 Task: Get directions from Congaree National Park, South Carolina, United States to Great Smoky Mountains National Park, Tennessee, United States  and explore the nearby restaurants
Action: Mouse moved to (151, 162)
Screenshot: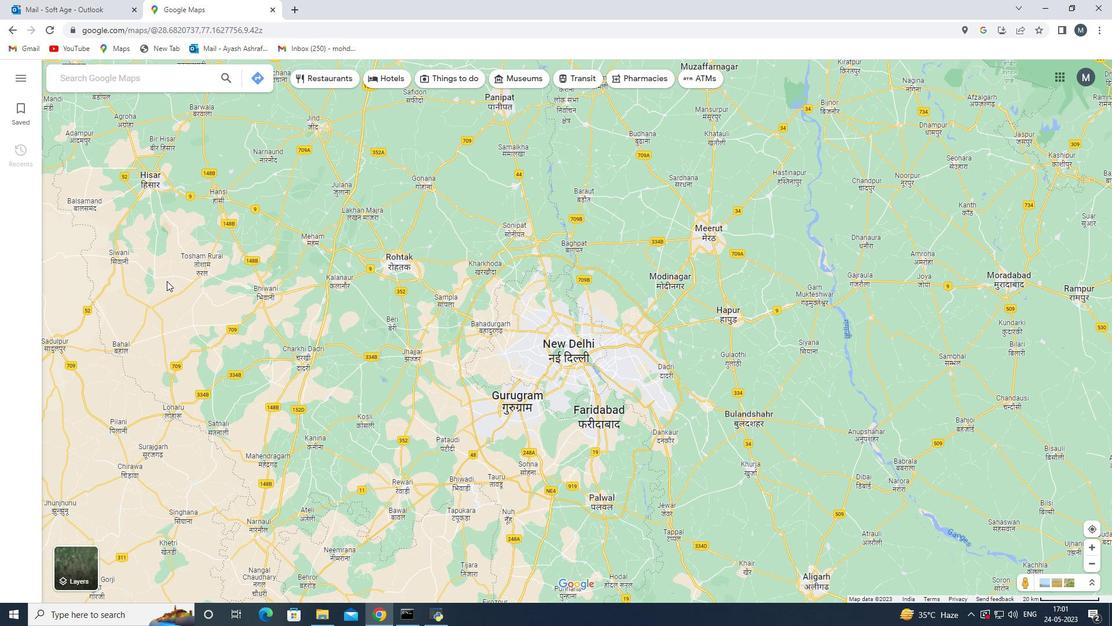 
Action: Mouse scrolled (151, 162) with delta (0, 0)
Screenshot: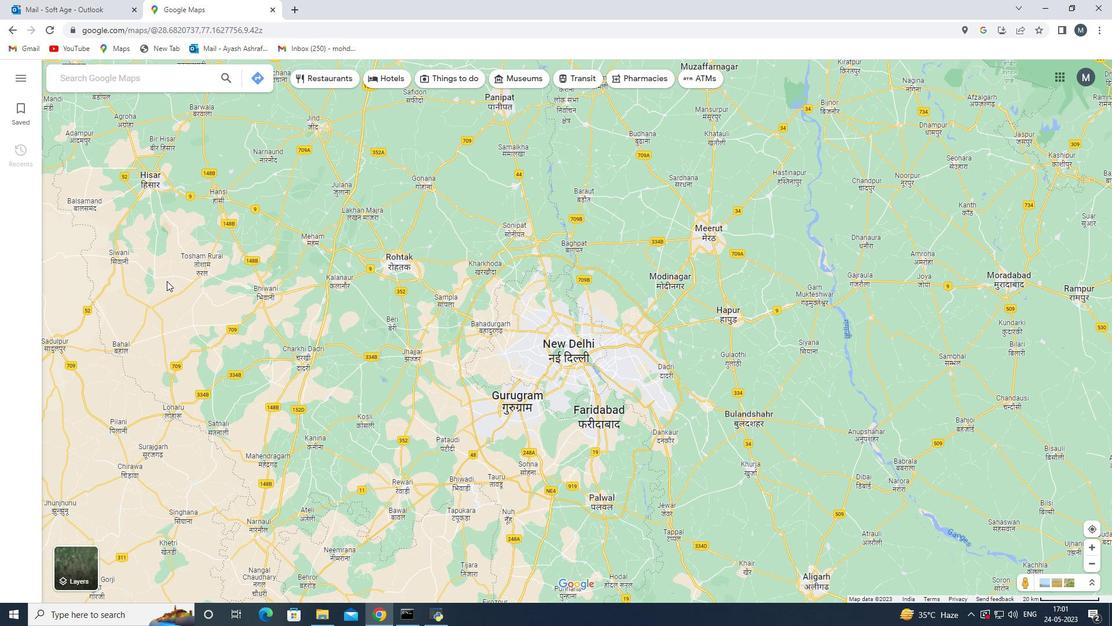 
Action: Mouse moved to (123, 79)
Screenshot: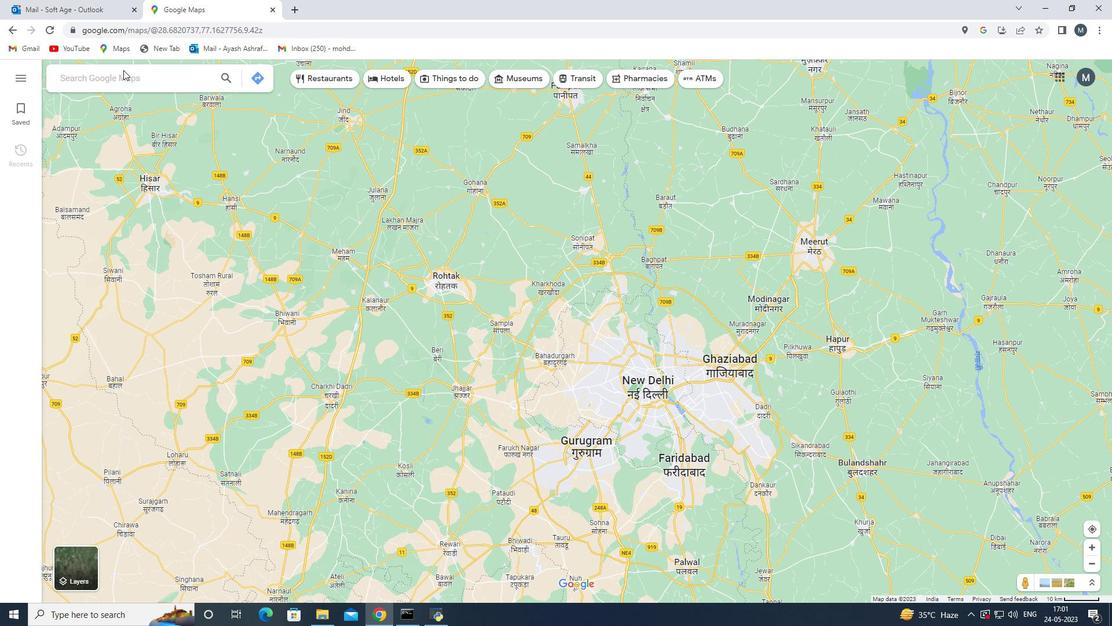 
Action: Mouse pressed left at (123, 79)
Screenshot: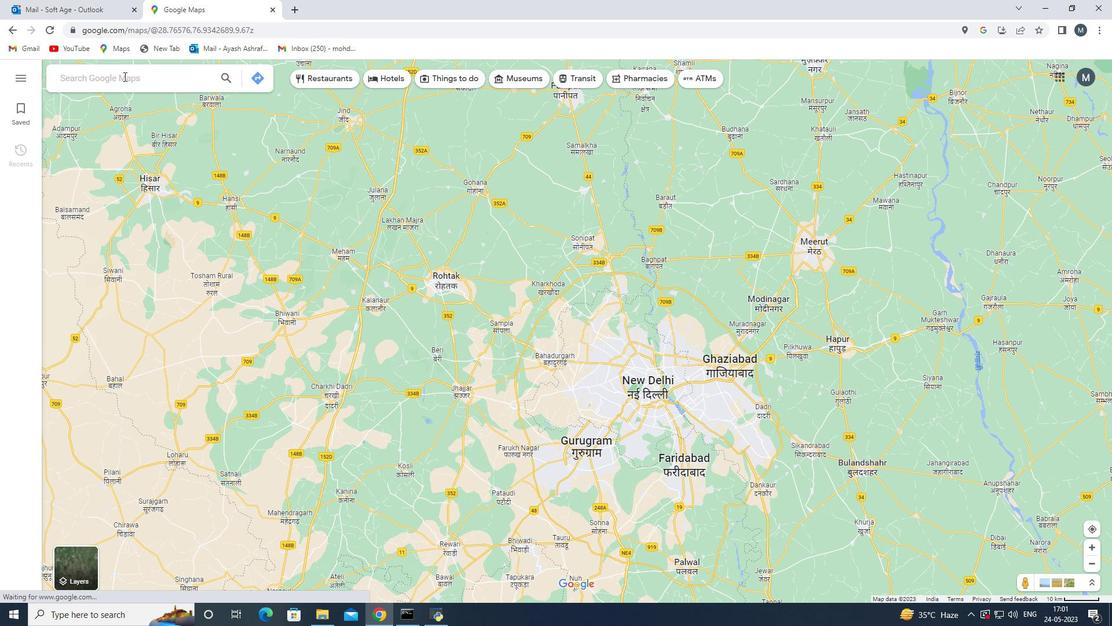 
Action: Key pressed <Key.shift>Congaree<Key.space><Key.shift>National<Key.space>park<Key.space>south<Key.space>
Screenshot: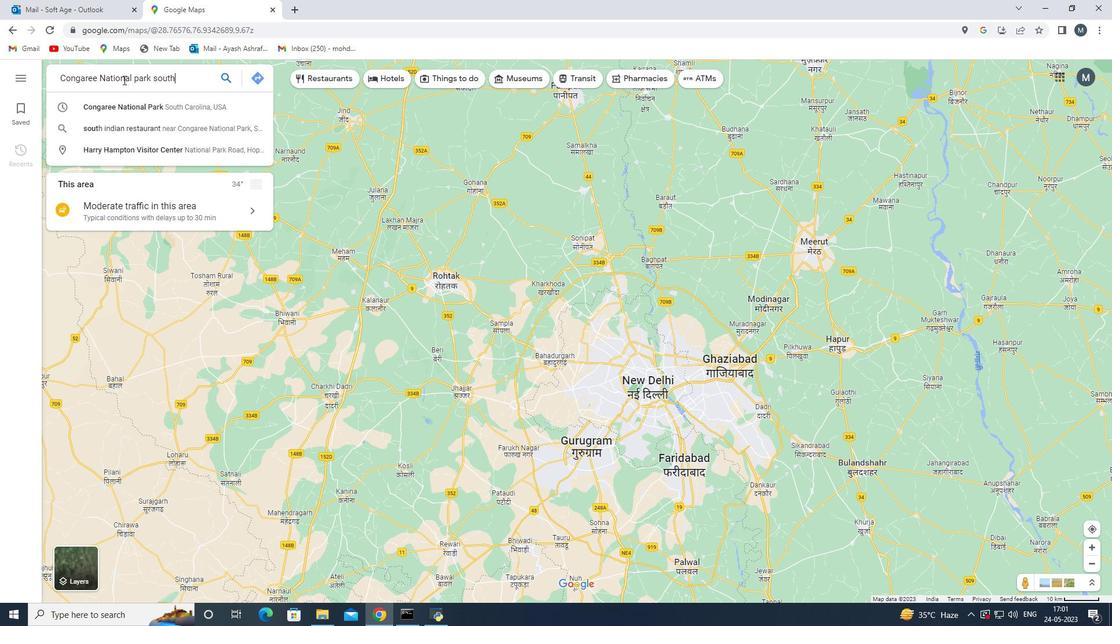 
Action: Mouse moved to (150, 103)
Screenshot: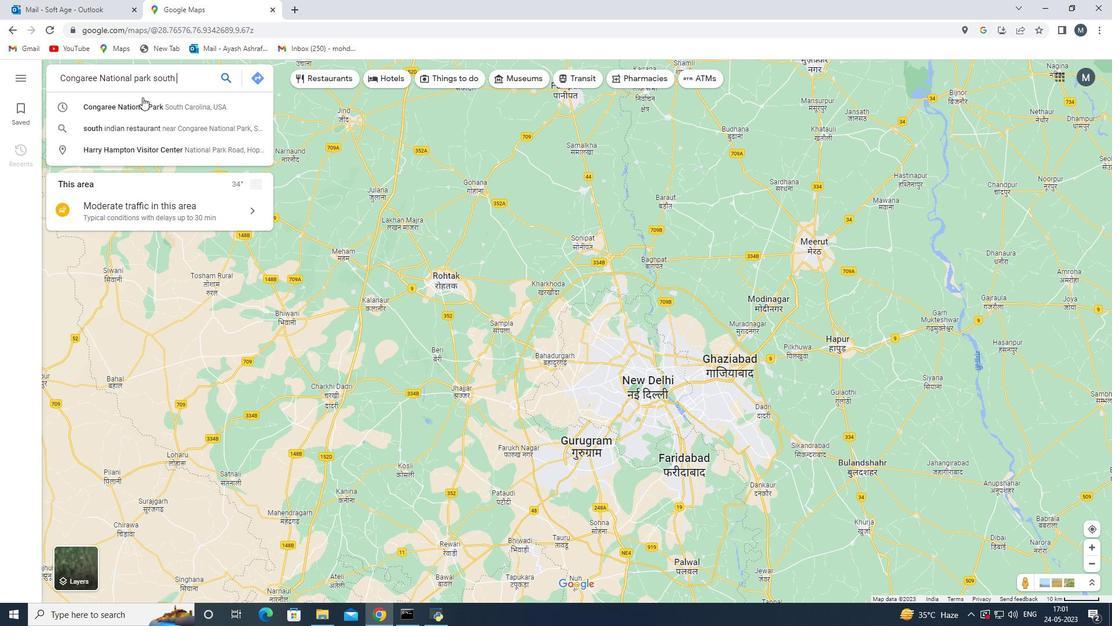 
Action: Mouse pressed left at (150, 103)
Screenshot: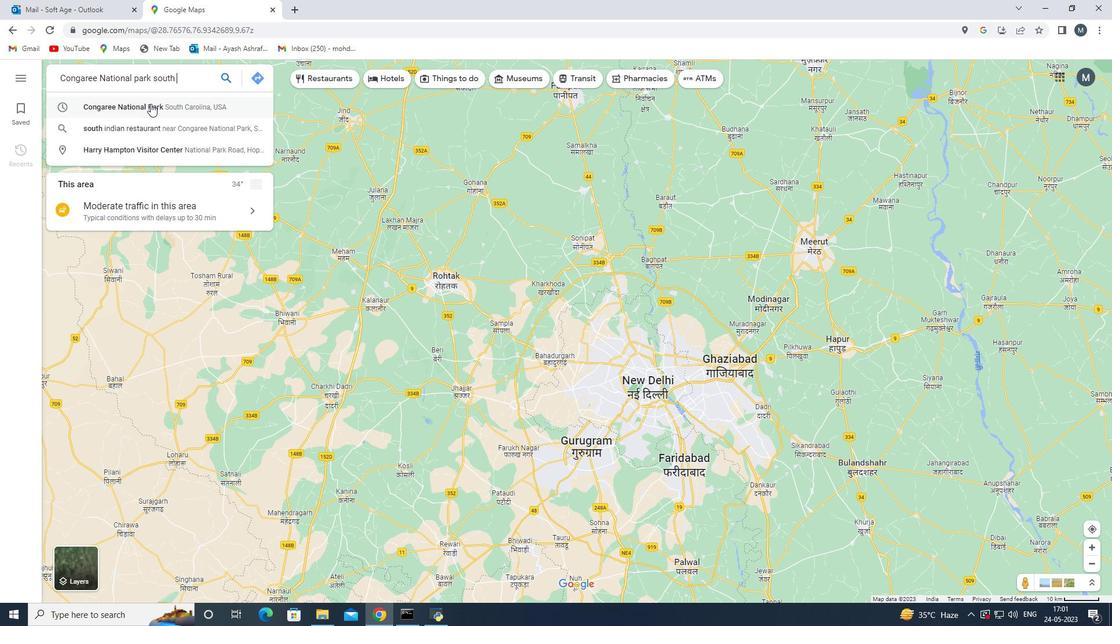 
Action: Mouse moved to (256, 78)
Screenshot: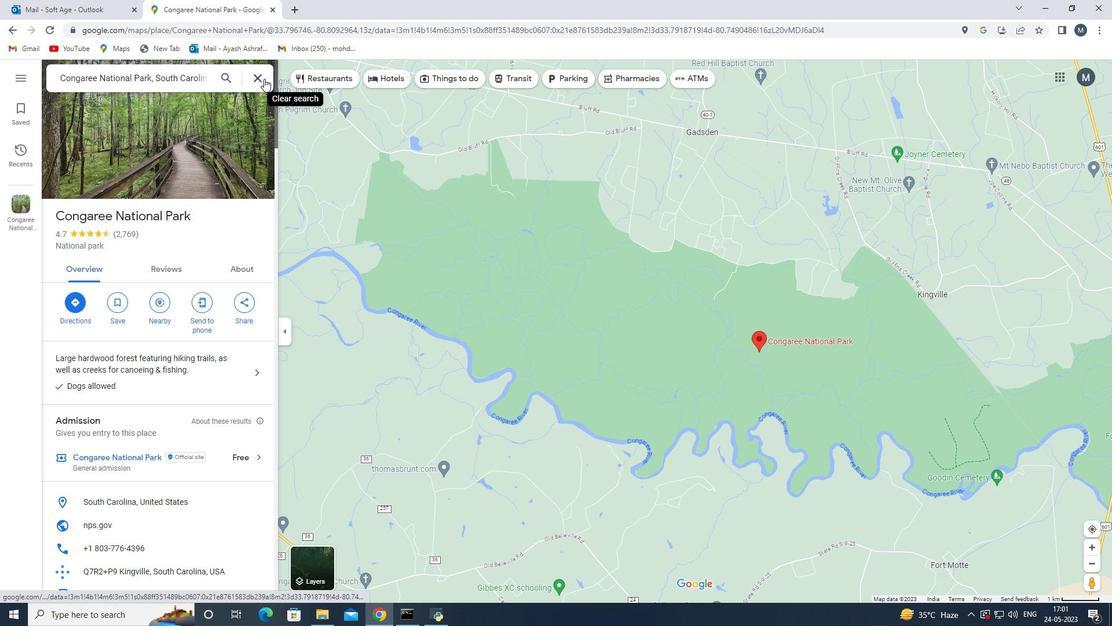 
Action: Mouse pressed left at (256, 78)
Screenshot: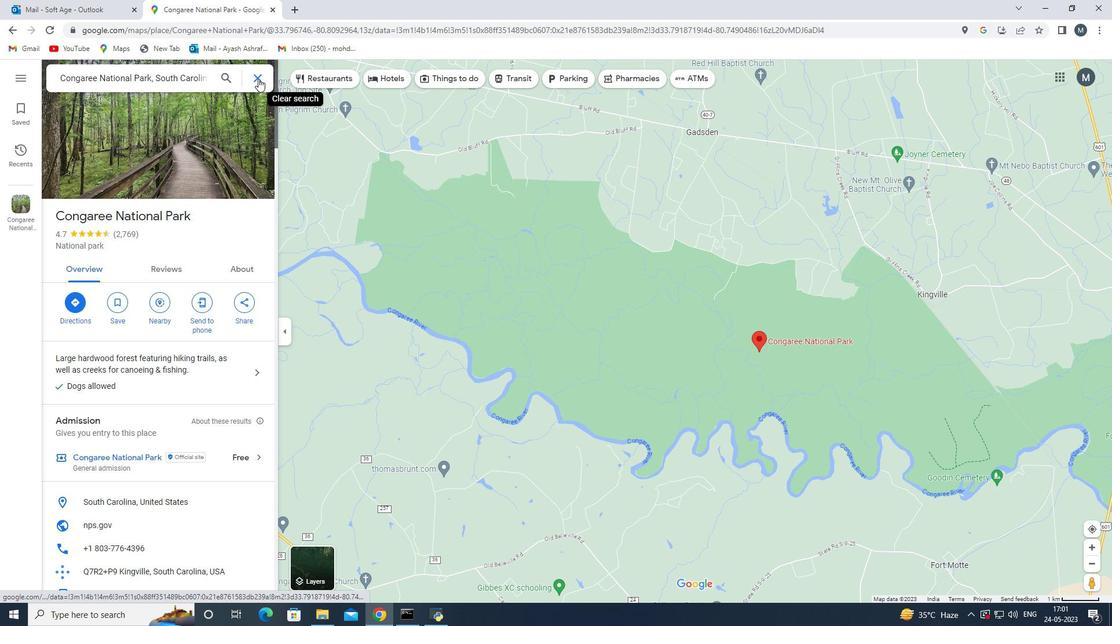 
Action: Mouse moved to (256, 79)
Screenshot: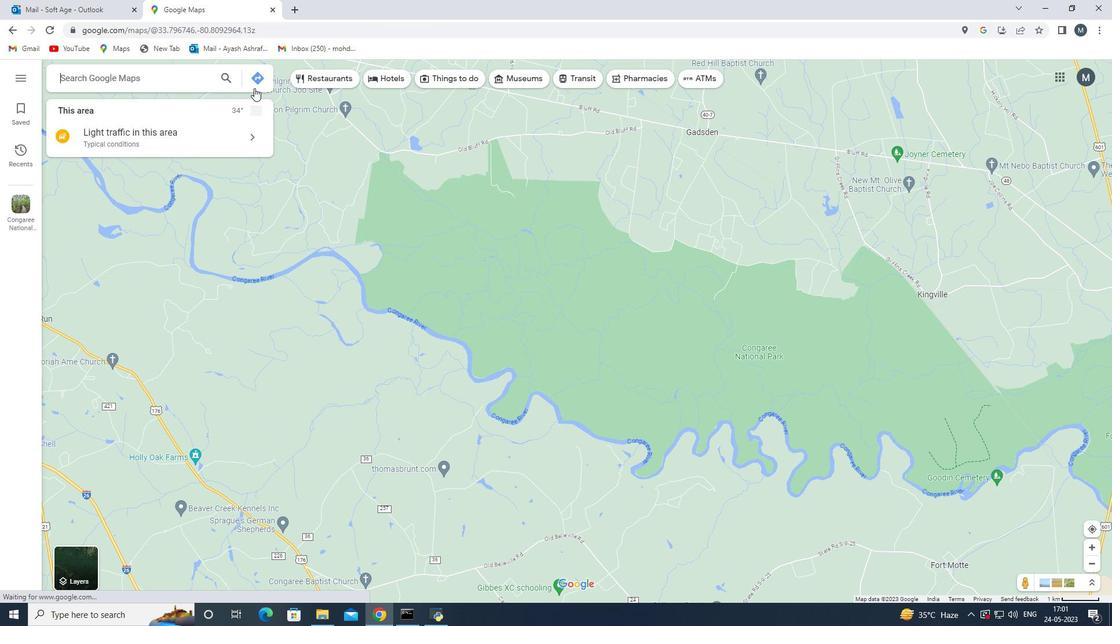 
Action: Mouse pressed left at (256, 79)
Screenshot: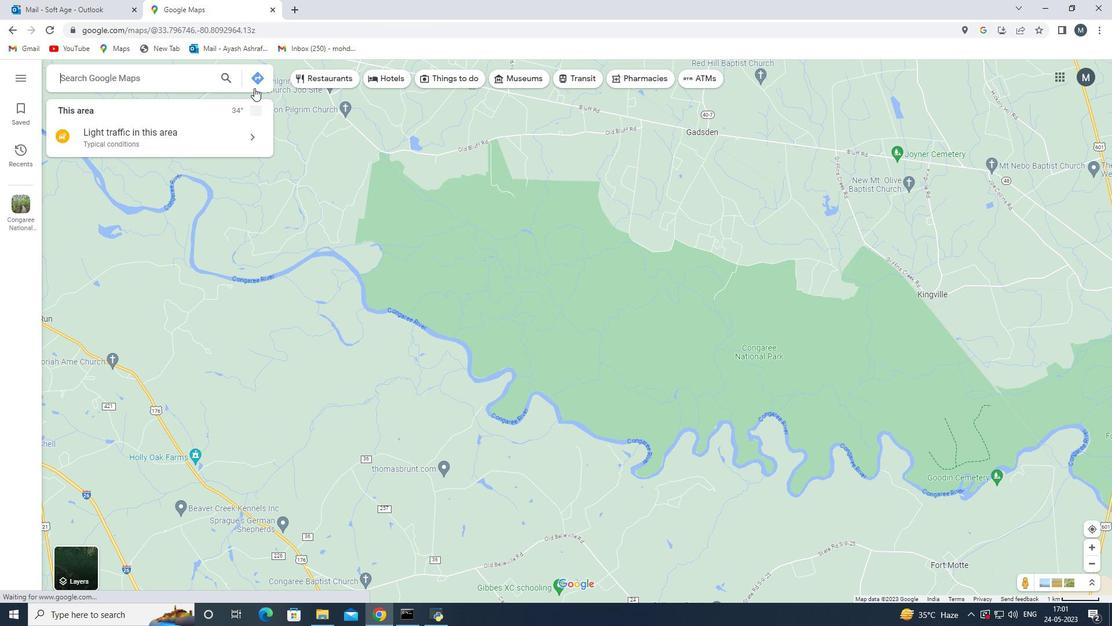 
Action: Mouse moved to (148, 103)
Screenshot: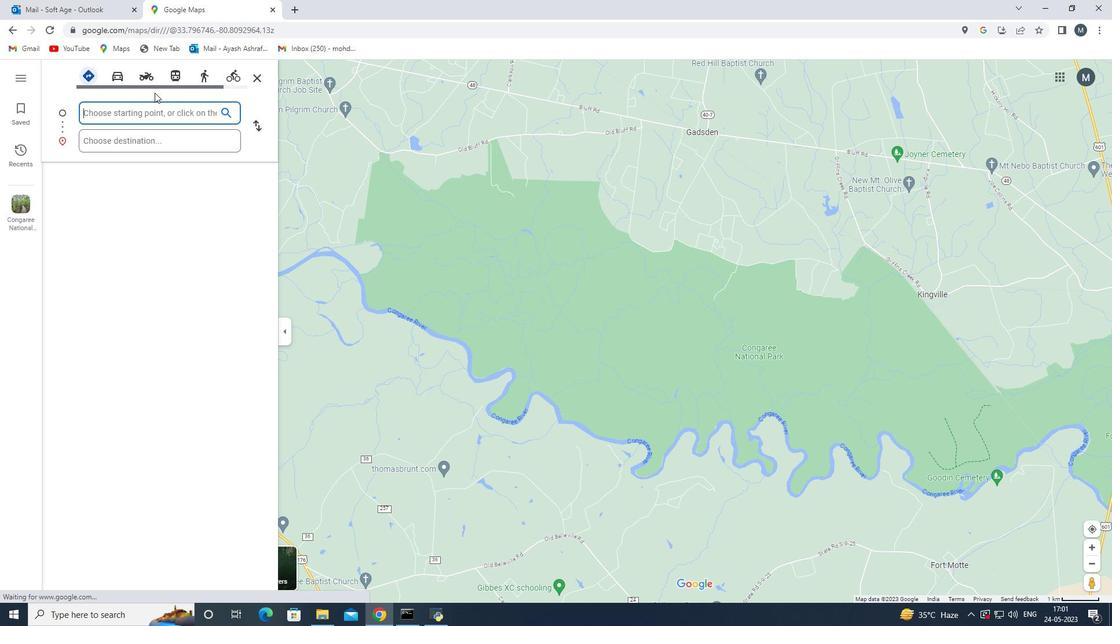 
Action: Mouse pressed left at (148, 103)
Screenshot: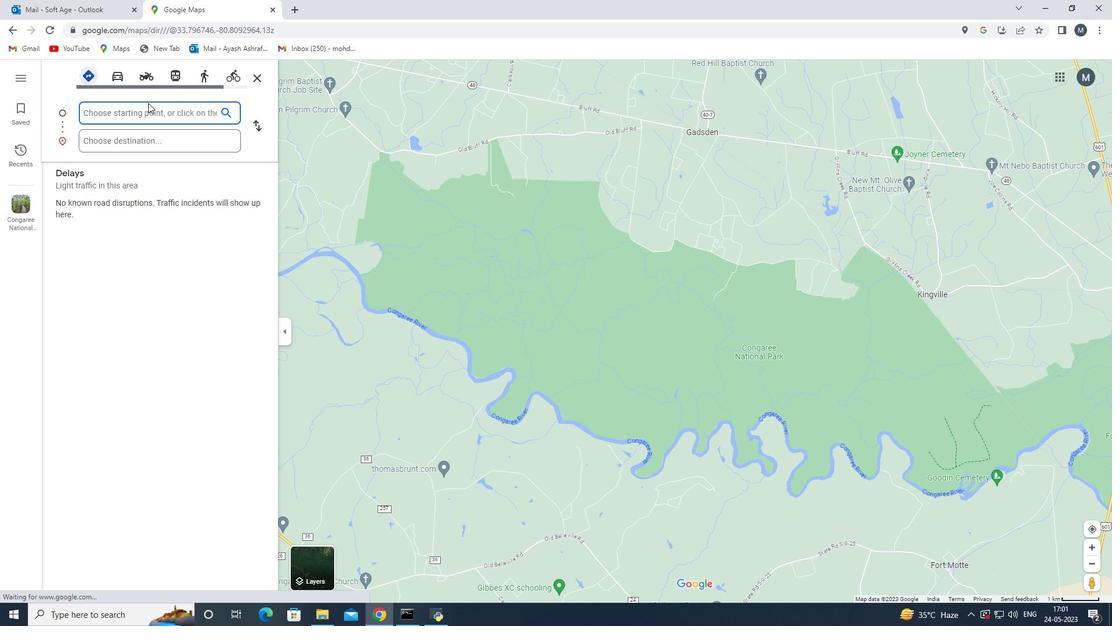 
Action: Mouse moved to (148, 112)
Screenshot: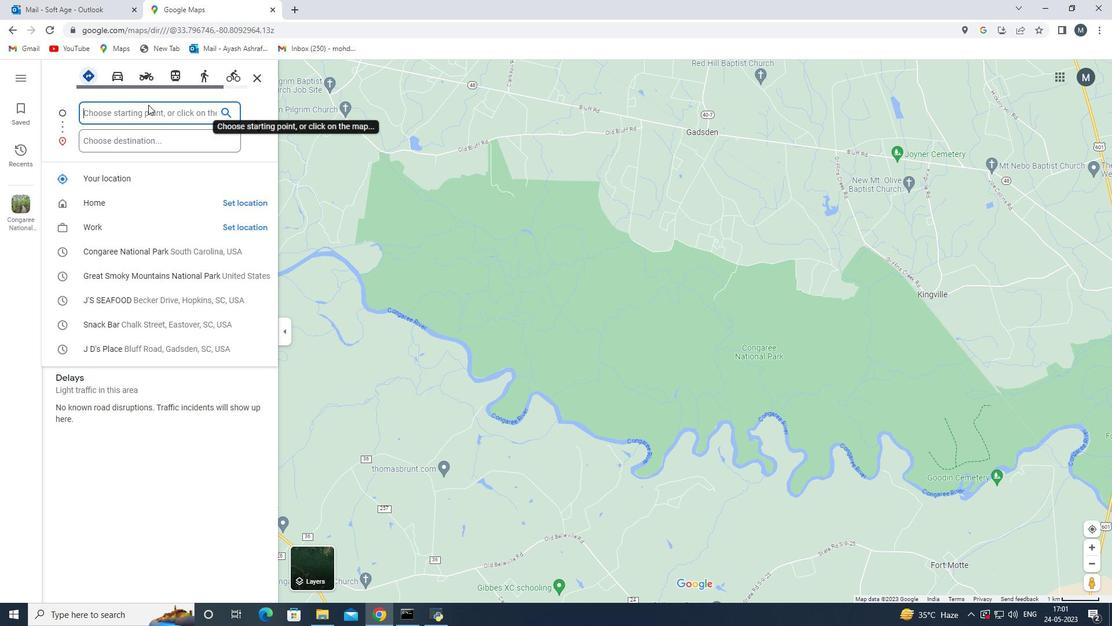 
Action: Key pressed co
Screenshot: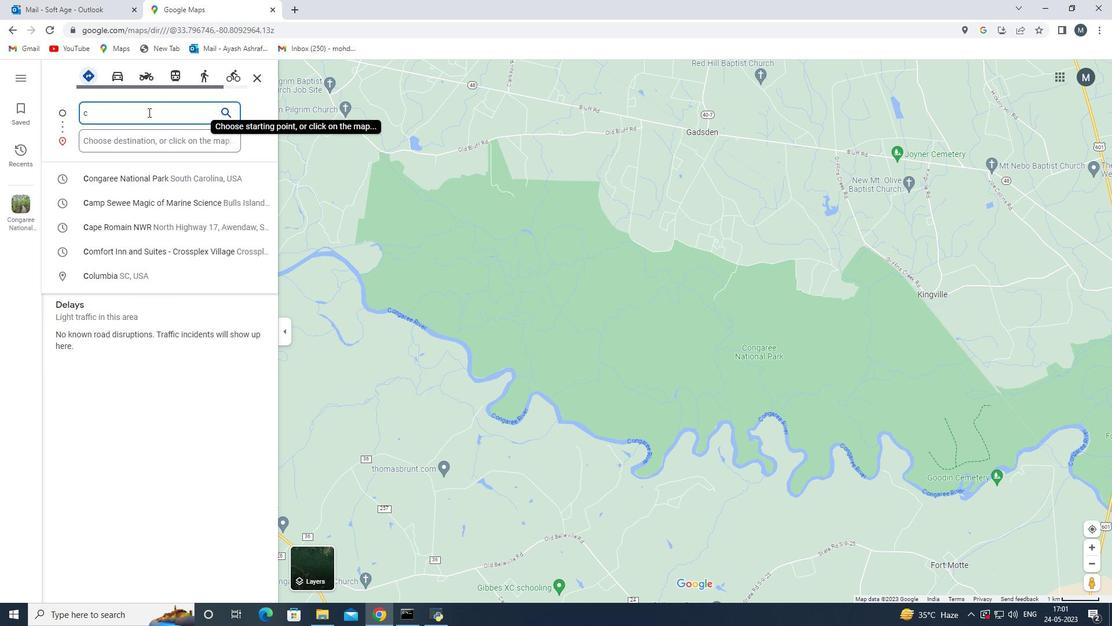 
Action: Mouse moved to (153, 181)
Screenshot: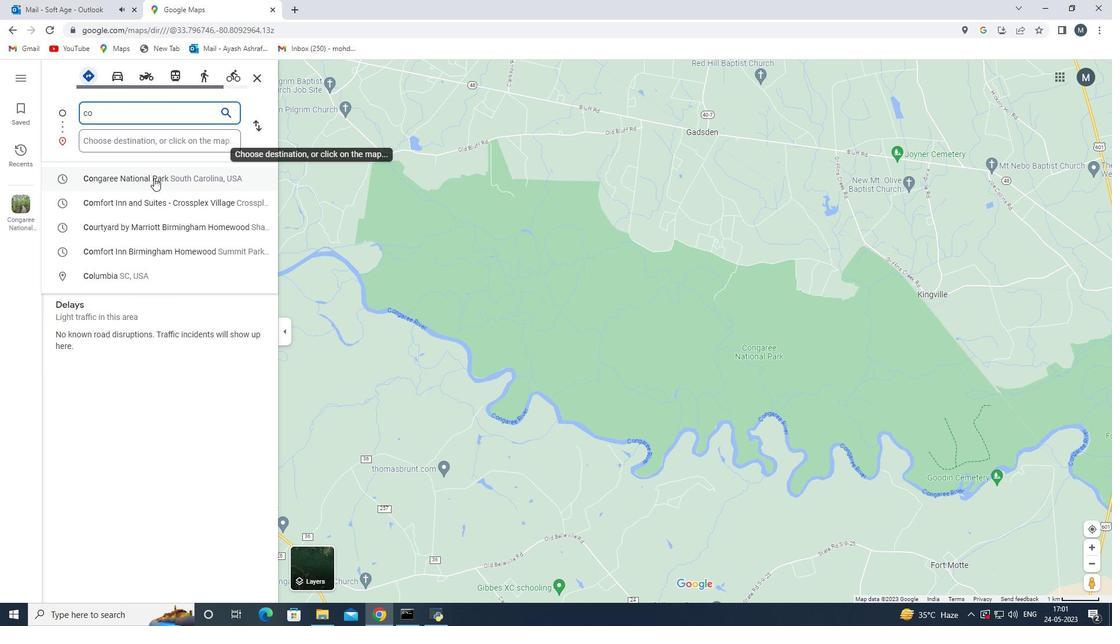 
Action: Mouse pressed left at (153, 181)
Screenshot: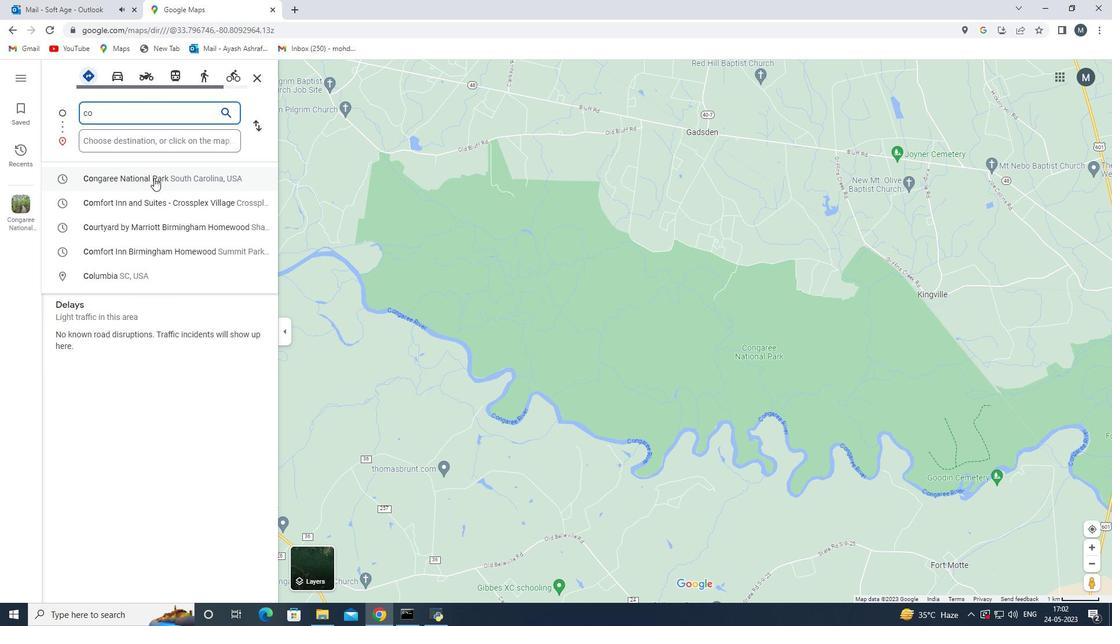 
Action: Mouse moved to (135, 144)
Screenshot: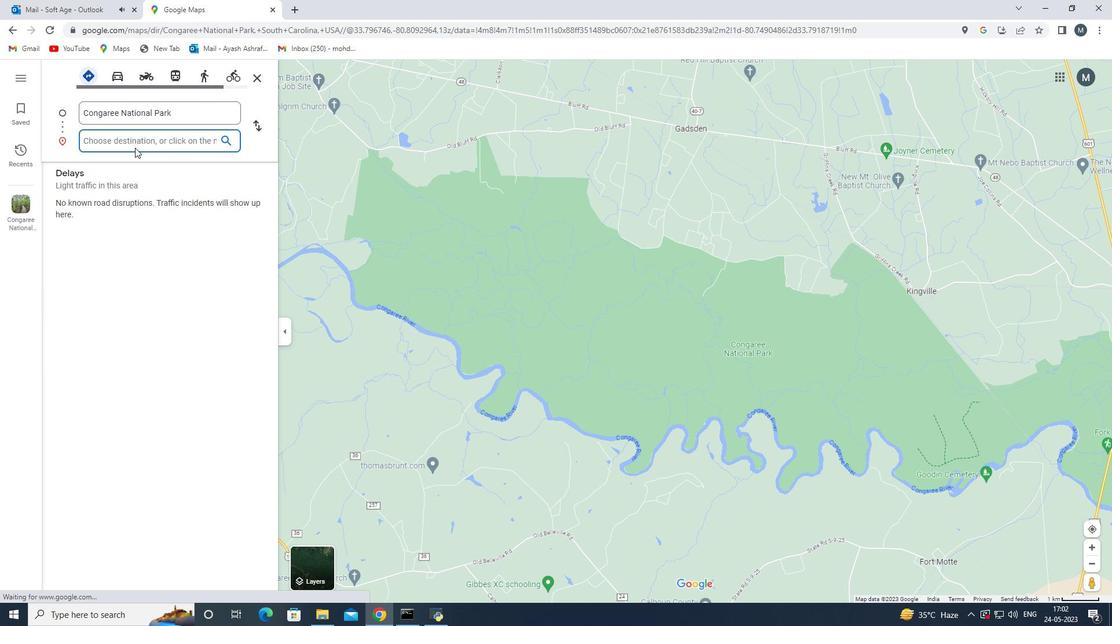 
Action: Mouse pressed left at (135, 144)
Screenshot: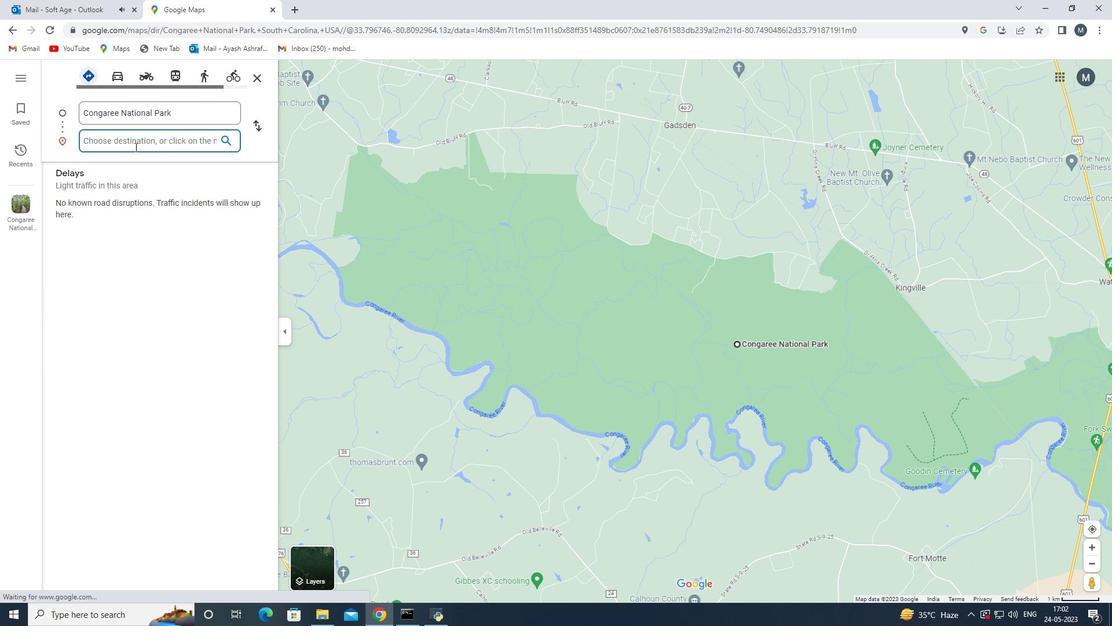 
Action: Key pressed <Key.shift><Key.shift><Key.shift><Key.shift><Key.shift><Key.shift><Key.shift><Key.shift><Key.shift><Key.shift><Key.shift><Key.shift><Key.shift><Key.shift><Key.shift><Key.shift><Key.shift><Key.shift><Key.shift><Key.shift><Key.shift><Key.shift><Key.shift><Key.shift><Key.shift><Key.shift><Key.shift><Key.shift><Key.shift><Key.shift><Key.shift><Key.shift><Key.shift><Key.shift><Key.shift><Key.shift><Key.shift><Key.shift><Key.shift><Key.shift><Key.shift><Key.shift><Key.shift><Key.shift><Key.shift><Key.shift>Grea
Screenshot: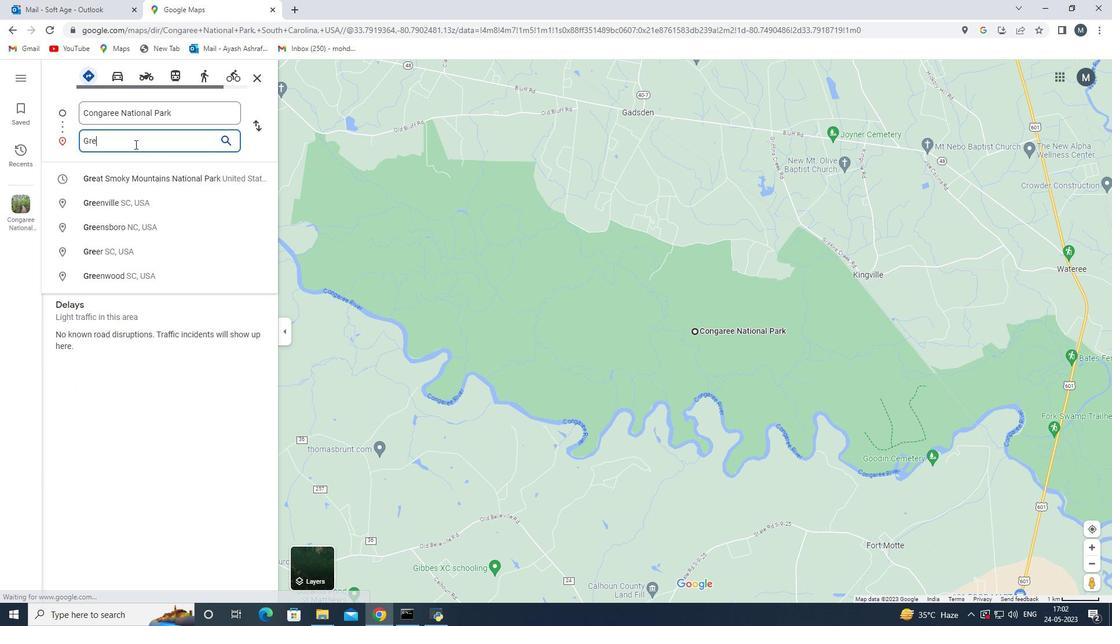 
Action: Mouse moved to (149, 178)
Screenshot: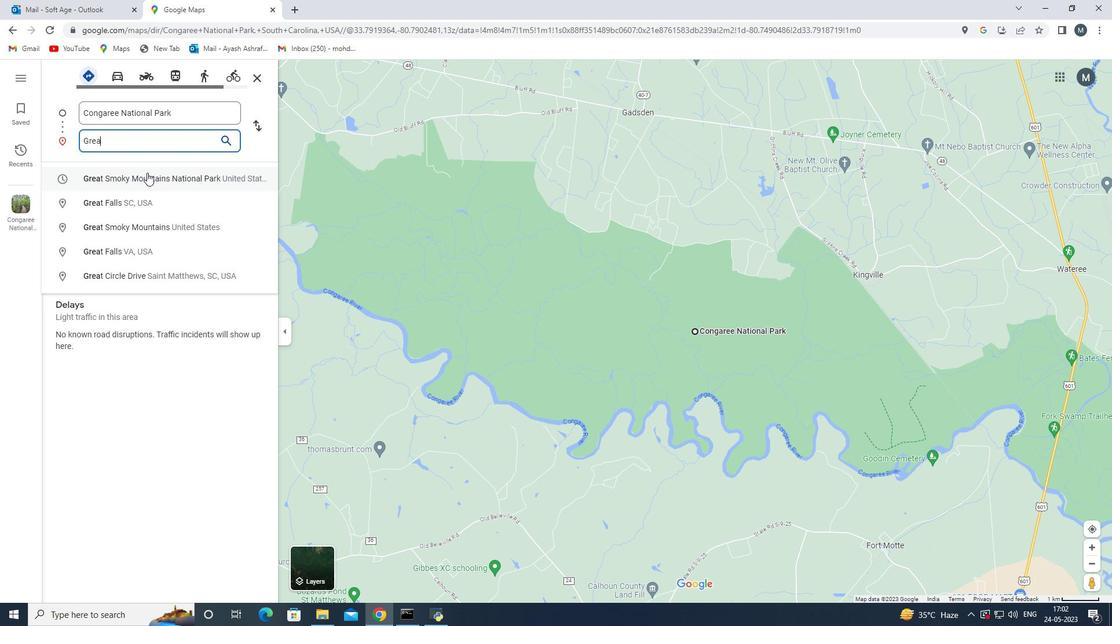 
Action: Mouse pressed left at (149, 178)
Screenshot: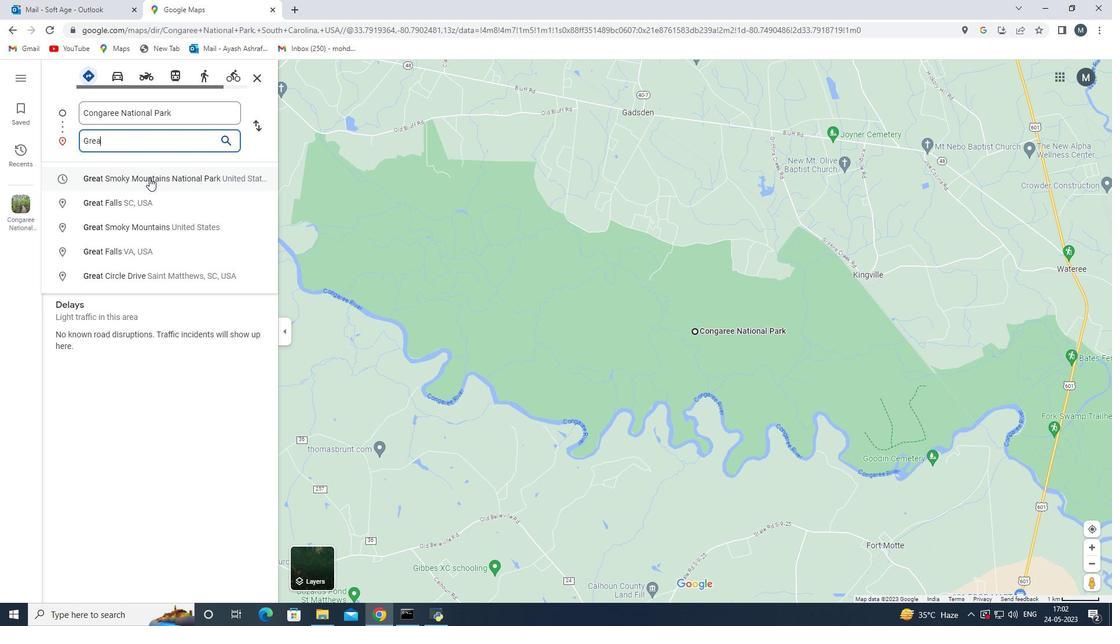 
Action: Mouse moved to (166, 274)
Screenshot: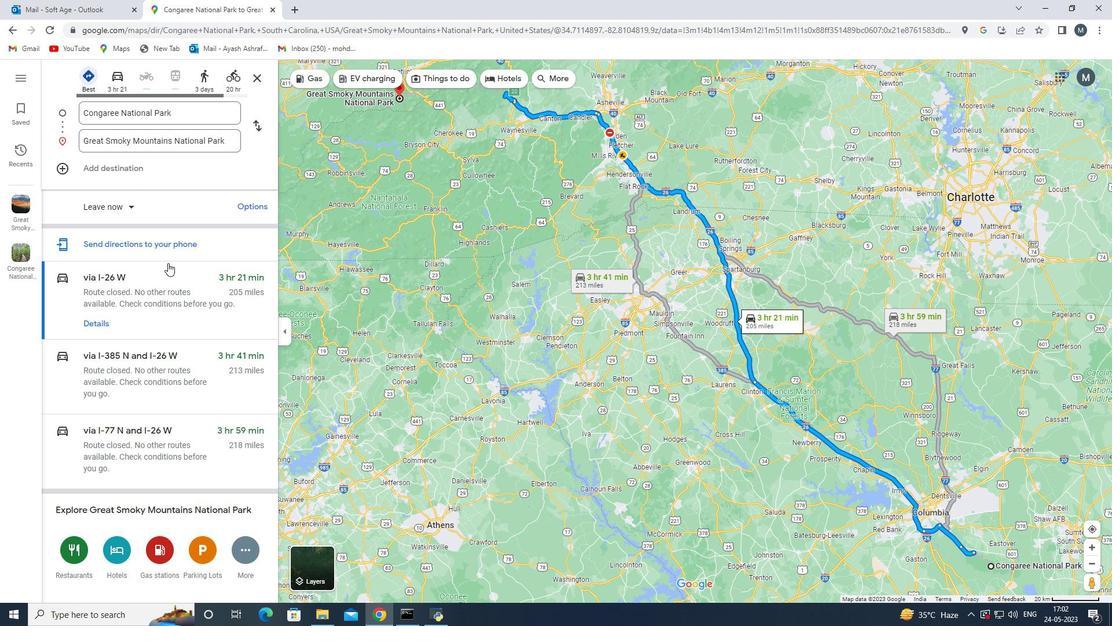 
Action: Mouse scrolled (168, 263) with delta (0, 0)
Screenshot: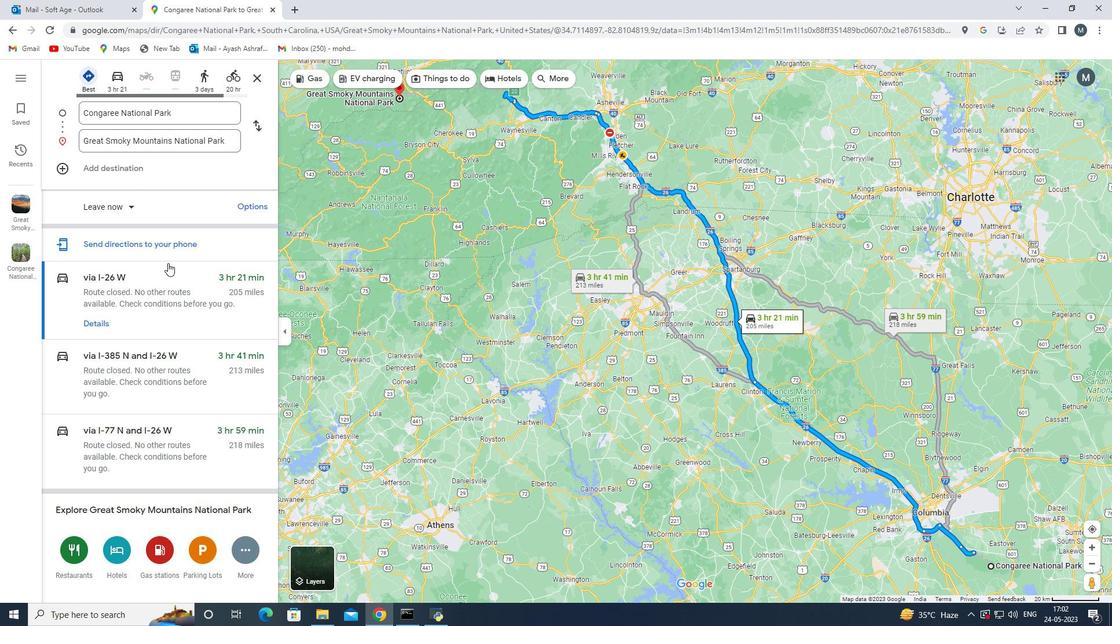 
Action: Mouse moved to (71, 558)
Screenshot: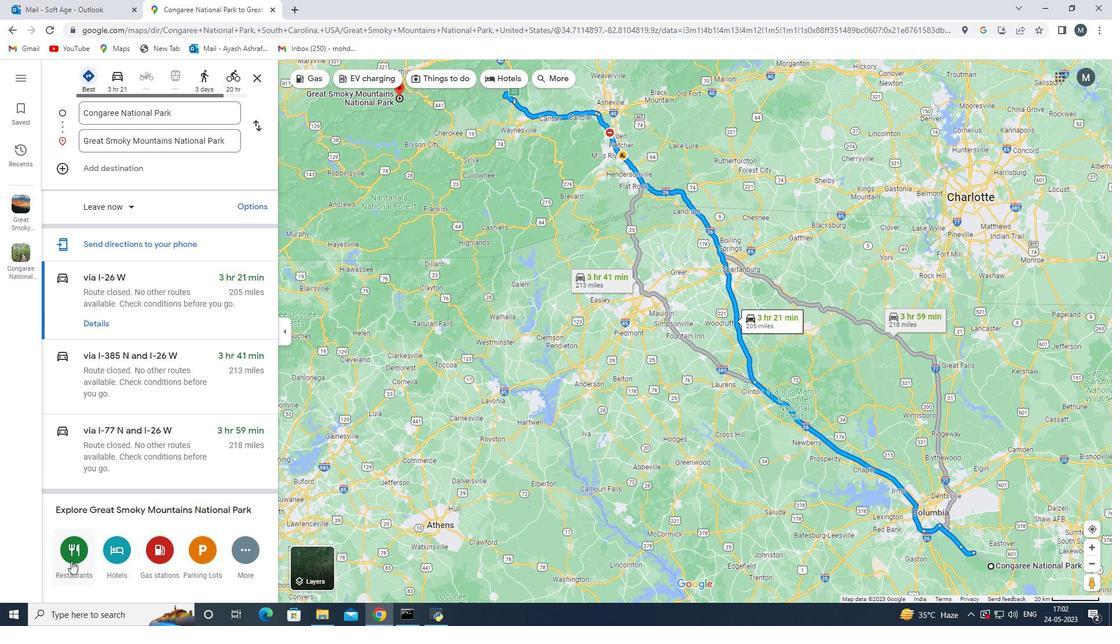 
Action: Mouse pressed left at (71, 558)
Screenshot: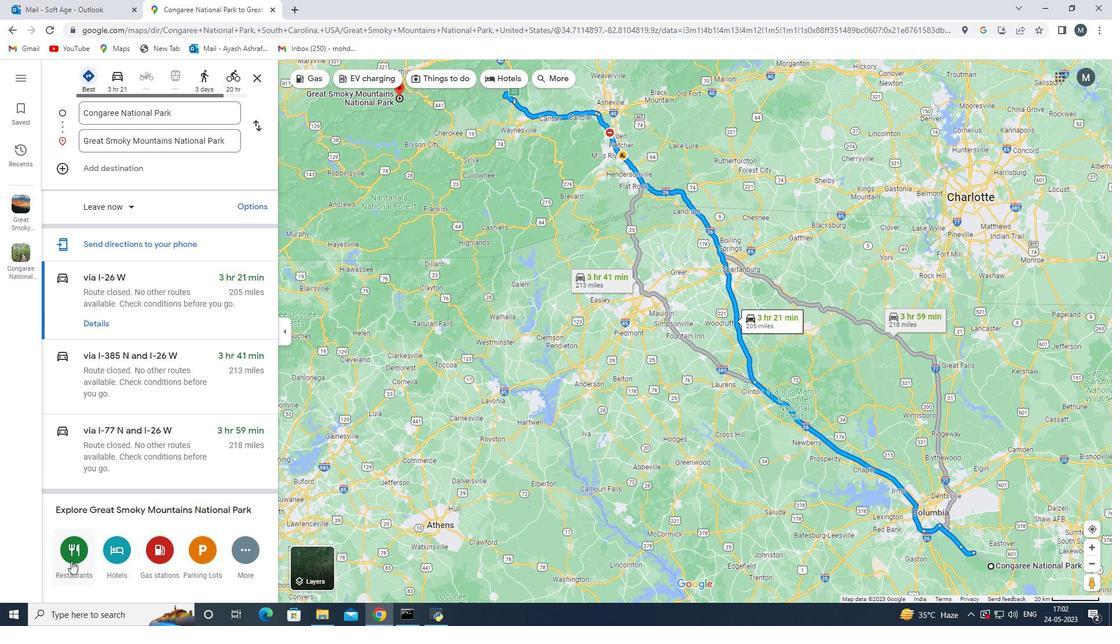 
Action: Mouse moved to (148, 436)
Screenshot: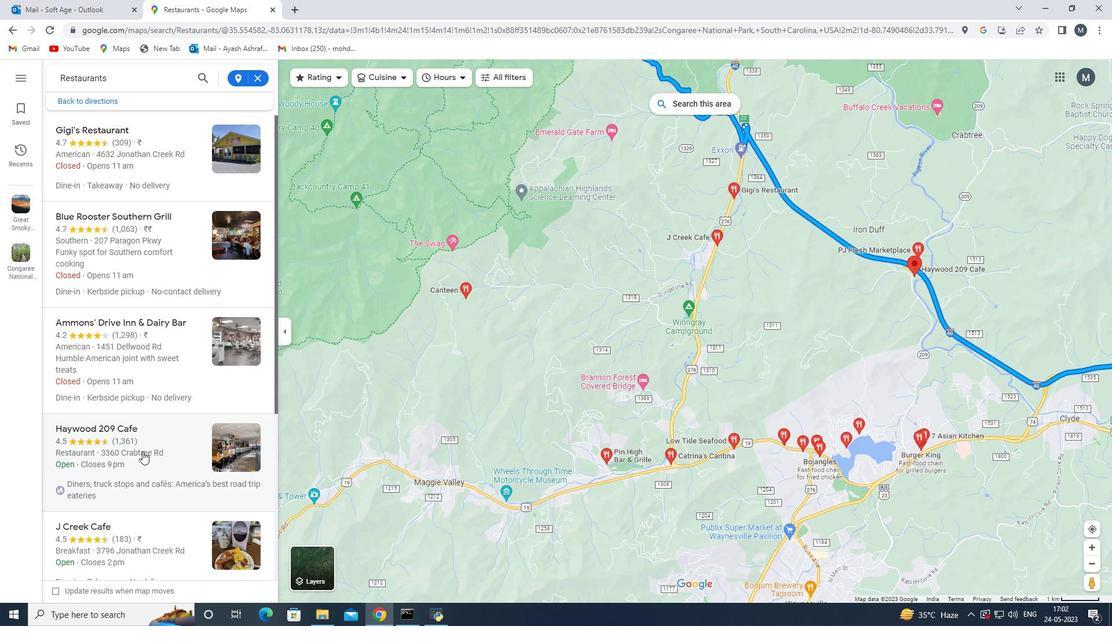 
Action: Mouse scrolled (148, 437) with delta (0, 0)
Screenshot: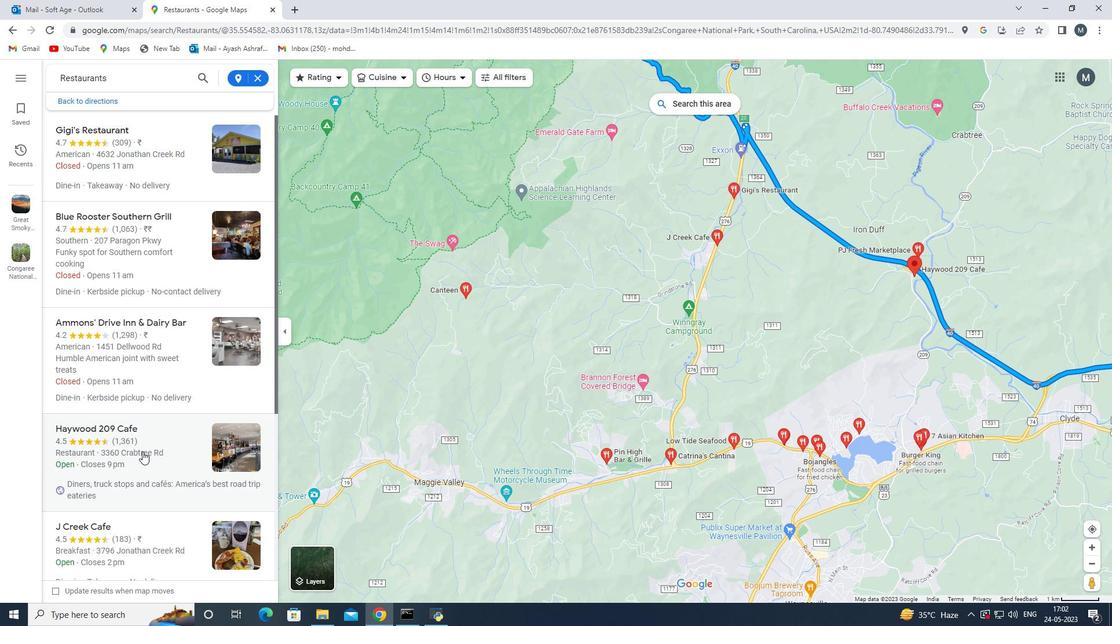 
Action: Mouse scrolled (148, 437) with delta (0, 0)
Screenshot: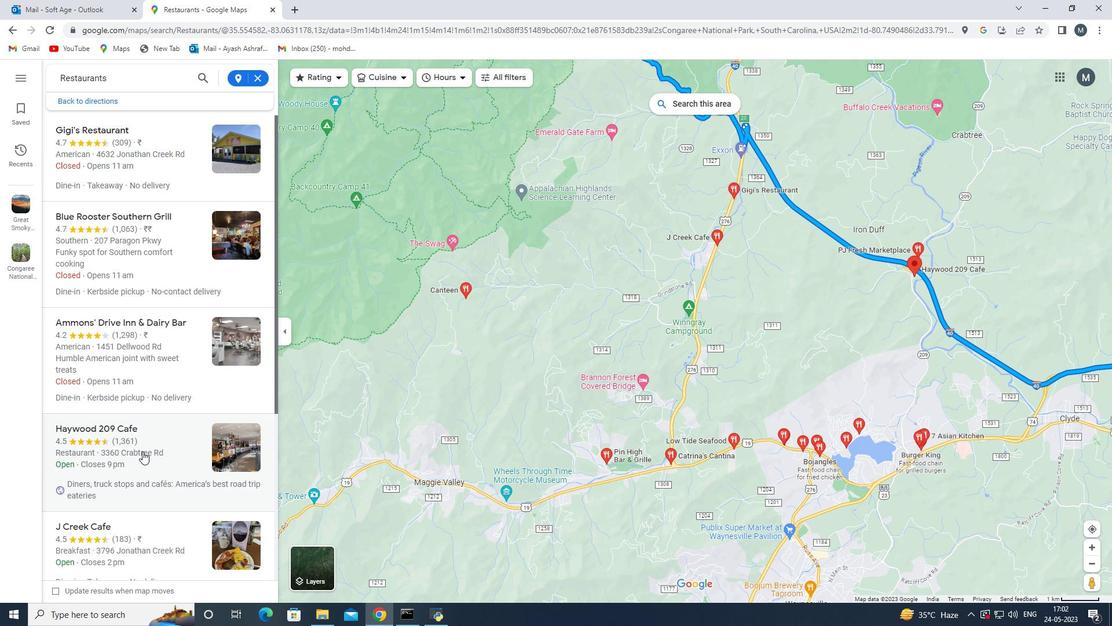 
Action: Mouse moved to (148, 435)
Screenshot: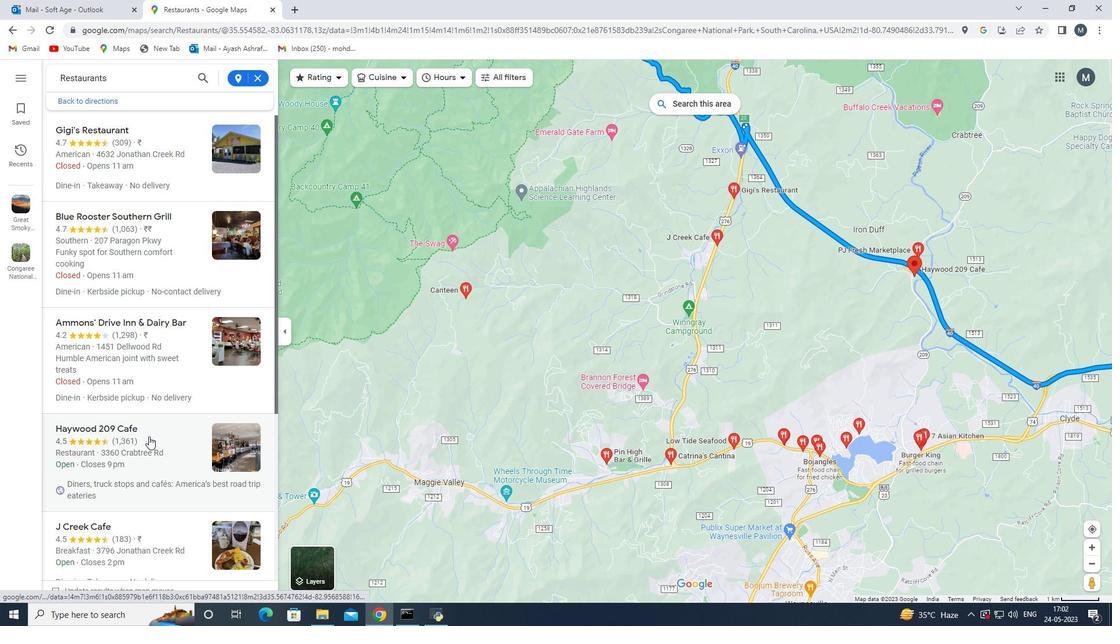 
Action: Mouse scrolled (148, 436) with delta (0, 0)
Screenshot: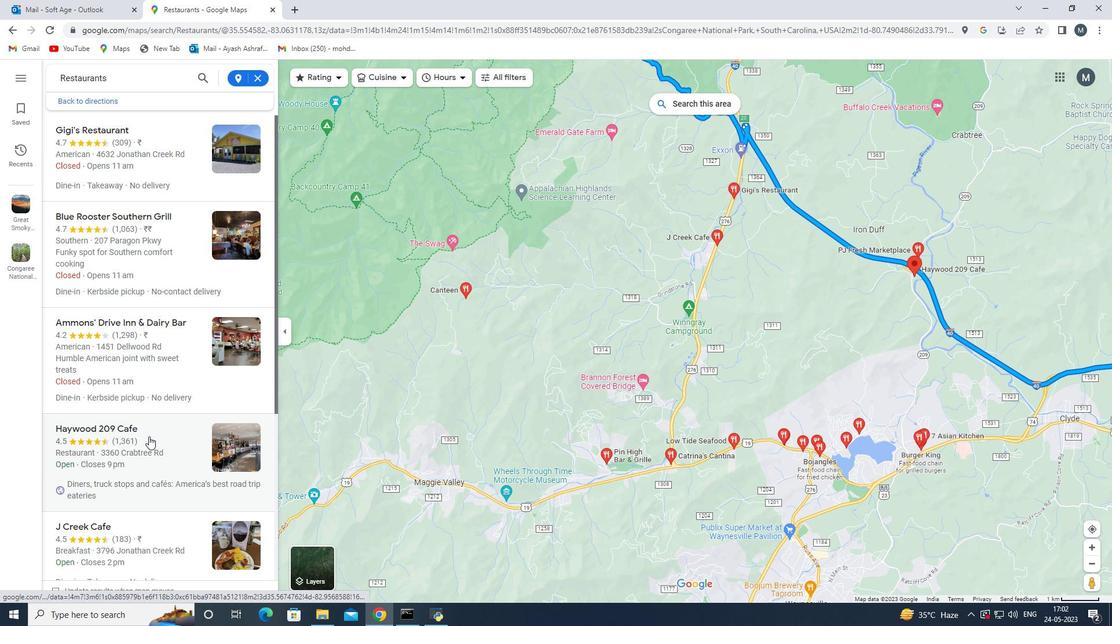 
Action: Mouse scrolled (148, 436) with delta (0, 0)
Screenshot: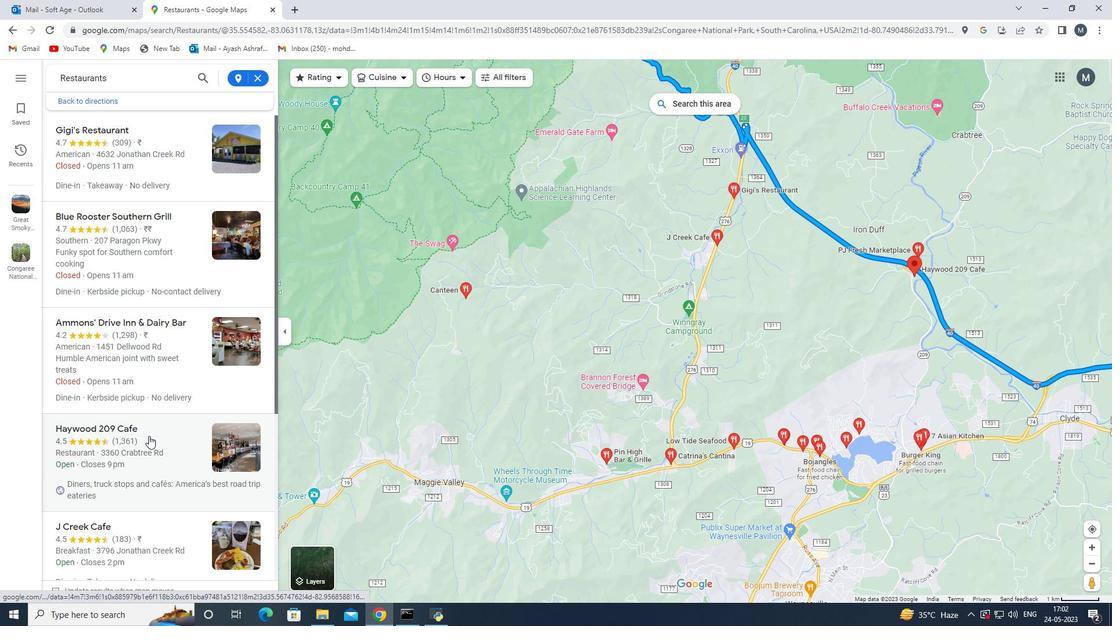 
Action: Mouse moved to (148, 435)
Screenshot: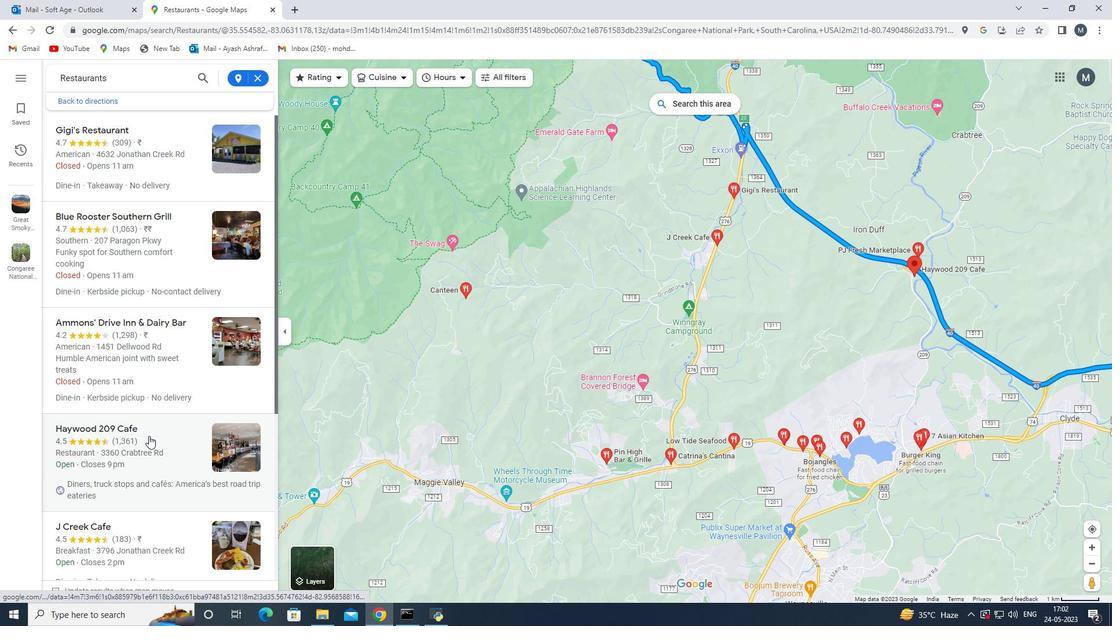 
Action: Mouse scrolled (148, 436) with delta (0, 0)
Screenshot: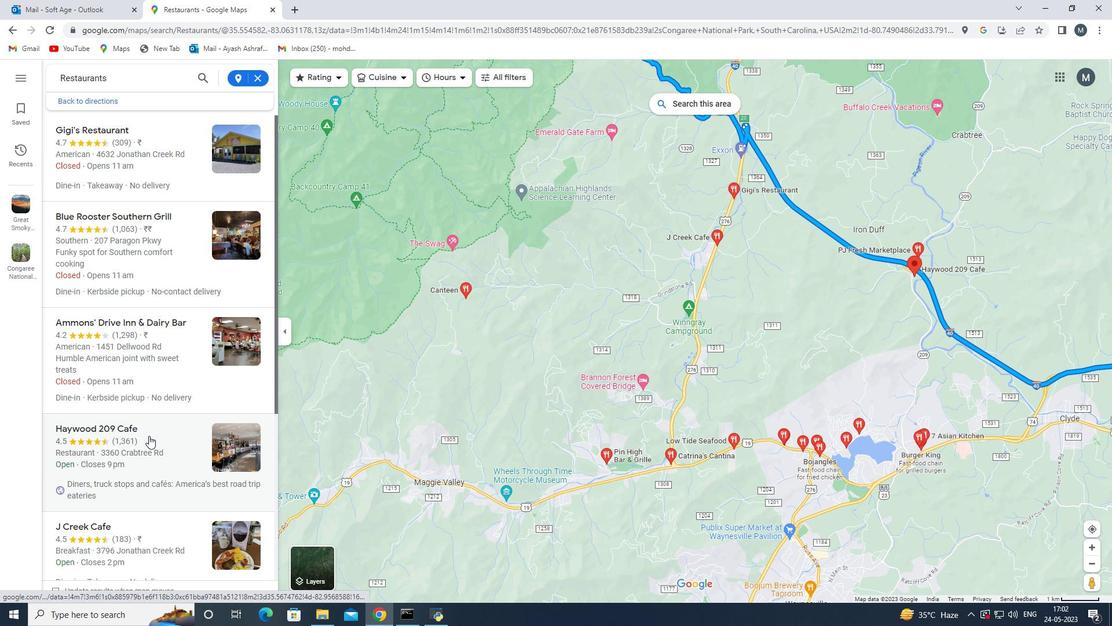 
Action: Mouse moved to (122, 151)
Screenshot: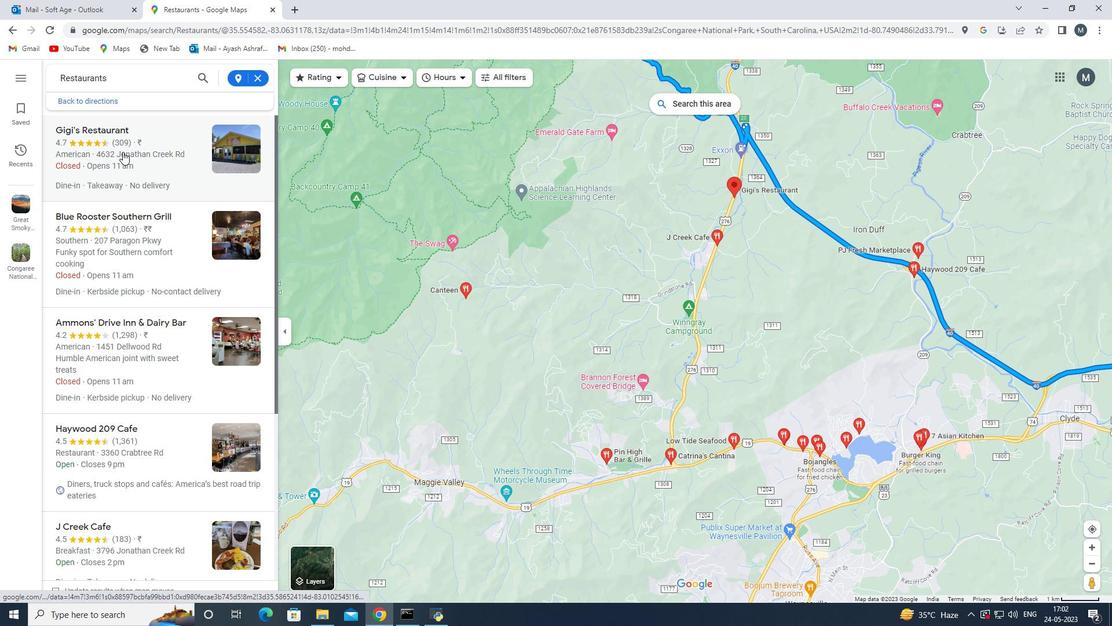 
Action: Mouse pressed left at (122, 151)
Screenshot: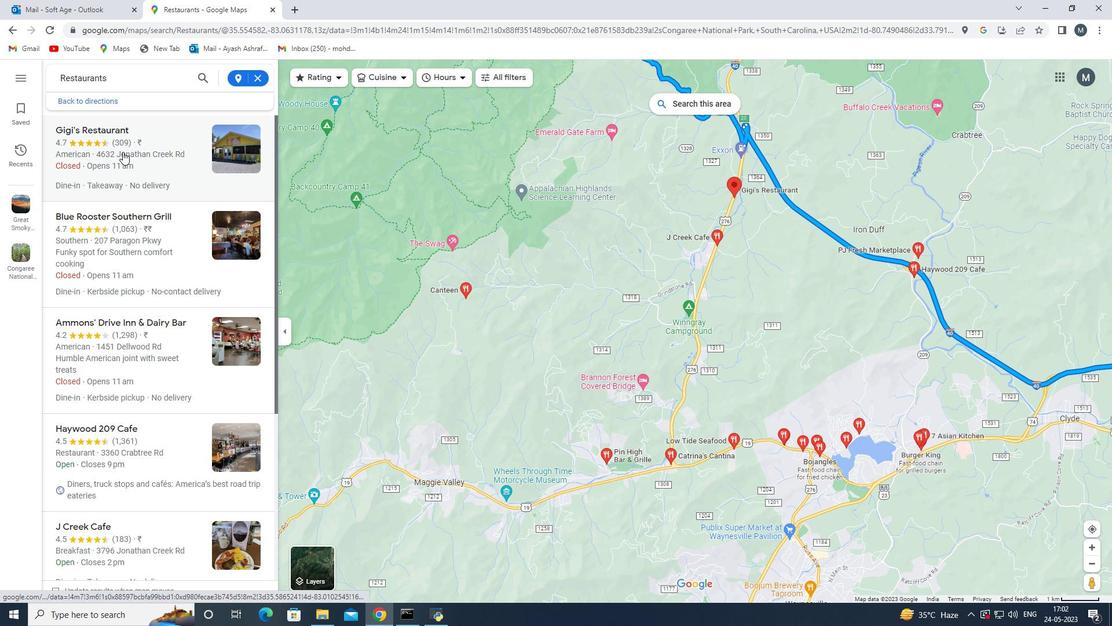 
Action: Mouse moved to (383, 336)
Screenshot: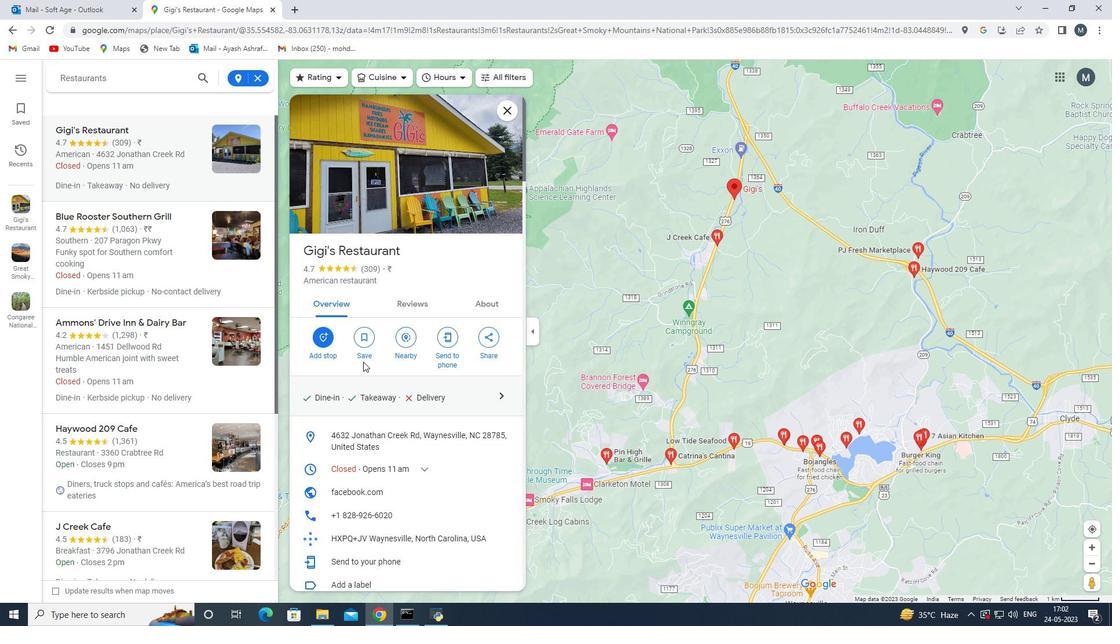 
Action: Mouse scrolled (383, 335) with delta (0, 0)
Screenshot: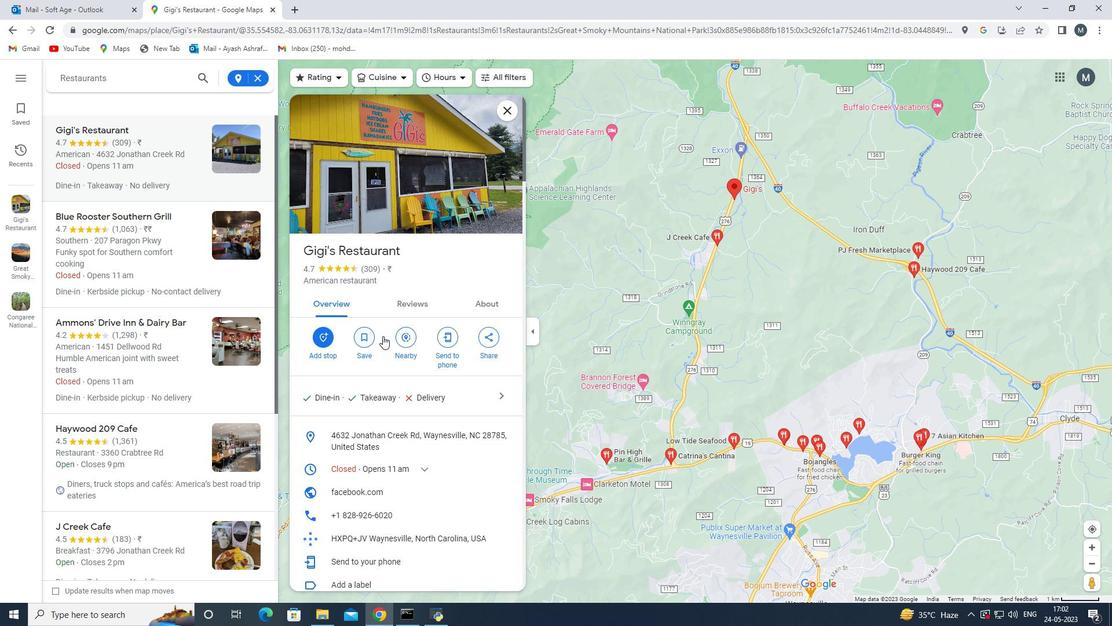 
Action: Mouse scrolled (383, 335) with delta (0, 0)
Screenshot: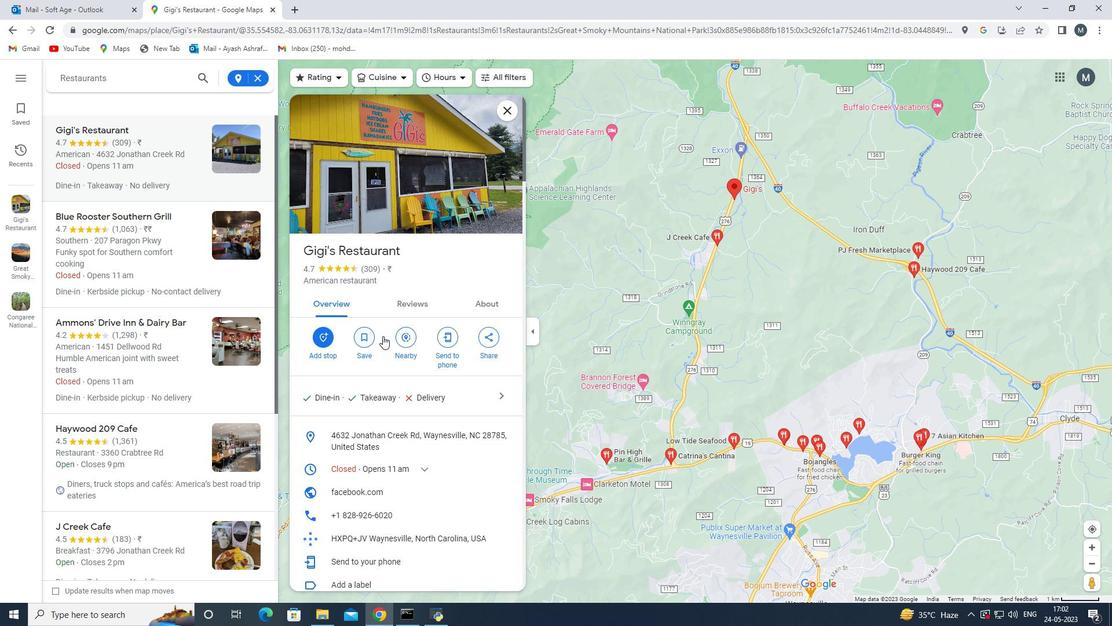 
Action: Mouse scrolled (383, 336) with delta (0, 0)
Screenshot: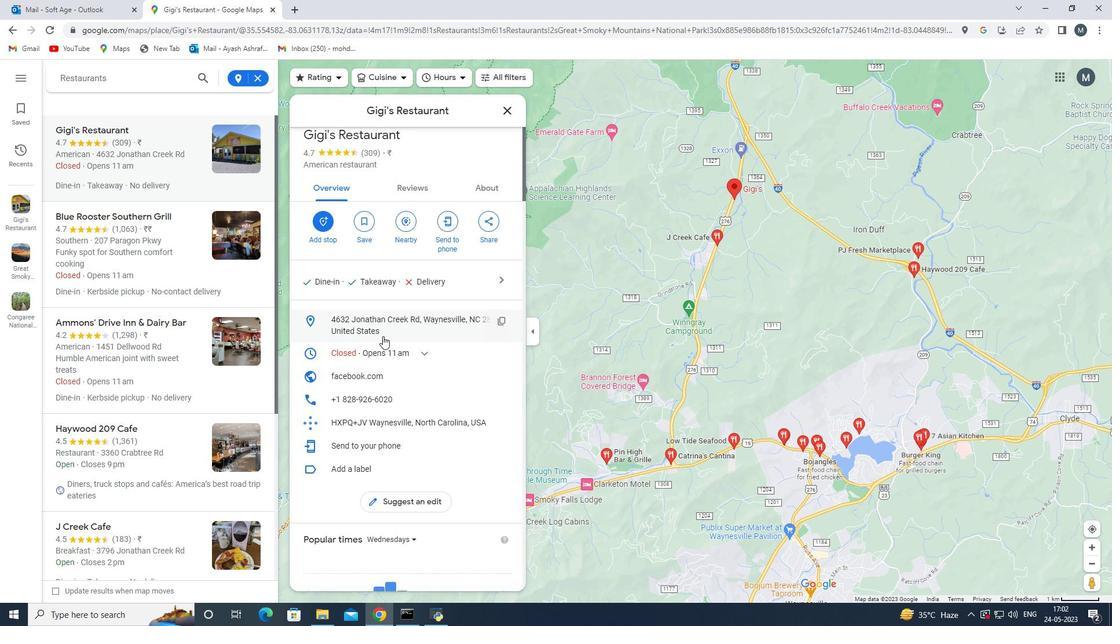 
Action: Mouse scrolled (383, 336) with delta (0, 0)
Screenshot: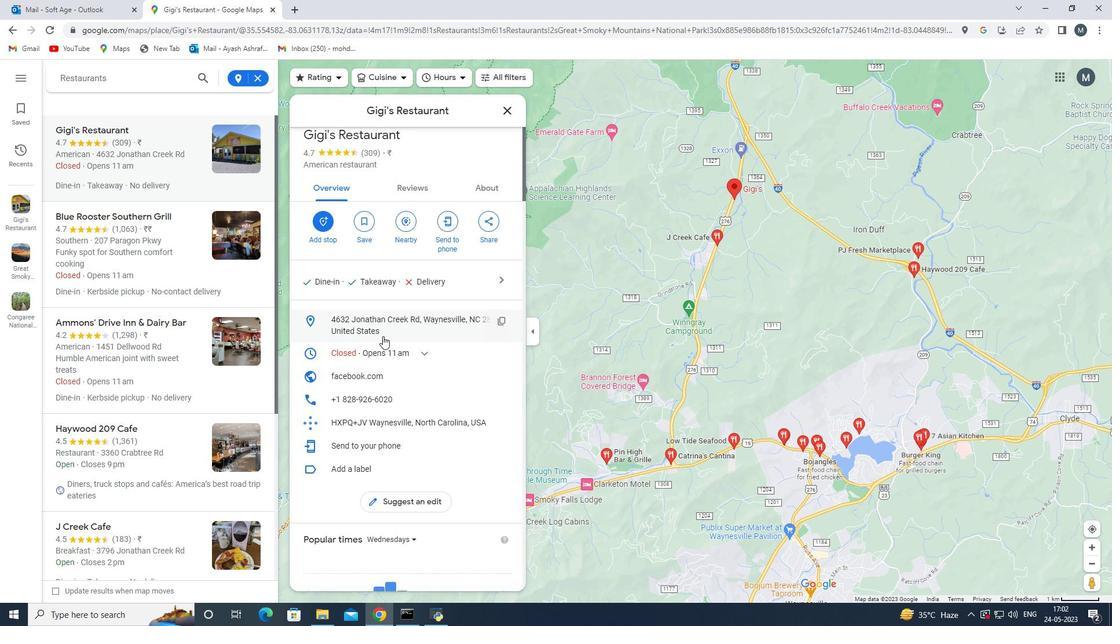 
Action: Mouse scrolled (383, 336) with delta (0, 0)
Screenshot: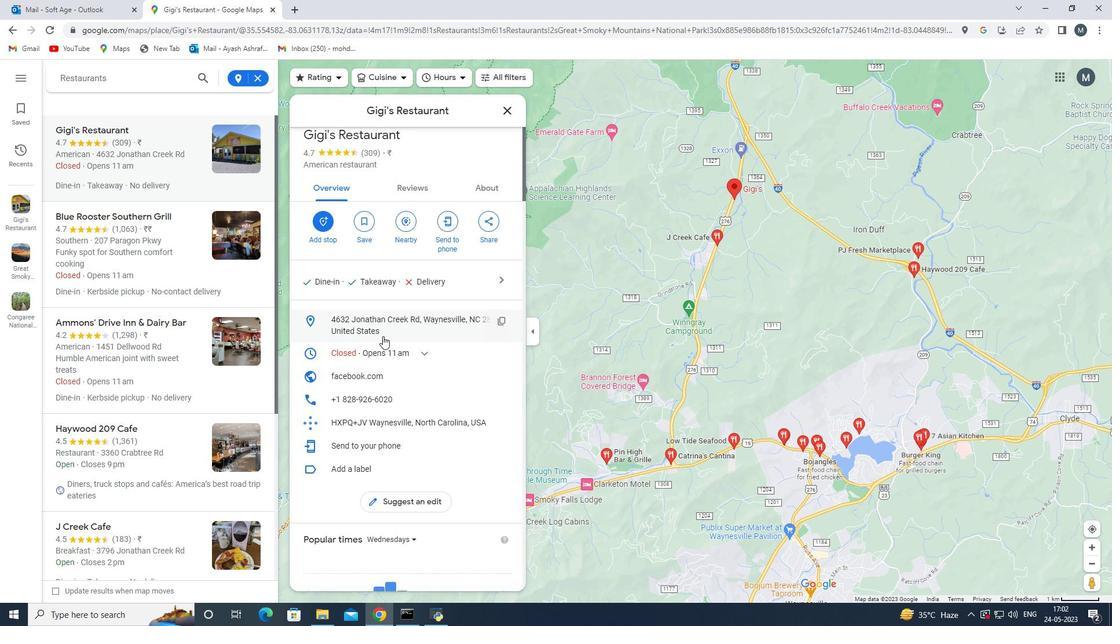 
Action: Mouse moved to (415, 328)
Screenshot: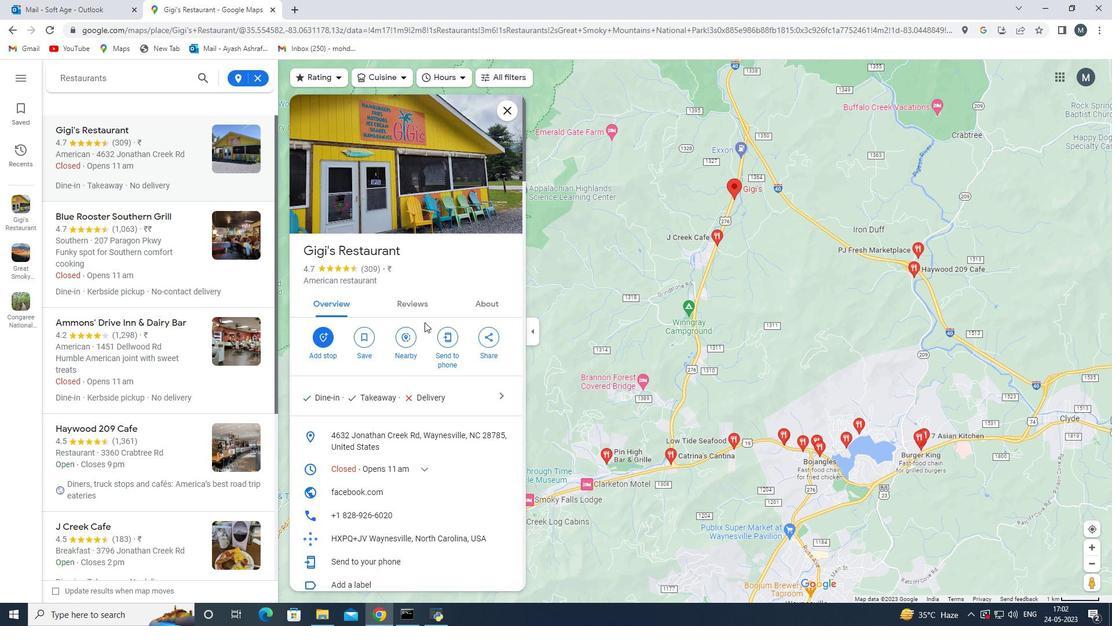 
Action: Mouse scrolled (415, 327) with delta (0, 0)
Screenshot: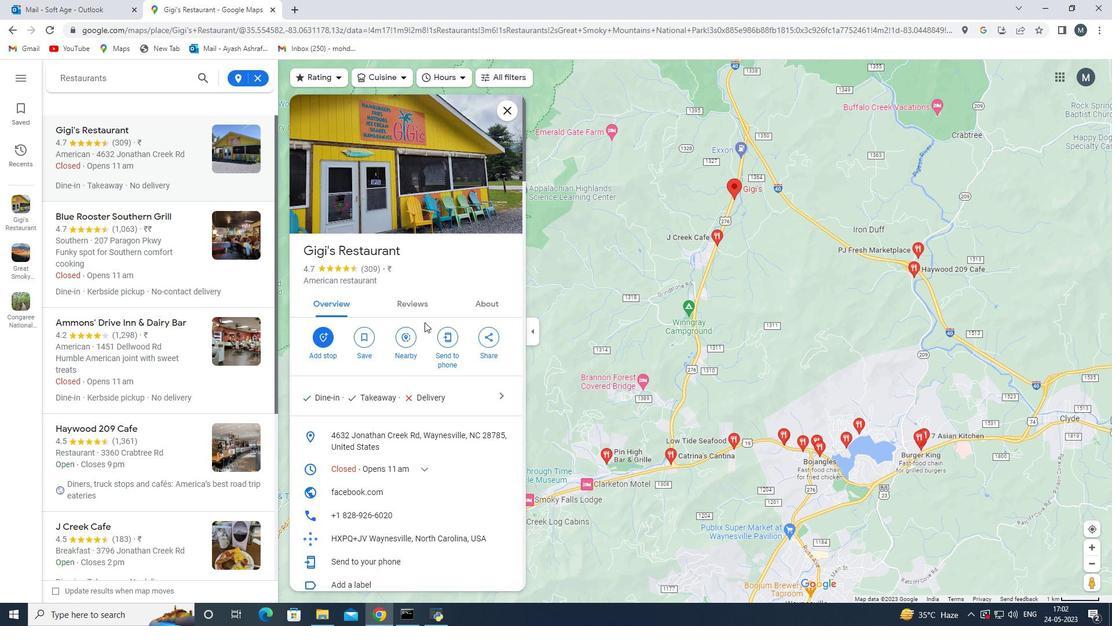 
Action: Mouse scrolled (415, 327) with delta (0, 0)
Screenshot: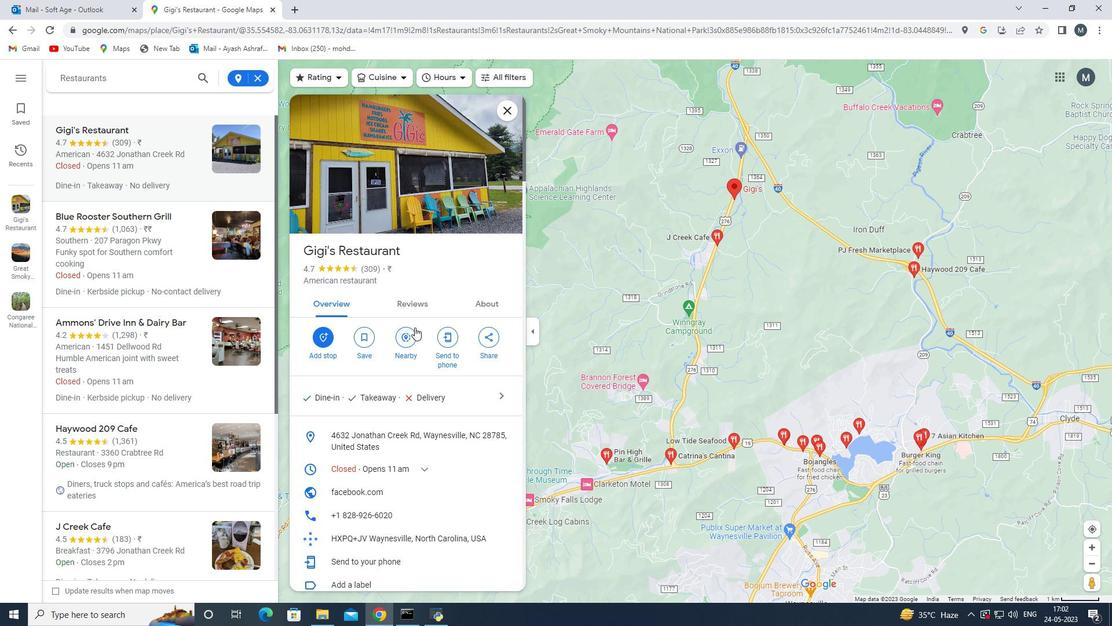 
Action: Mouse scrolled (415, 327) with delta (0, 0)
Screenshot: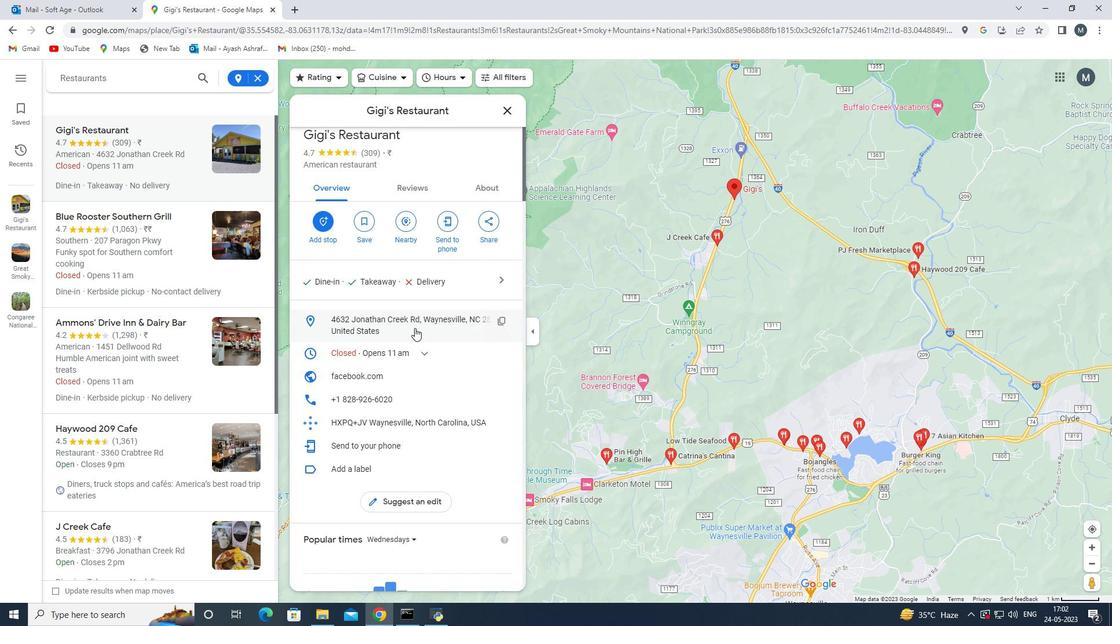 
Action: Mouse scrolled (415, 327) with delta (0, 0)
Screenshot: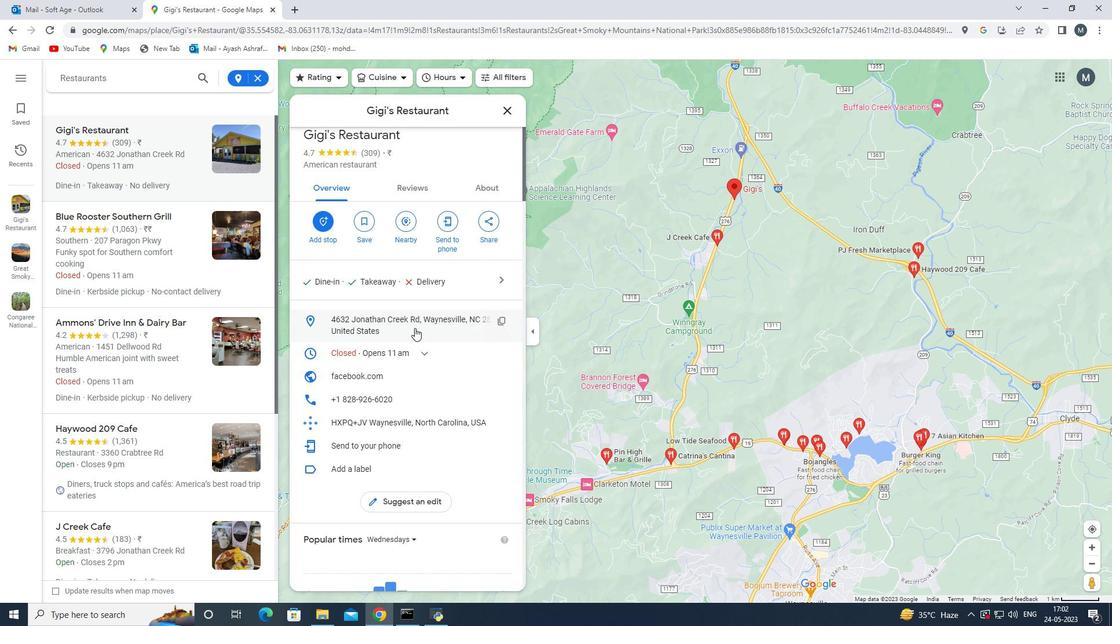 
Action: Mouse scrolled (415, 327) with delta (0, 0)
Screenshot: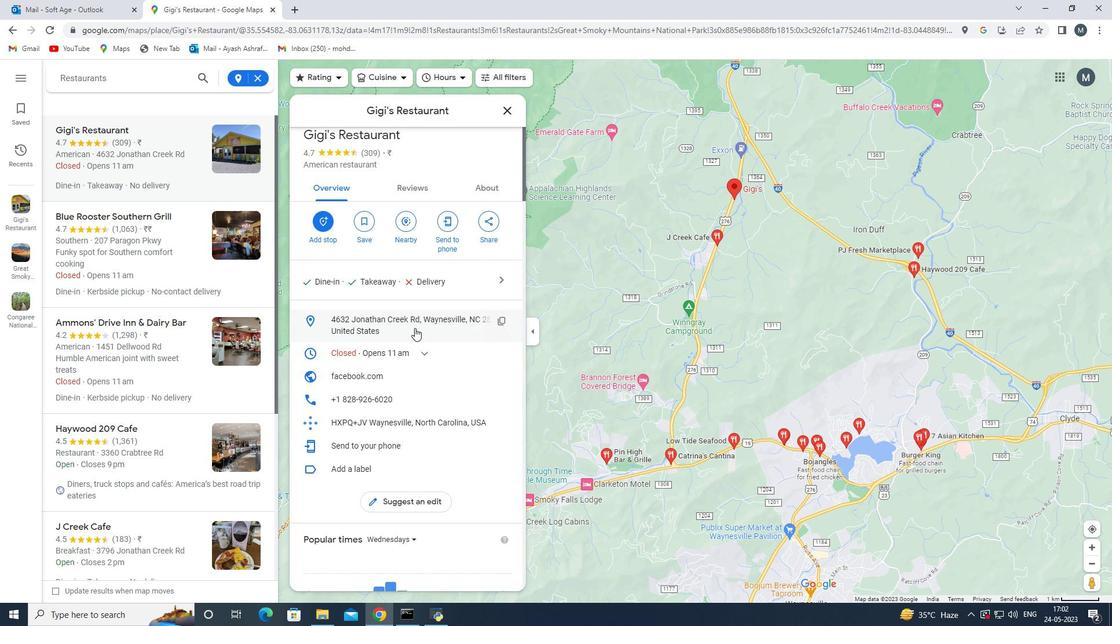 
Action: Mouse moved to (354, 201)
Screenshot: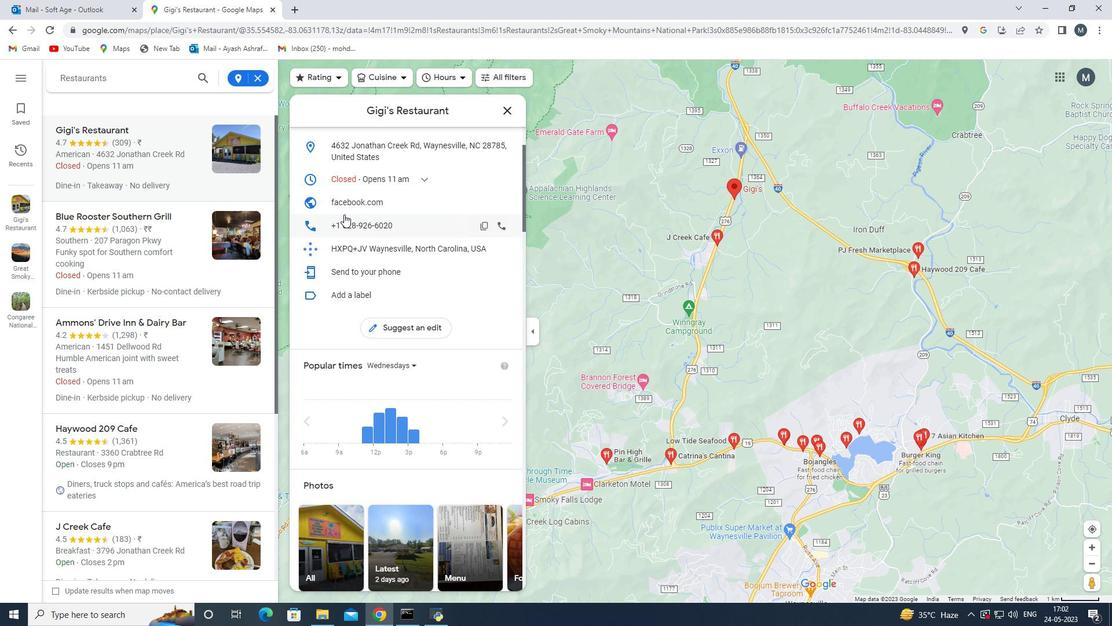 
Action: Mouse pressed left at (354, 201)
Screenshot: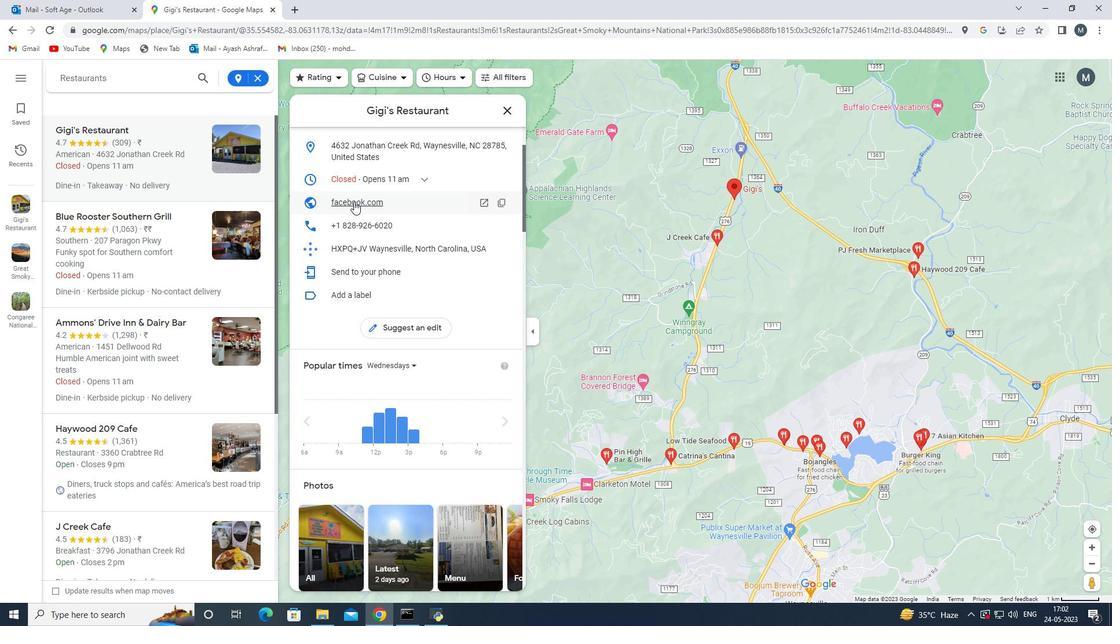 
Action: Mouse moved to (380, 311)
Screenshot: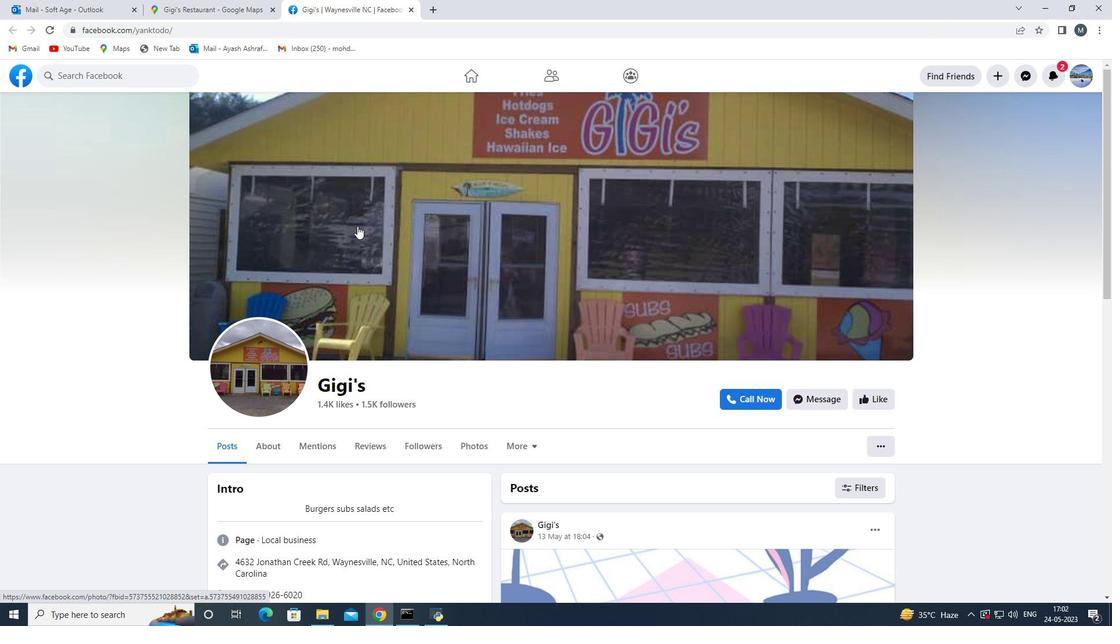 
Action: Mouse scrolled (380, 311) with delta (0, 0)
Screenshot: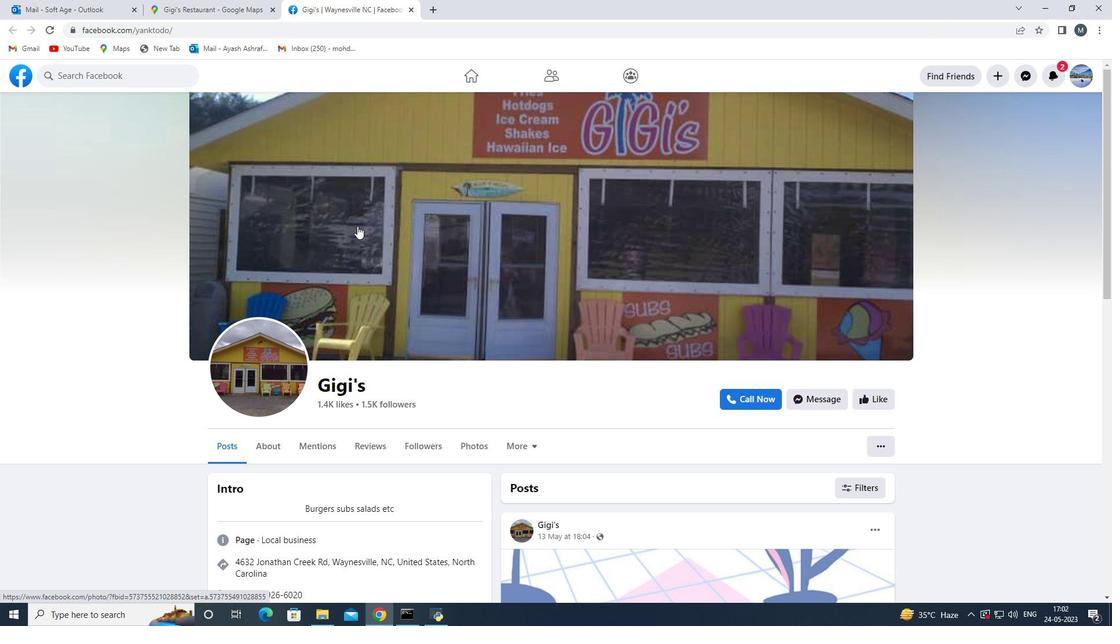 
Action: Mouse moved to (386, 321)
Screenshot: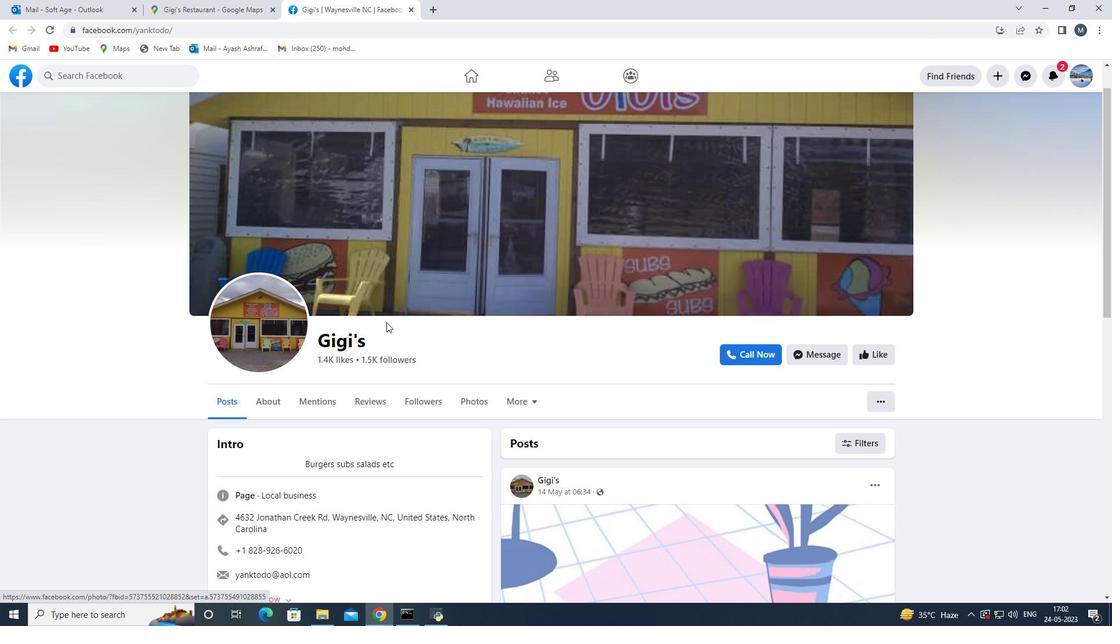 
Action: Mouse scrolled (386, 320) with delta (0, 0)
Screenshot: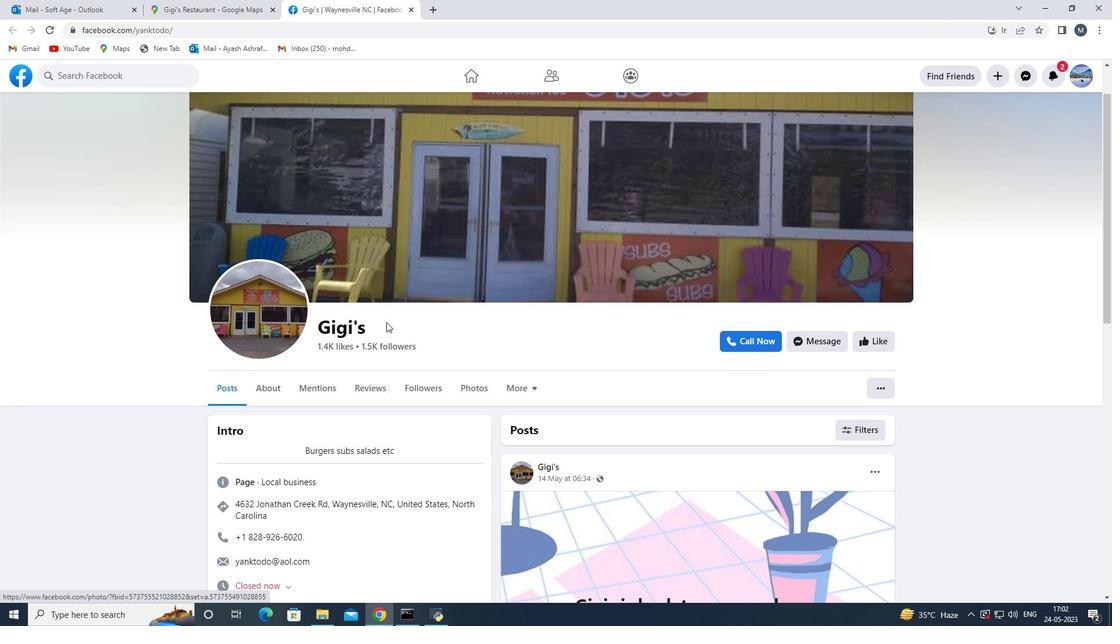 
Action: Mouse scrolled (386, 320) with delta (0, 0)
Screenshot: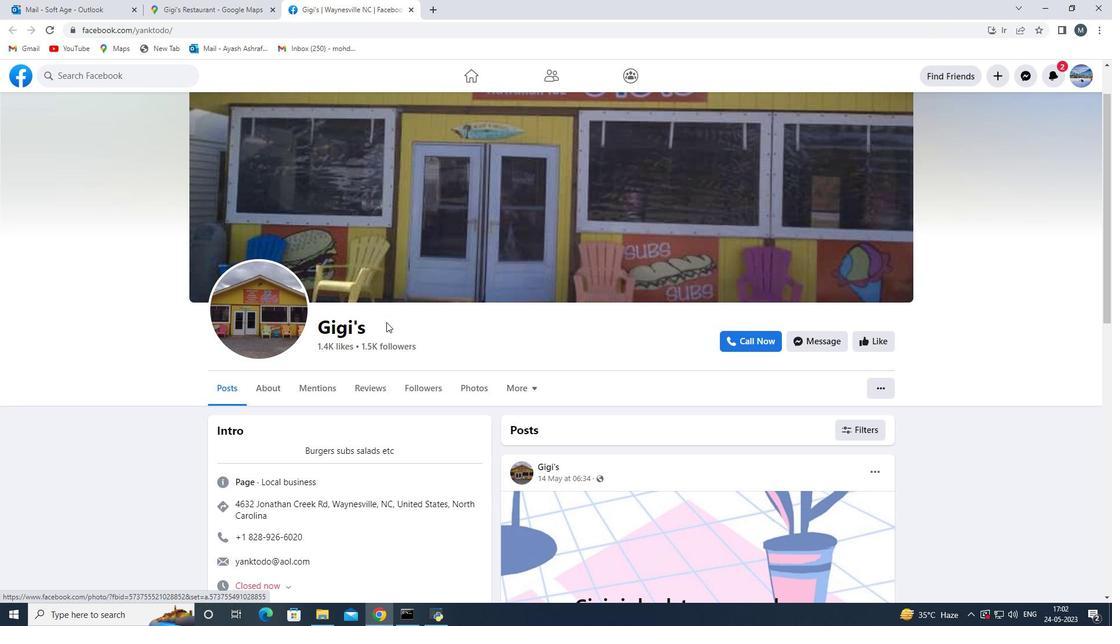 
Action: Mouse moved to (390, 277)
Screenshot: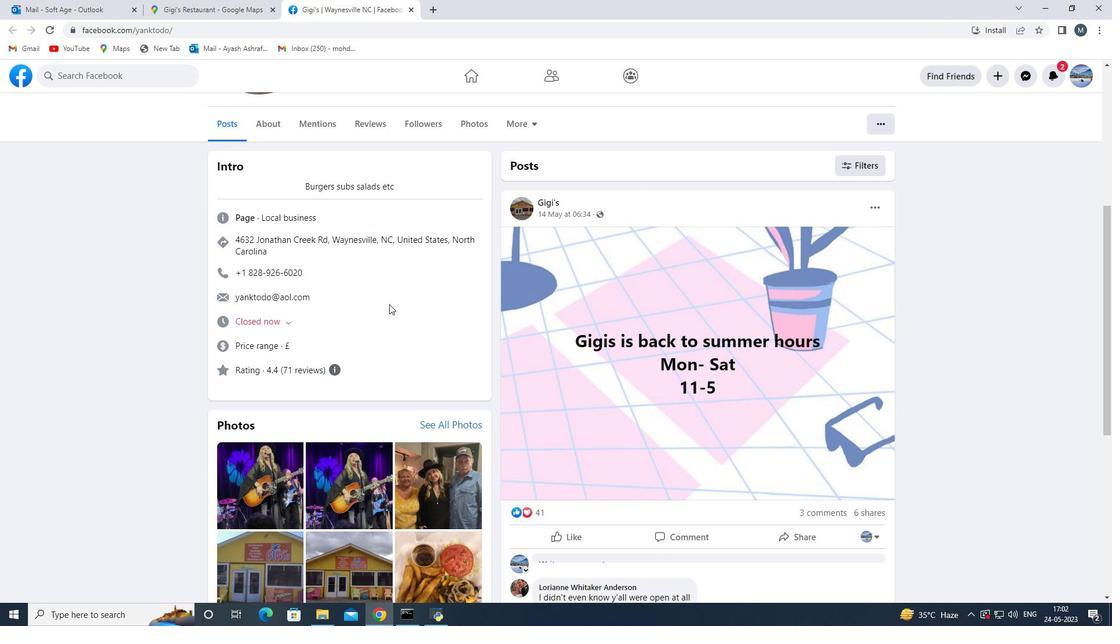
Action: Mouse scrolled (390, 288) with delta (0, 0)
Screenshot: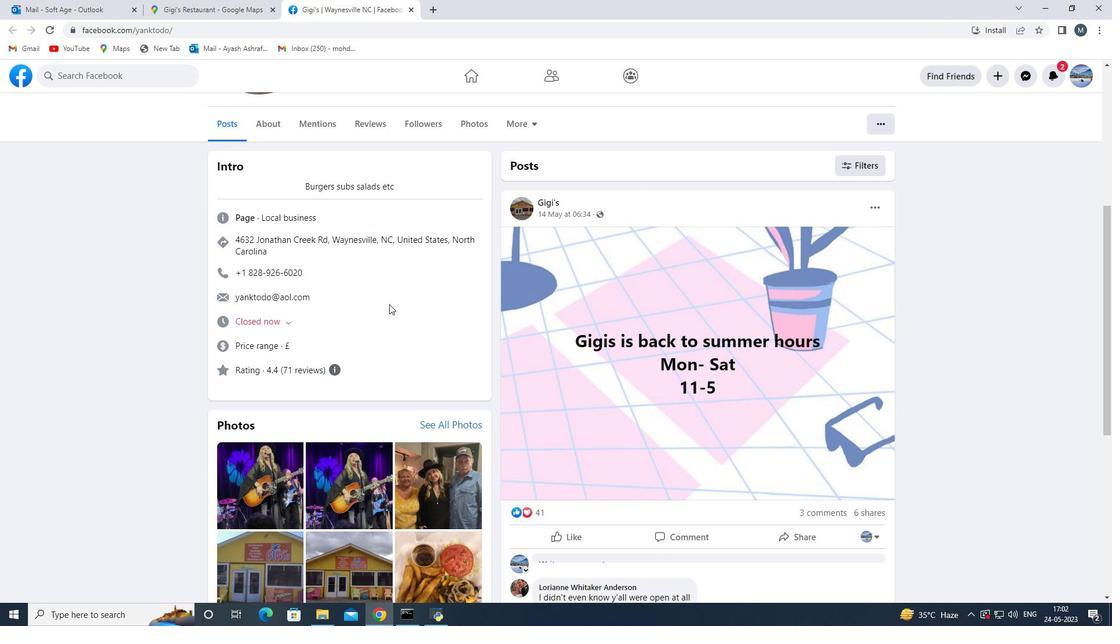 
Action: Mouse scrolled (390, 284) with delta (0, 0)
Screenshot: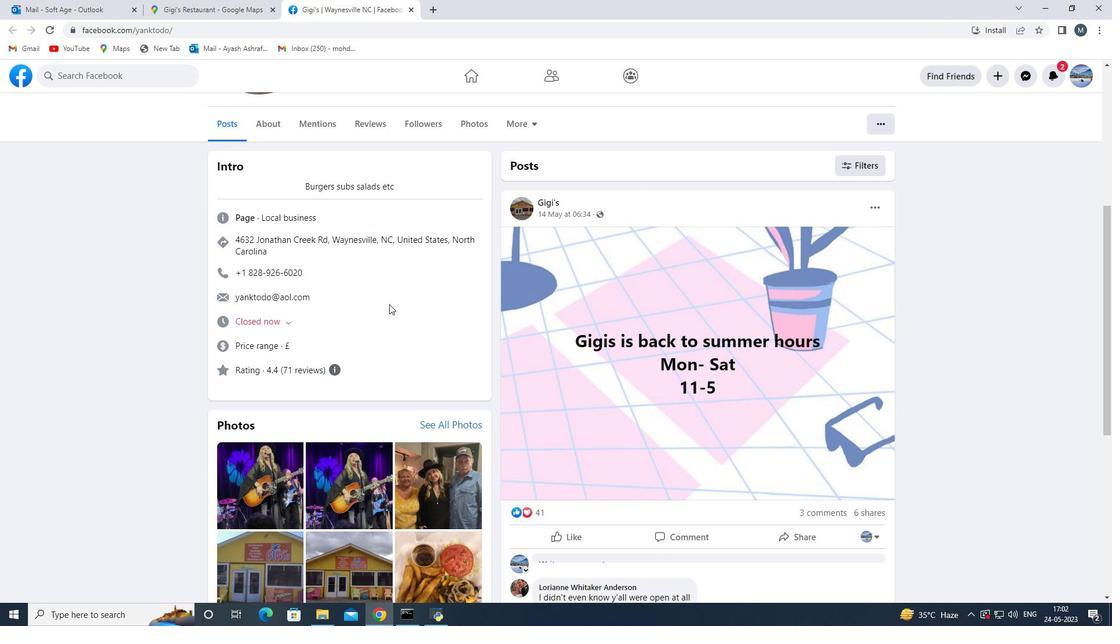 
Action: Mouse scrolled (390, 280) with delta (0, 0)
Screenshot: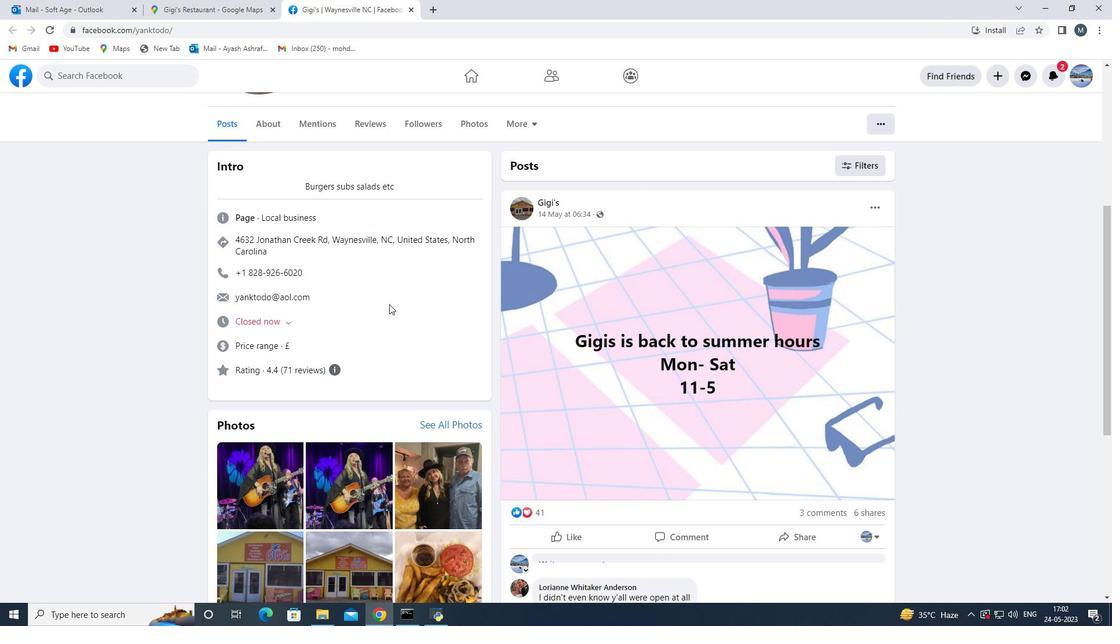 
Action: Mouse scrolled (390, 278) with delta (0, 0)
Screenshot: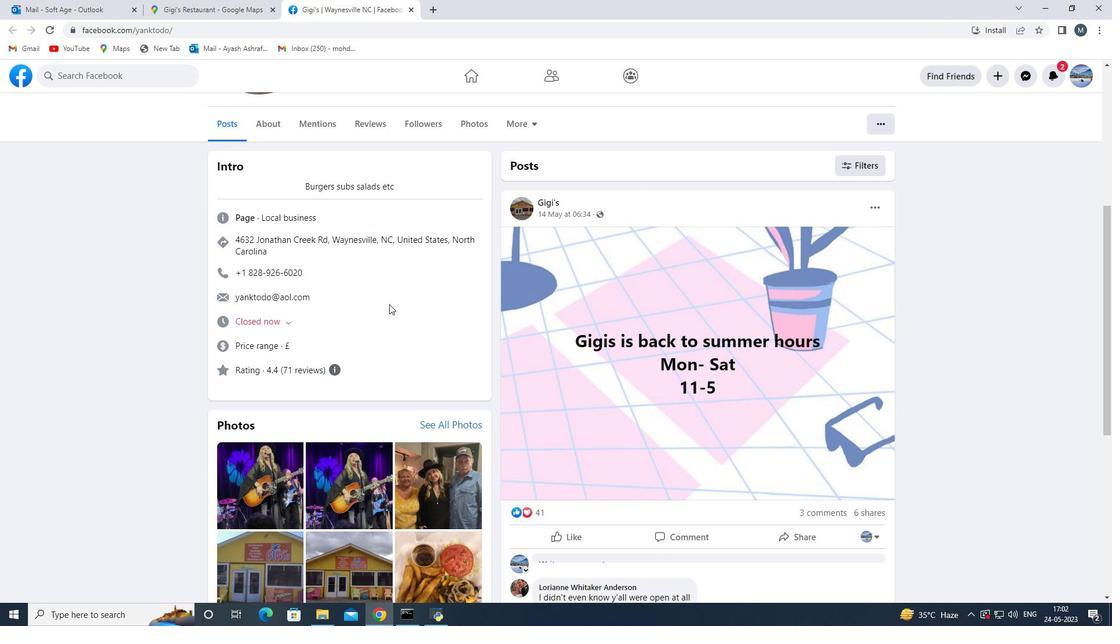 
Action: Mouse moved to (412, 264)
Screenshot: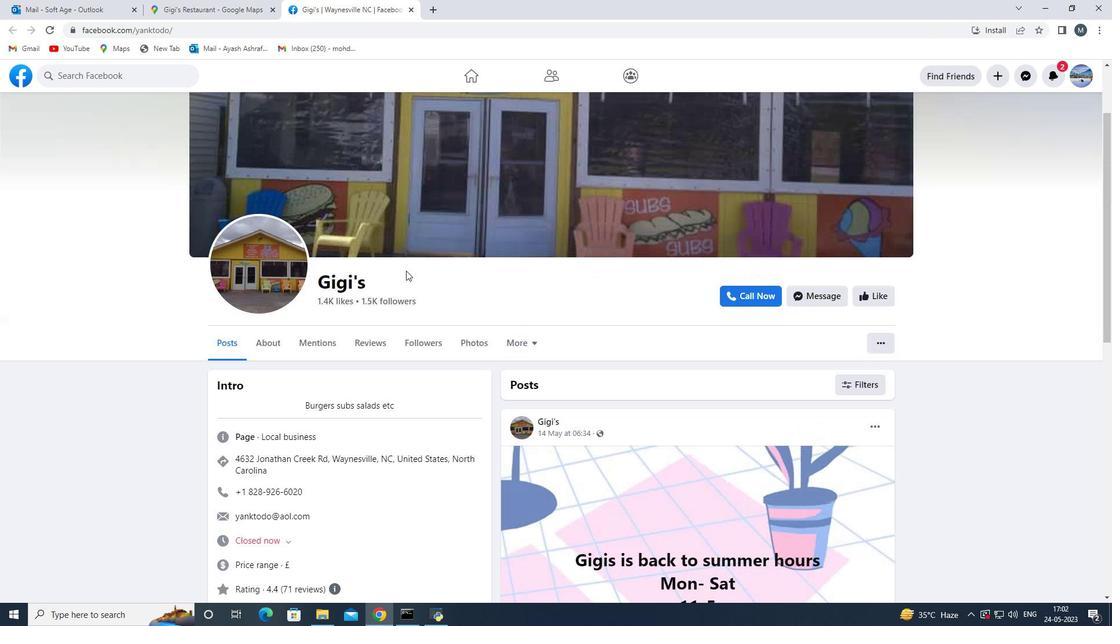 
Action: Mouse scrolled (412, 263) with delta (0, 0)
Screenshot: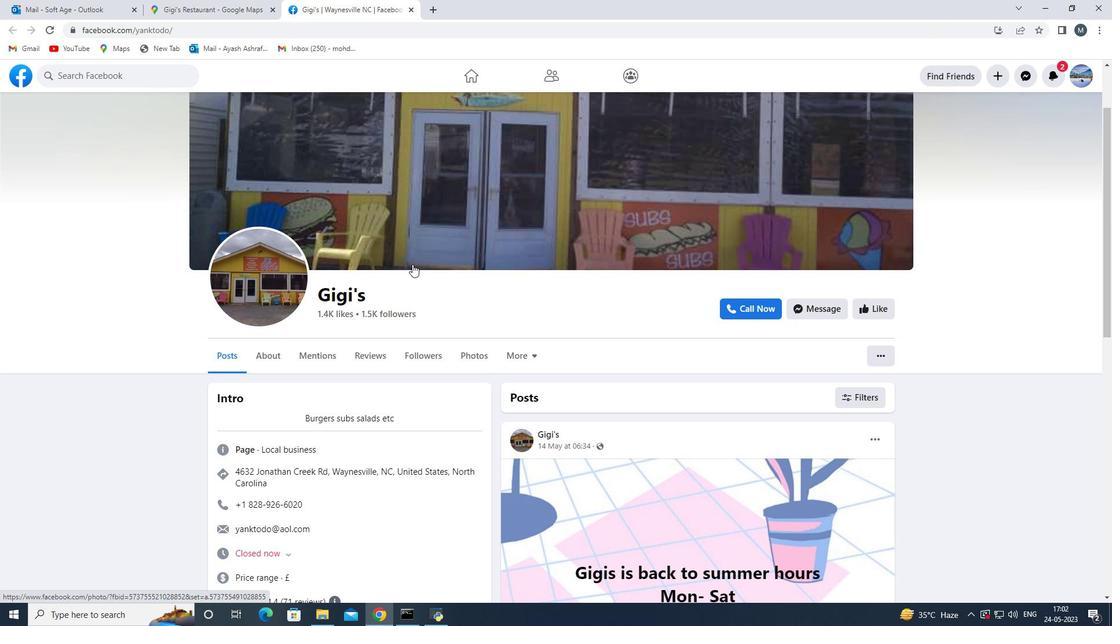 
Action: Mouse scrolled (412, 263) with delta (0, 0)
Screenshot: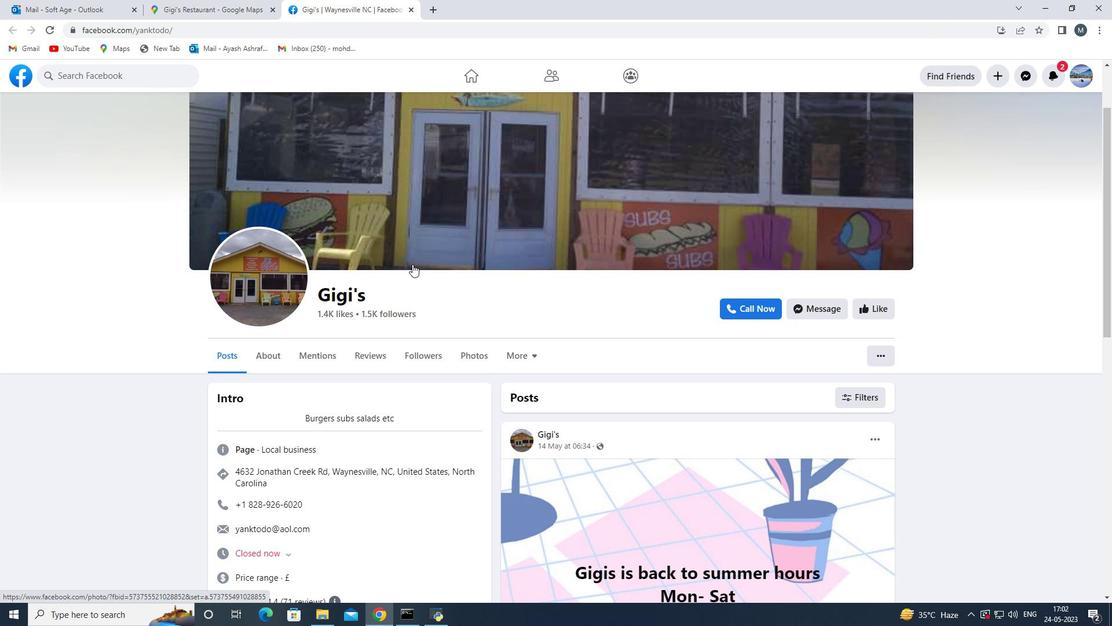 
Action: Mouse moved to (332, 255)
Screenshot: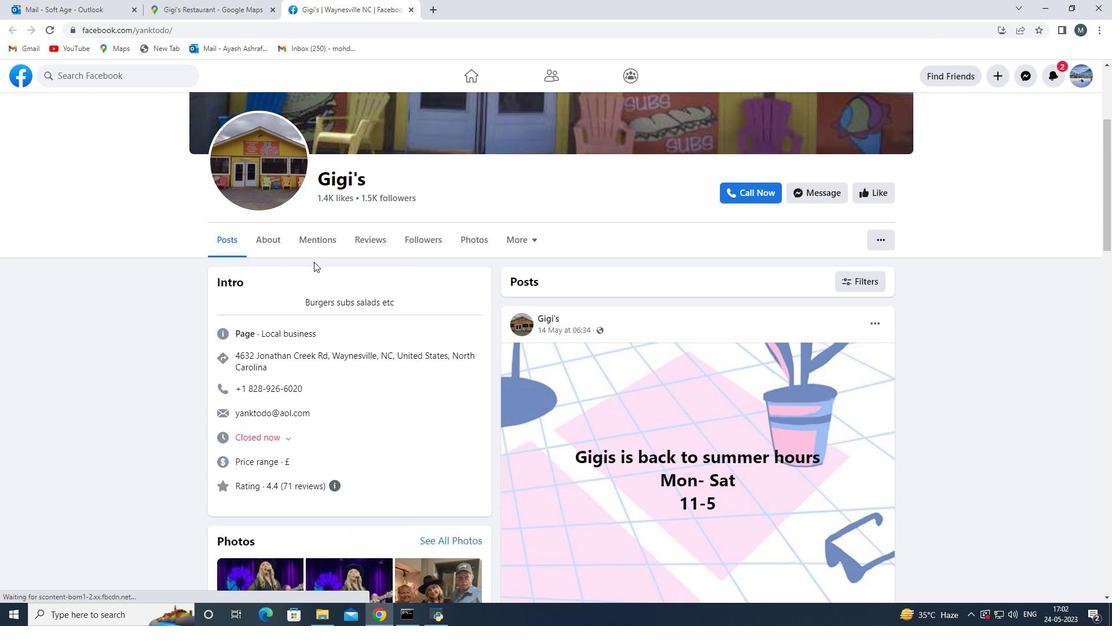 
Action: Mouse scrolled (332, 255) with delta (0, 0)
Screenshot: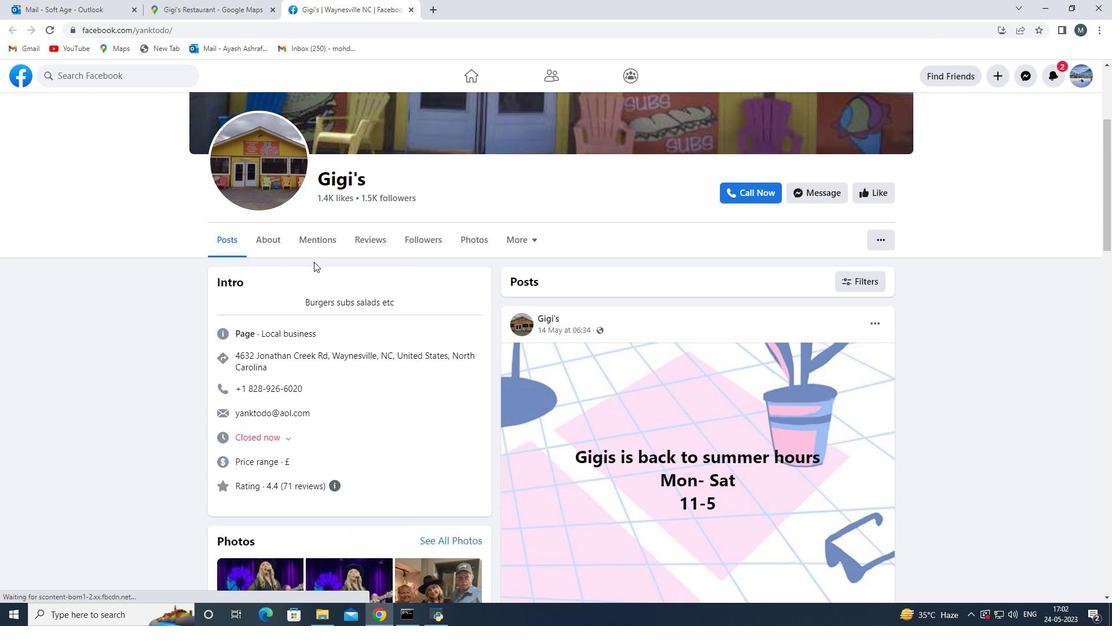 
Action: Mouse moved to (333, 256)
Screenshot: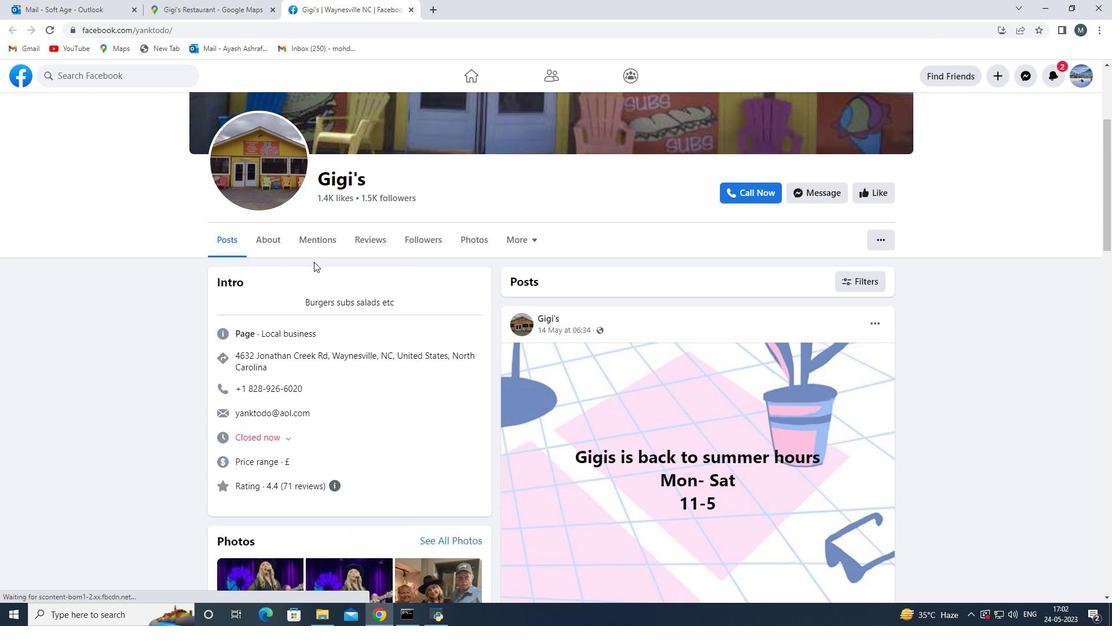 
Action: Mouse scrolled (333, 255) with delta (0, 0)
Screenshot: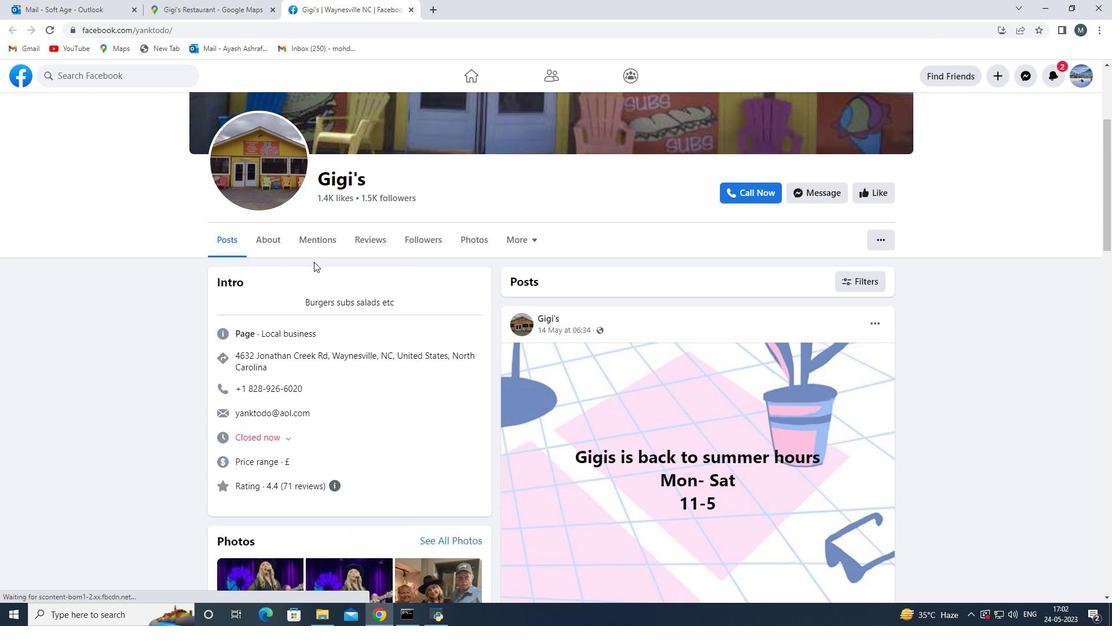 
Action: Mouse moved to (333, 256)
Screenshot: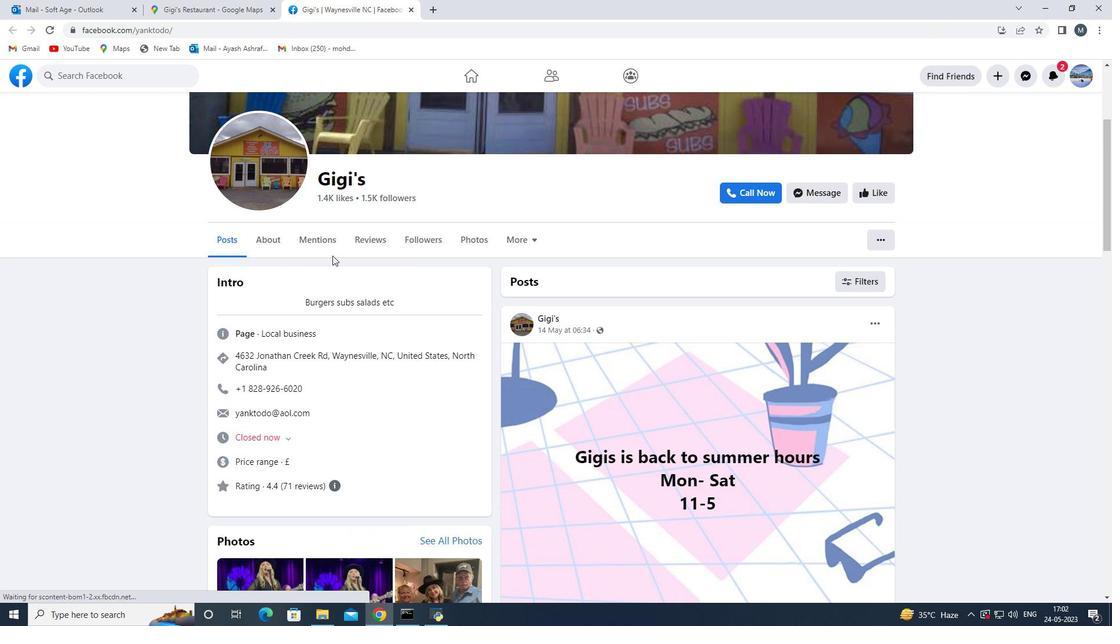 
Action: Mouse scrolled (333, 255) with delta (0, 0)
Screenshot: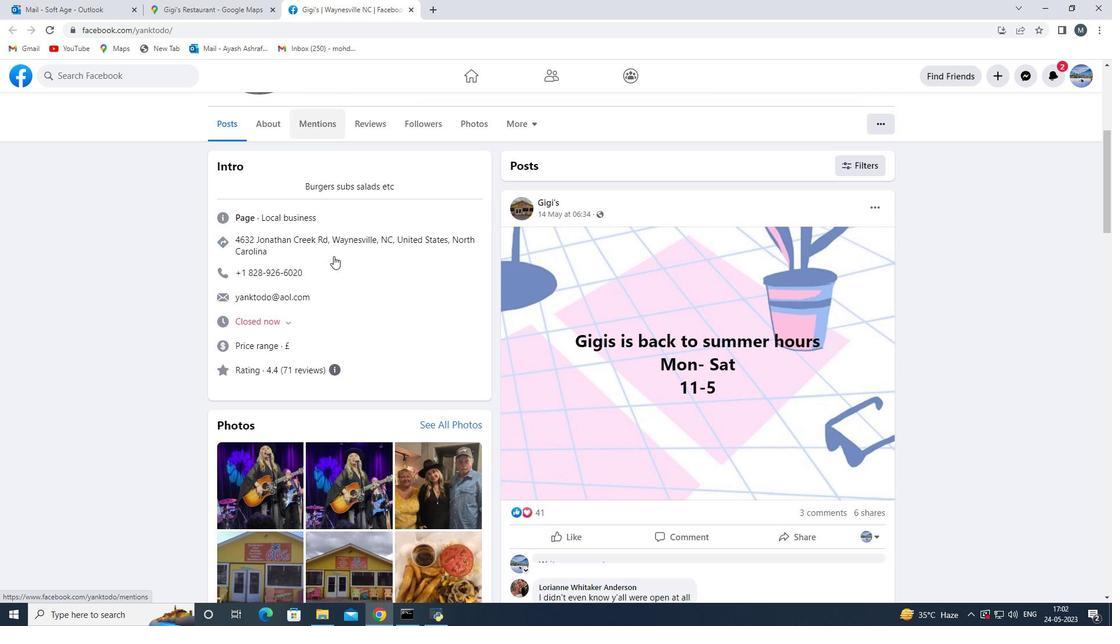 
Action: Mouse moved to (420, 253)
Screenshot: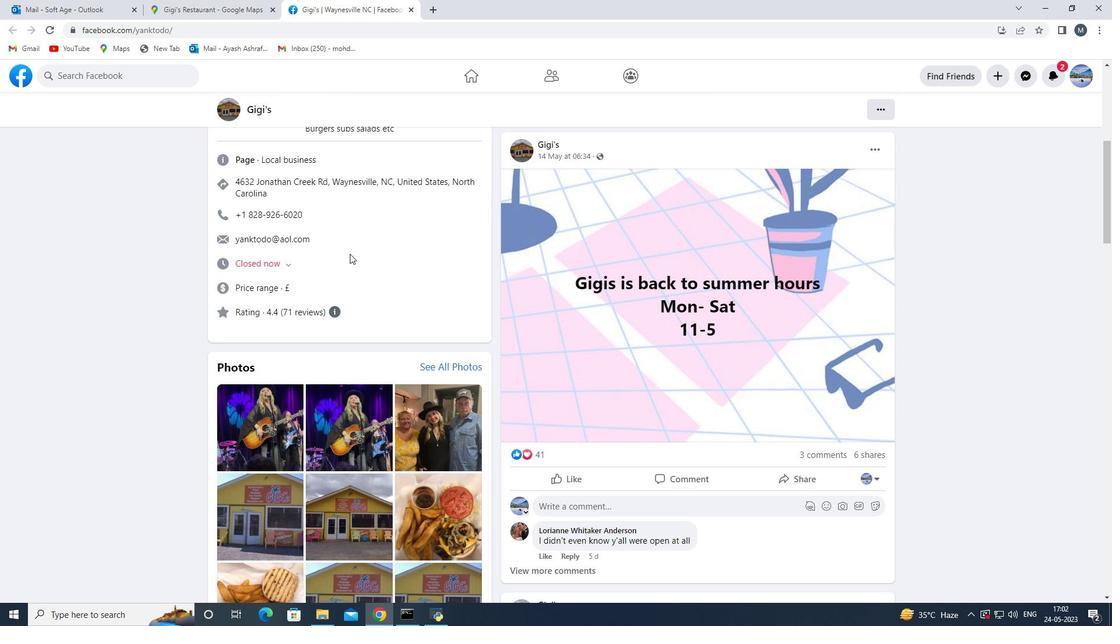 
Action: Mouse scrolled (420, 253) with delta (0, 0)
Screenshot: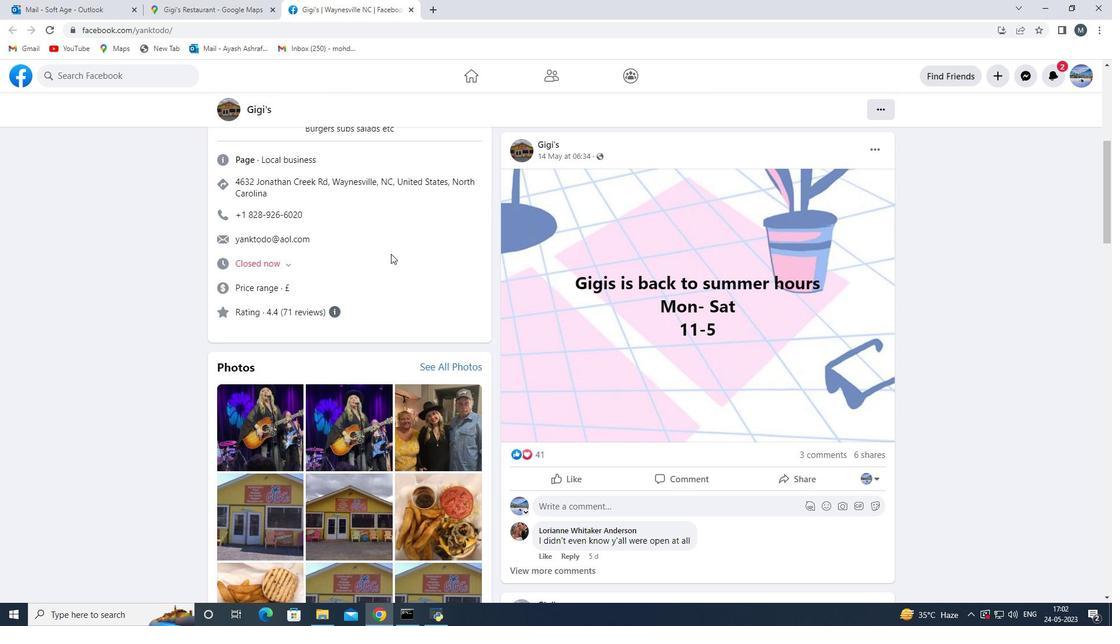 
Action: Mouse moved to (420, 253)
Screenshot: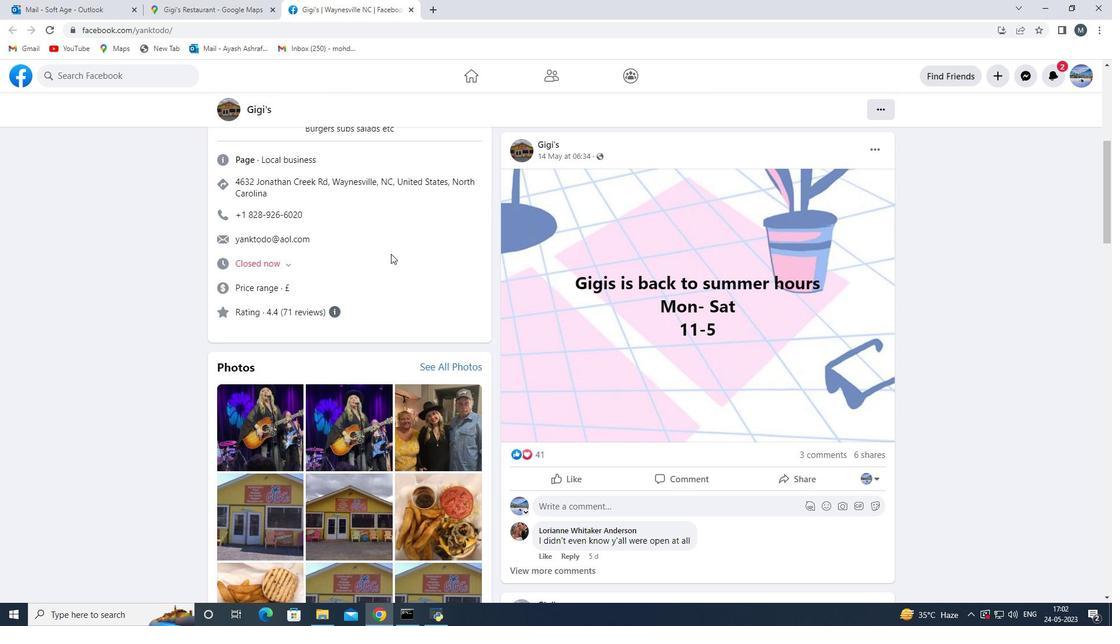 
Action: Mouse scrolled (420, 253) with delta (0, 0)
Screenshot: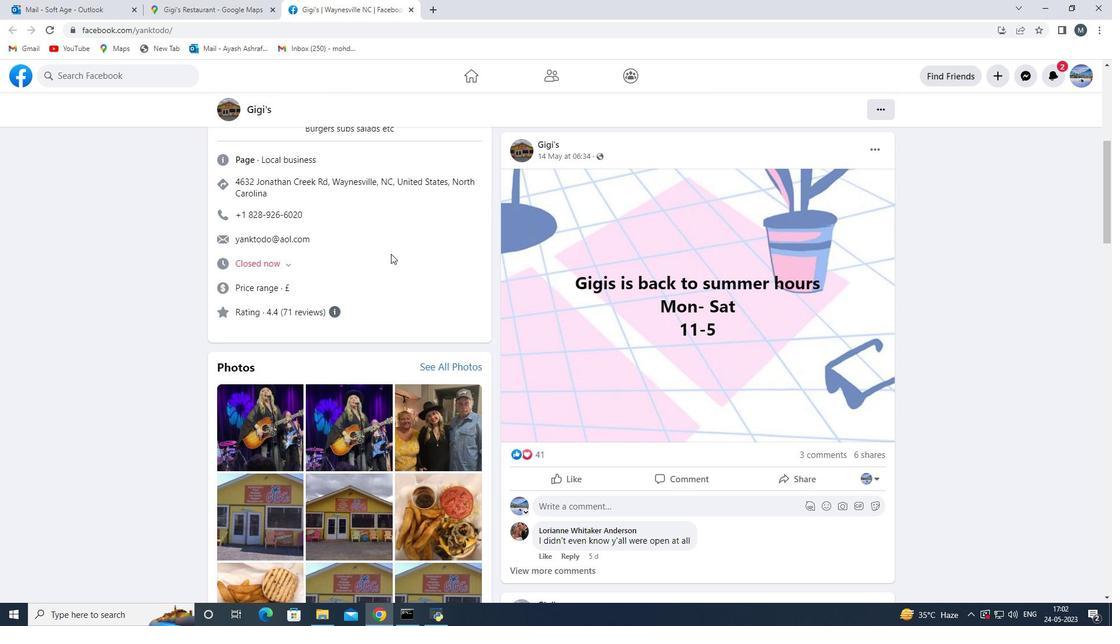 
Action: Mouse scrolled (420, 253) with delta (0, 0)
Screenshot: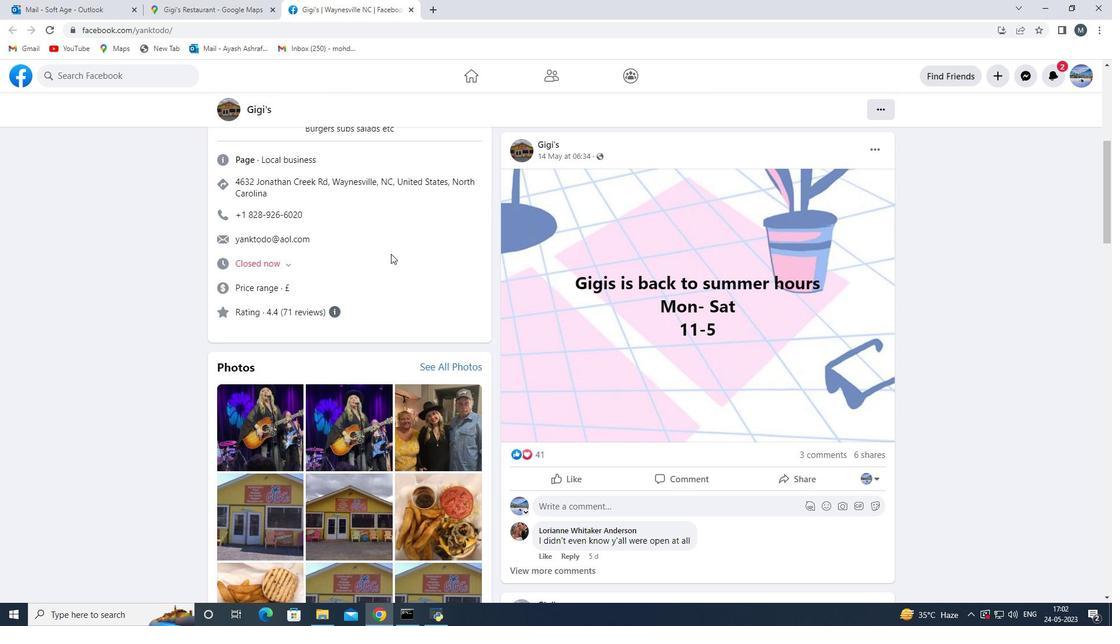 
Action: Mouse moved to (420, 252)
Screenshot: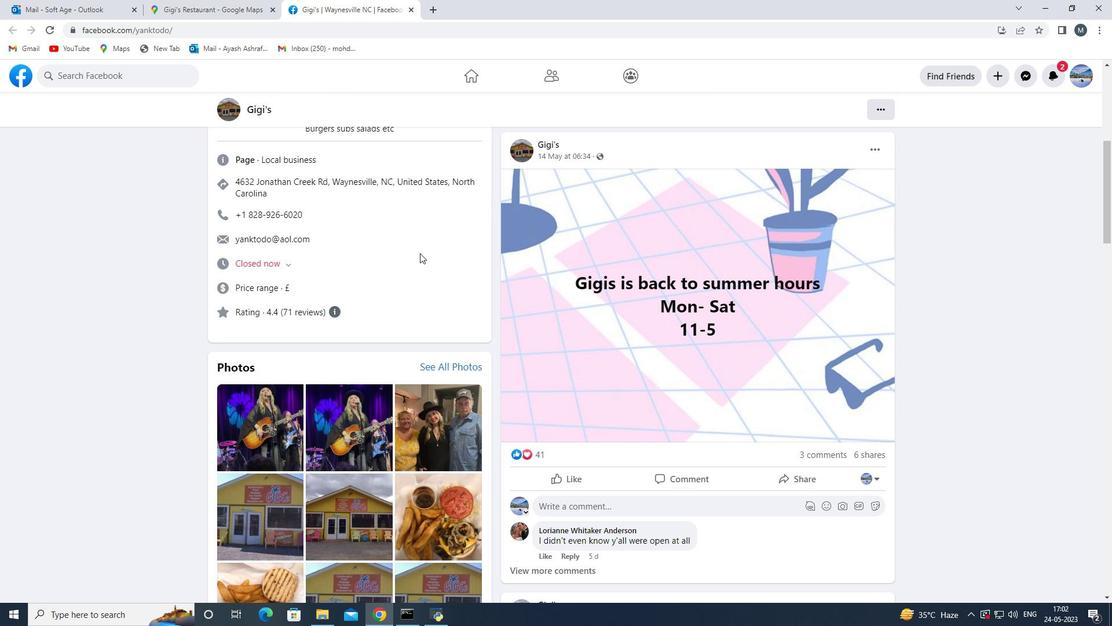 
Action: Mouse scrolled (420, 252) with delta (0, 0)
Screenshot: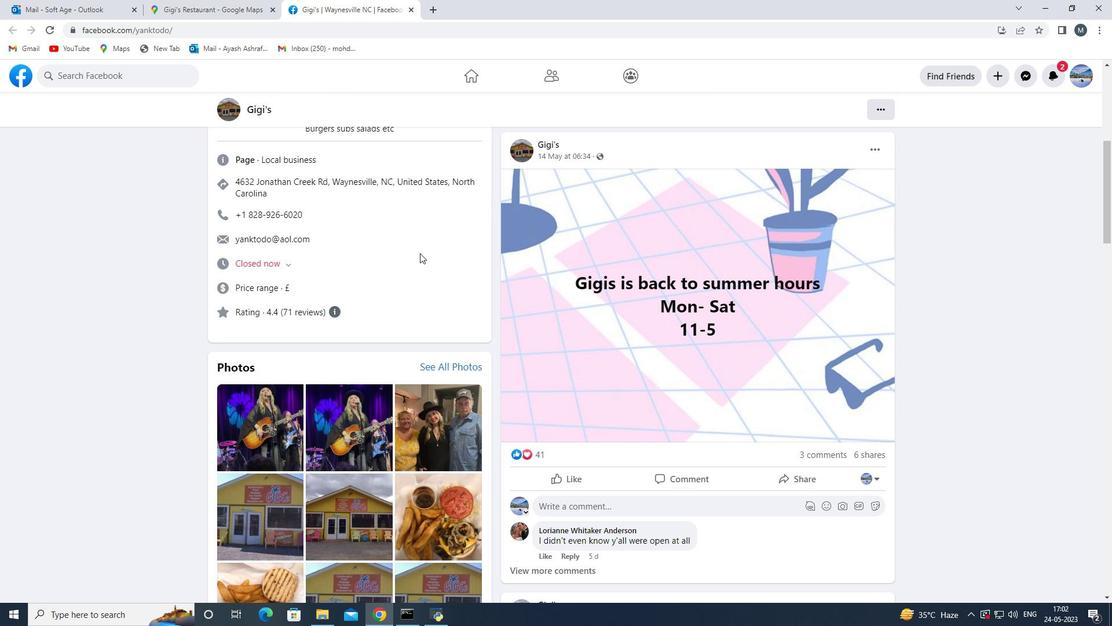 
Action: Mouse moved to (460, 300)
Screenshot: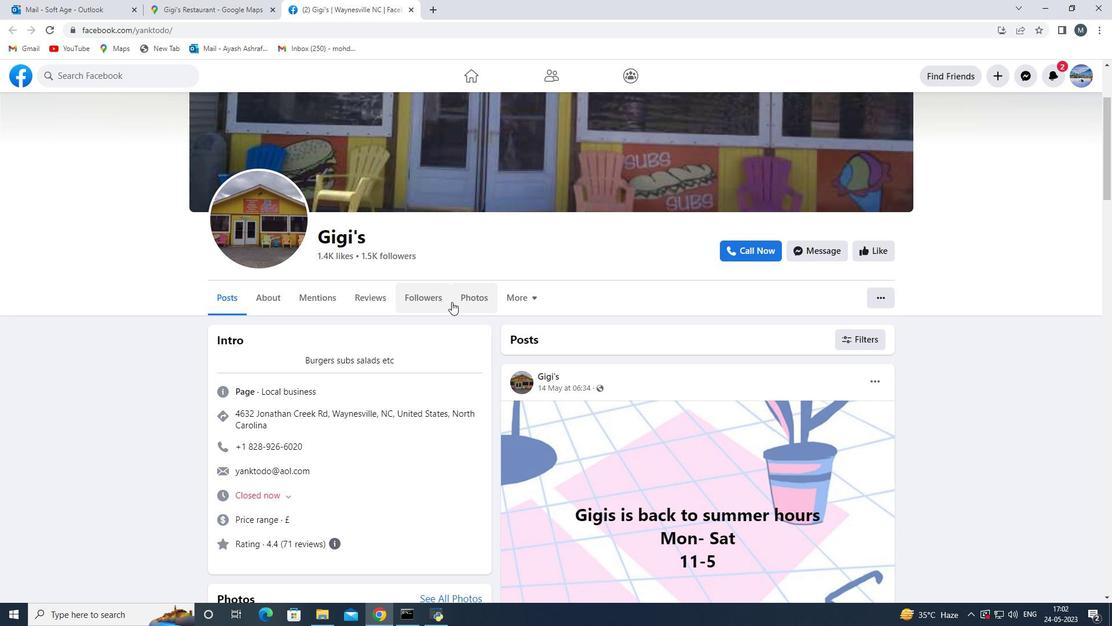 
Action: Mouse pressed left at (460, 300)
Screenshot: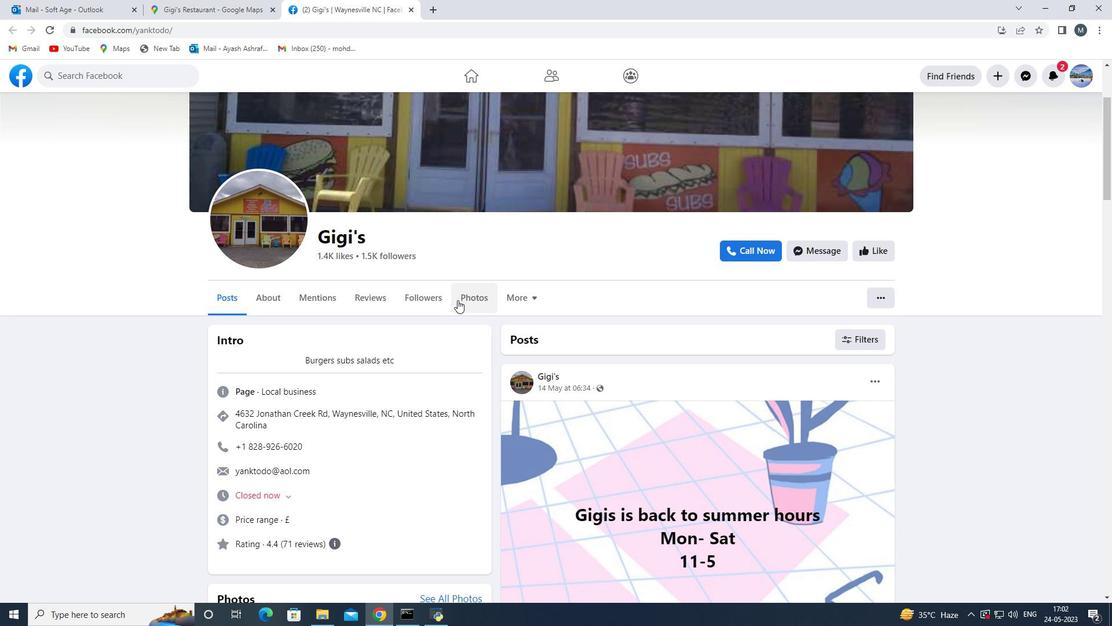 
Action: Mouse moved to (323, 366)
Screenshot: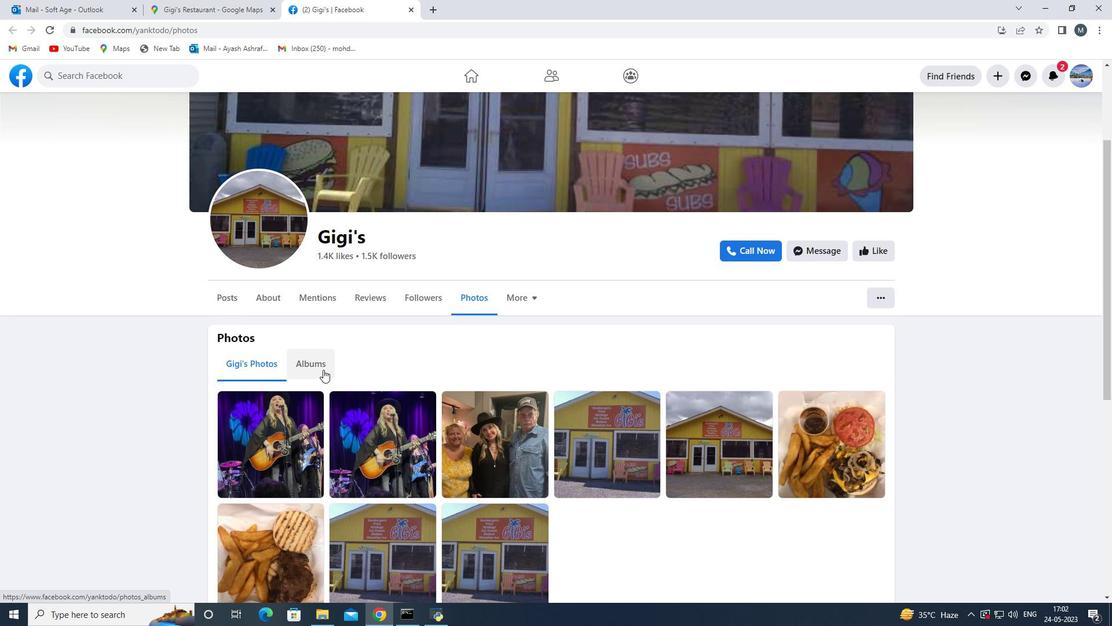 
Action: Mouse scrolled (323, 366) with delta (0, 0)
Screenshot: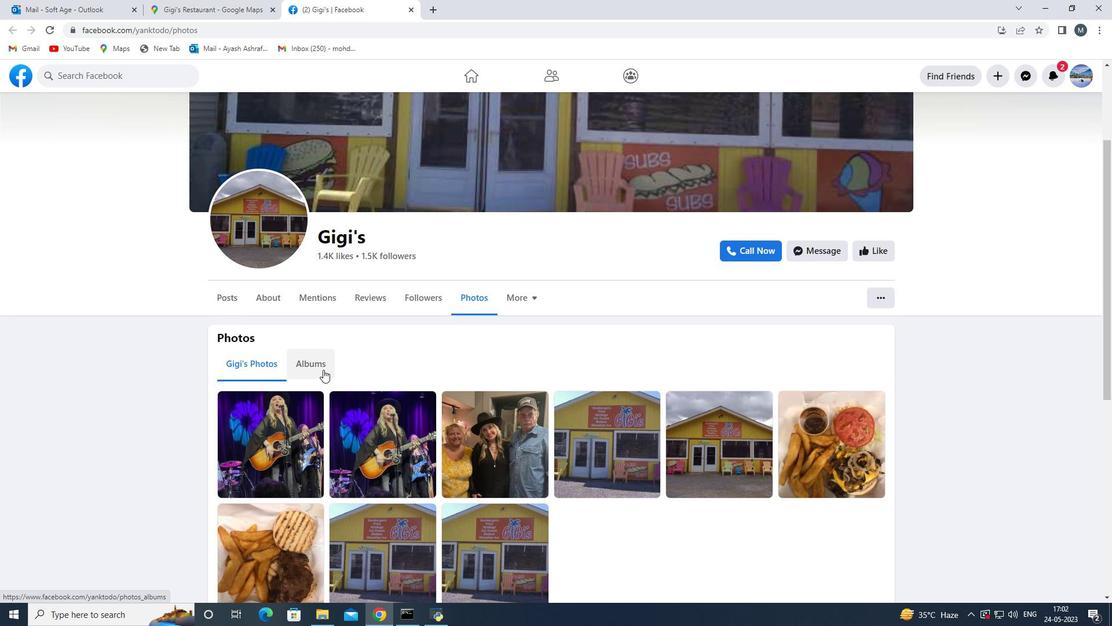 
Action: Mouse scrolled (323, 366) with delta (0, 0)
Screenshot: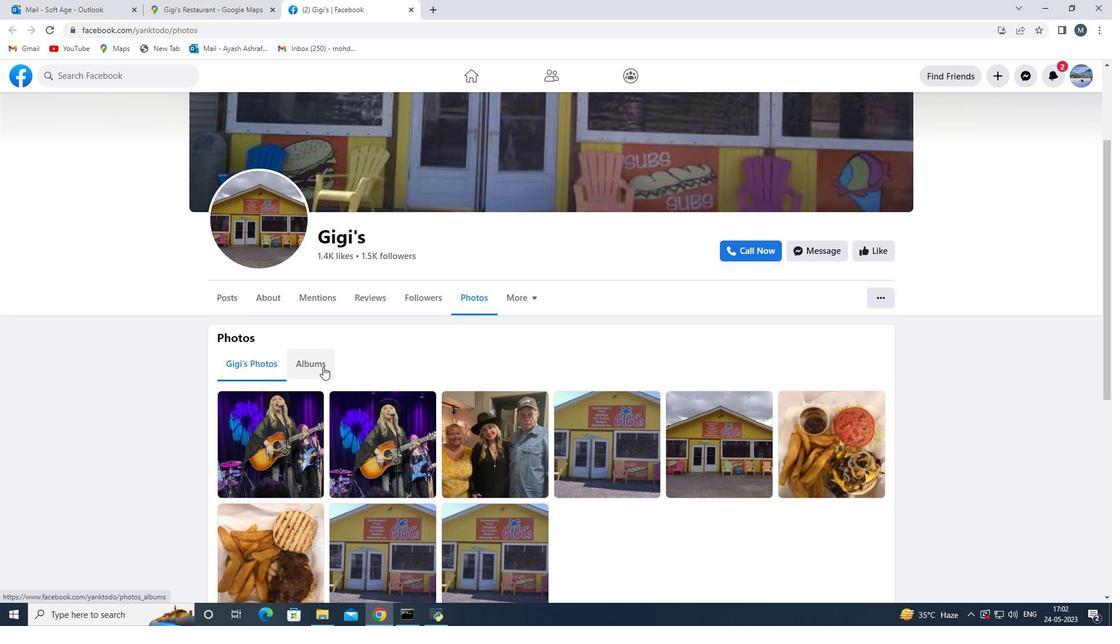 
Action: Mouse scrolled (323, 366) with delta (0, 0)
Screenshot: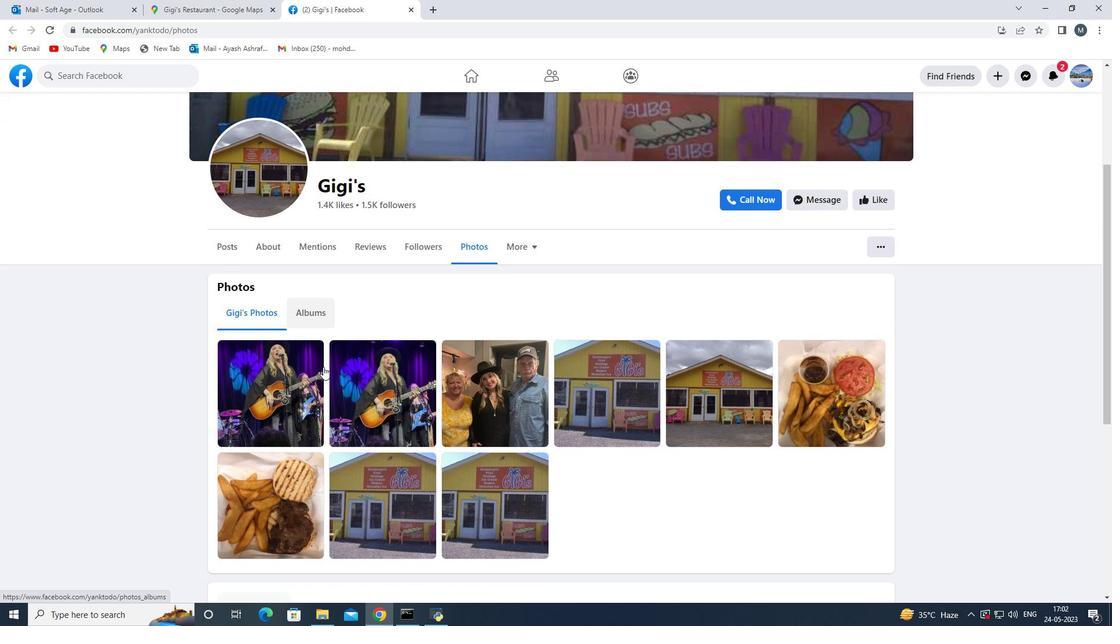 
Action: Mouse scrolled (323, 367) with delta (0, 0)
Screenshot: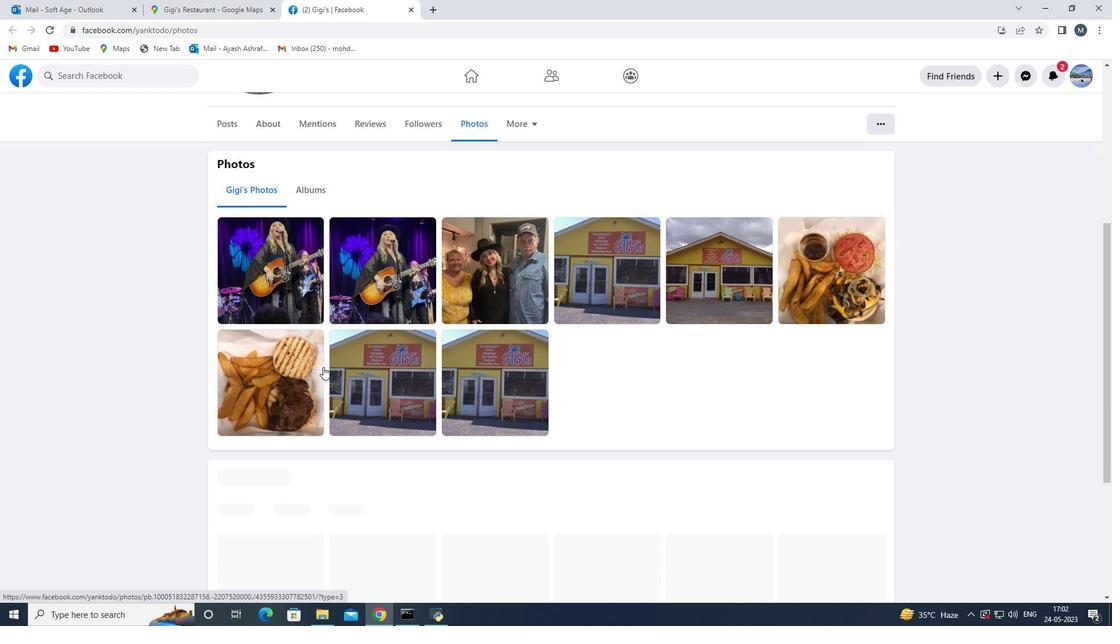 
Action: Mouse moved to (322, 365)
Screenshot: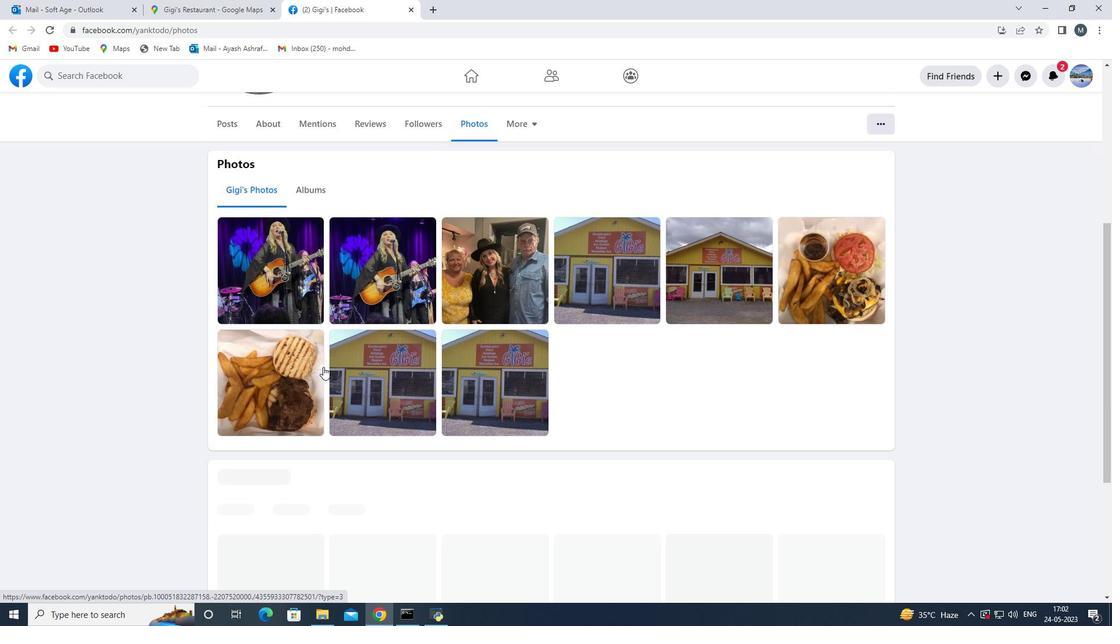 
Action: Mouse scrolled (322, 366) with delta (0, 0)
Screenshot: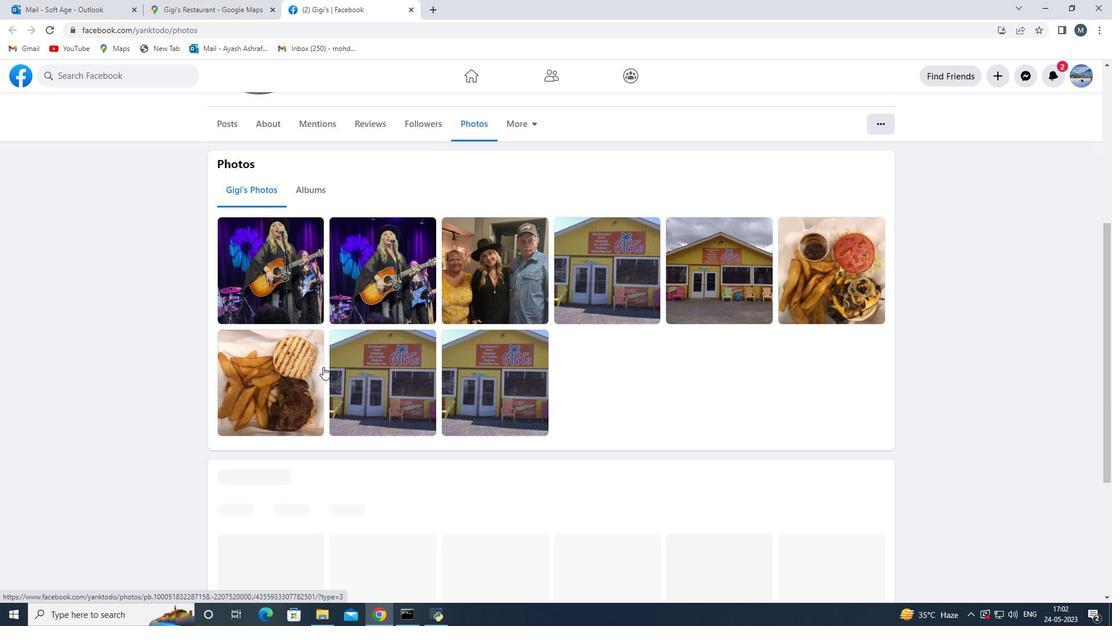 
Action: Mouse scrolled (322, 366) with delta (0, 0)
Screenshot: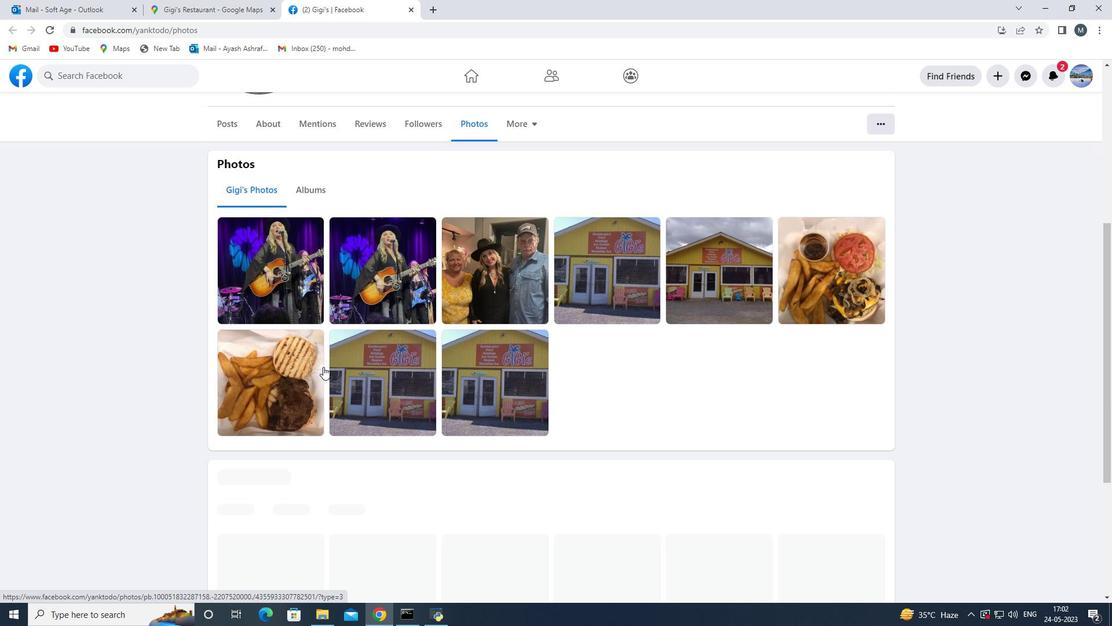
Action: Mouse moved to (321, 365)
Screenshot: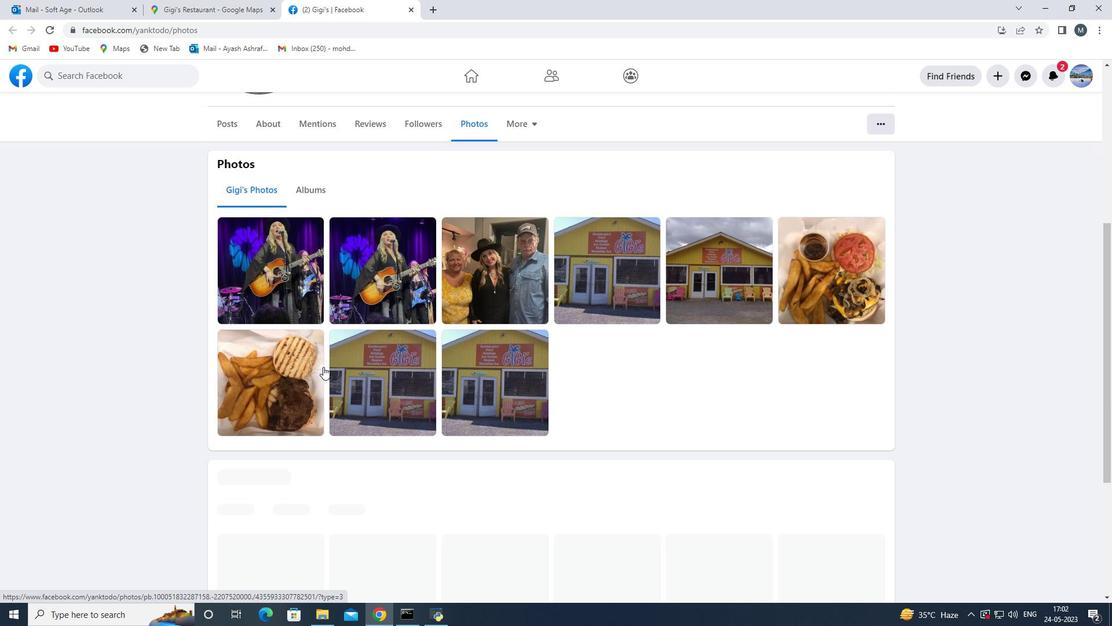 
Action: Mouse scrolled (321, 366) with delta (0, 0)
Screenshot: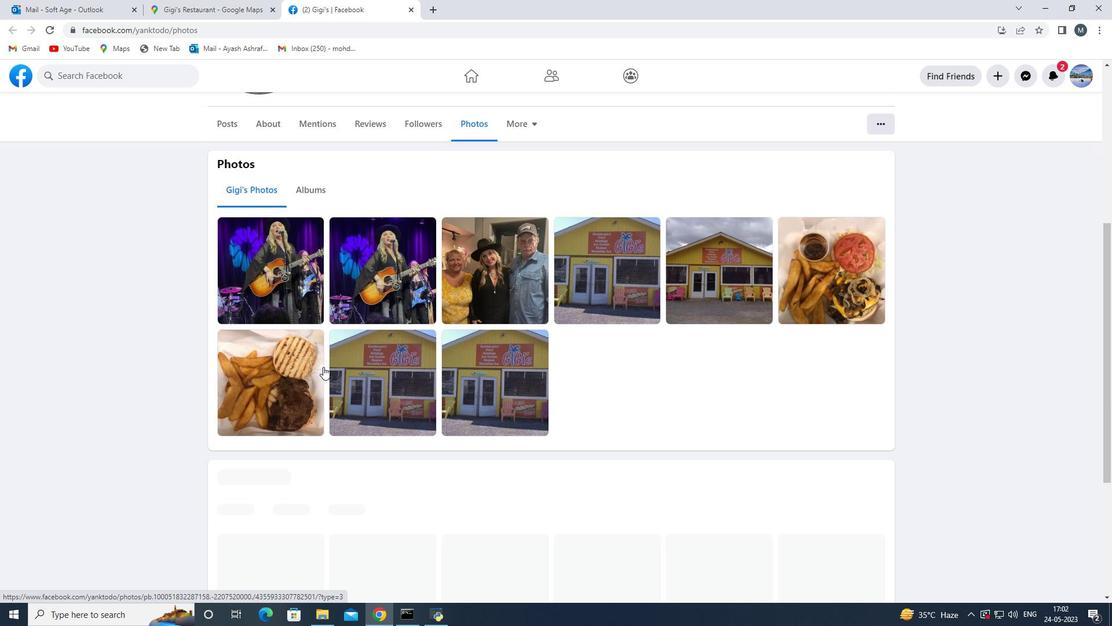 
Action: Mouse moved to (318, 364)
Screenshot: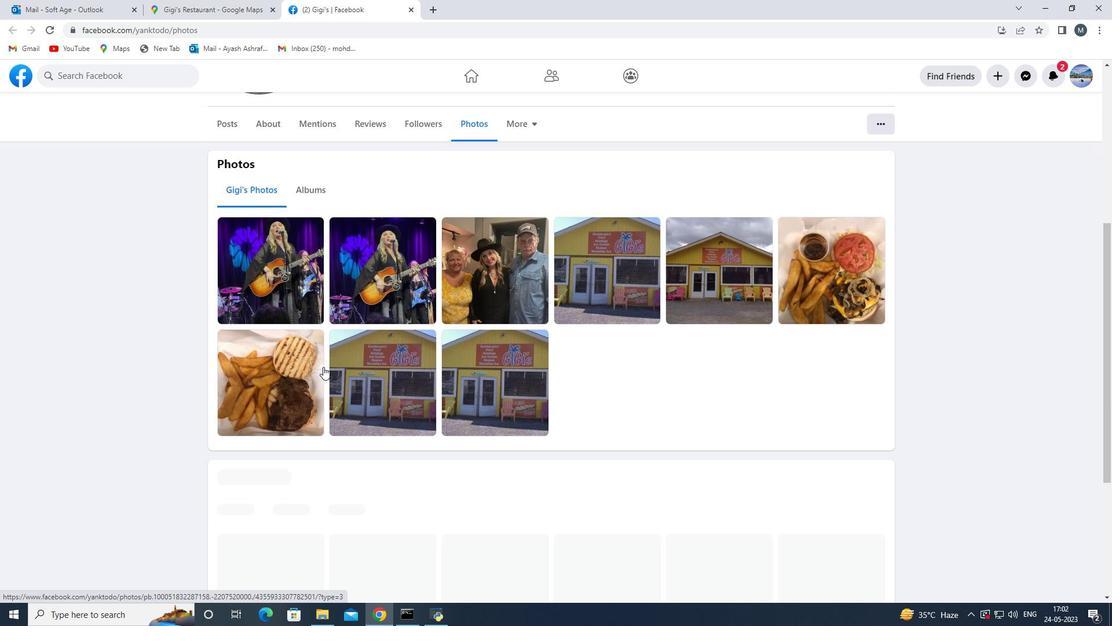 
Action: Mouse scrolled (318, 365) with delta (0, 0)
Screenshot: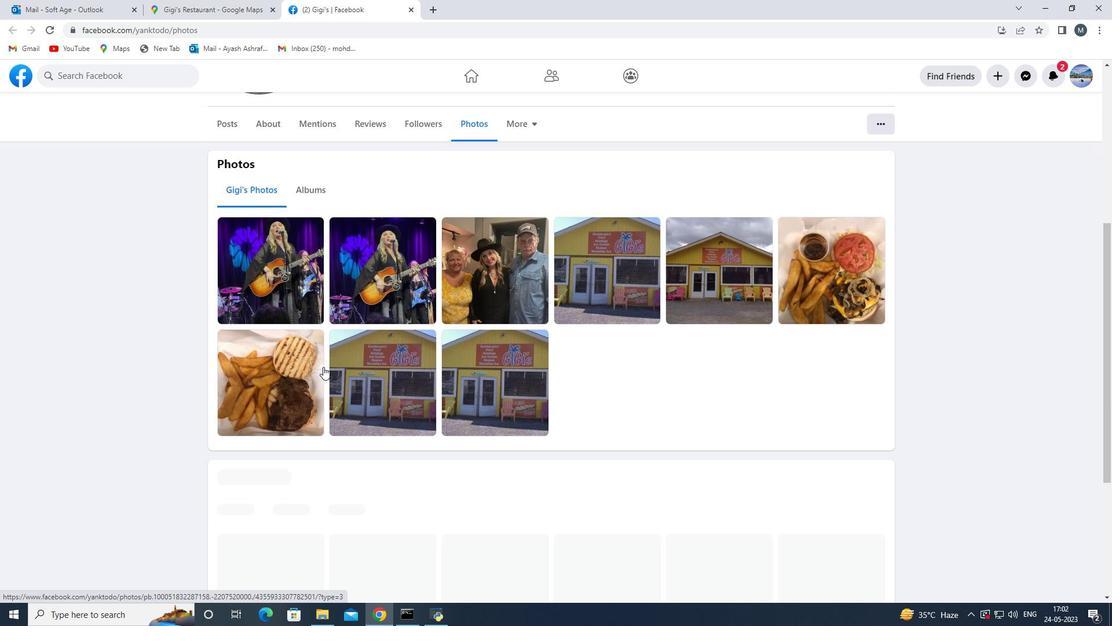 
Action: Mouse moved to (317, 364)
Screenshot: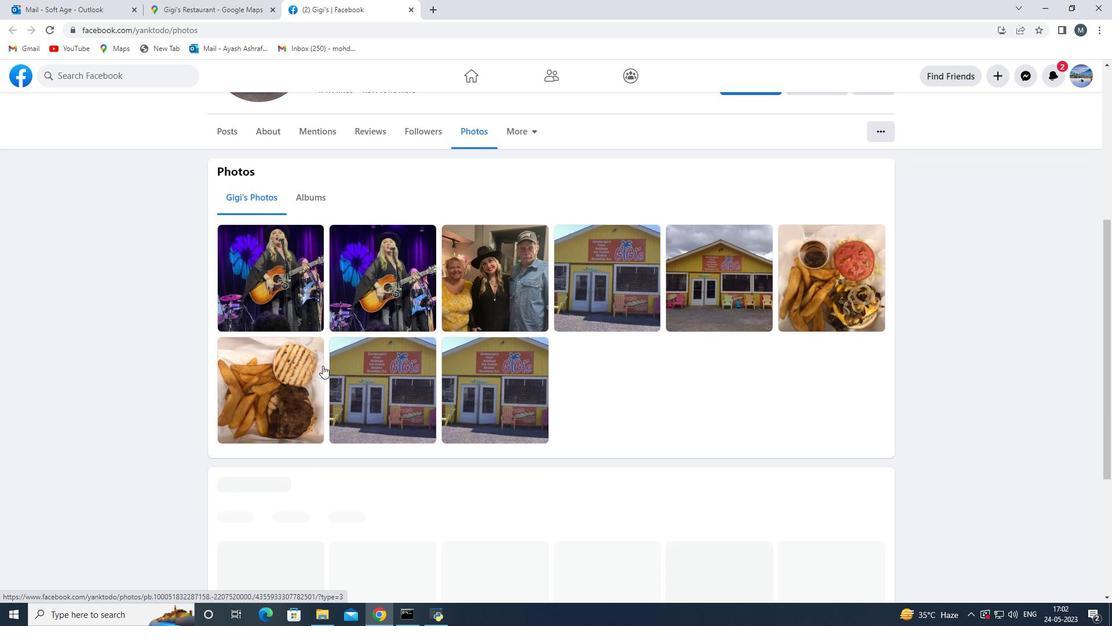 
Action: Mouse scrolled (317, 364) with delta (0, 0)
Screenshot: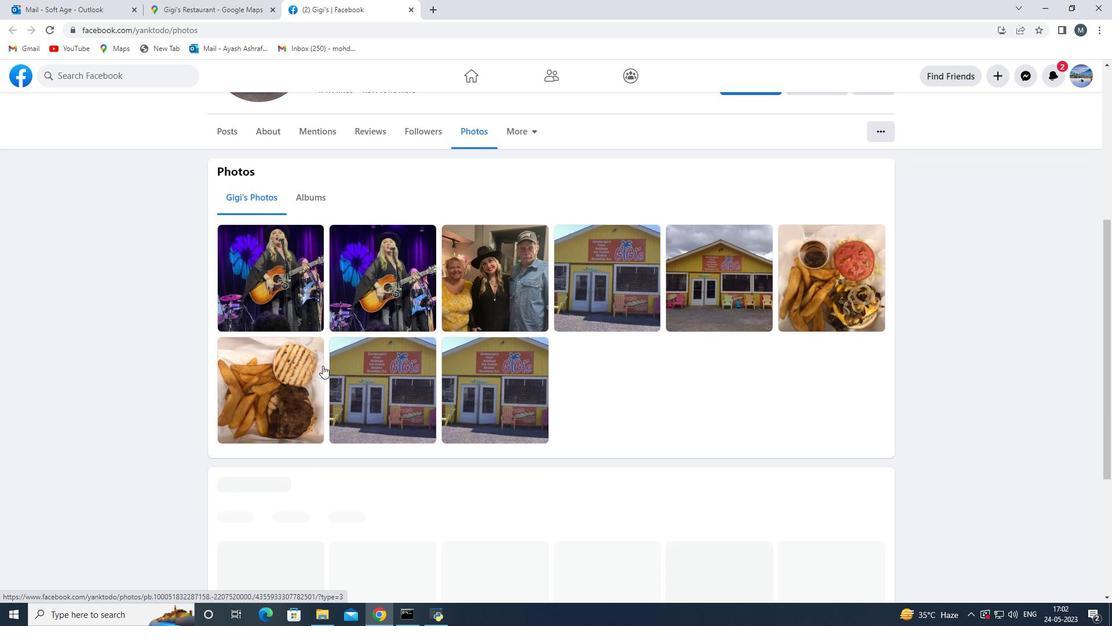 
Action: Mouse moved to (310, 357)
Screenshot: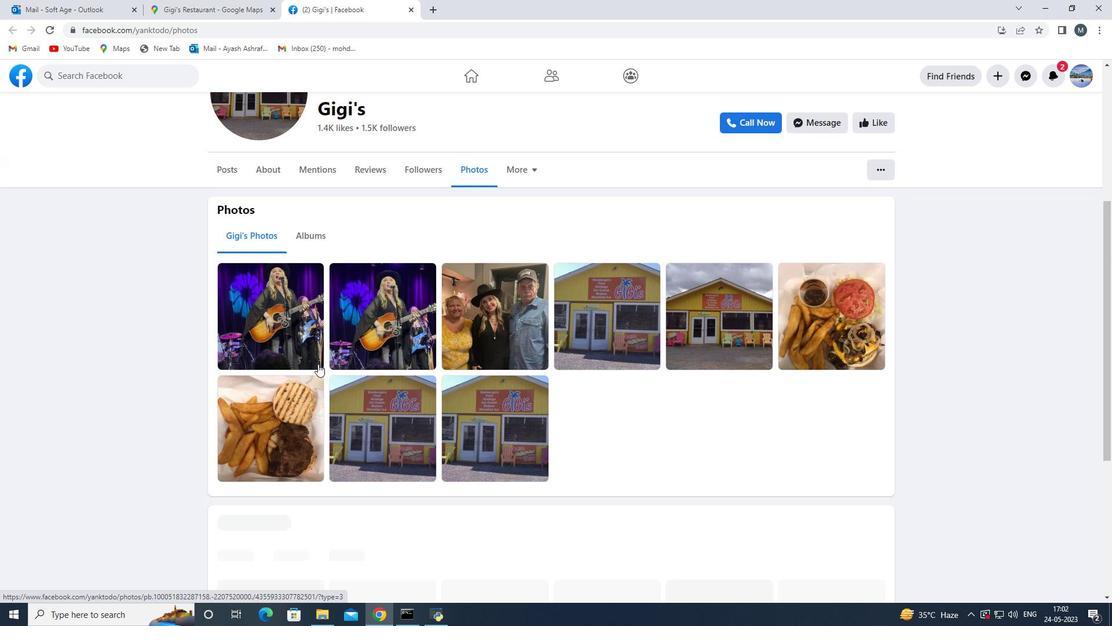 
Action: Mouse scrolled (310, 358) with delta (0, 0)
Screenshot: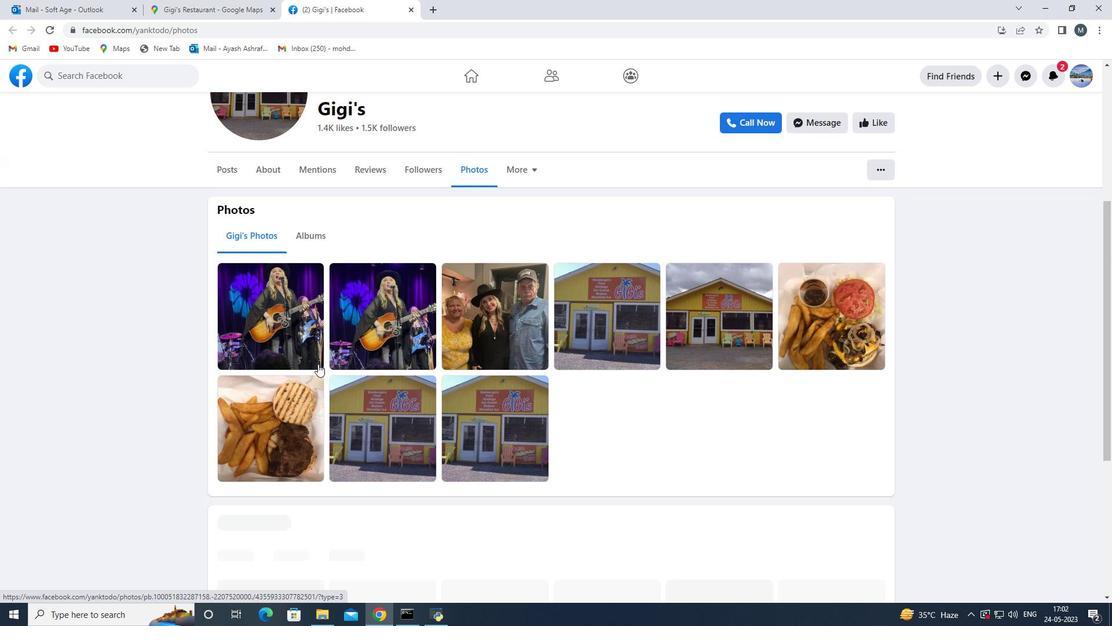 
Action: Mouse moved to (235, 446)
Screenshot: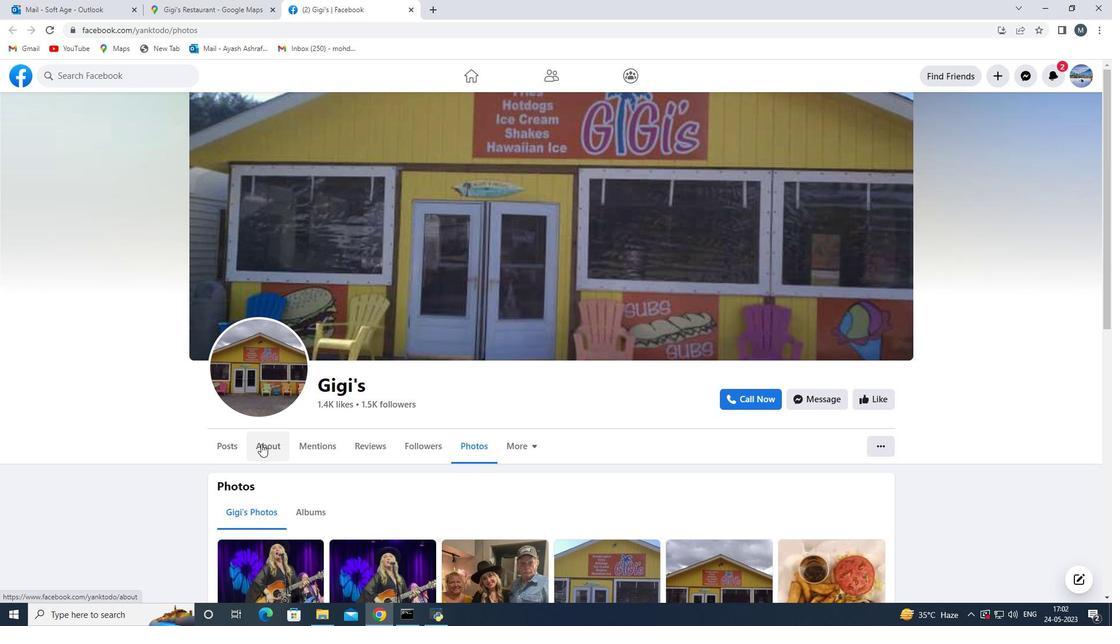 
Action: Mouse pressed left at (235, 446)
Screenshot: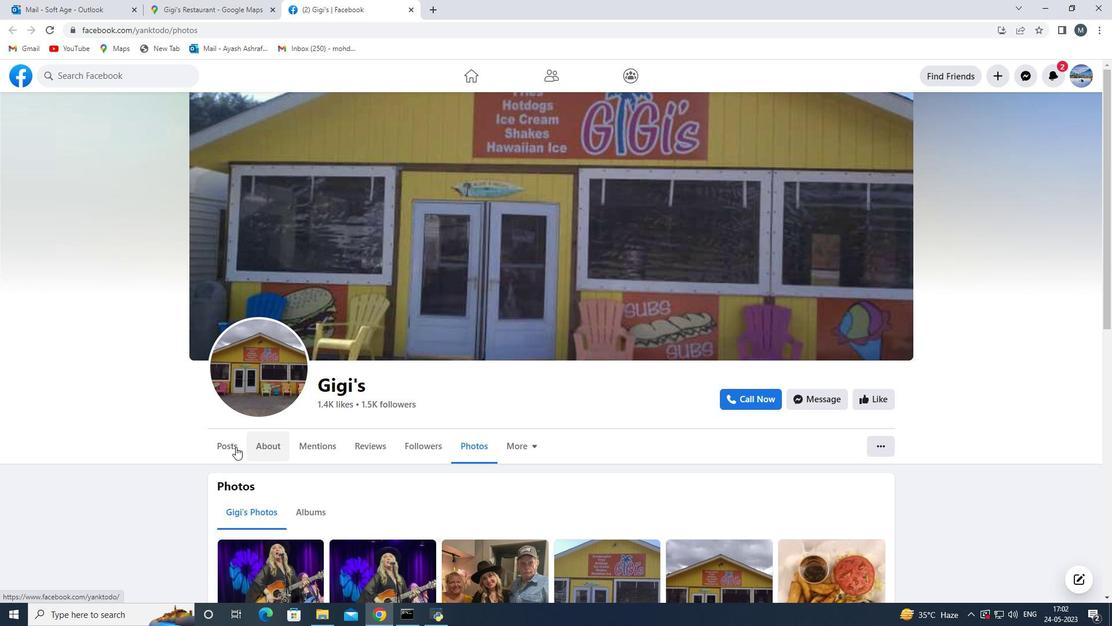 
Action: Mouse moved to (218, 0)
Screenshot: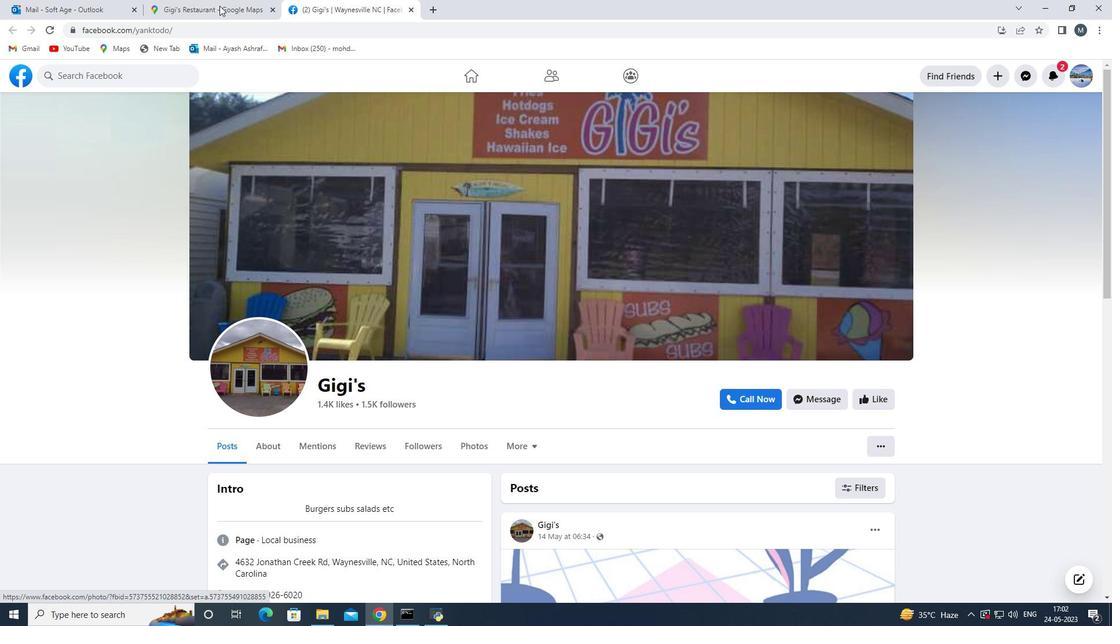 
Action: Mouse pressed left at (218, 0)
Screenshot: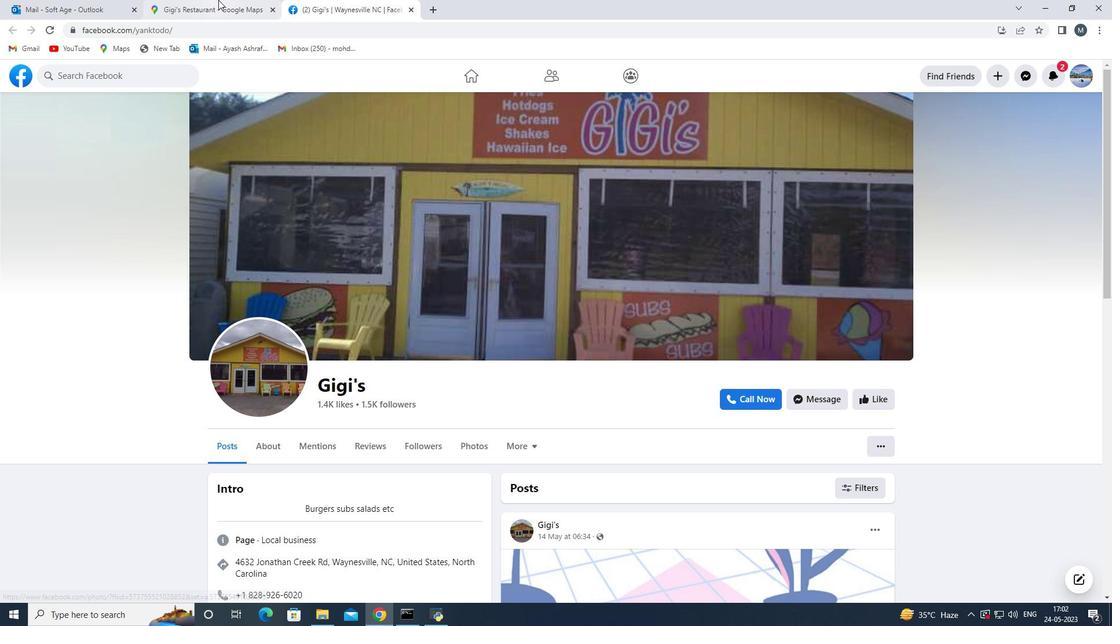 
Action: Mouse moved to (401, 260)
Screenshot: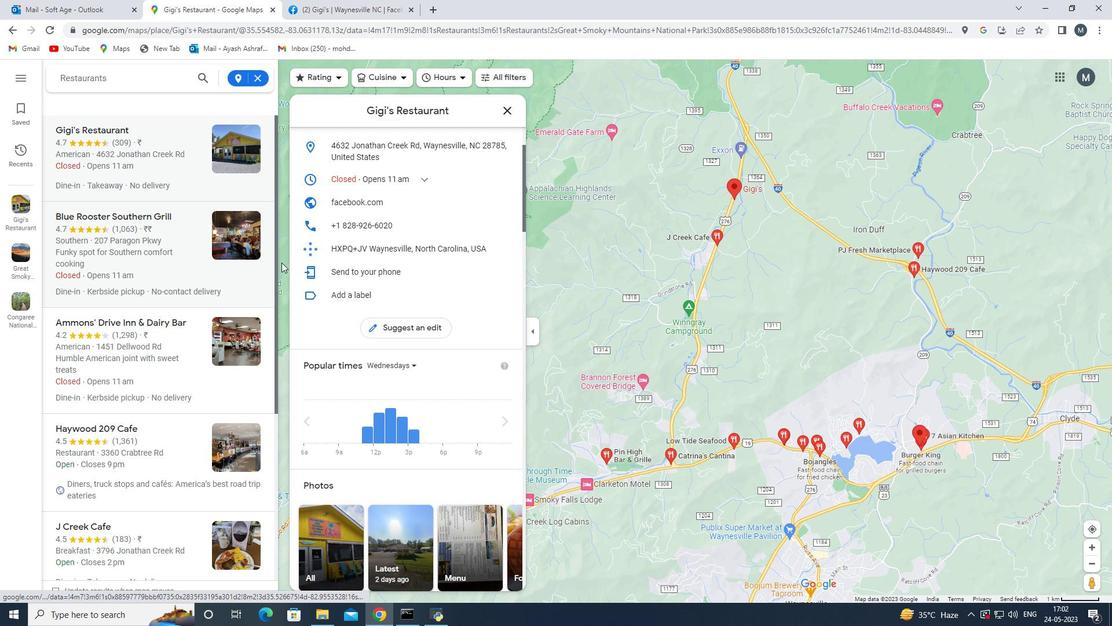 
Action: Mouse scrolled (401, 259) with delta (0, 0)
Screenshot: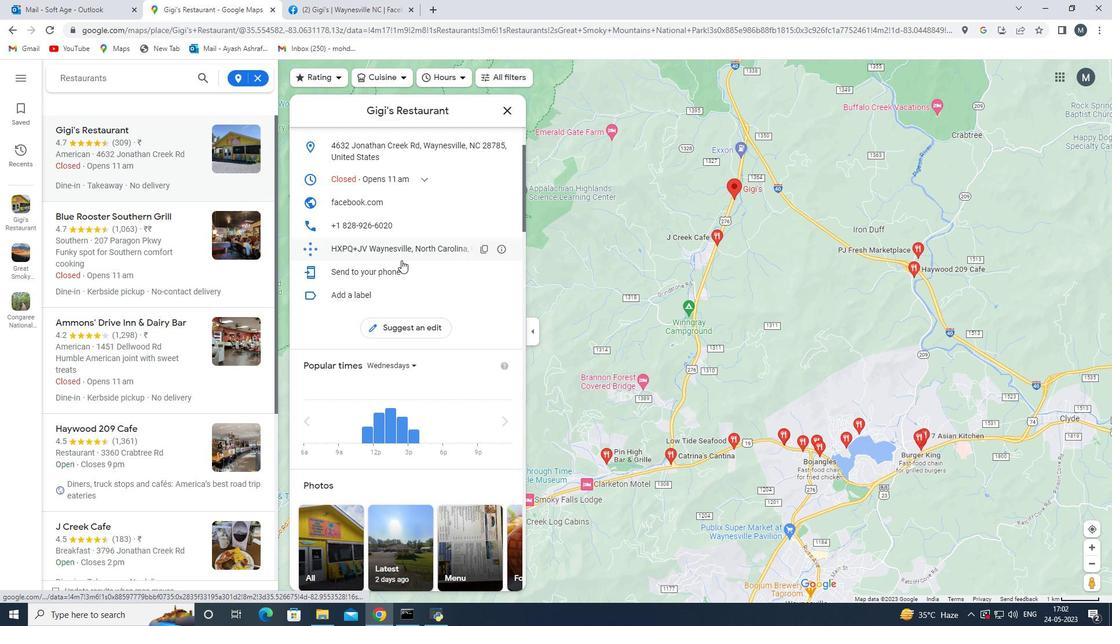 
Action: Mouse scrolled (401, 259) with delta (0, 0)
Screenshot: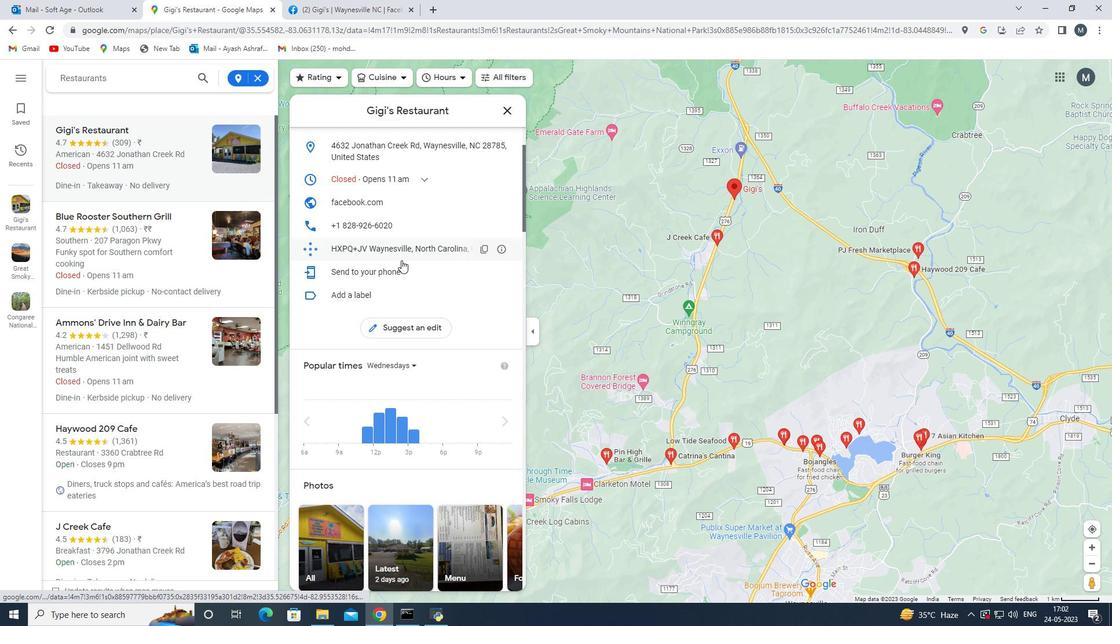 
Action: Mouse scrolled (401, 259) with delta (0, 0)
Screenshot: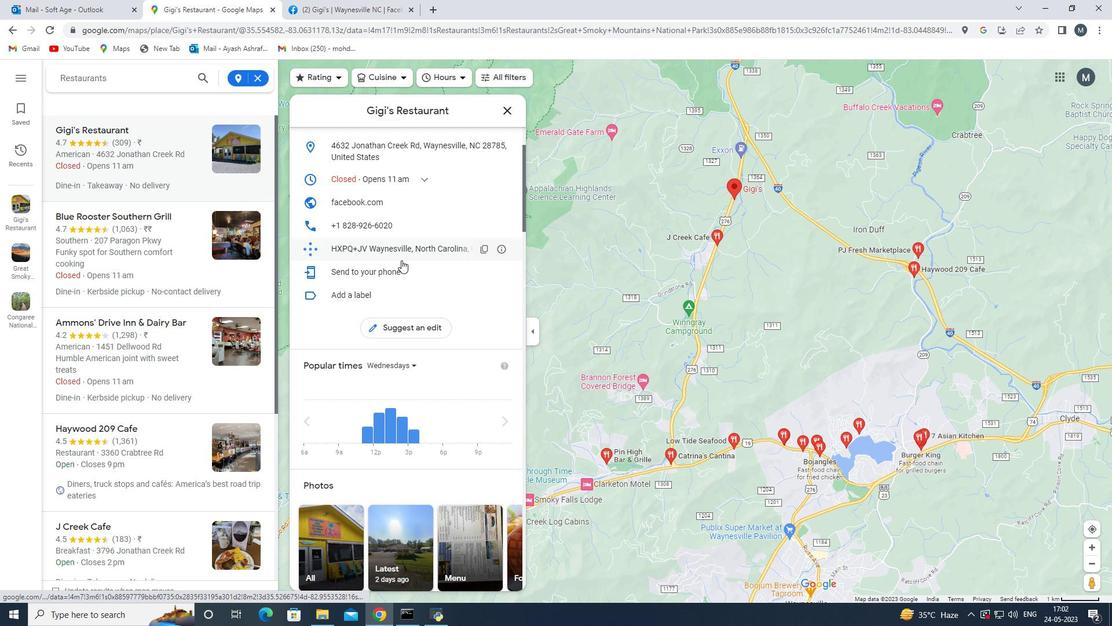 
Action: Mouse scrolled (401, 259) with delta (0, 0)
Screenshot: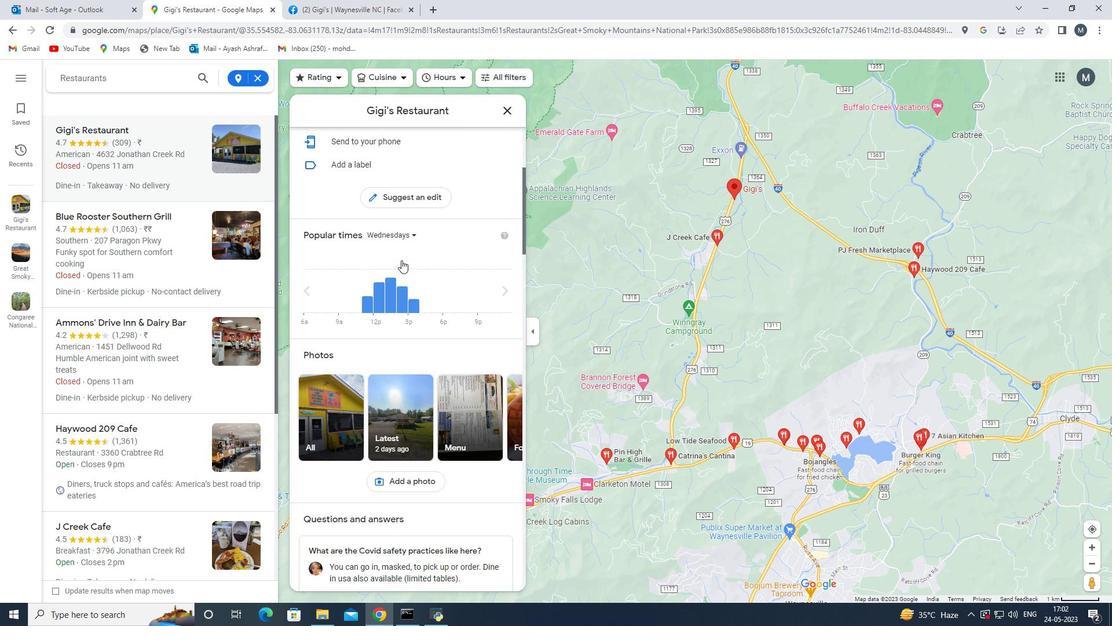 
Action: Mouse scrolled (401, 259) with delta (0, 0)
Screenshot: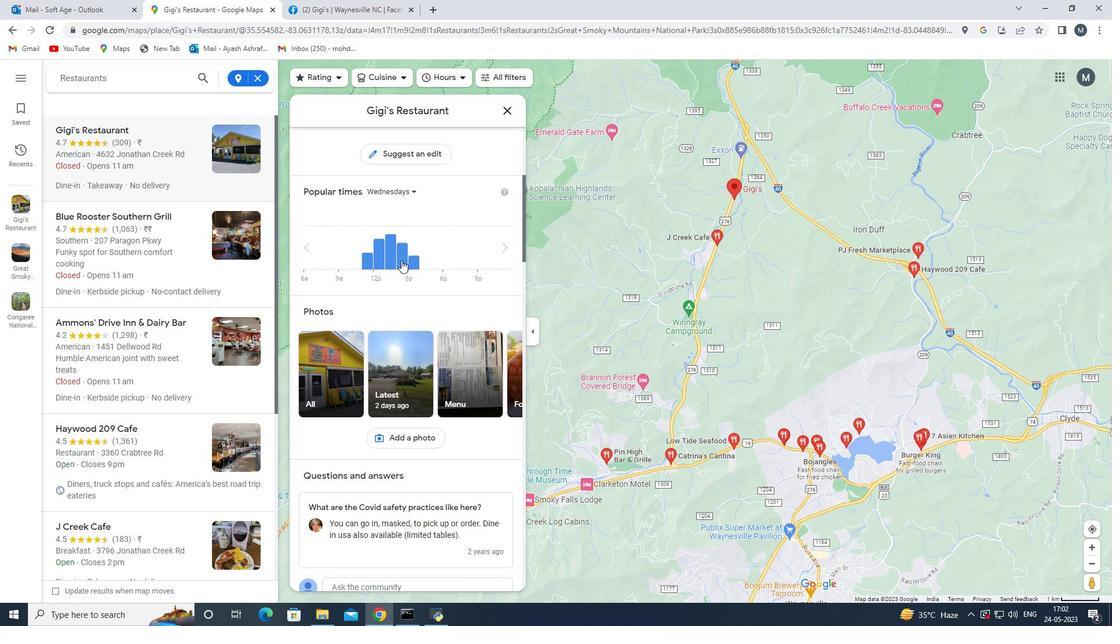 
Action: Mouse moved to (401, 260)
Screenshot: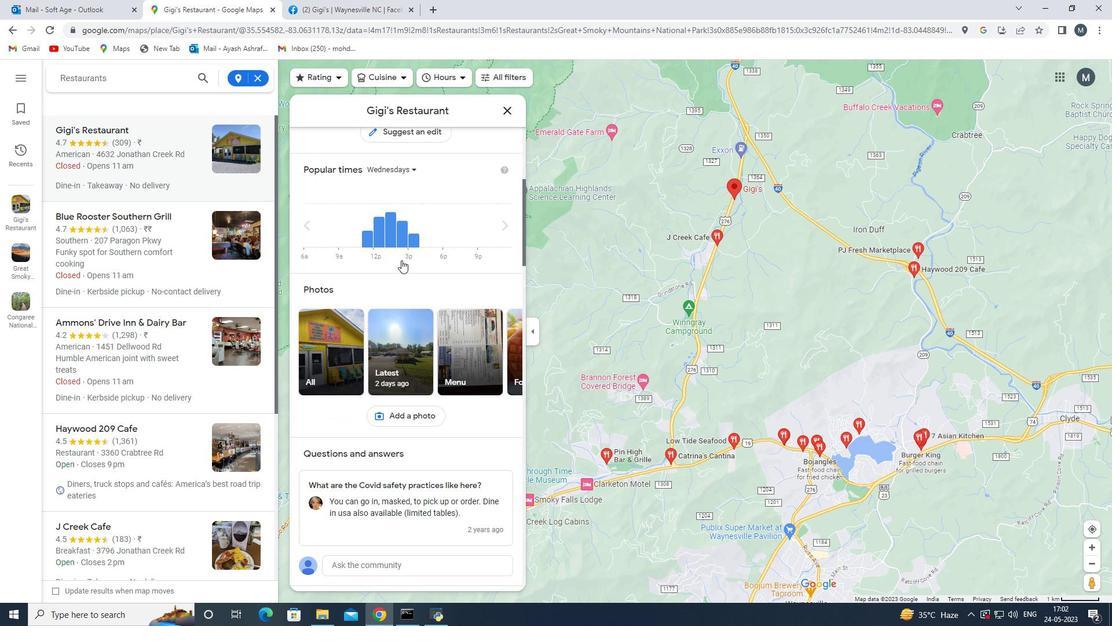 
Action: Mouse scrolled (401, 259) with delta (0, 0)
Screenshot: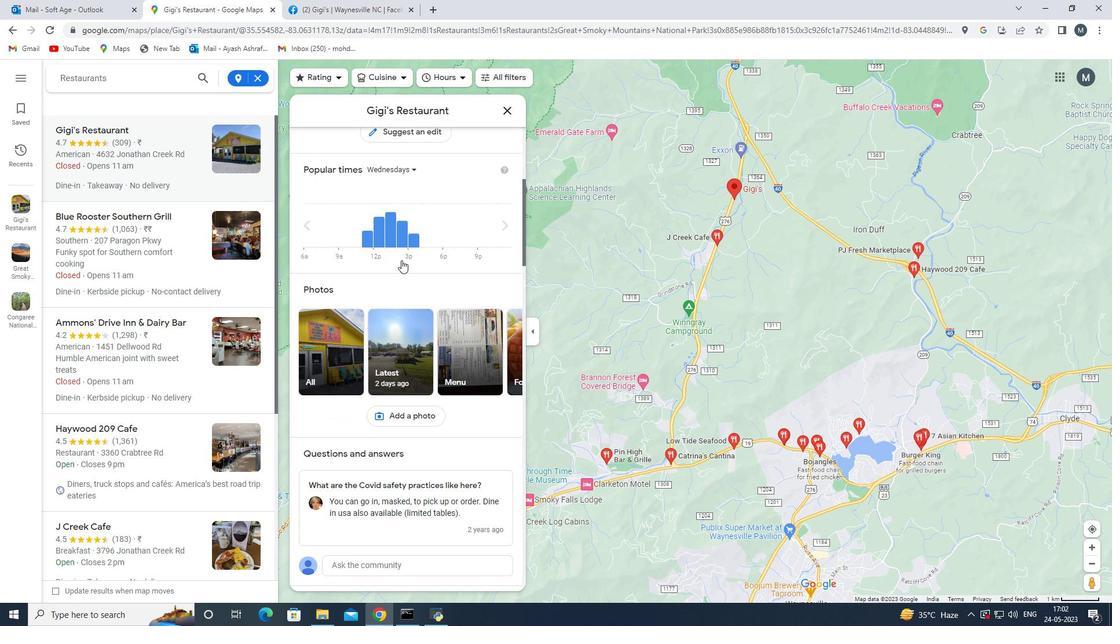 
Action: Mouse moved to (399, 264)
Screenshot: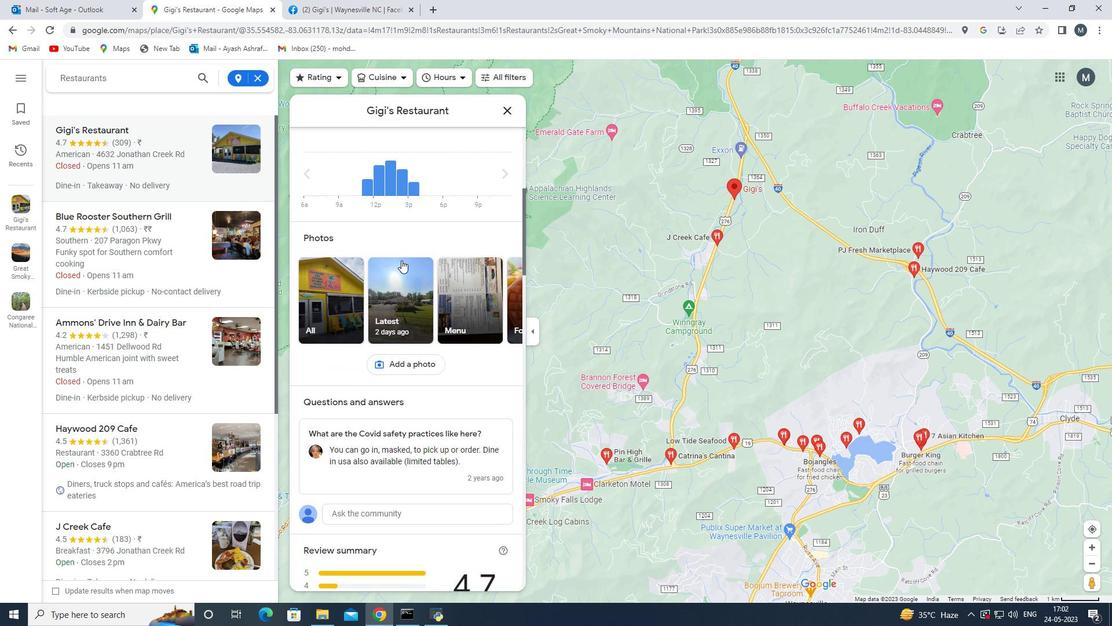 
Action: Mouse scrolled (399, 263) with delta (0, 0)
Screenshot: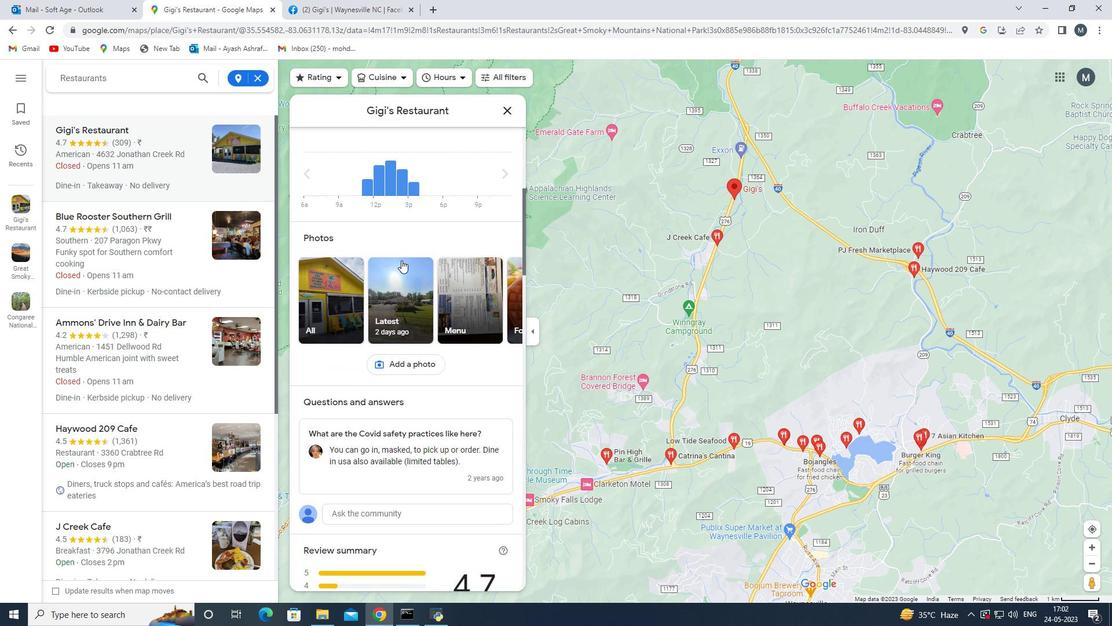 
Action: Mouse scrolled (399, 263) with delta (0, 0)
Screenshot: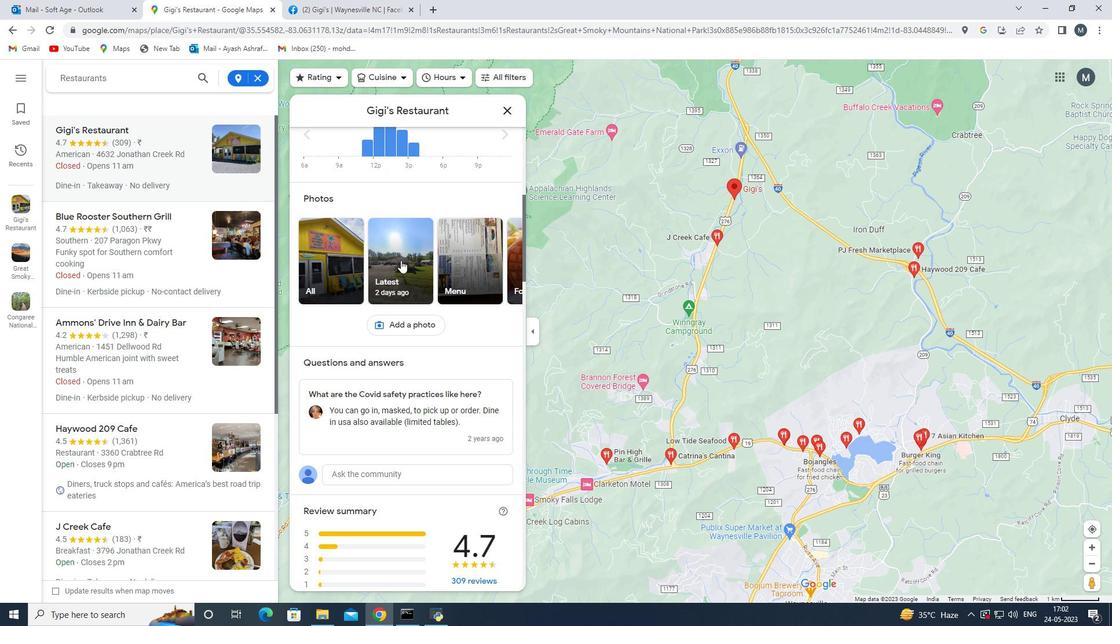 
Action: Mouse moved to (399, 268)
Screenshot: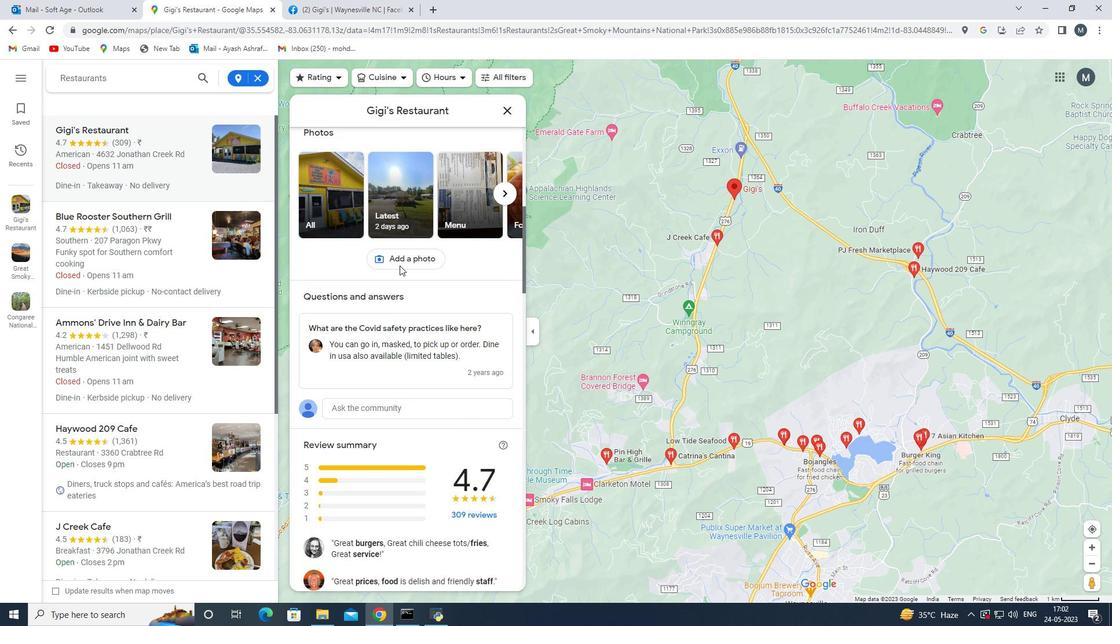 
Action: Mouse scrolled (399, 267) with delta (0, 0)
Screenshot: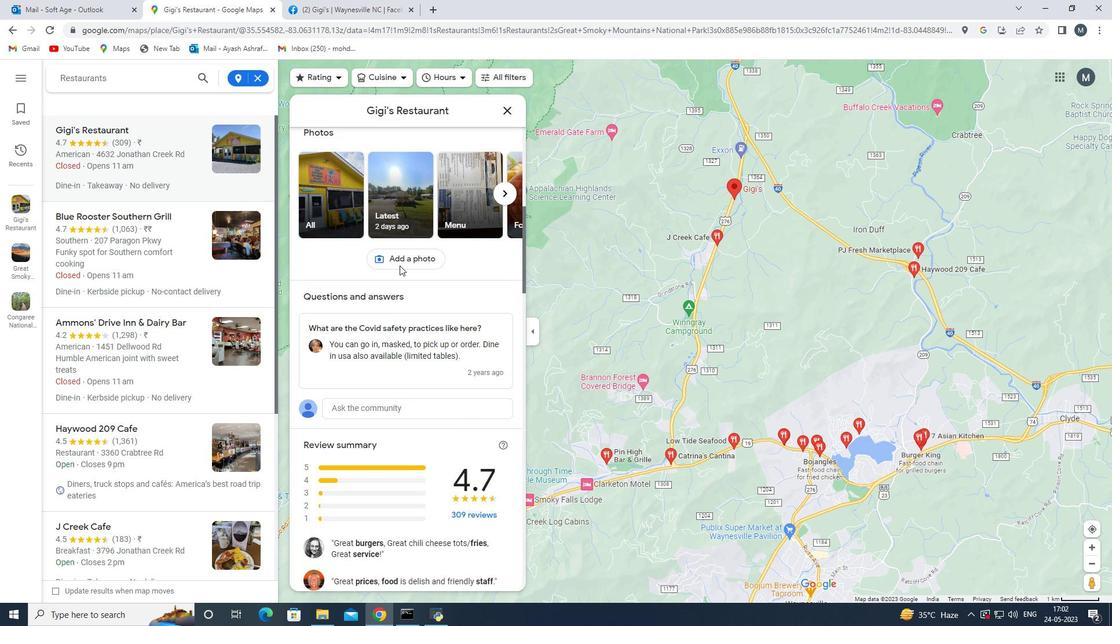 
Action: Mouse moved to (388, 284)
Screenshot: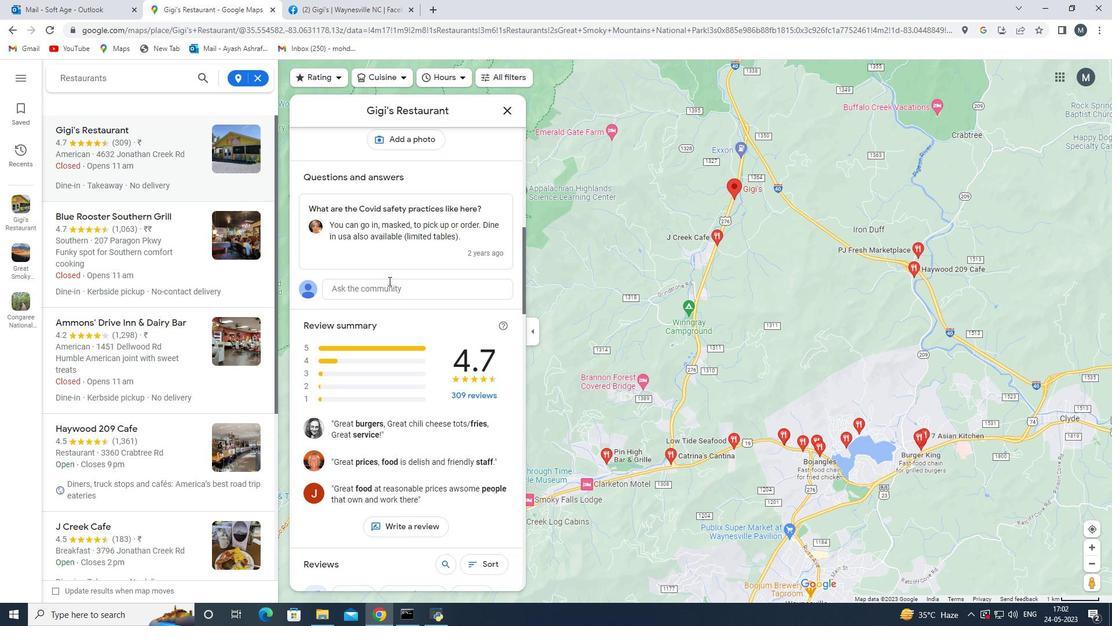
Action: Mouse scrolled (388, 283) with delta (0, 0)
Screenshot: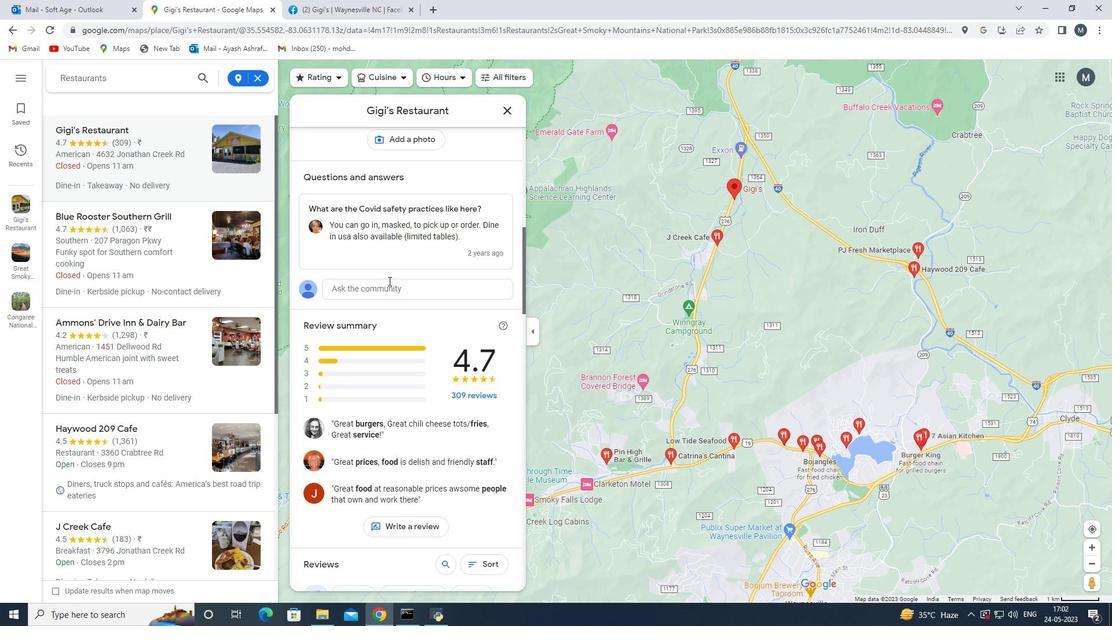
Action: Mouse moved to (380, 377)
Screenshot: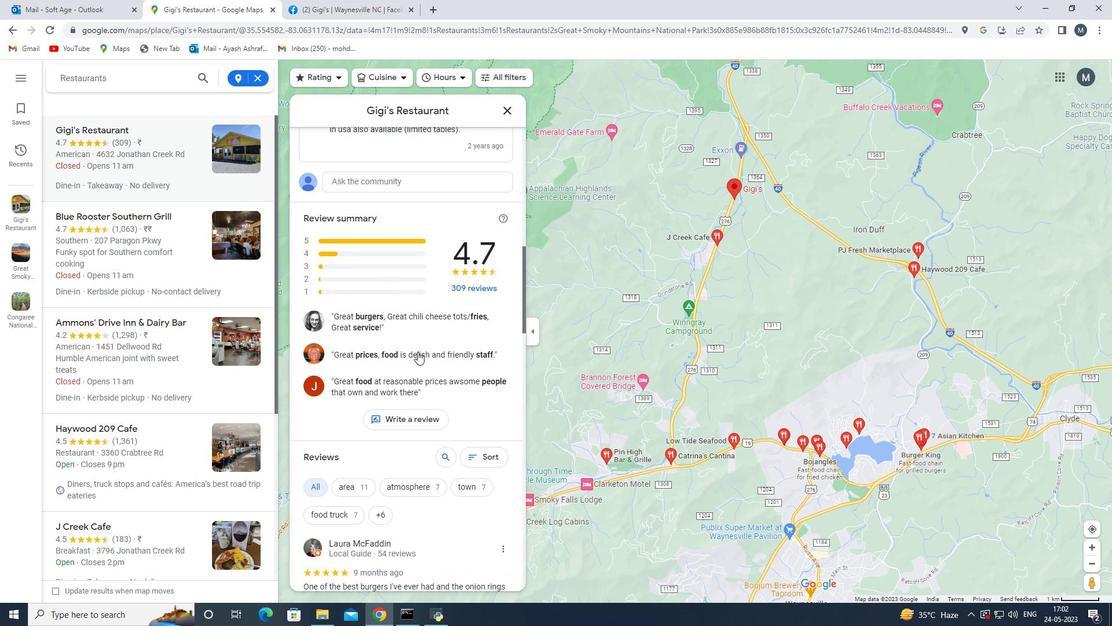 
Action: Mouse scrolled (380, 375) with delta (0, 0)
Screenshot: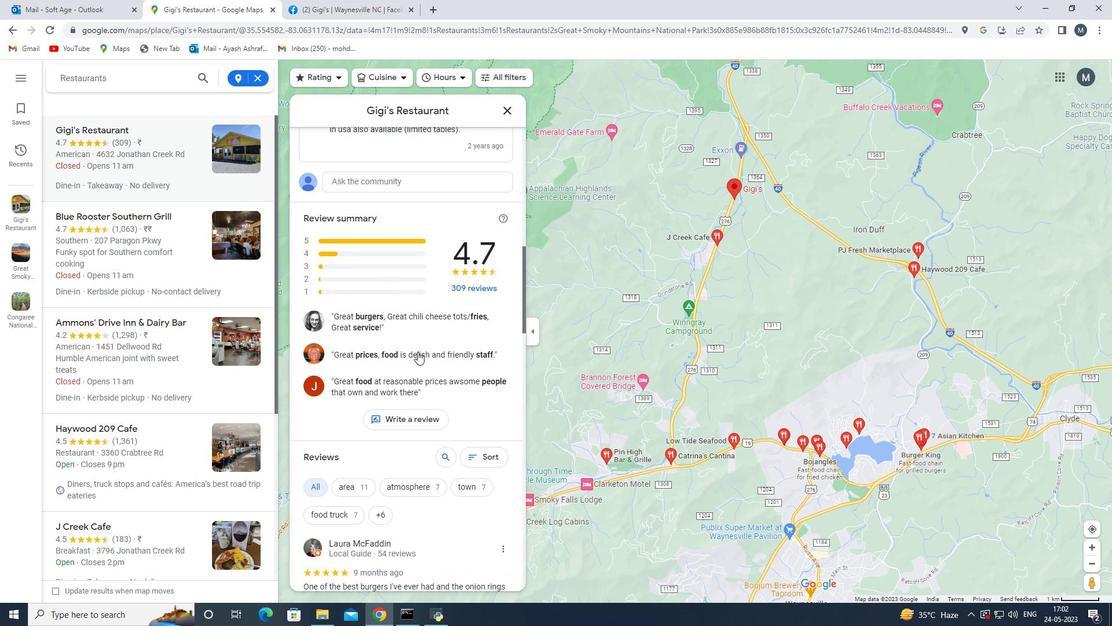 
Action: Mouse scrolled (380, 377) with delta (0, 0)
Screenshot: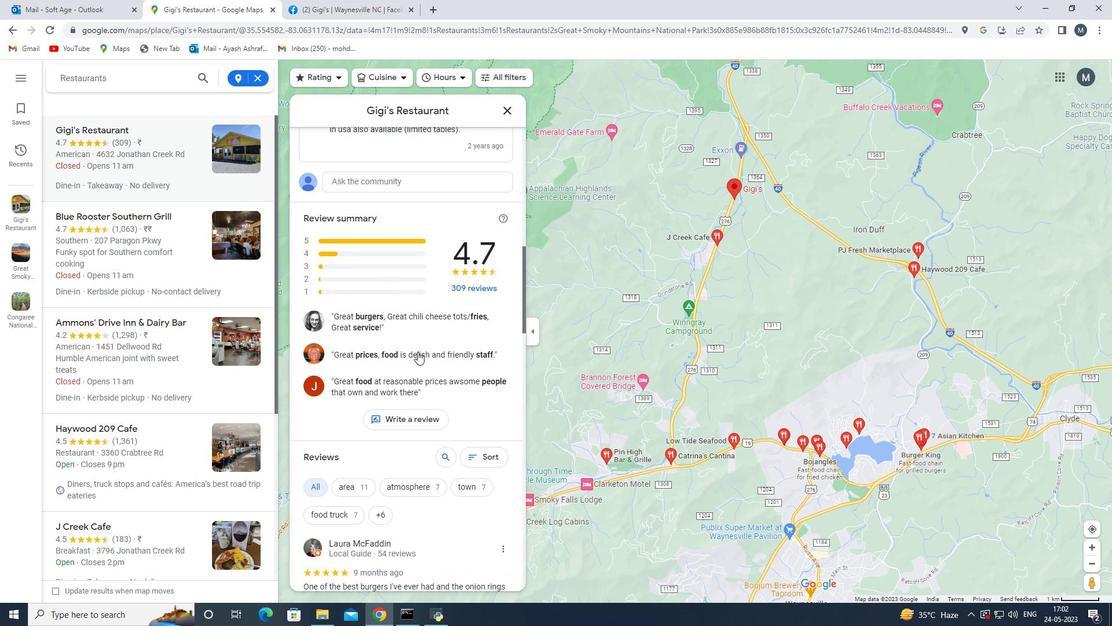 
Action: Mouse scrolled (380, 377) with delta (0, 0)
Screenshot: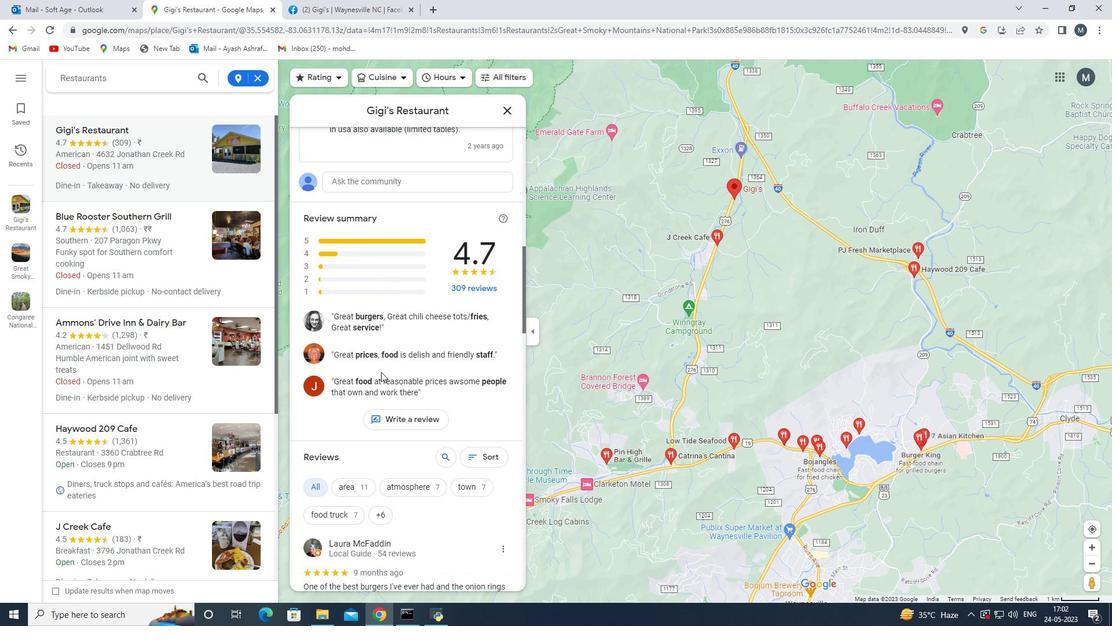 
Action: Mouse scrolled (380, 377) with delta (0, 0)
Screenshot: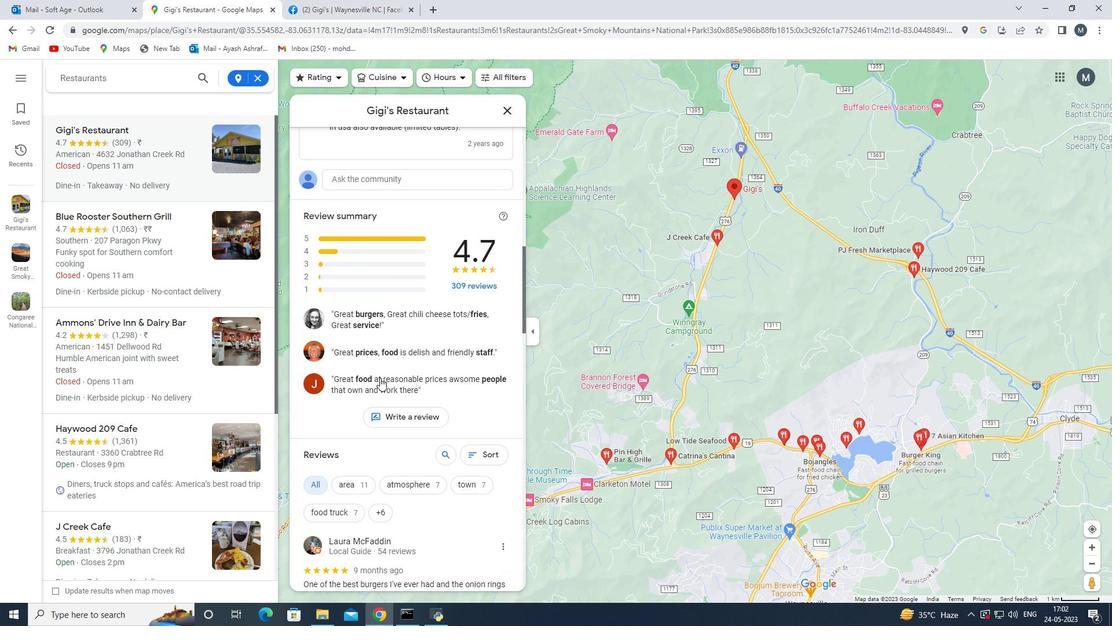 
Action: Mouse moved to (338, 253)
Screenshot: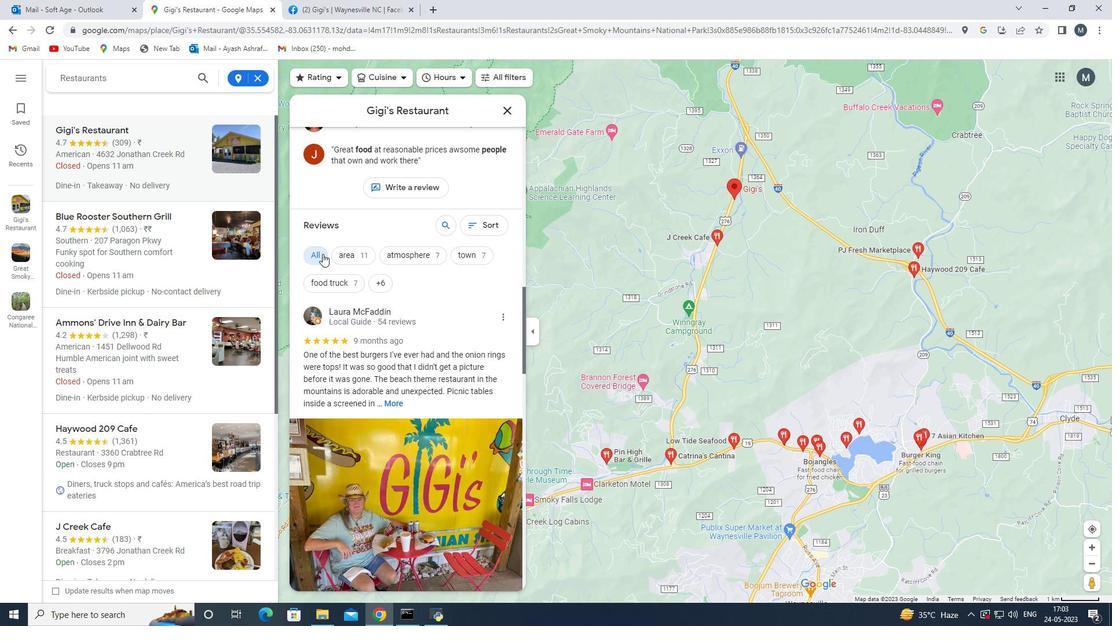 
Action: Mouse scrolled (338, 254) with delta (0, 0)
Screenshot: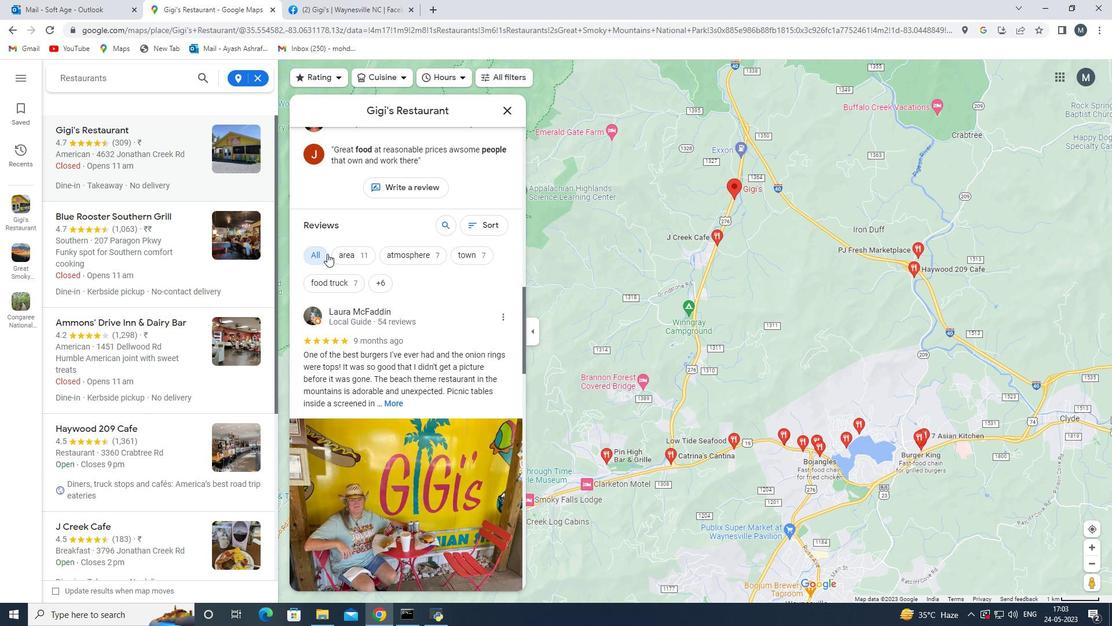 
Action: Mouse scrolled (338, 254) with delta (0, 0)
Screenshot: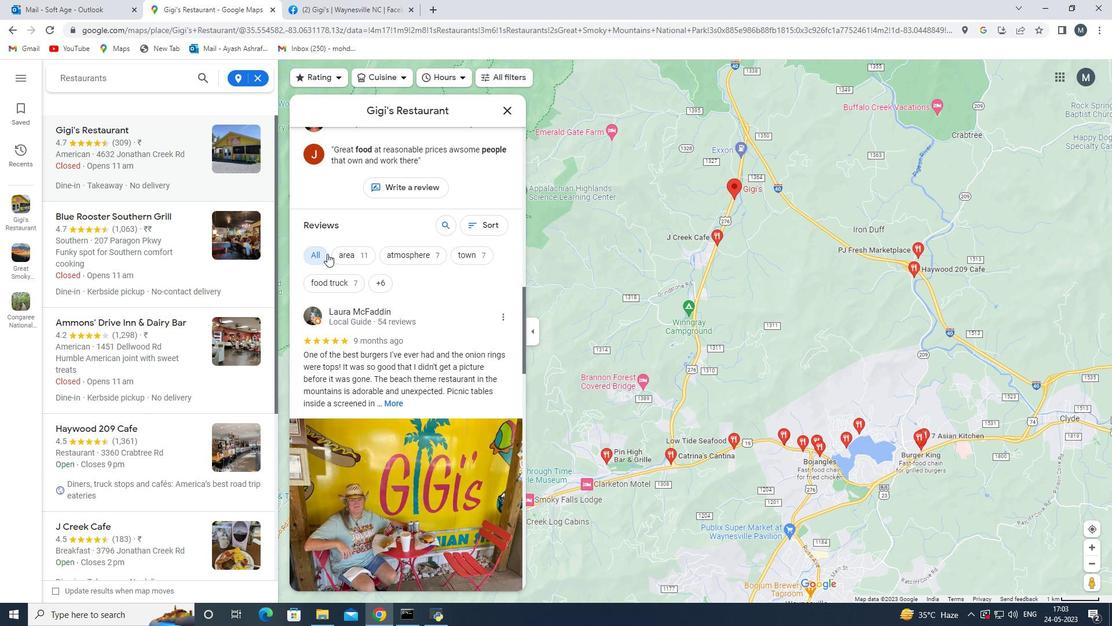 
Action: Mouse scrolled (338, 254) with delta (0, 0)
Screenshot: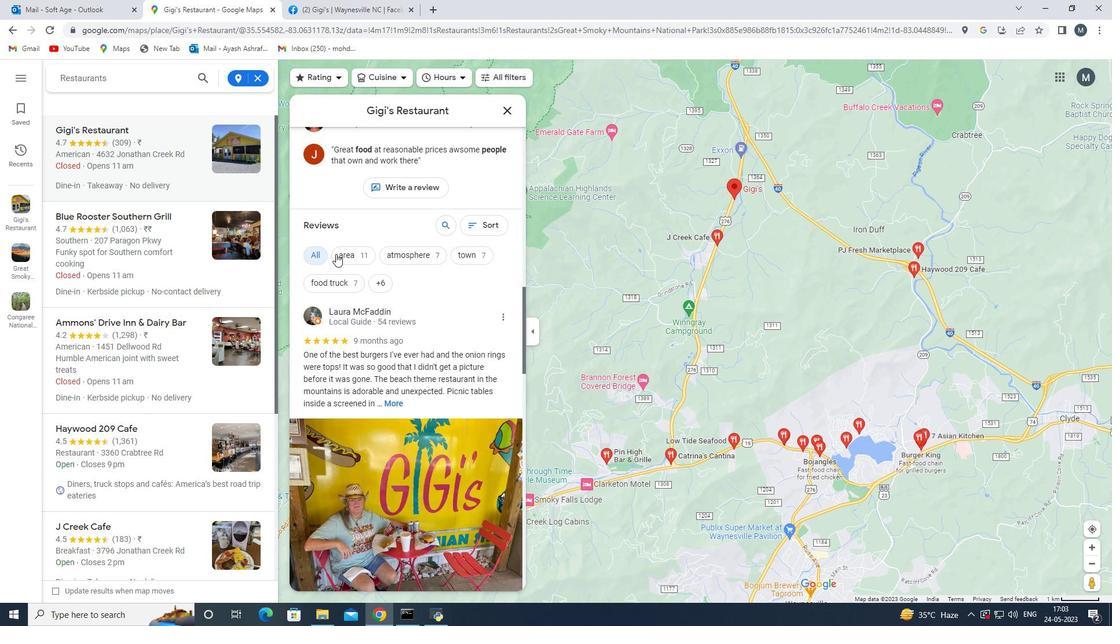 
Action: Mouse moved to (339, 252)
Screenshot: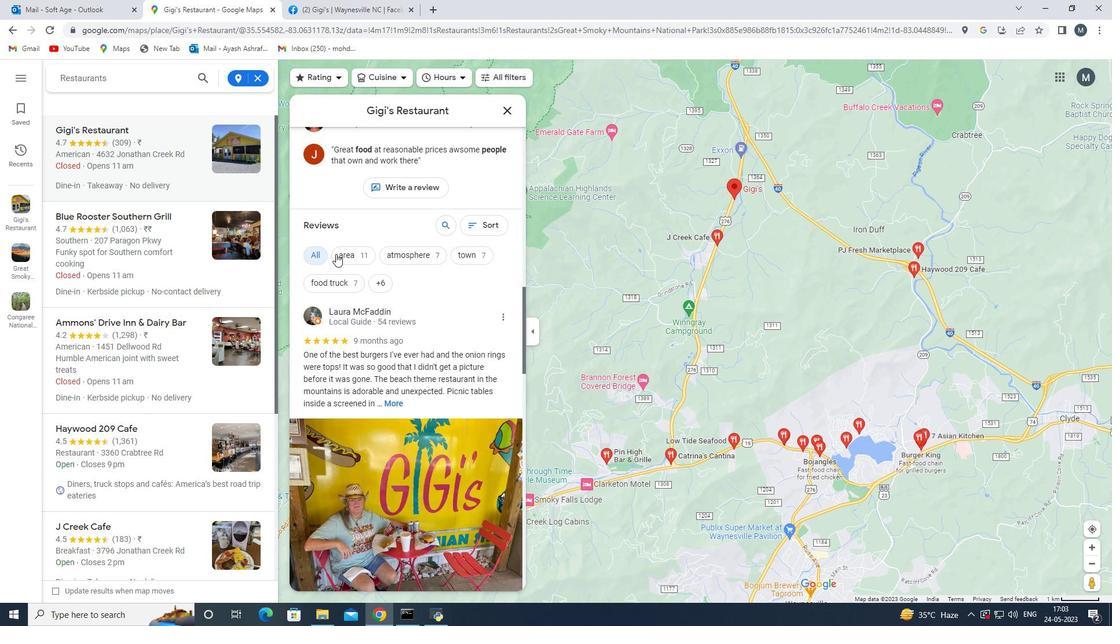 
Action: Mouse scrolled (339, 252) with delta (0, 0)
Screenshot: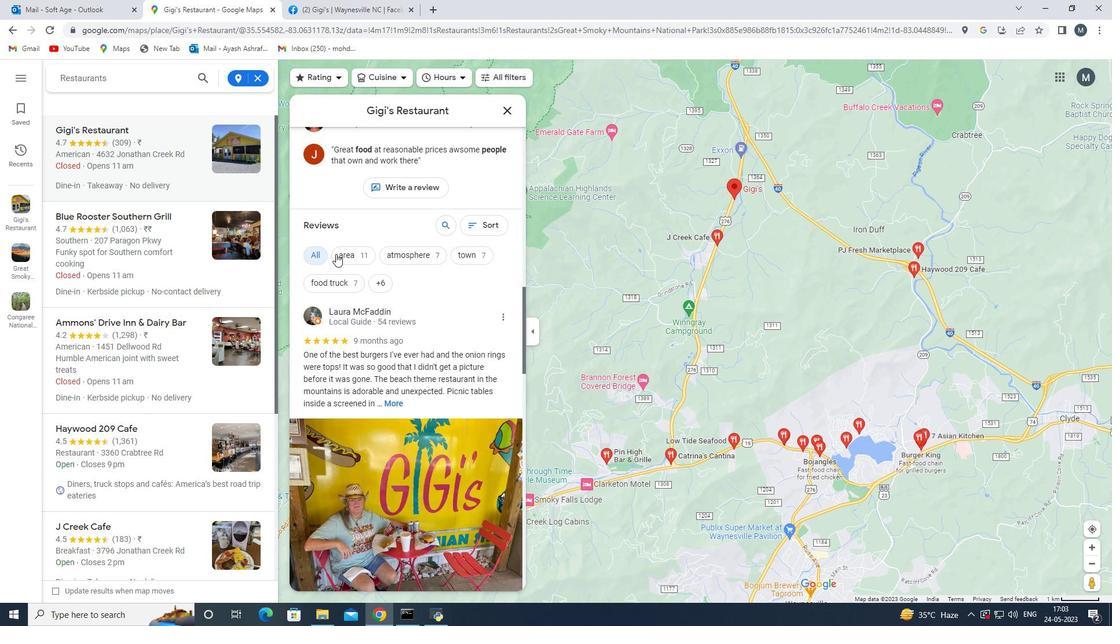
Action: Mouse scrolled (339, 252) with delta (0, 0)
Screenshot: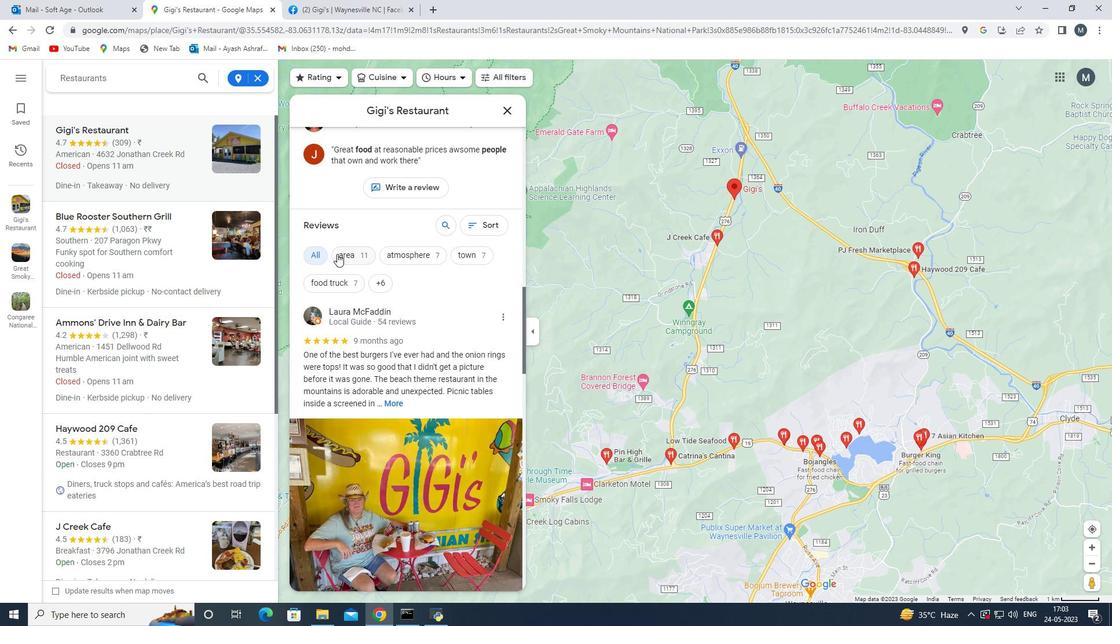 
Action: Mouse scrolled (339, 252) with delta (0, 0)
Screenshot: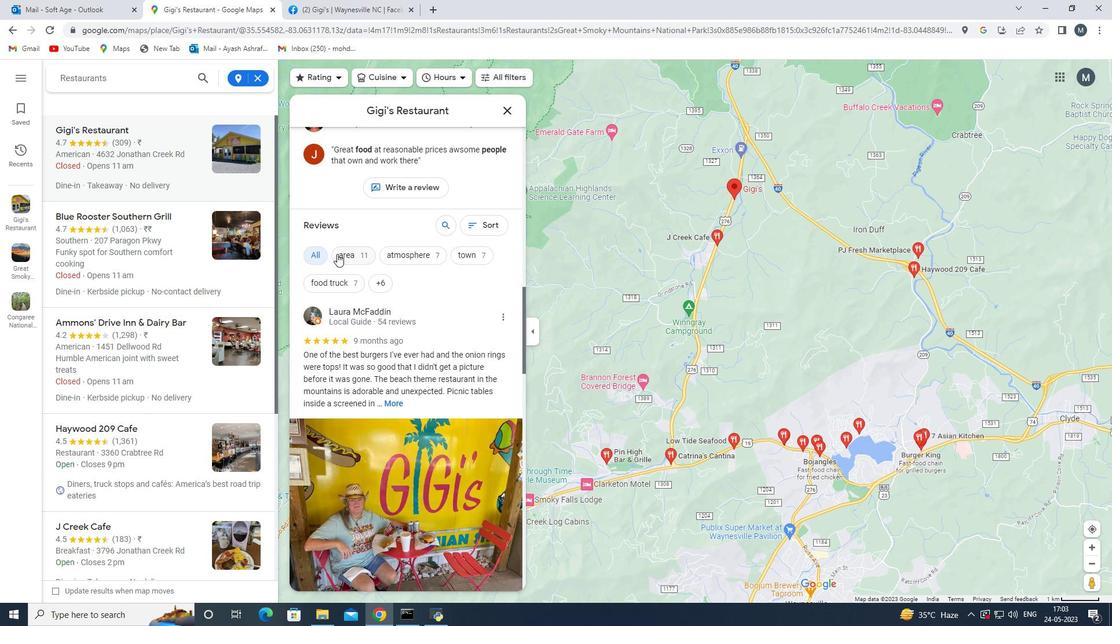 
Action: Mouse moved to (336, 199)
Screenshot: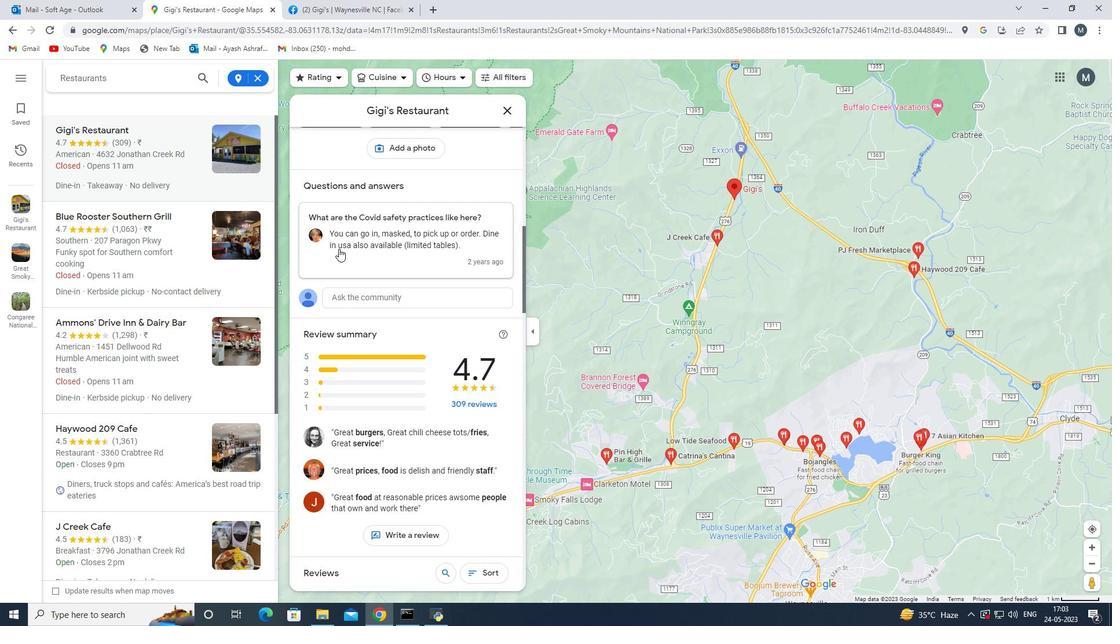 
Action: Mouse scrolled (336, 200) with delta (0, 0)
Screenshot: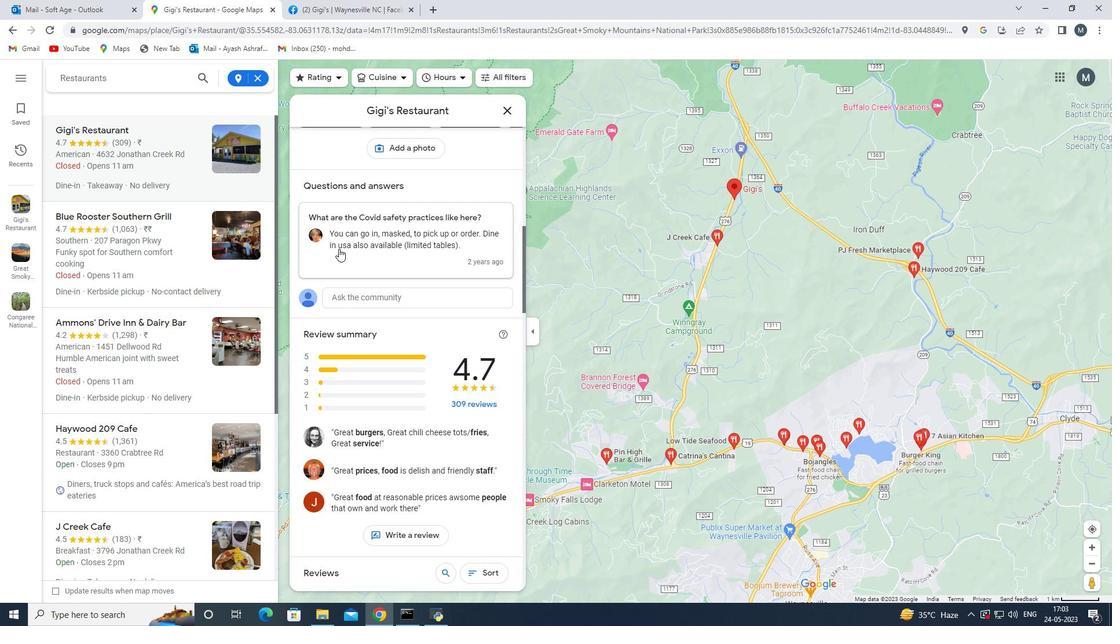 
Action: Mouse moved to (336, 194)
Screenshot: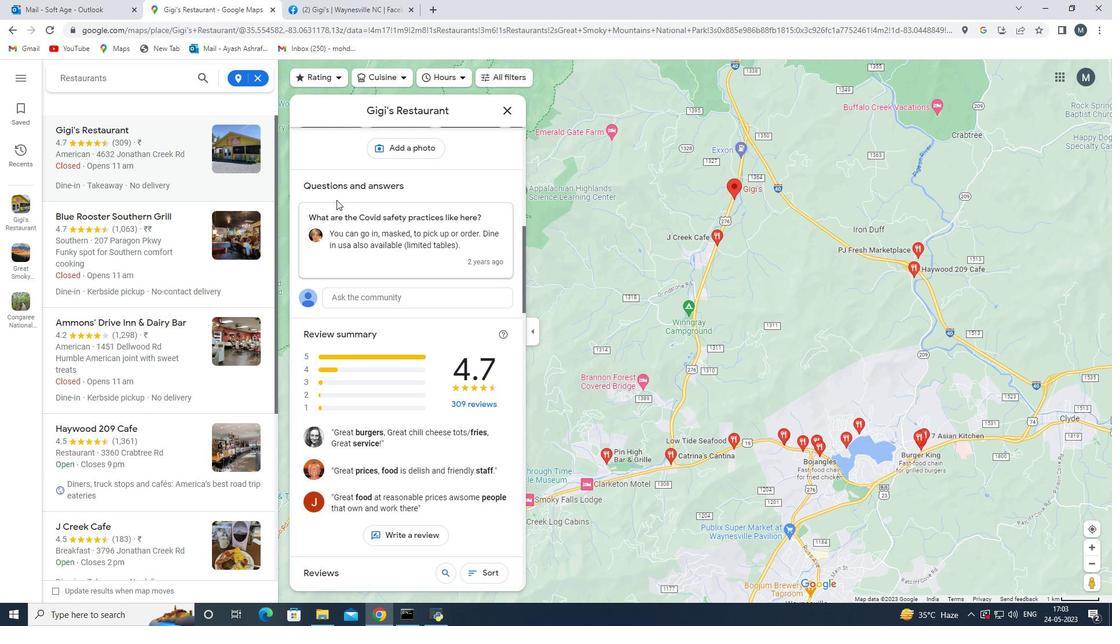 
Action: Mouse scrolled (336, 198) with delta (0, 0)
Screenshot: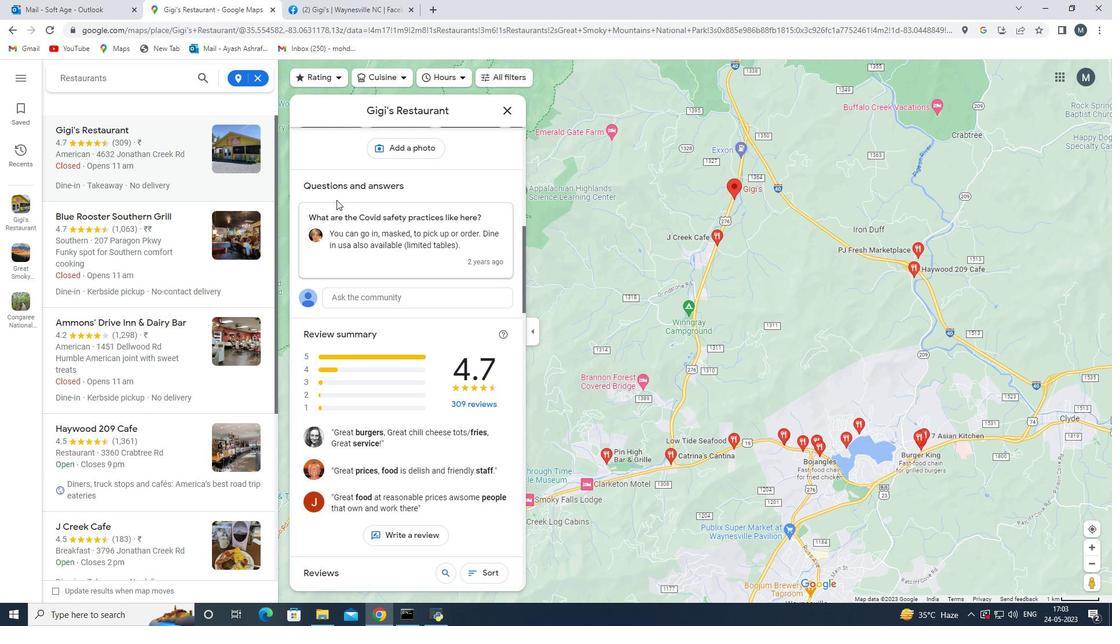 
Action: Mouse moved to (335, 192)
Screenshot: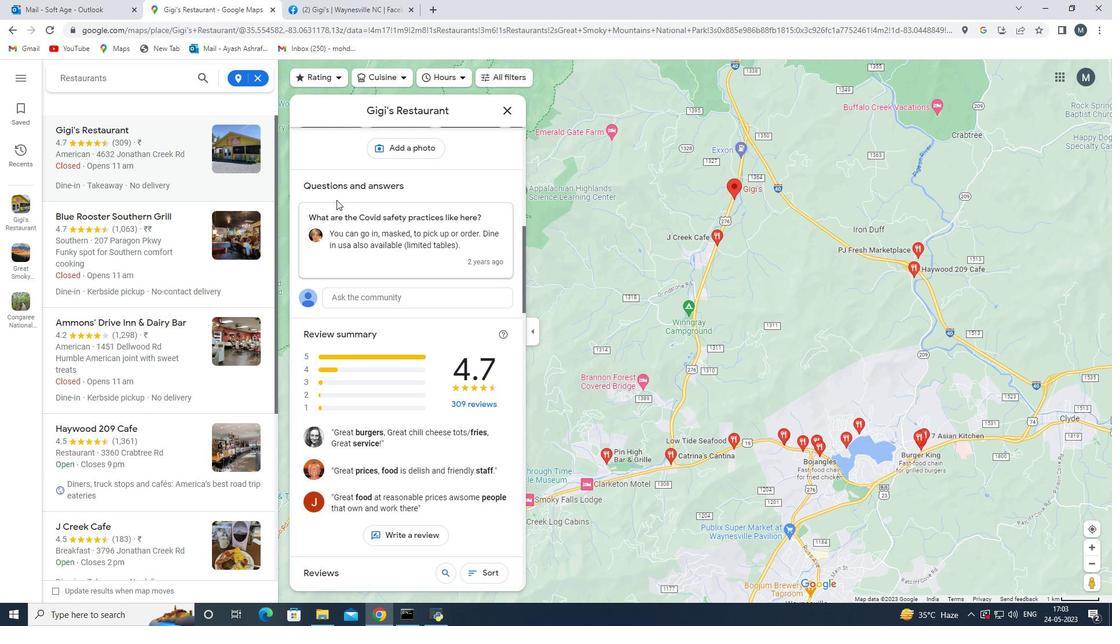 
Action: Mouse scrolled (336, 194) with delta (0, 0)
Screenshot: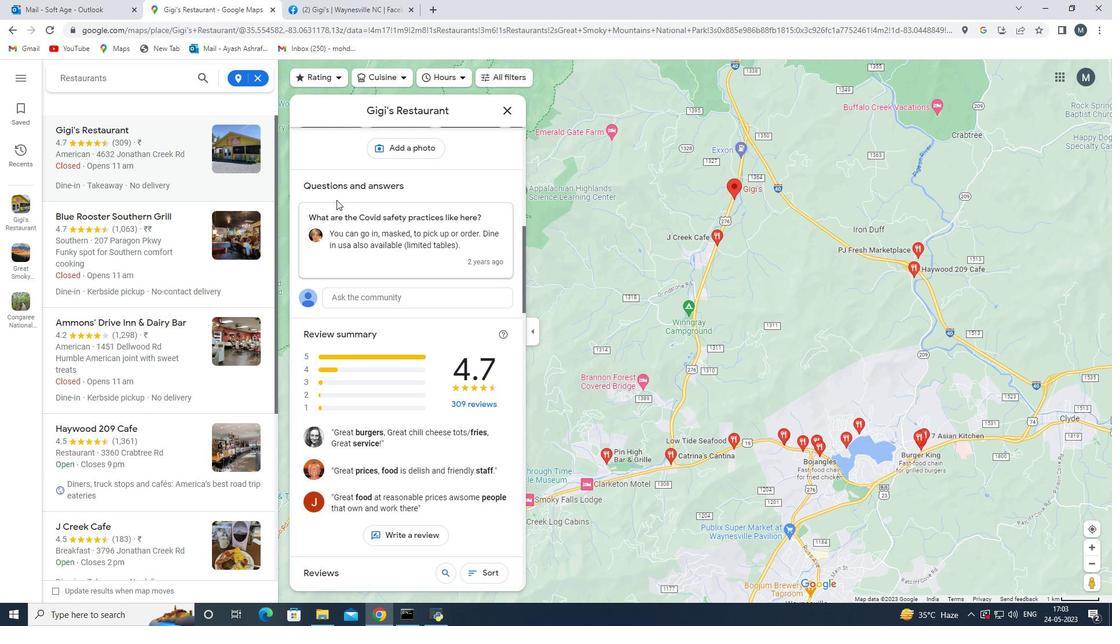 
Action: Mouse moved to (332, 173)
Screenshot: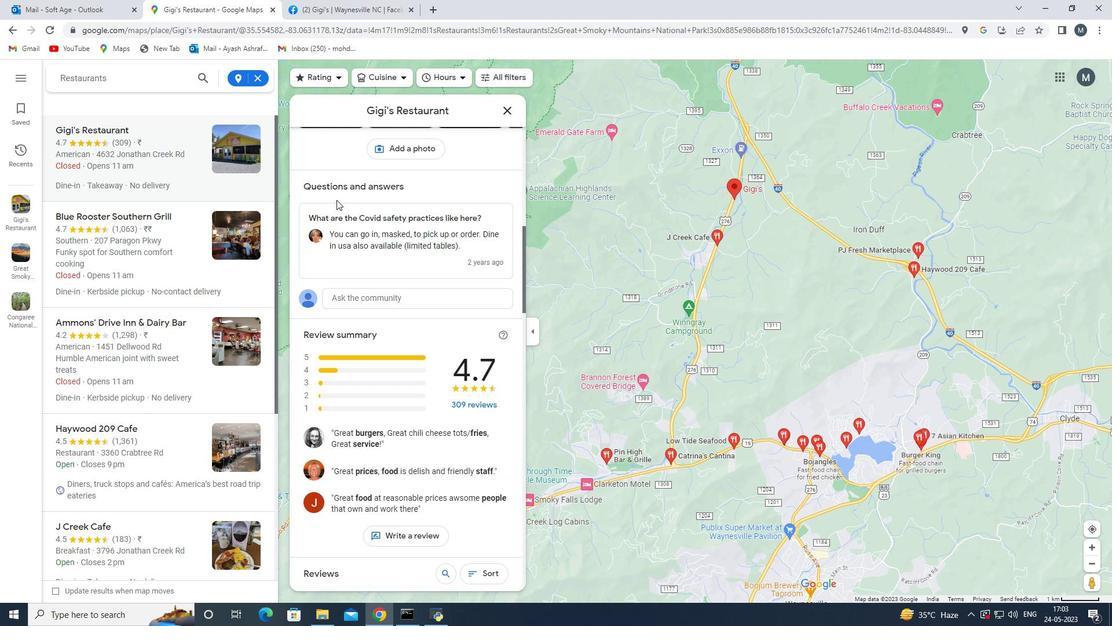 
Action: Mouse scrolled (335, 193) with delta (0, 0)
Screenshot: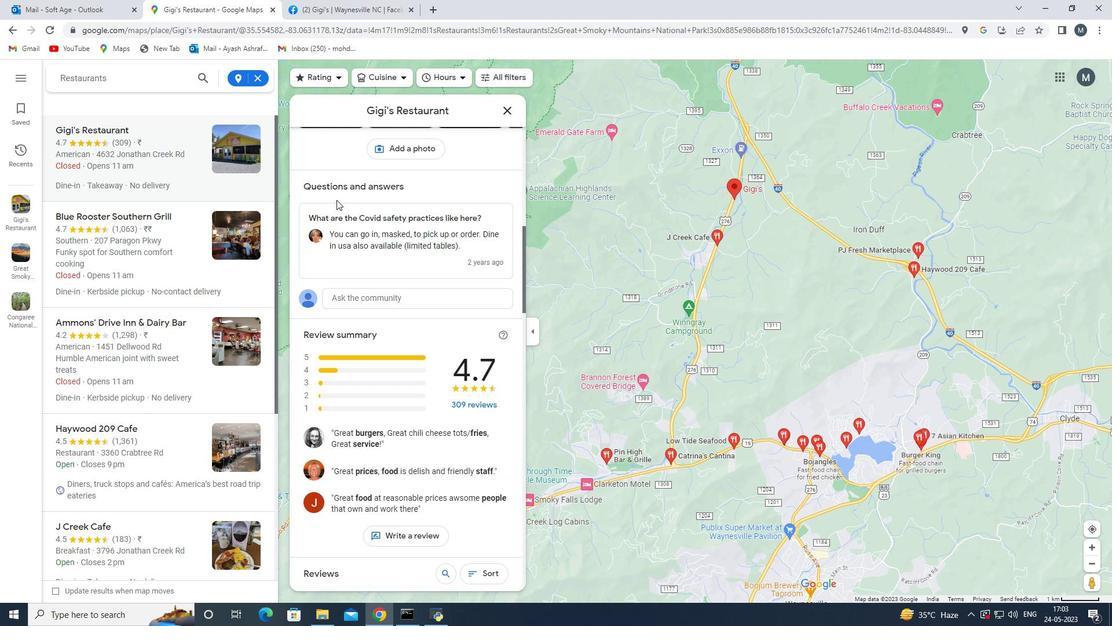 
Action: Mouse scrolled (335, 191) with delta (0, 0)
Screenshot: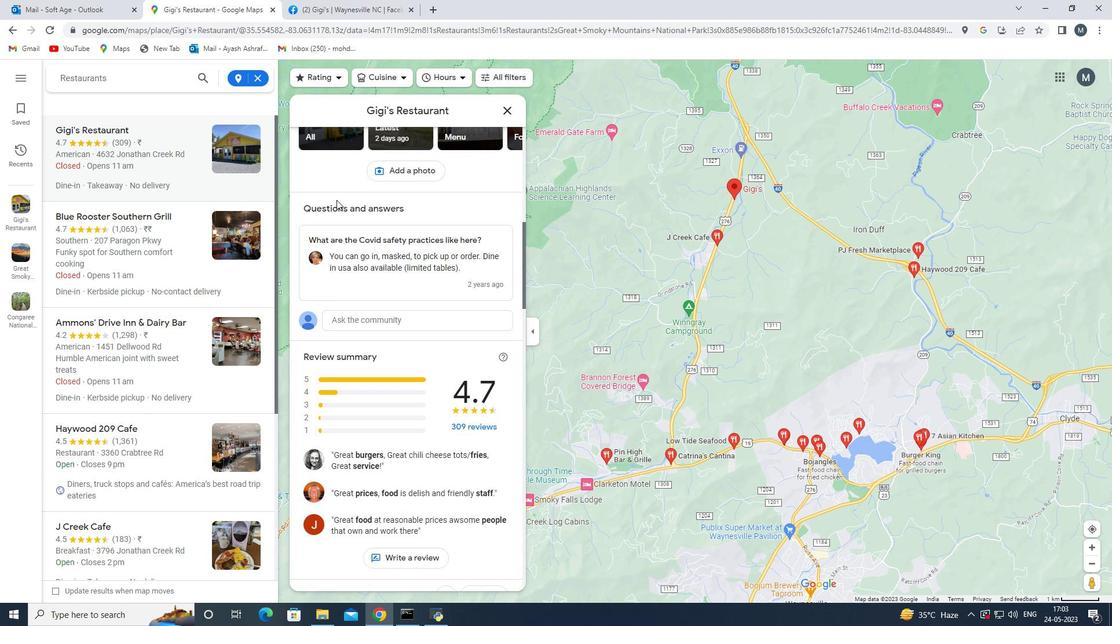 
Action: Mouse scrolled (332, 174) with delta (0, 0)
Screenshot: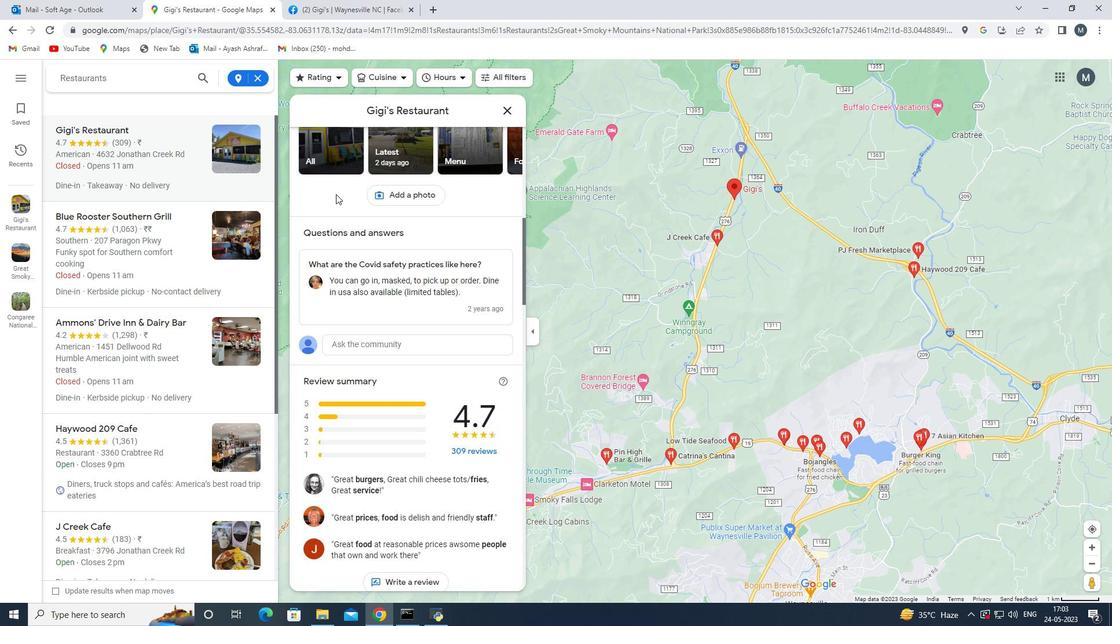 
Action: Mouse scrolled (332, 174) with delta (0, 0)
Screenshot: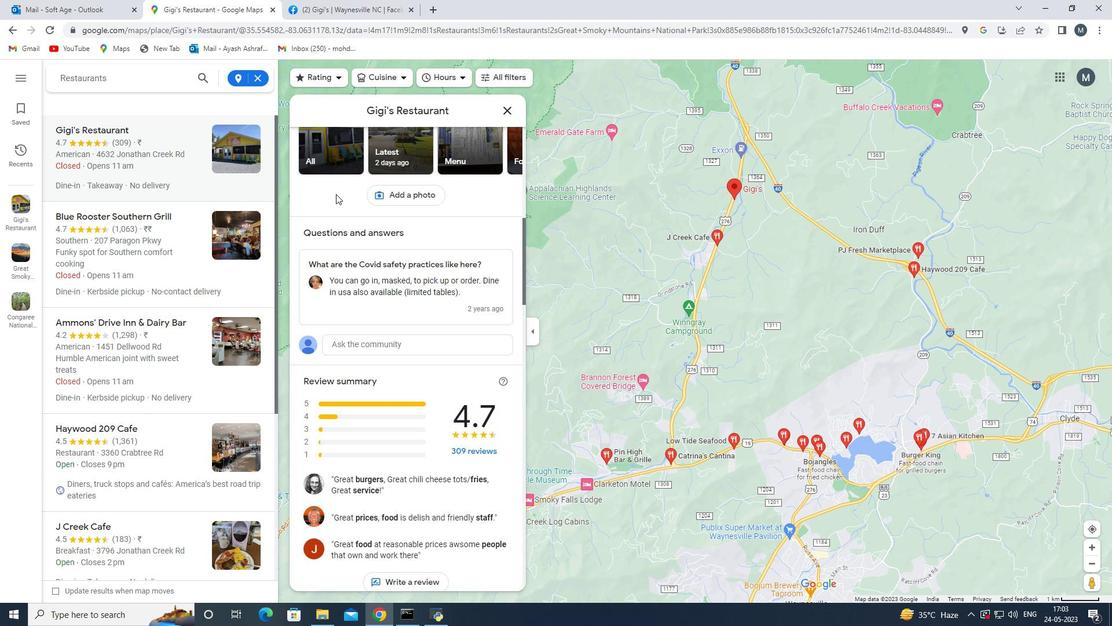 
Action: Mouse scrolled (332, 174) with delta (0, 0)
Screenshot: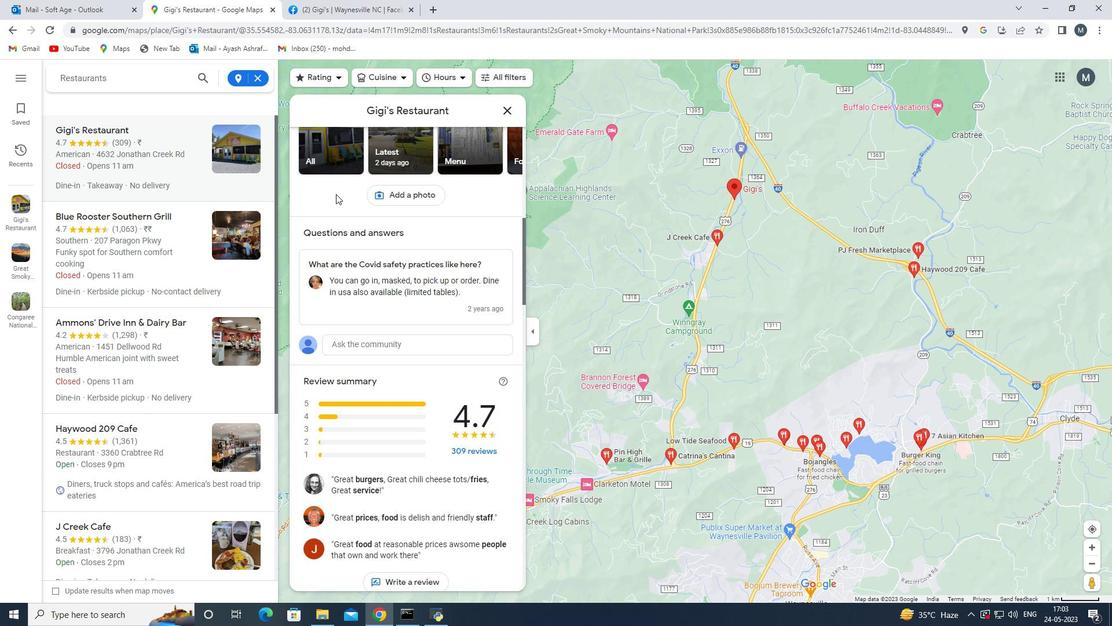 
Action: Mouse scrolled (332, 174) with delta (0, 0)
Screenshot: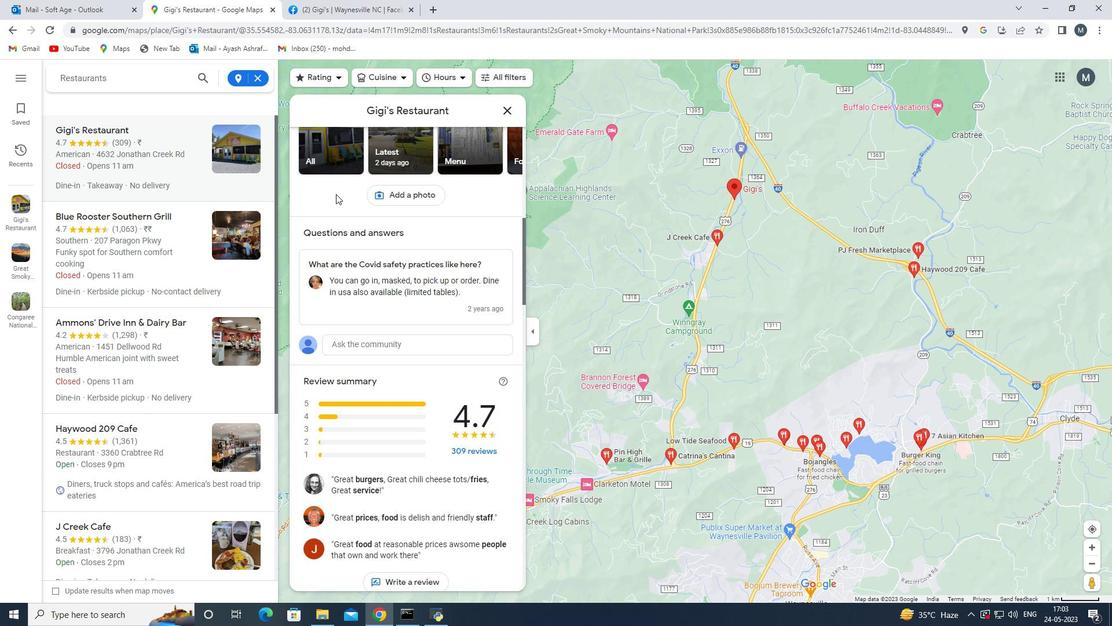 
Action: Mouse scrolled (332, 174) with delta (0, 0)
Screenshot: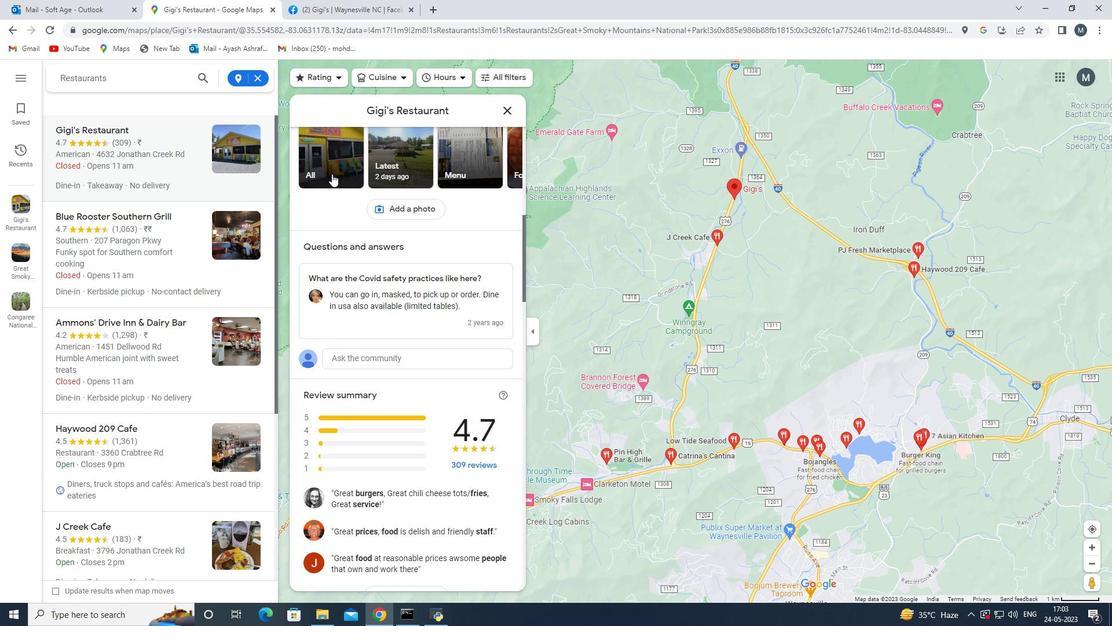 
Action: Mouse moved to (328, 179)
Screenshot: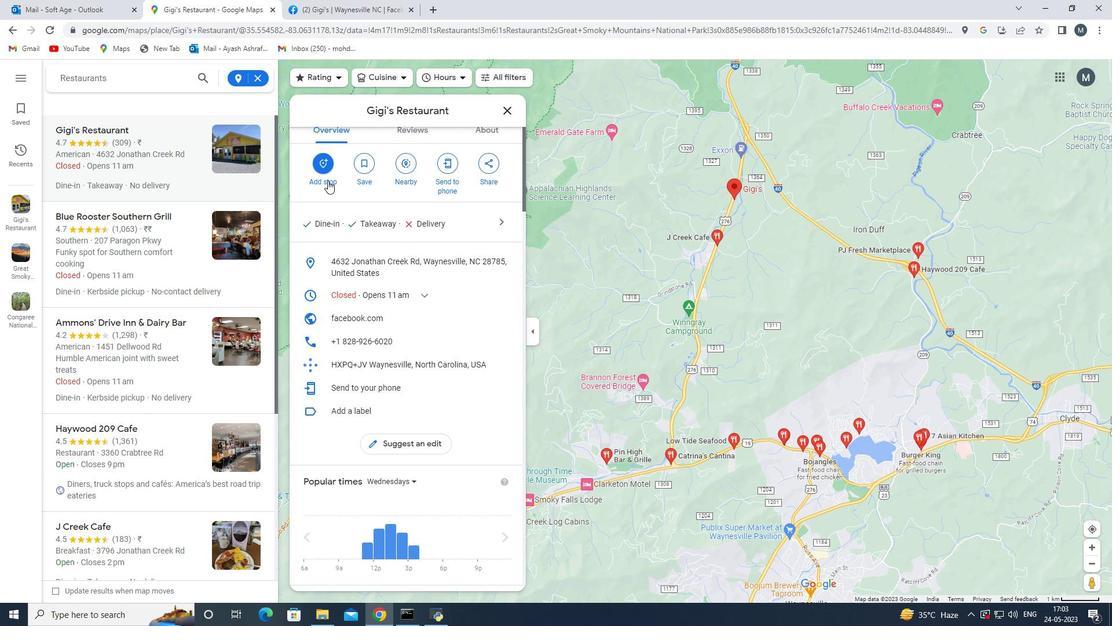 
Action: Mouse scrolled (328, 179) with delta (0, 0)
Screenshot: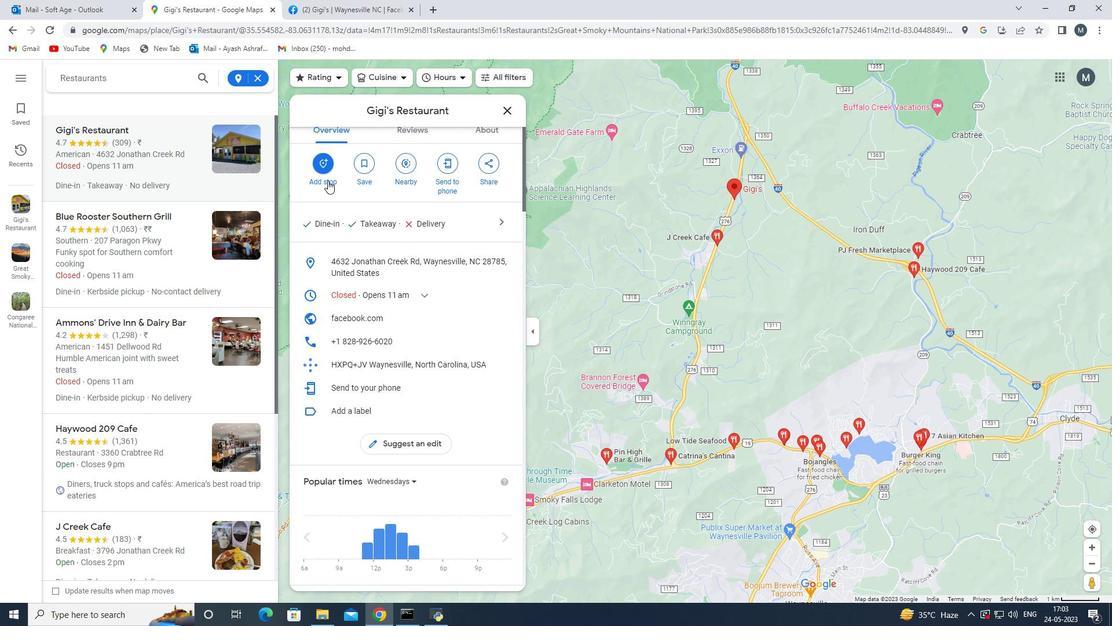 
Action: Mouse scrolled (328, 179) with delta (0, 0)
Screenshot: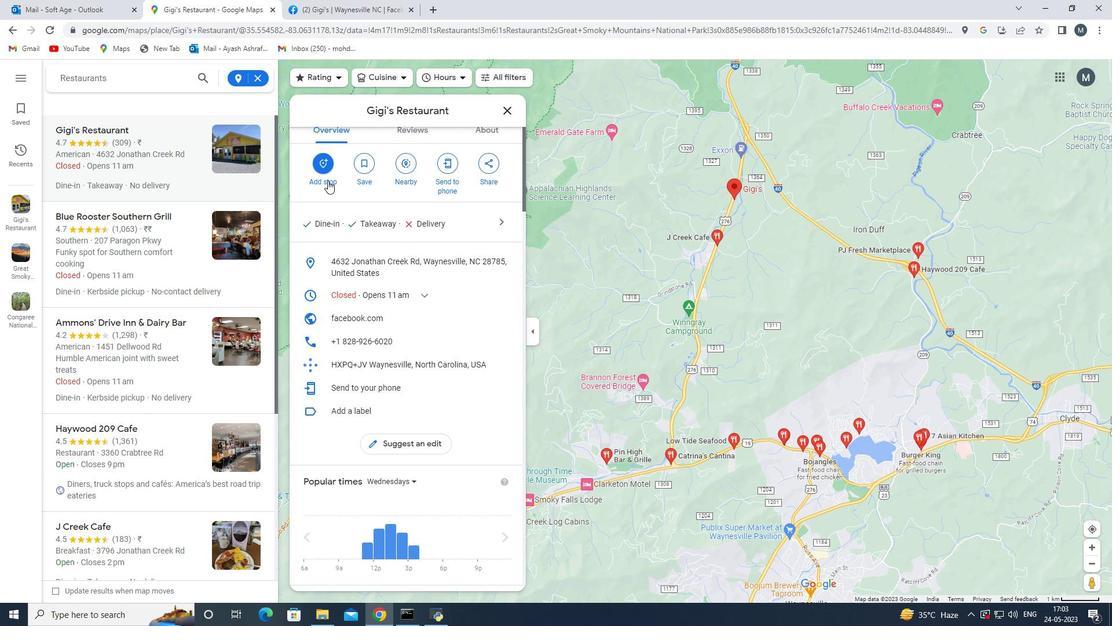 
Action: Mouse scrolled (328, 179) with delta (0, 0)
Screenshot: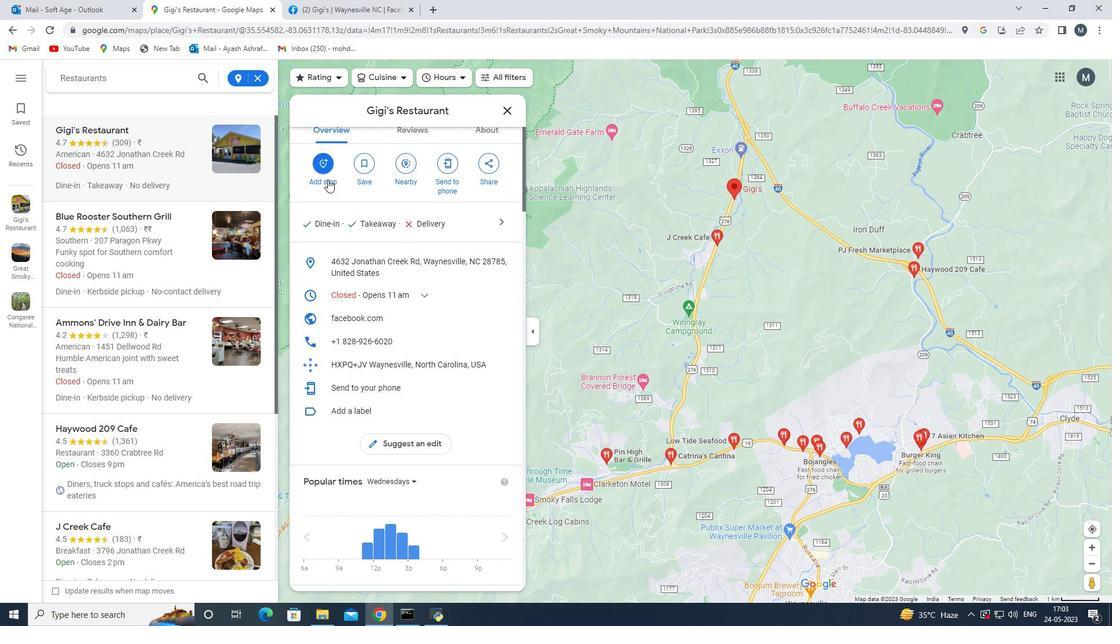 
Action: Mouse scrolled (328, 179) with delta (0, 0)
Screenshot: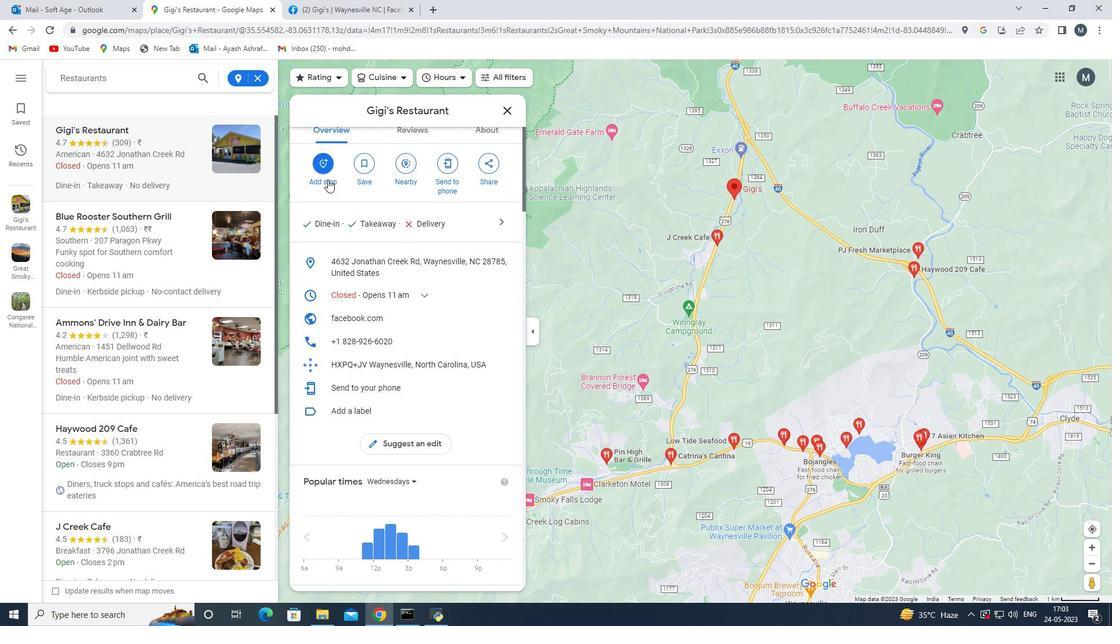 
Action: Mouse moved to (328, 179)
Screenshot: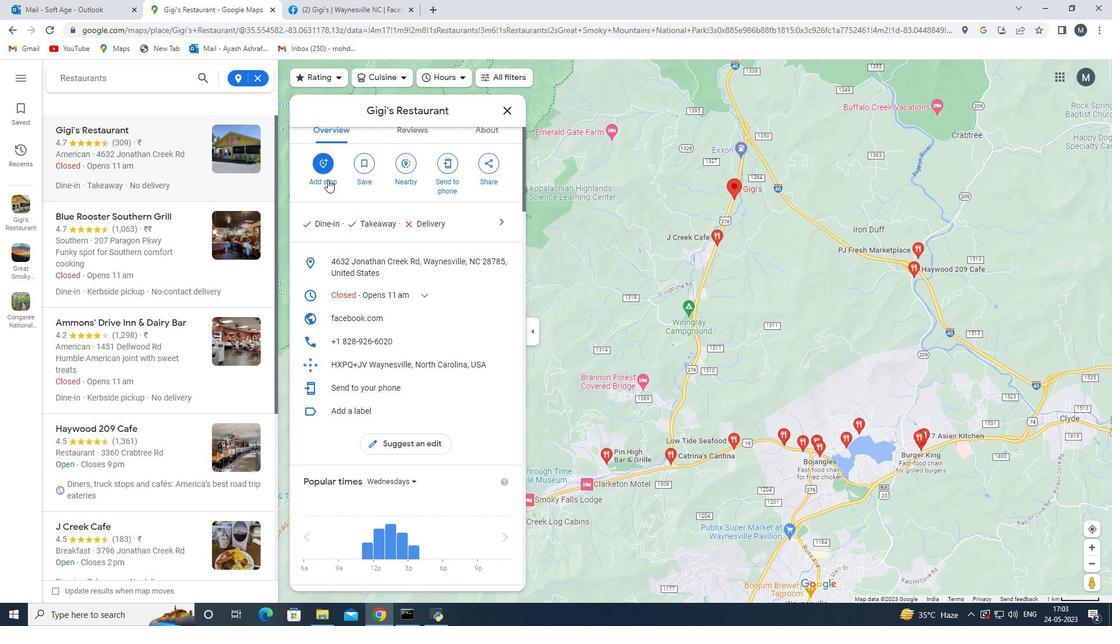 
Action: Mouse scrolled (328, 179) with delta (0, 0)
Screenshot: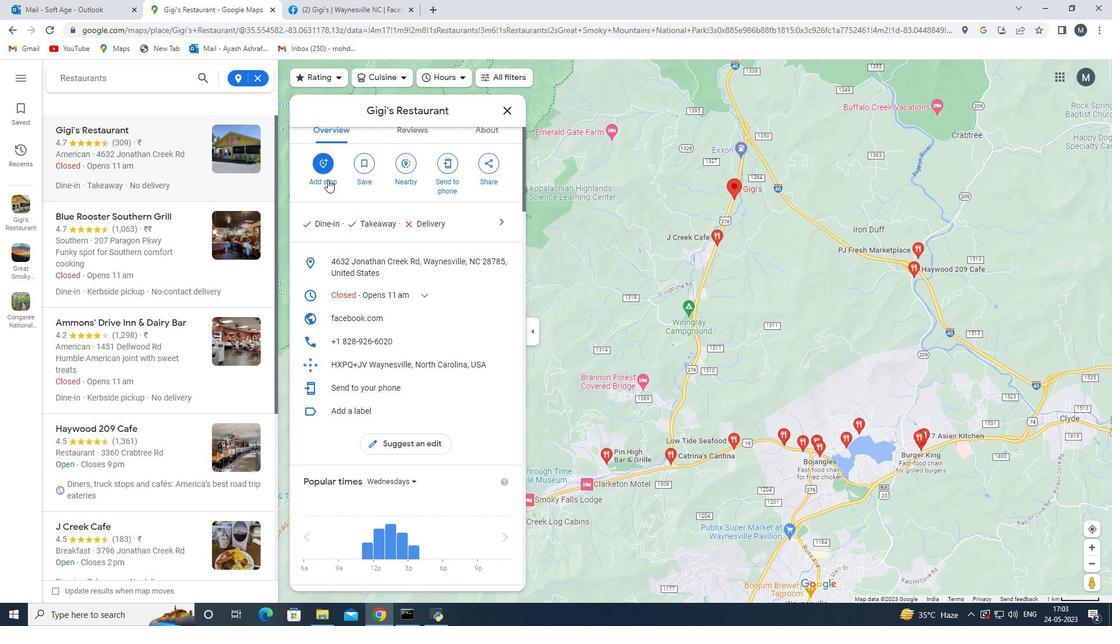
Action: Mouse moved to (391, 291)
Screenshot: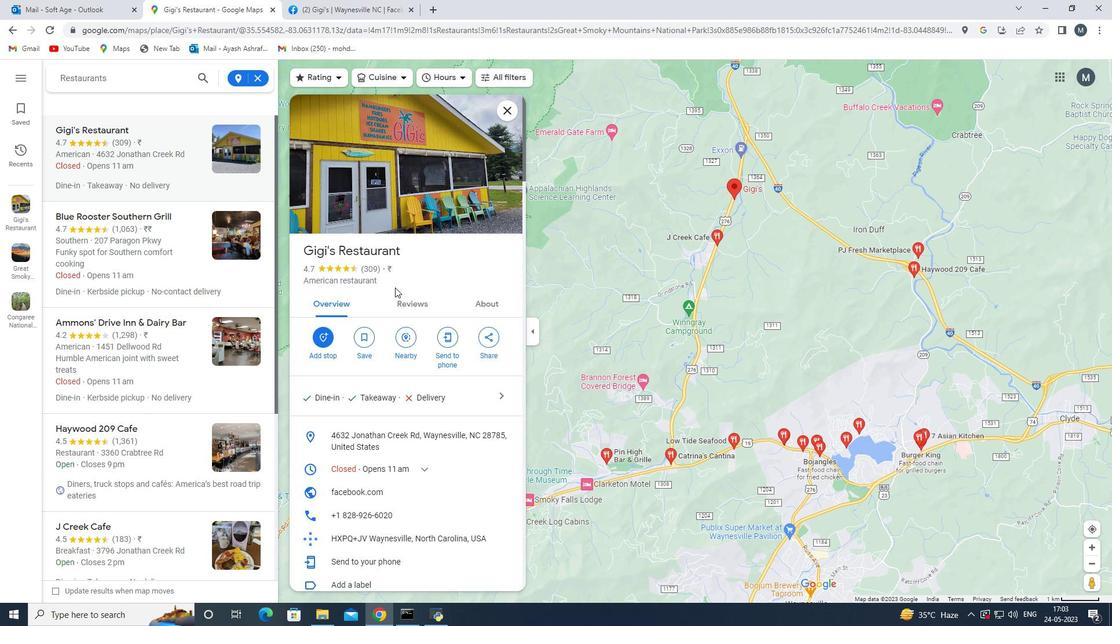 
Action: Mouse scrolled (391, 292) with delta (0, 0)
Screenshot: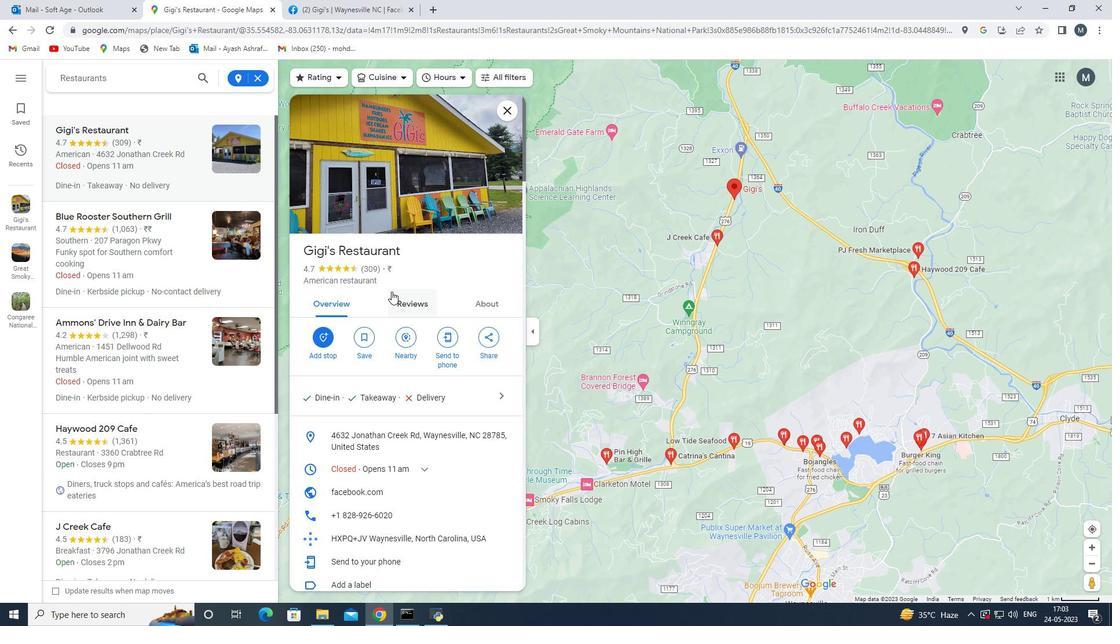 
Action: Mouse scrolled (391, 292) with delta (0, 0)
Screenshot: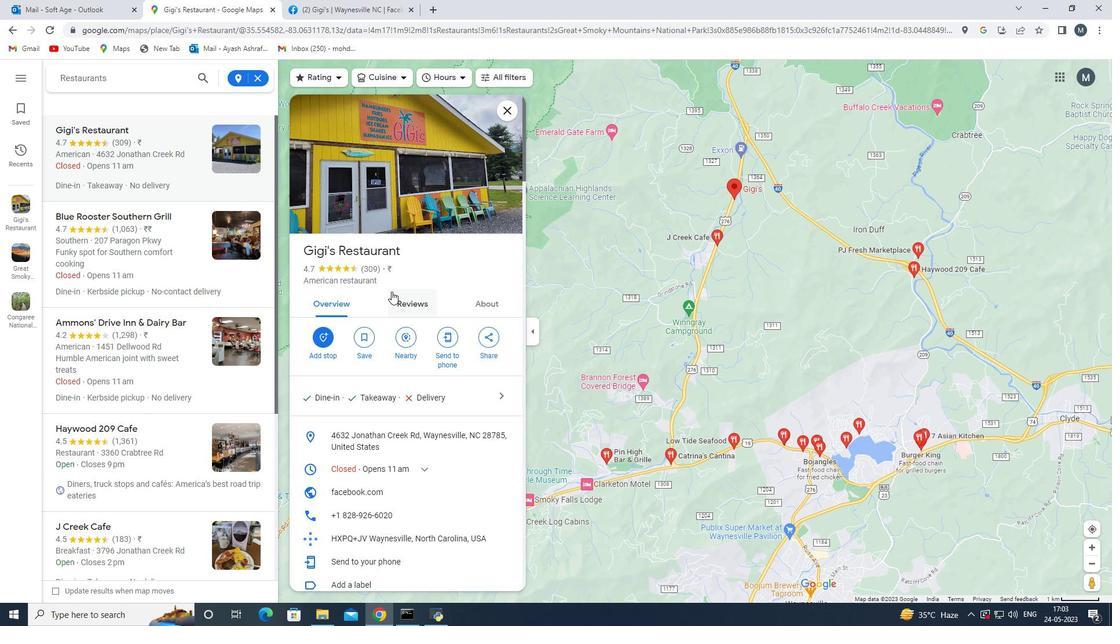 
Action: Mouse scrolled (391, 292) with delta (0, 0)
Screenshot: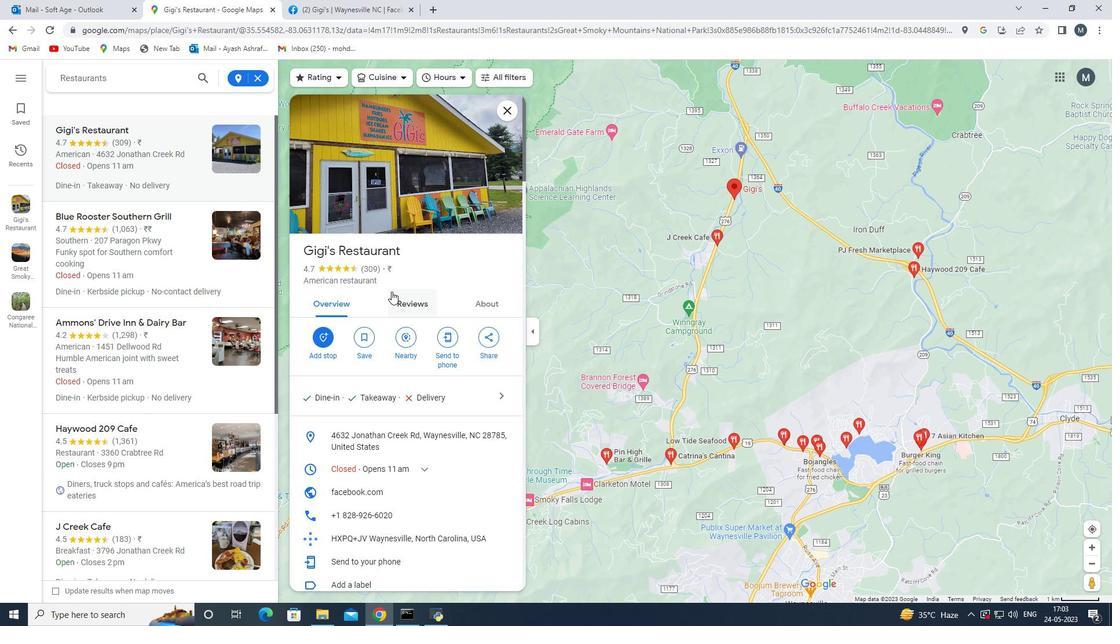 
Action: Mouse scrolled (391, 292) with delta (0, 0)
Screenshot: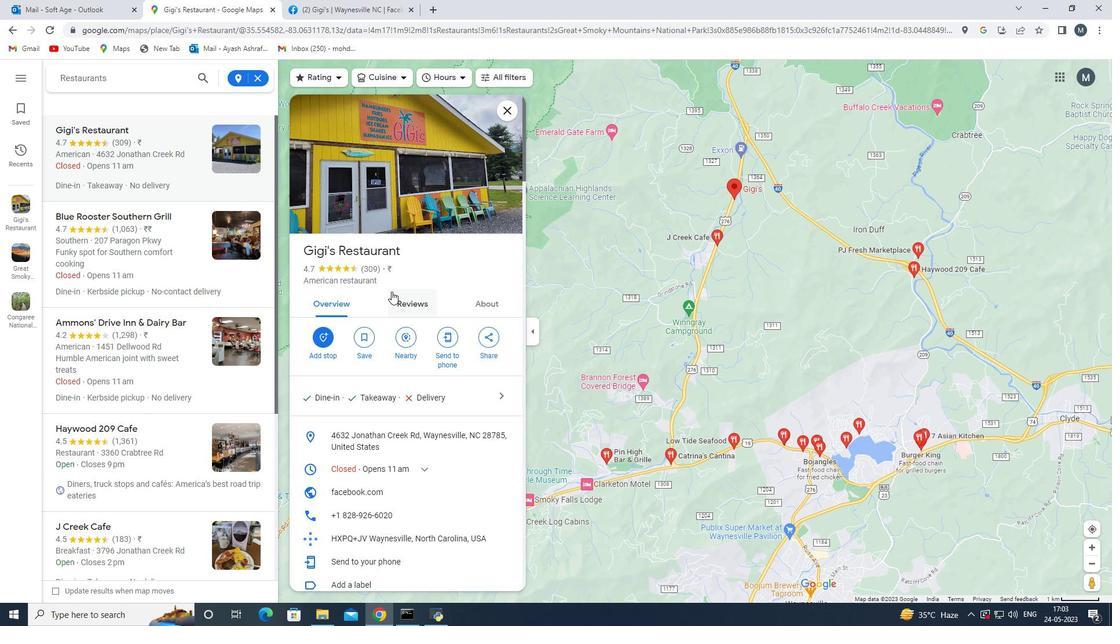 
Action: Mouse scrolled (391, 292) with delta (0, 0)
Screenshot: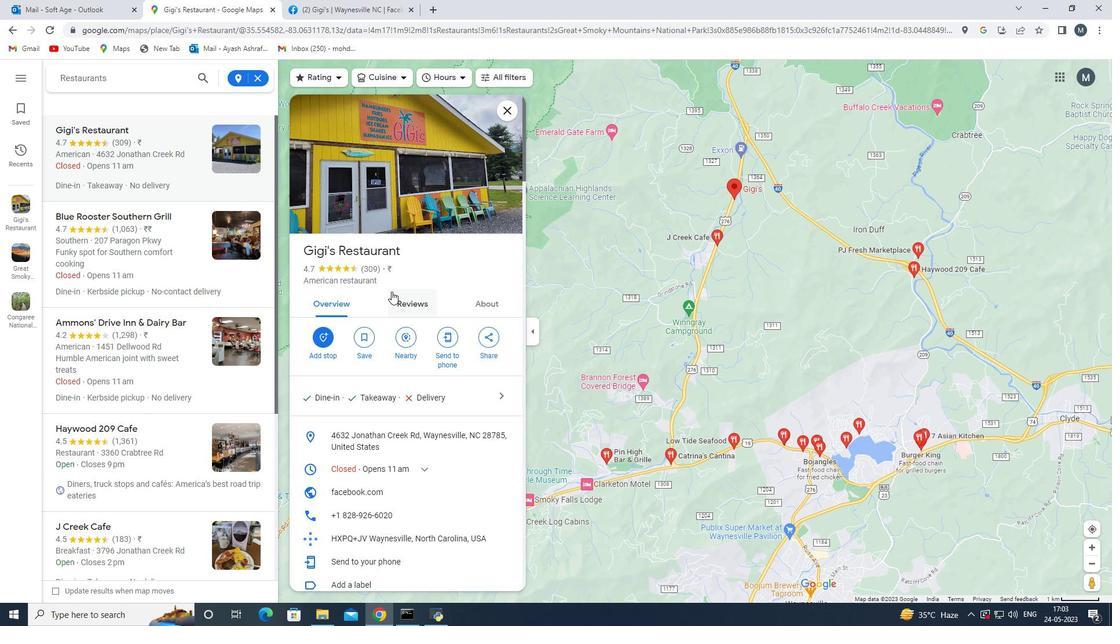 
Action: Mouse moved to (418, 299)
Screenshot: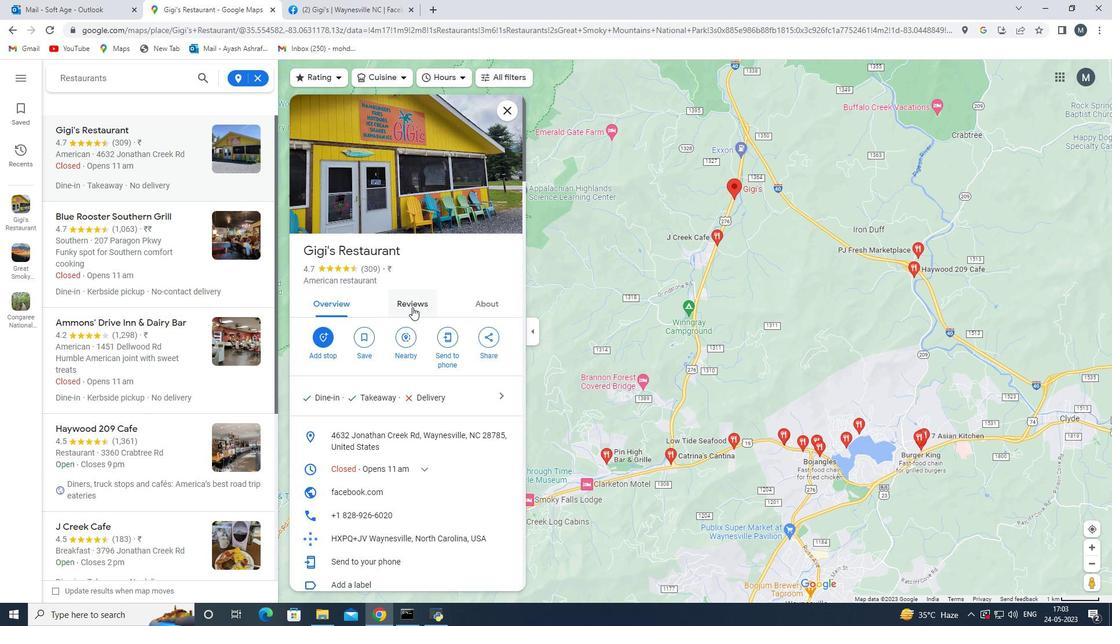 
Action: Mouse scrolled (418, 299) with delta (0, 0)
Screenshot: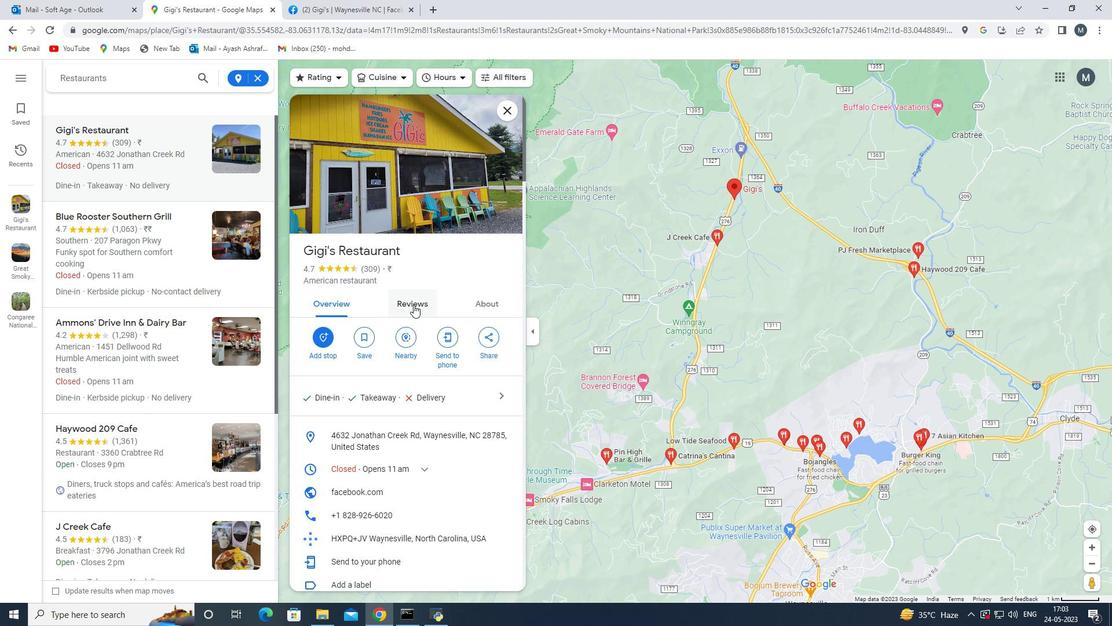 
Action: Mouse scrolled (418, 299) with delta (0, 0)
Screenshot: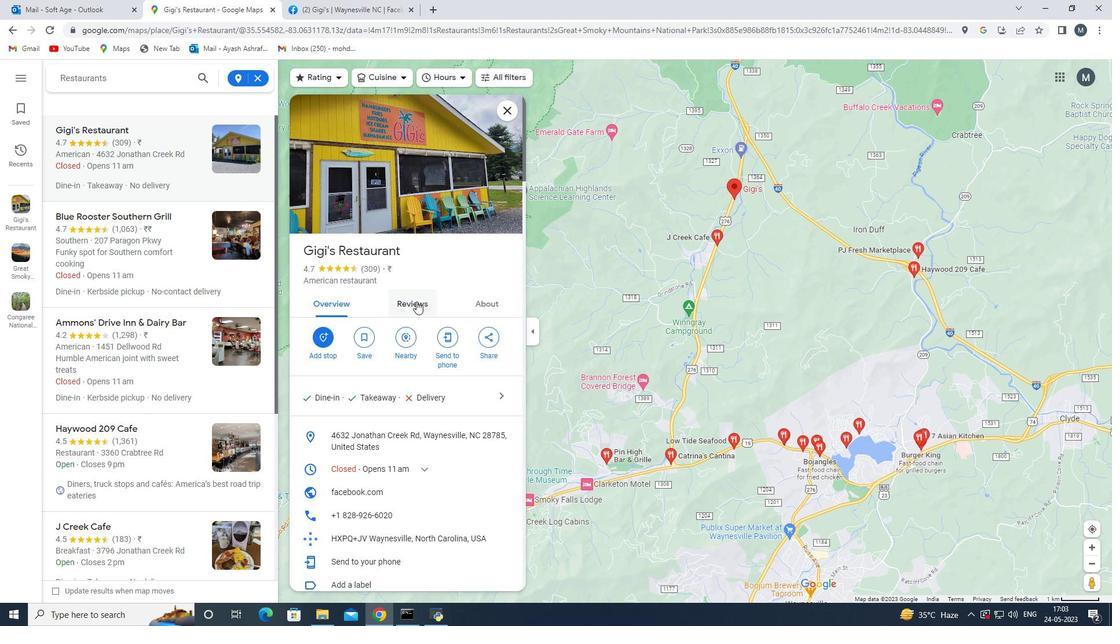 
Action: Mouse scrolled (418, 299) with delta (0, 0)
Screenshot: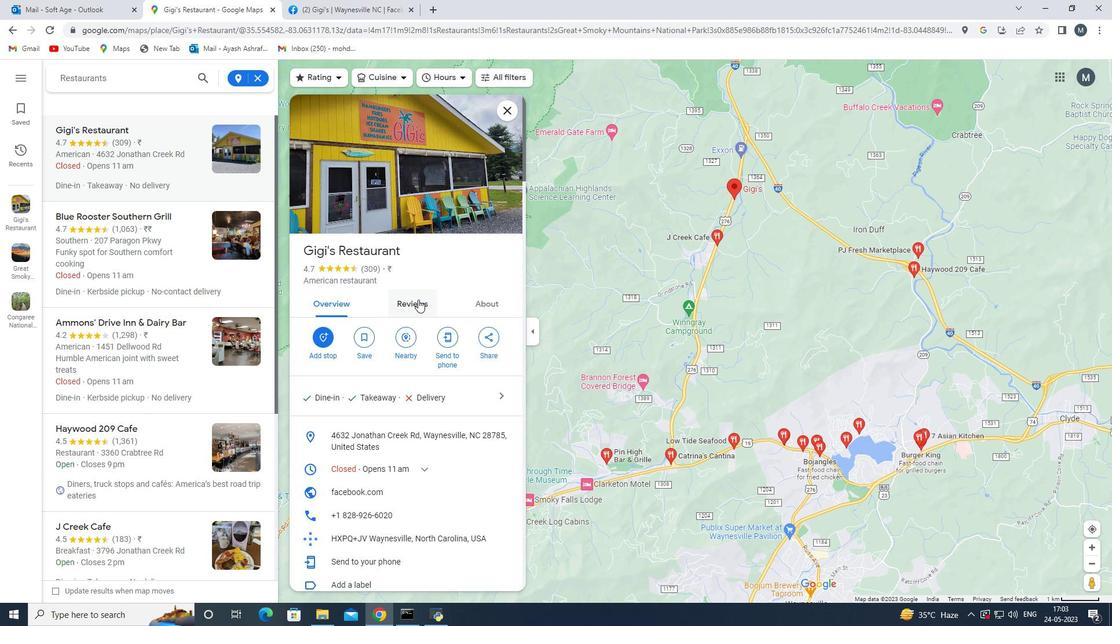 
Action: Mouse scrolled (418, 299) with delta (0, 0)
Screenshot: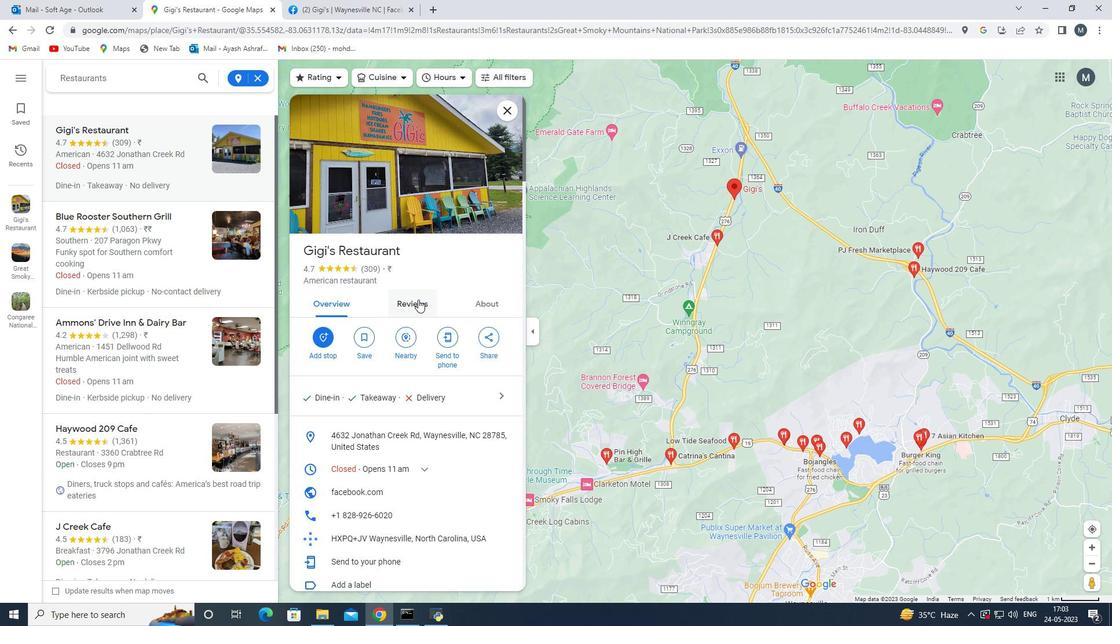 
Action: Mouse scrolled (418, 299) with delta (0, 0)
Screenshot: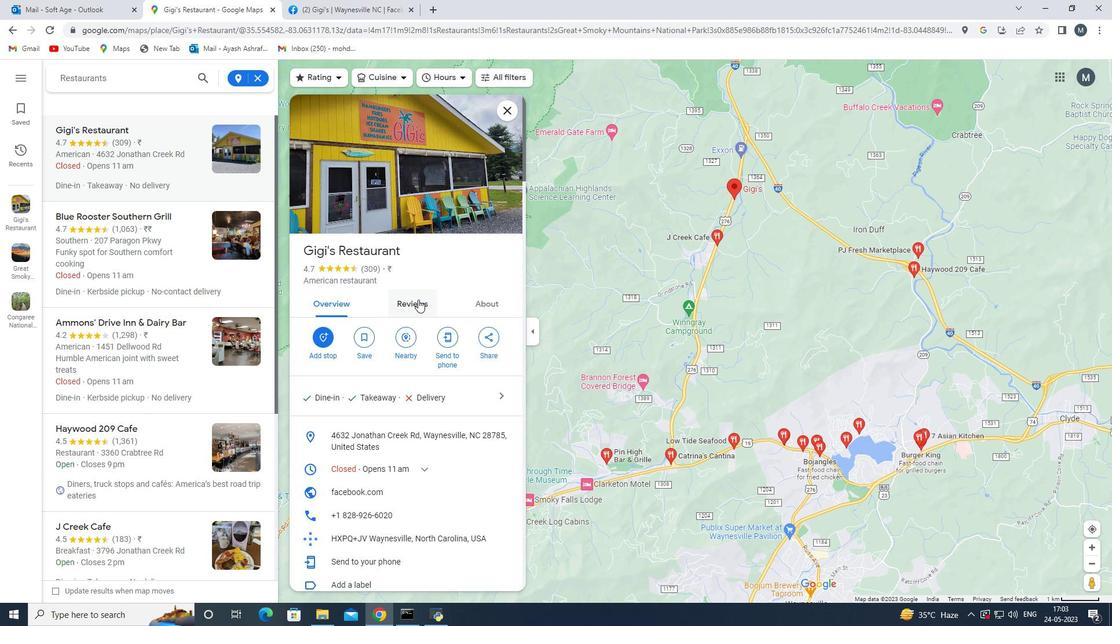 
Action: Mouse scrolled (418, 299) with delta (0, 0)
Screenshot: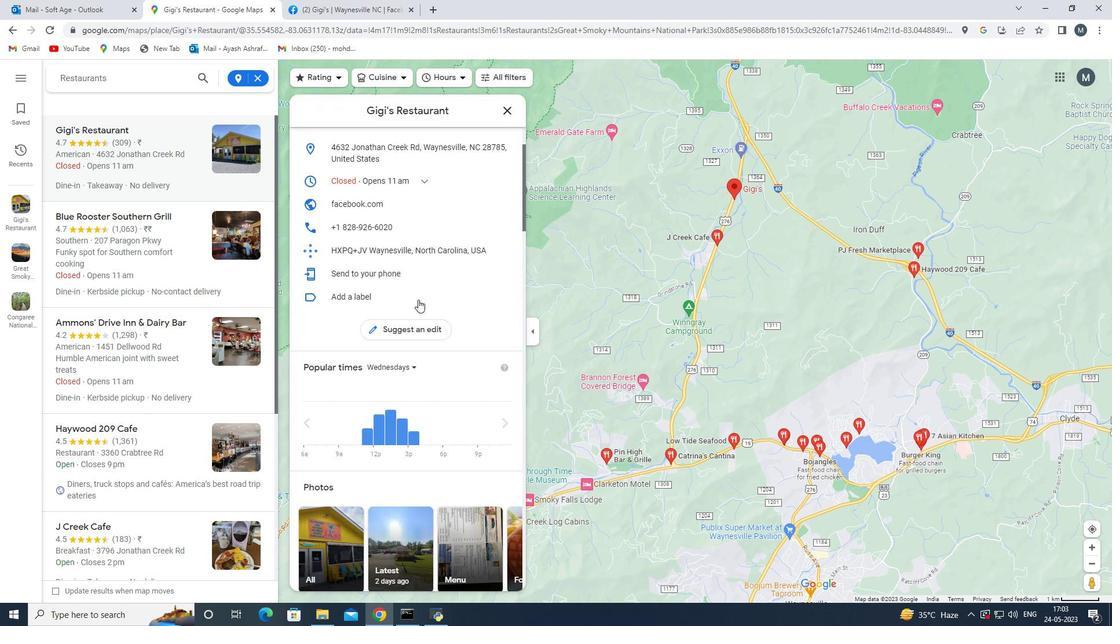 
Action: Mouse scrolled (418, 299) with delta (0, 0)
Screenshot: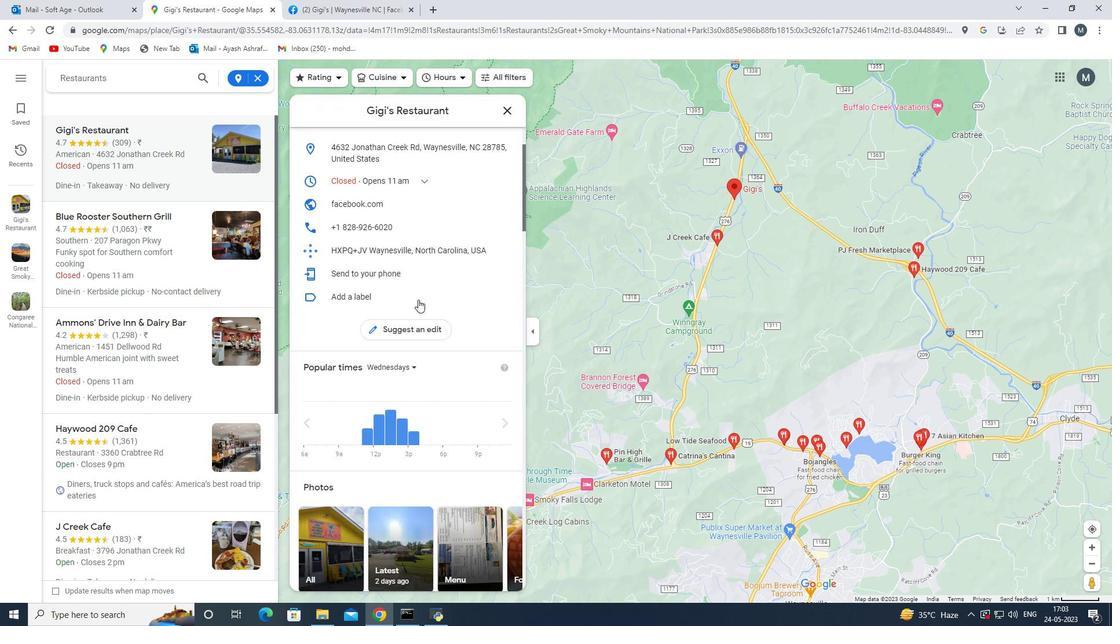 
Action: Mouse scrolled (418, 299) with delta (0, 0)
Screenshot: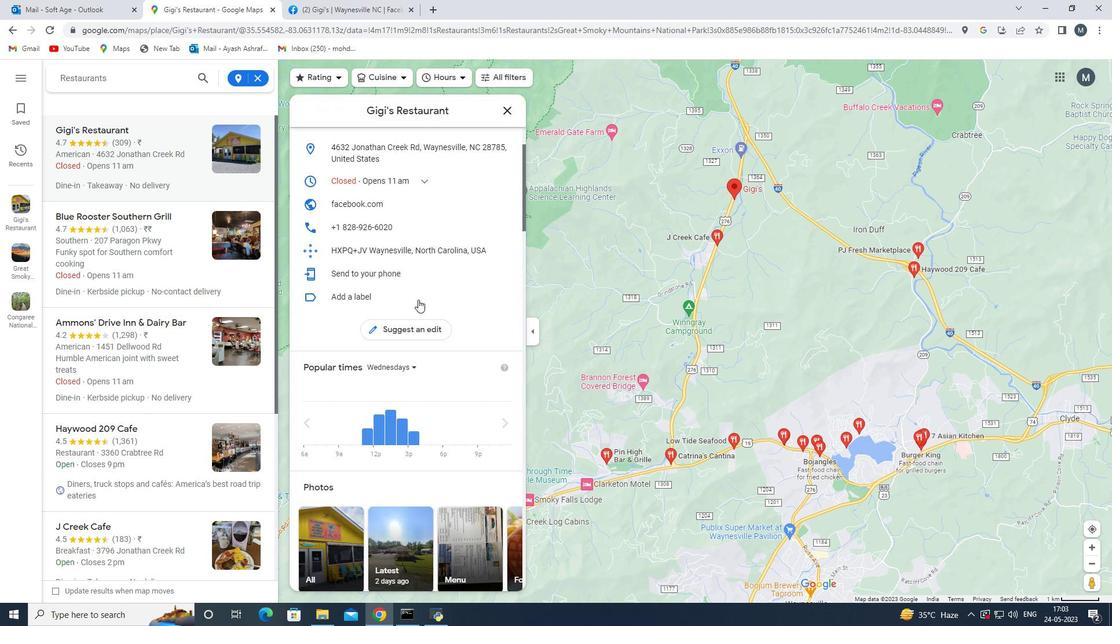 
Action: Mouse scrolled (418, 299) with delta (0, 0)
Screenshot: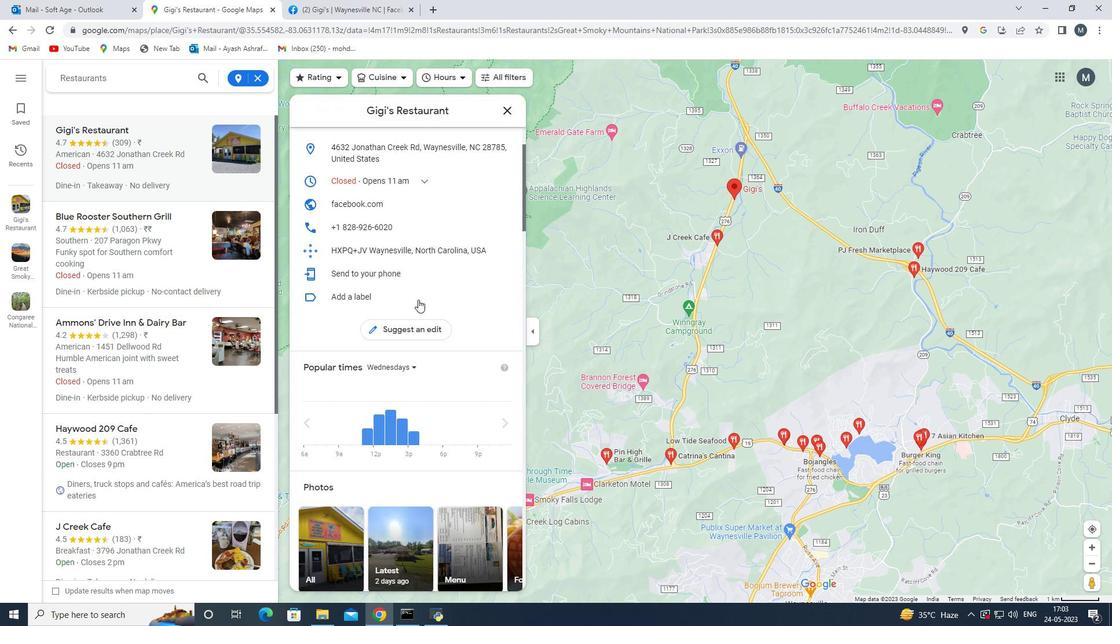 
Action: Mouse scrolled (418, 299) with delta (0, 0)
Screenshot: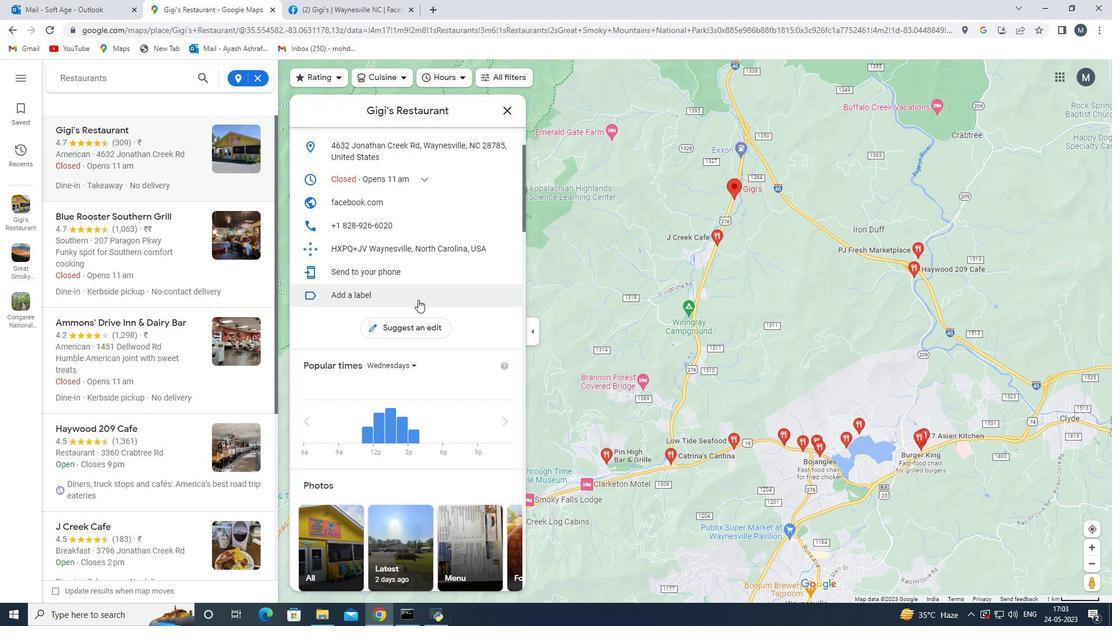 
Action: Mouse moved to (414, 299)
Screenshot: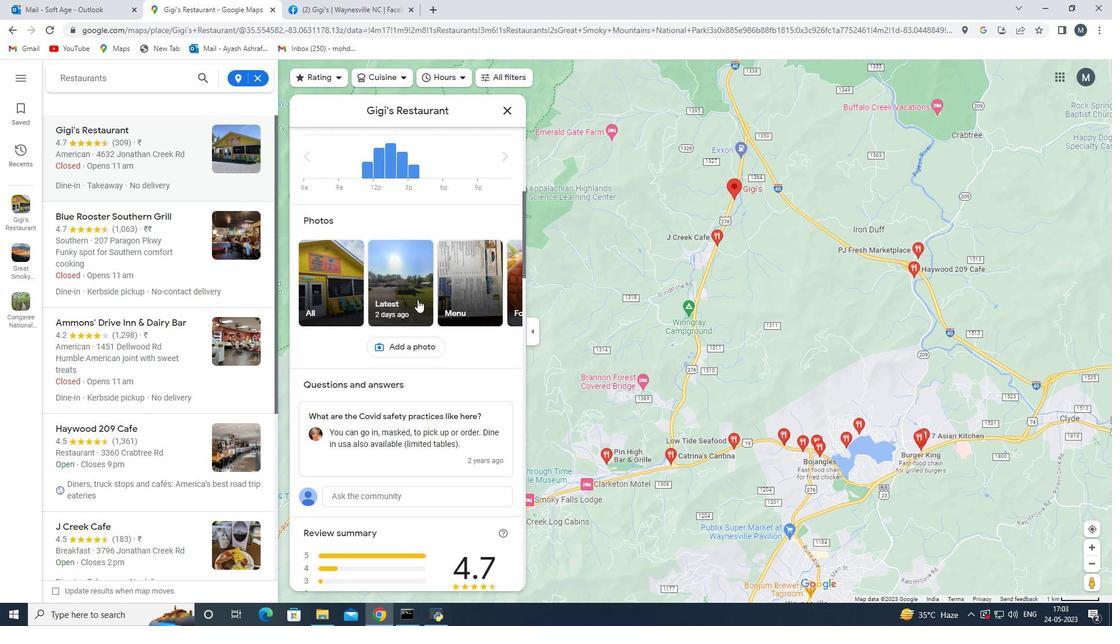 
Action: Mouse scrolled (414, 298) with delta (0, 0)
Screenshot: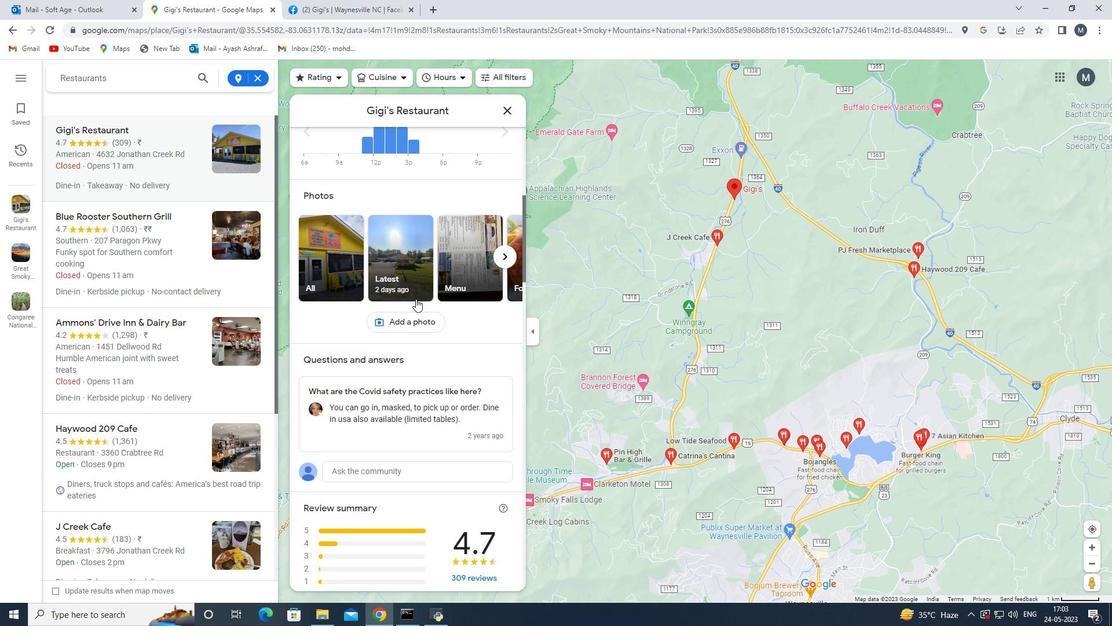 
Action: Mouse scrolled (414, 298) with delta (0, 0)
Screenshot: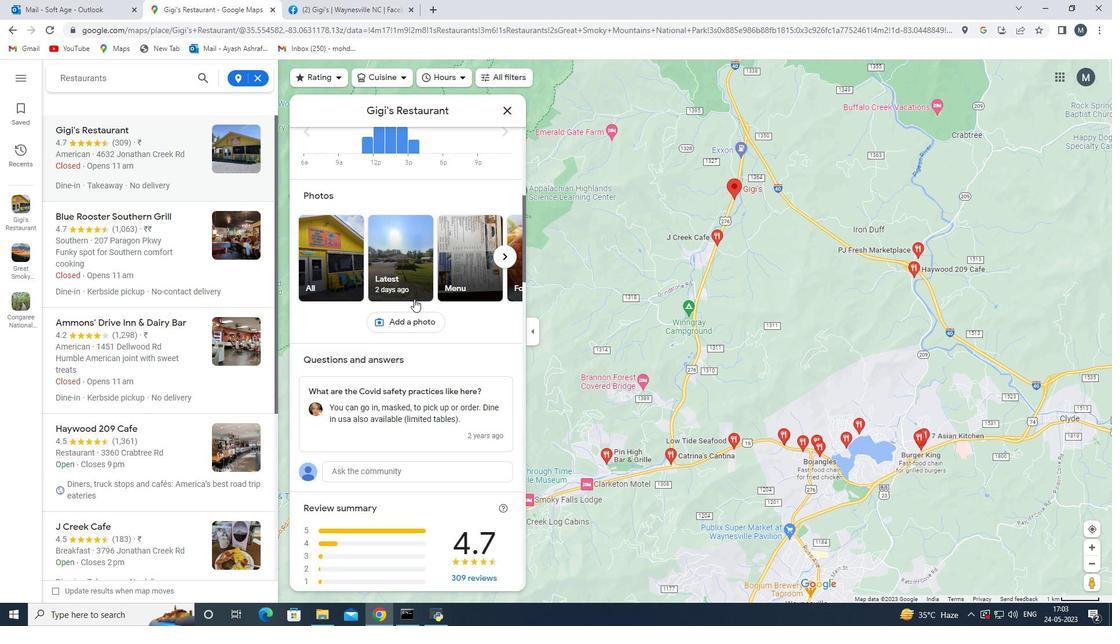 
Action: Mouse moved to (384, 299)
Screenshot: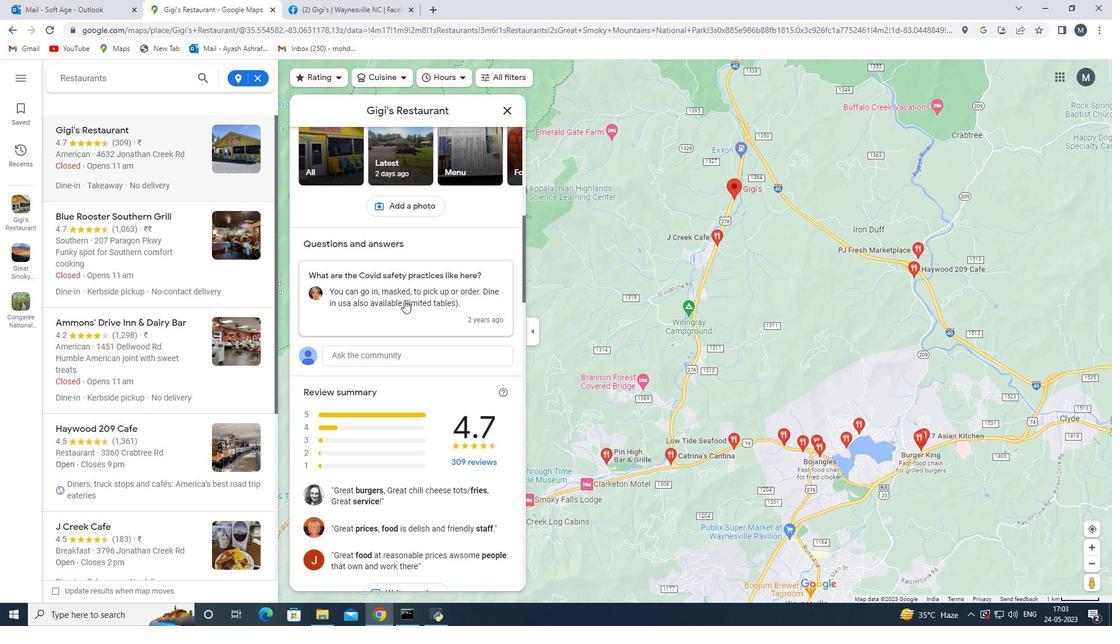 
Action: Mouse scrolled (384, 299) with delta (0, 0)
Screenshot: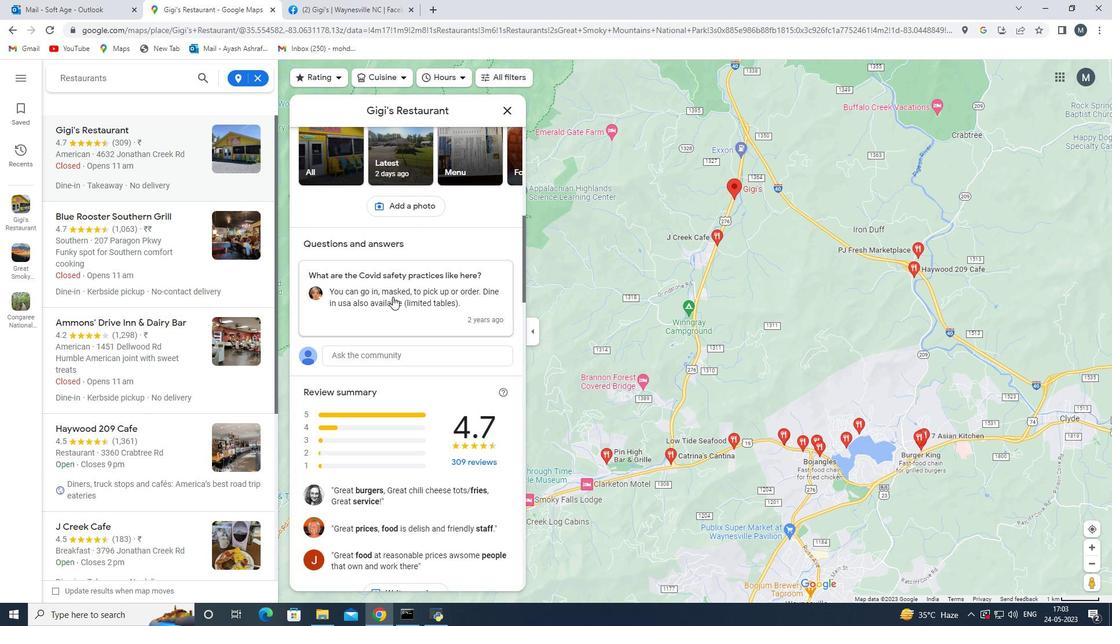 
Action: Mouse scrolled (384, 299) with delta (0, 0)
Screenshot: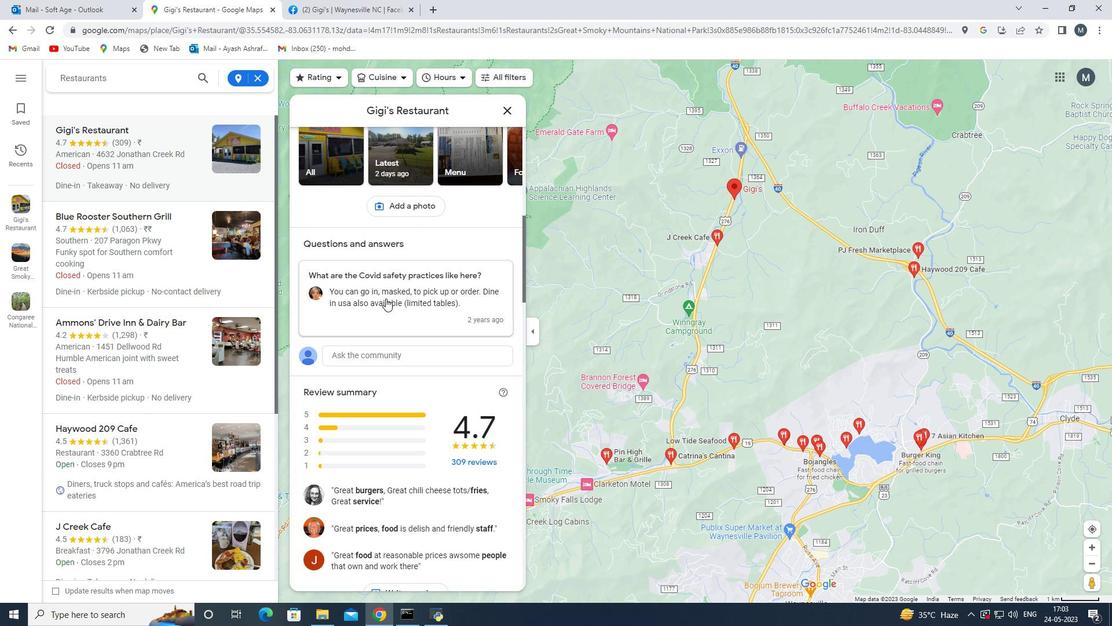 
Action: Mouse scrolled (384, 299) with delta (0, 0)
Screenshot: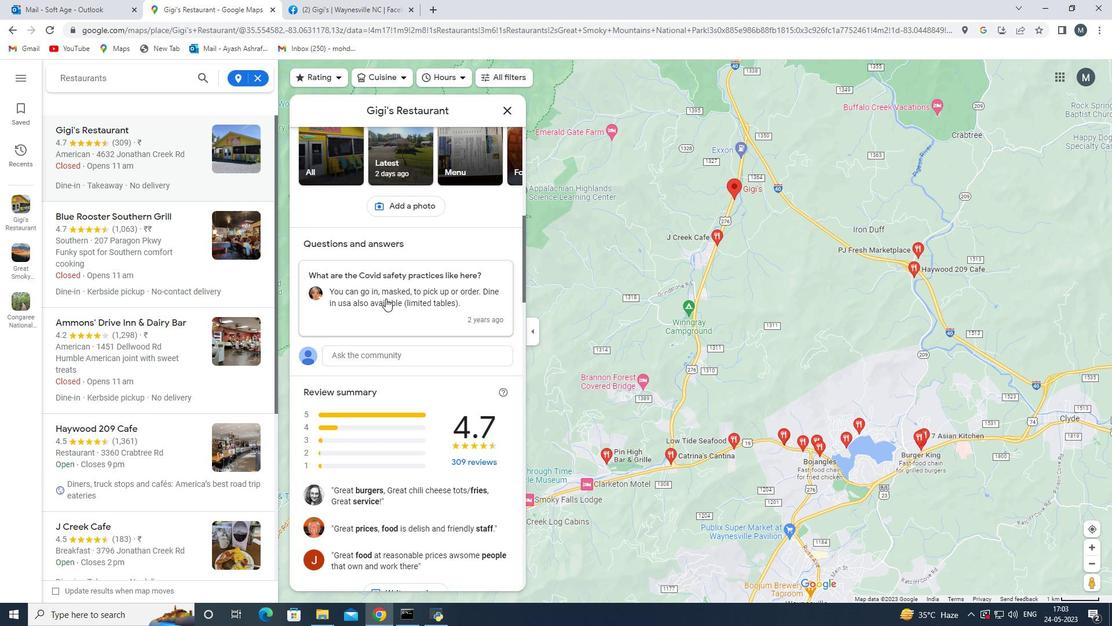 
Action: Mouse scrolled (384, 299) with delta (0, 0)
Screenshot: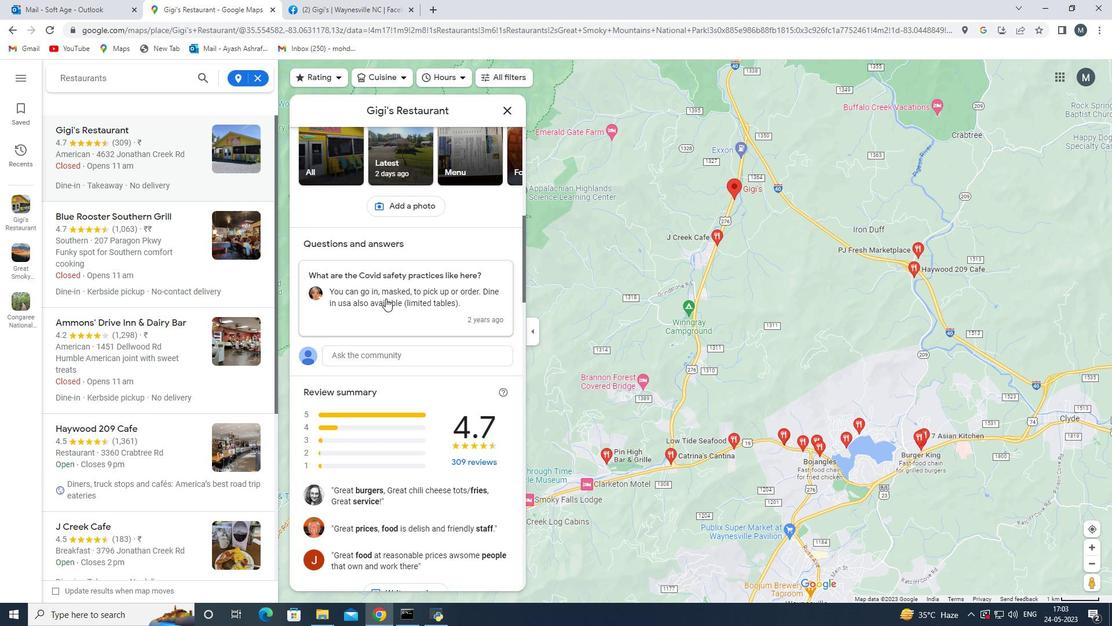 
Action: Mouse scrolled (384, 299) with delta (0, 0)
Screenshot: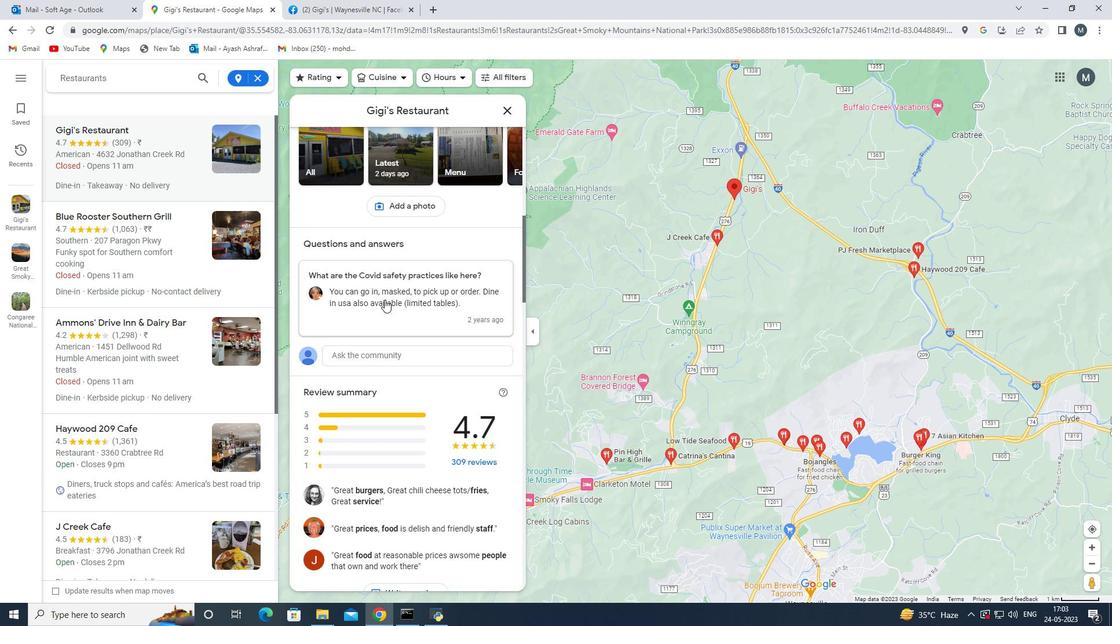 
Action: Mouse scrolled (384, 299) with delta (0, 0)
Screenshot: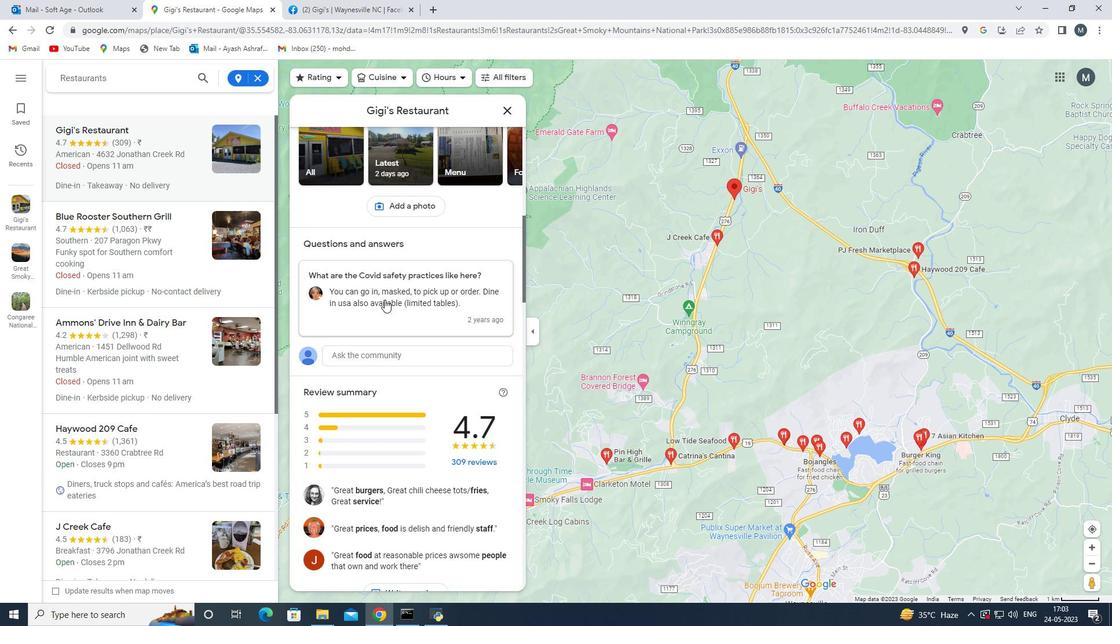 
Action: Mouse moved to (384, 308)
Screenshot: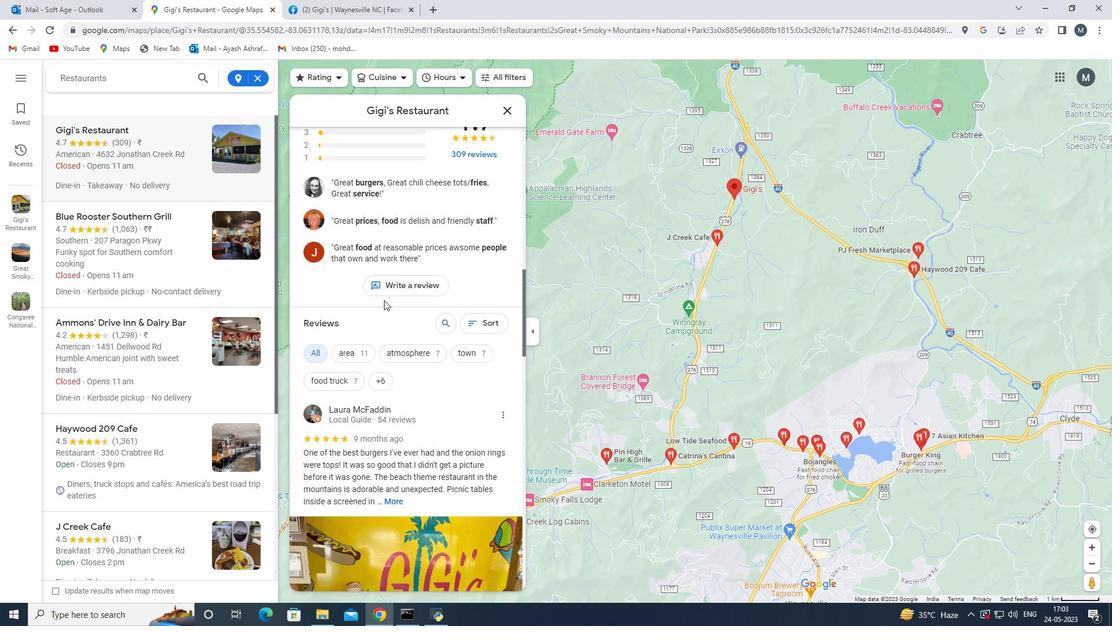 
Action: Mouse scrolled (384, 308) with delta (0, 0)
Screenshot: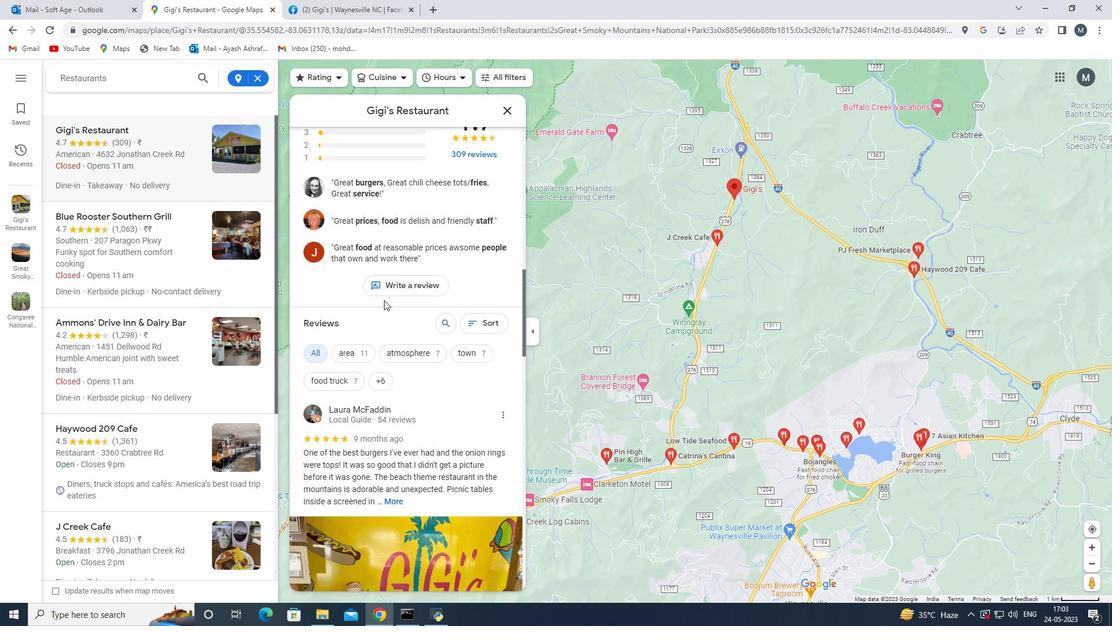 
Action: Mouse moved to (384, 313)
Screenshot: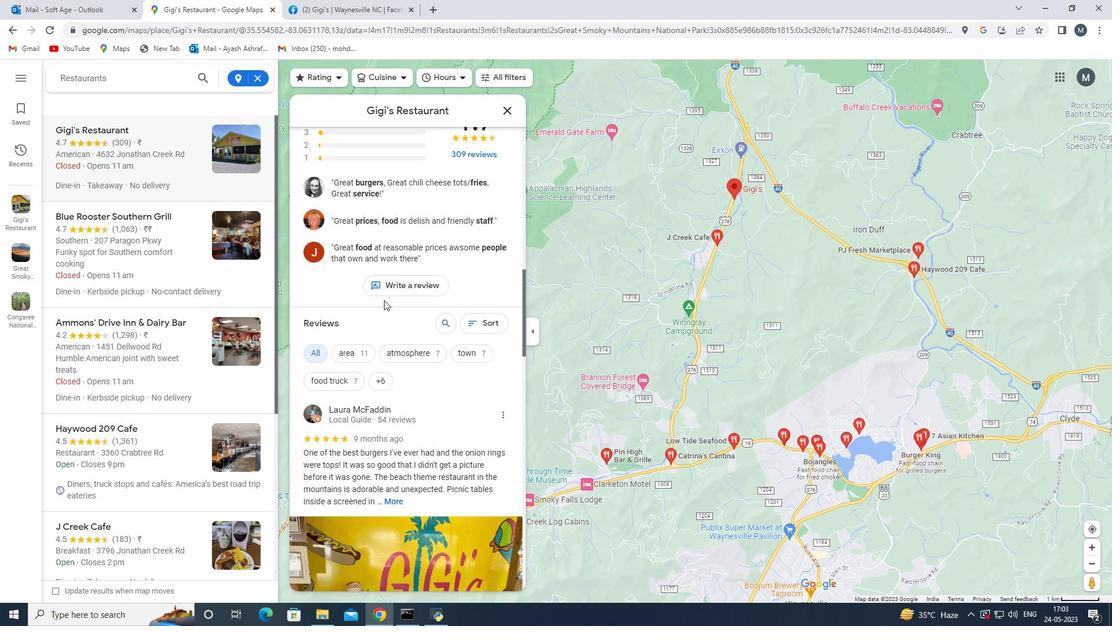 
Action: Mouse scrolled (384, 312) with delta (0, 0)
Screenshot: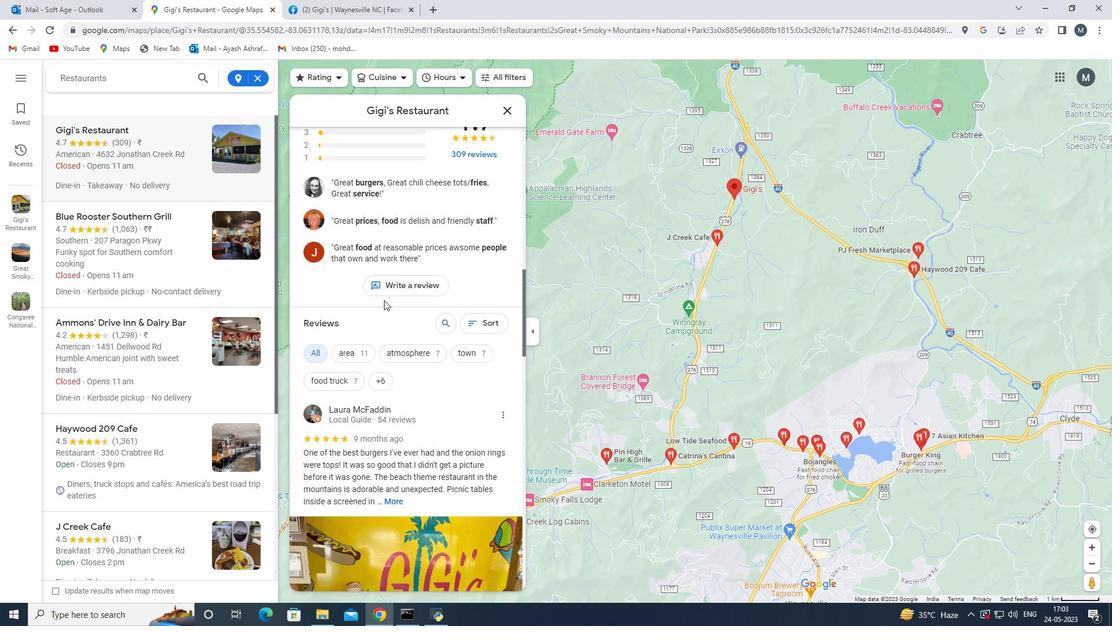 
Action: Mouse moved to (384, 313)
Screenshot: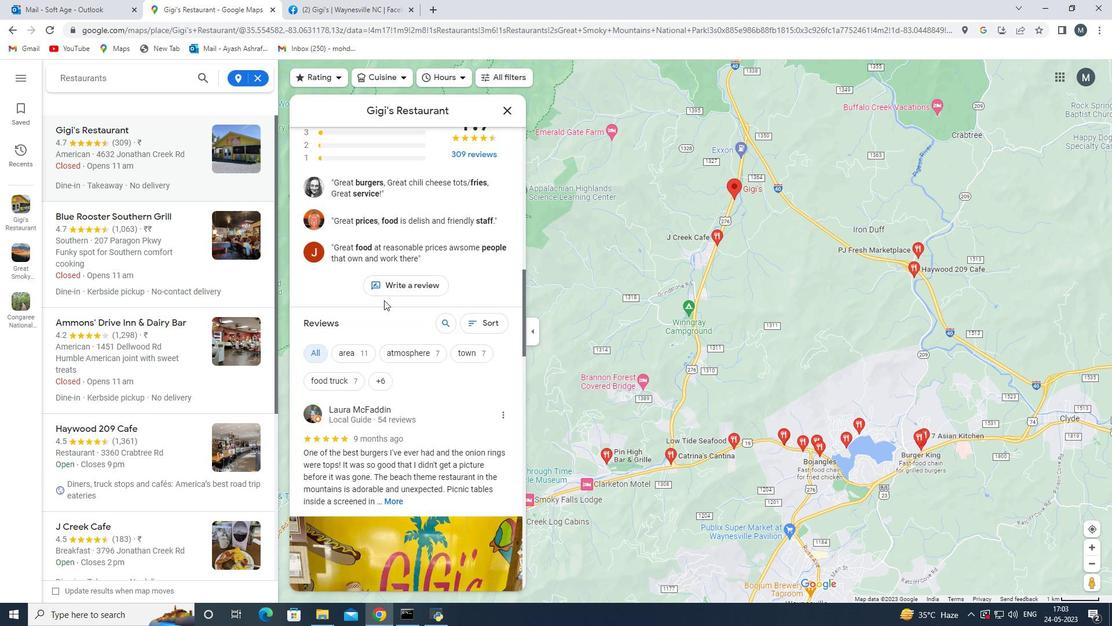 
Action: Mouse scrolled (384, 313) with delta (0, 0)
Screenshot: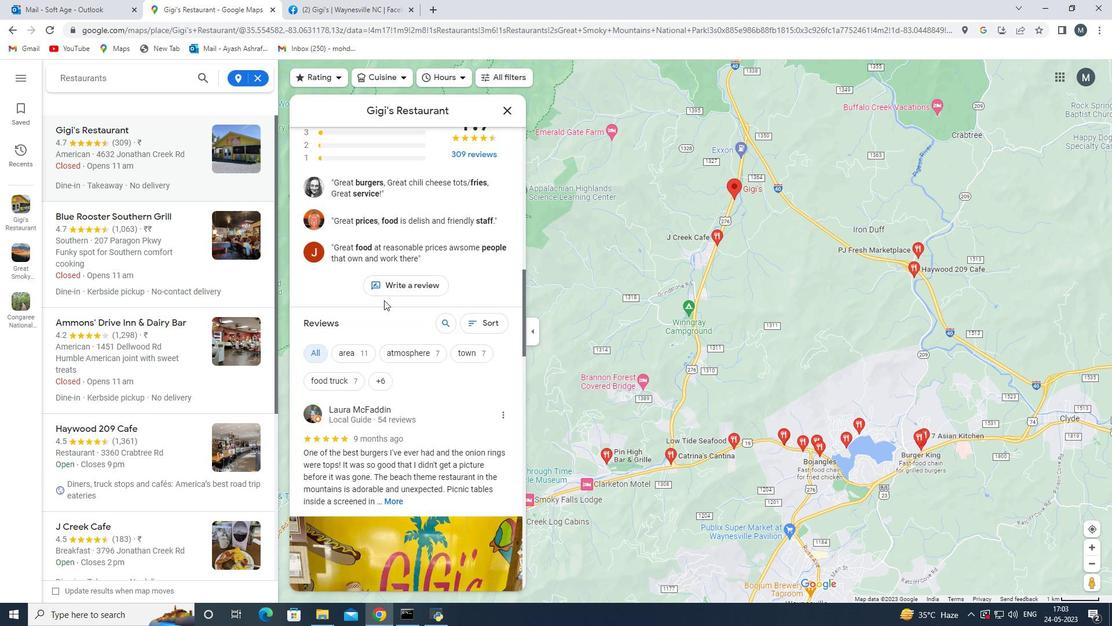 
Action: Mouse moved to (384, 314)
Screenshot: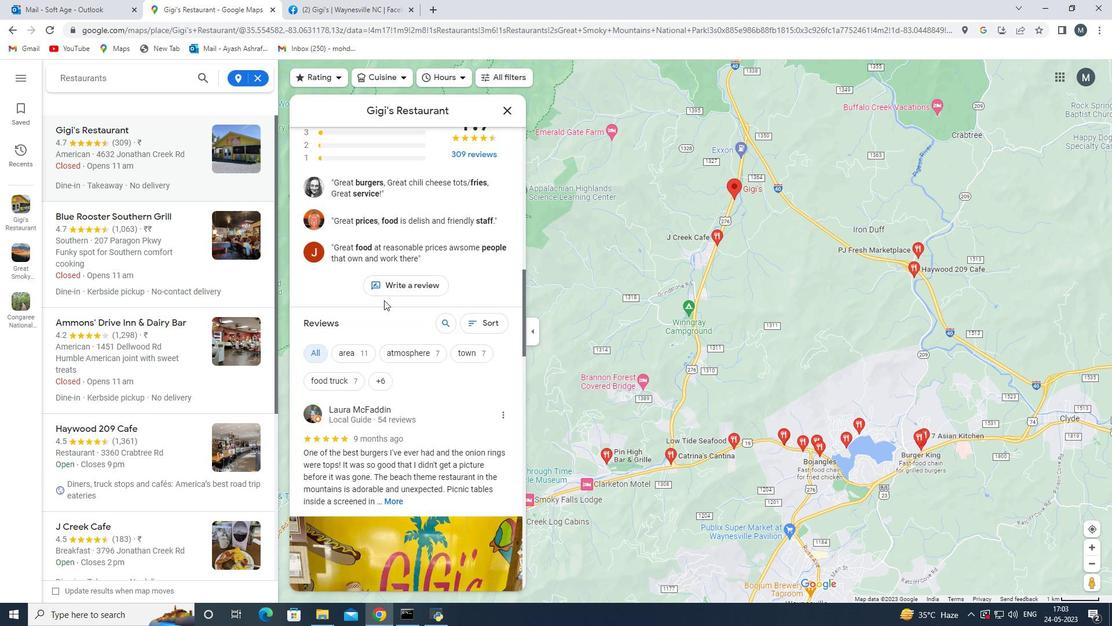 
Action: Mouse scrolled (384, 314) with delta (0, 0)
Screenshot: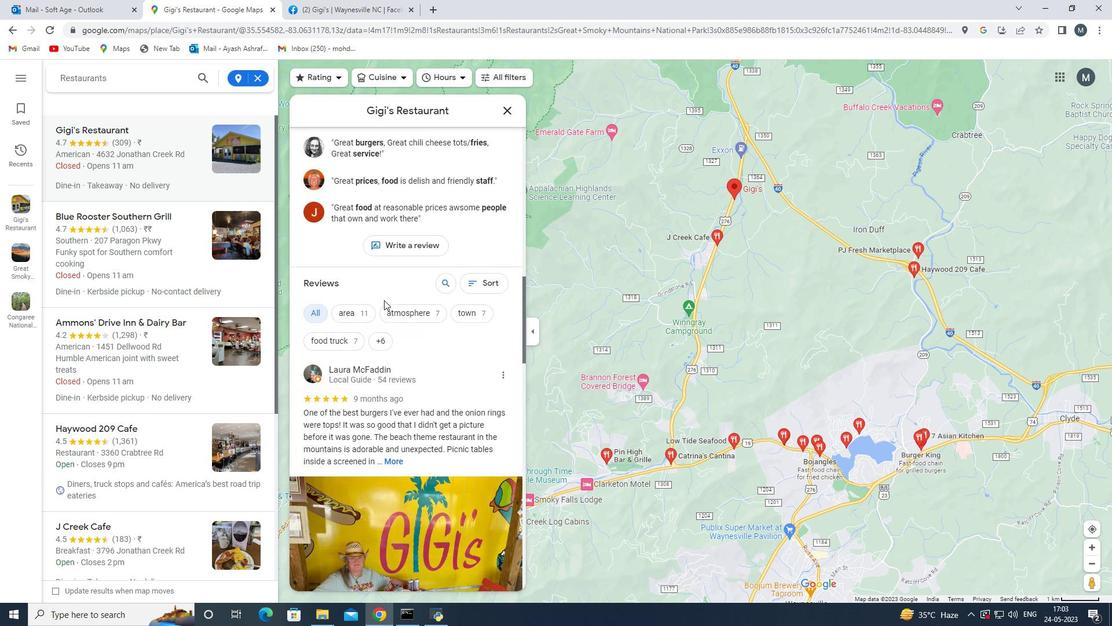 
Action: Mouse moved to (384, 315)
Screenshot: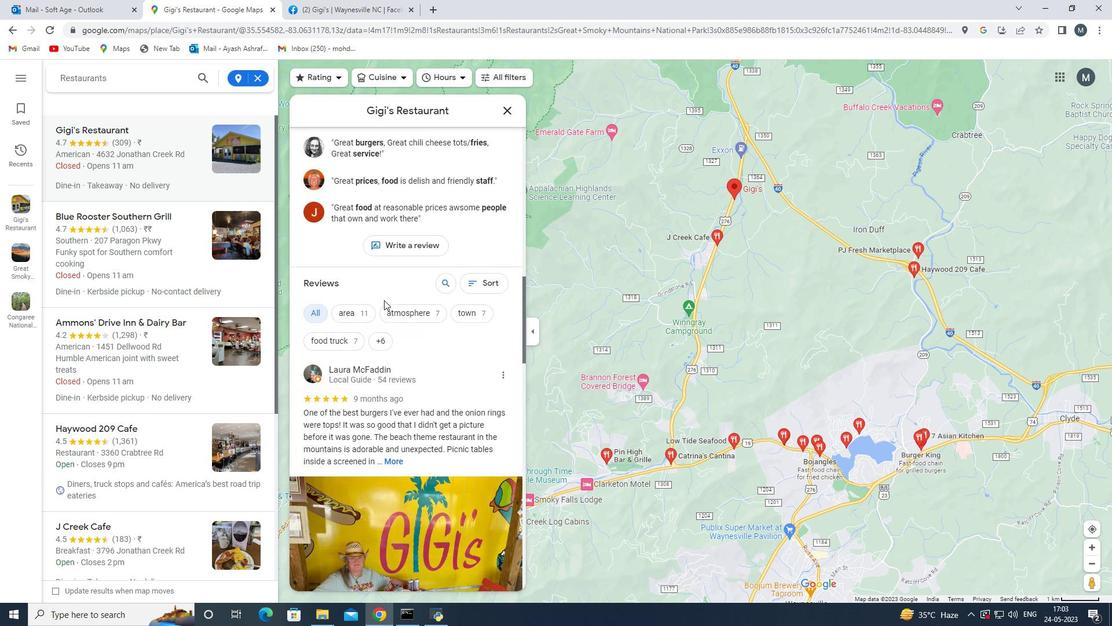 
Action: Mouse scrolled (384, 315) with delta (0, 0)
Screenshot: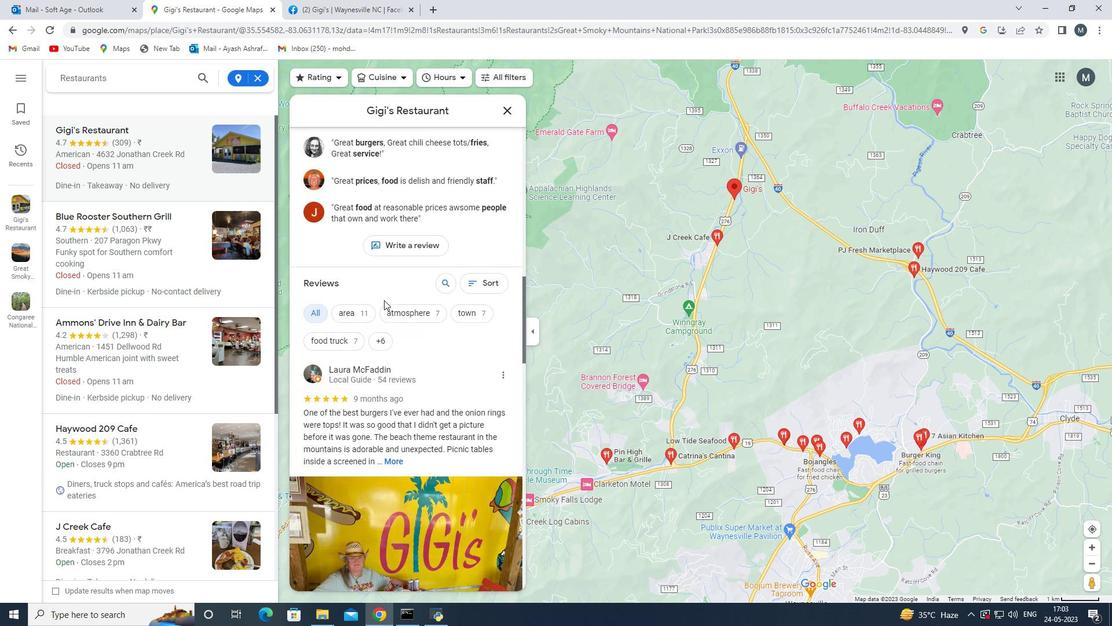 
Action: Mouse moved to (387, 319)
Screenshot: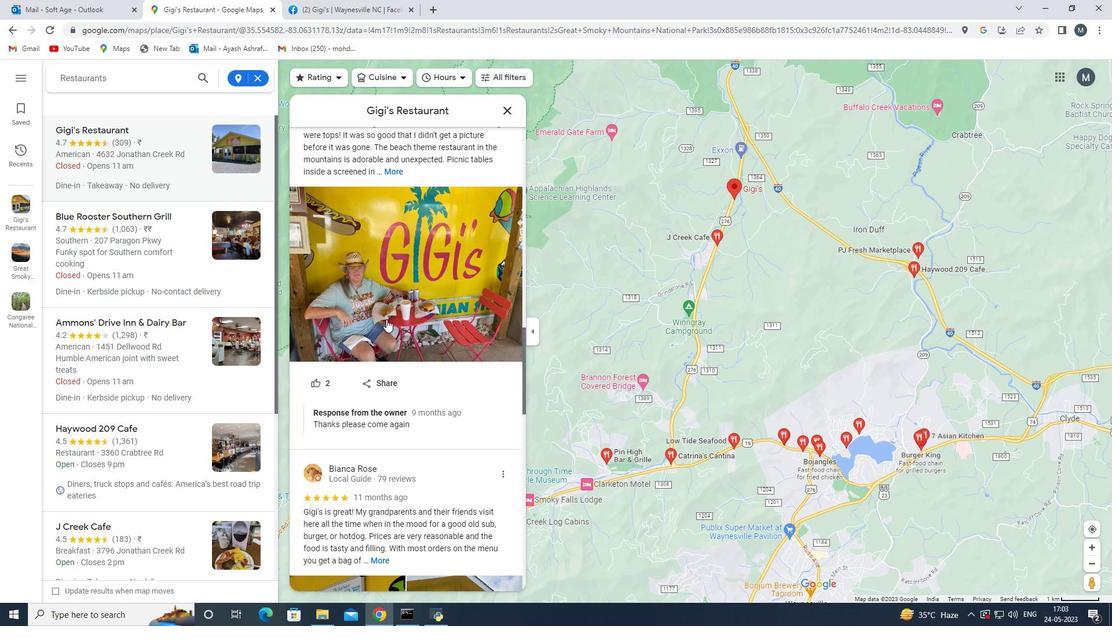 
Action: Mouse scrolled (387, 318) with delta (0, 0)
Screenshot: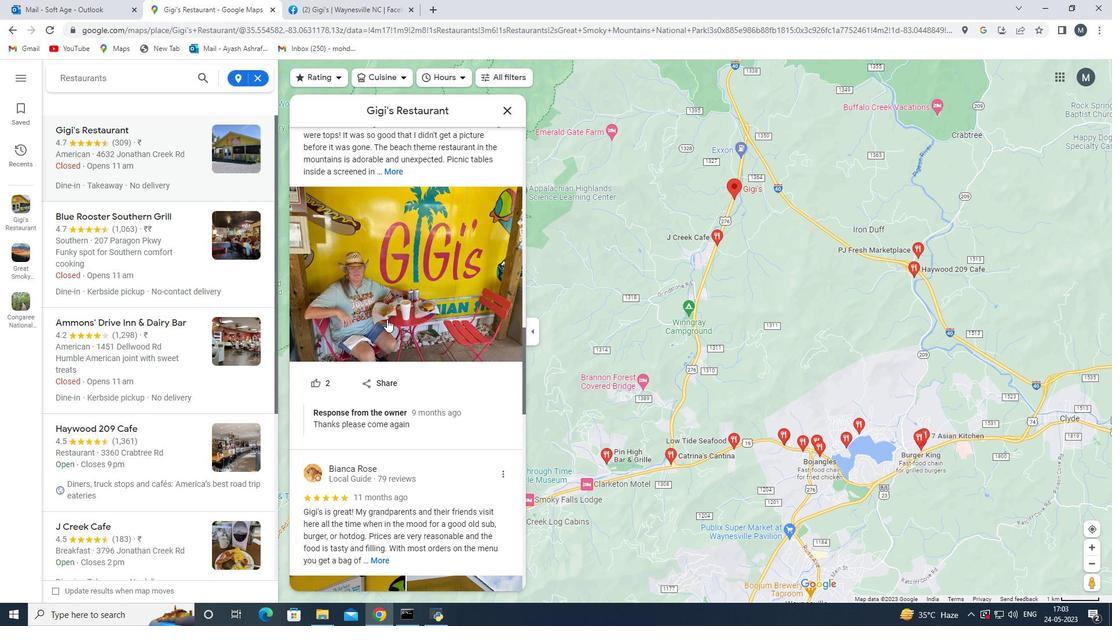 
Action: Mouse moved to (387, 318)
Screenshot: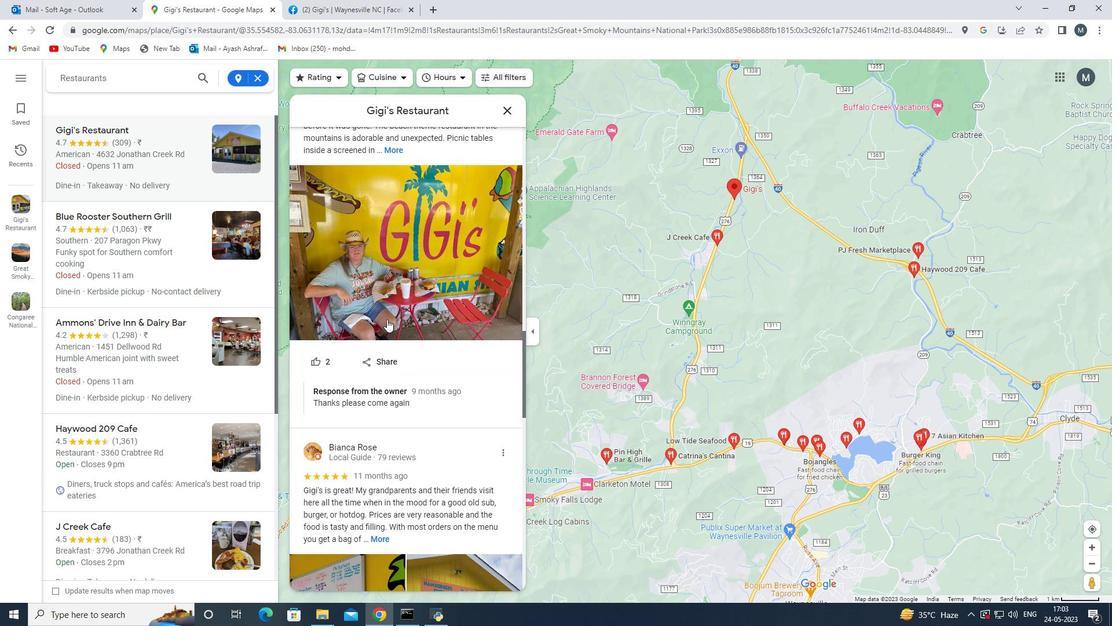 
Action: Mouse scrolled (387, 318) with delta (0, 0)
Screenshot: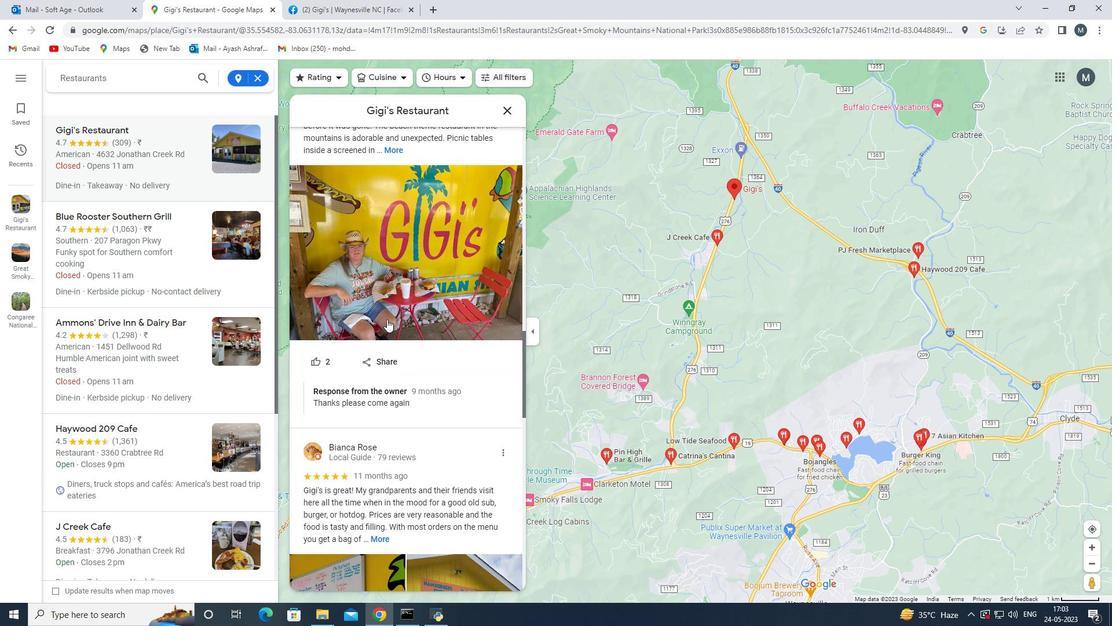 
Action: Mouse scrolled (387, 318) with delta (0, 0)
Screenshot: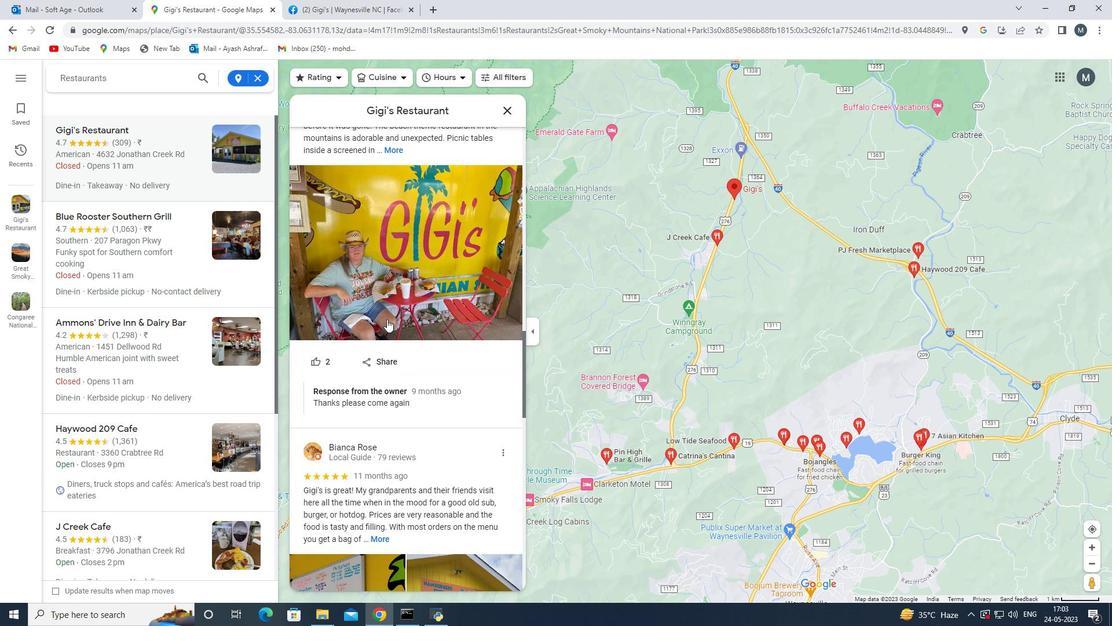 
Action: Mouse scrolled (387, 318) with delta (0, 0)
Screenshot: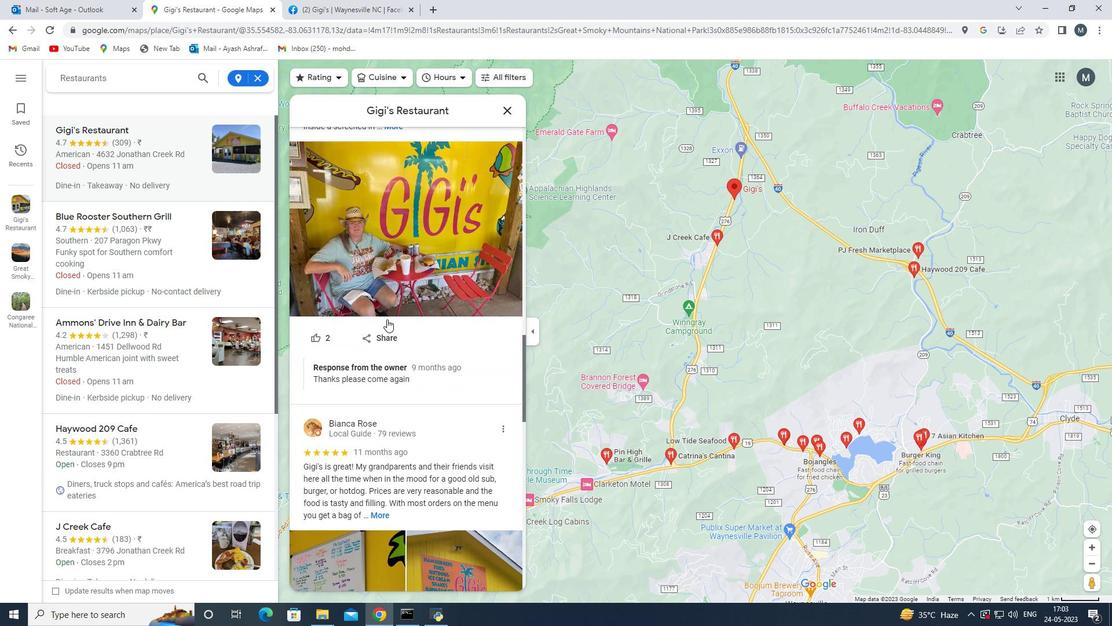 
Action: Mouse scrolled (387, 318) with delta (0, 0)
Screenshot: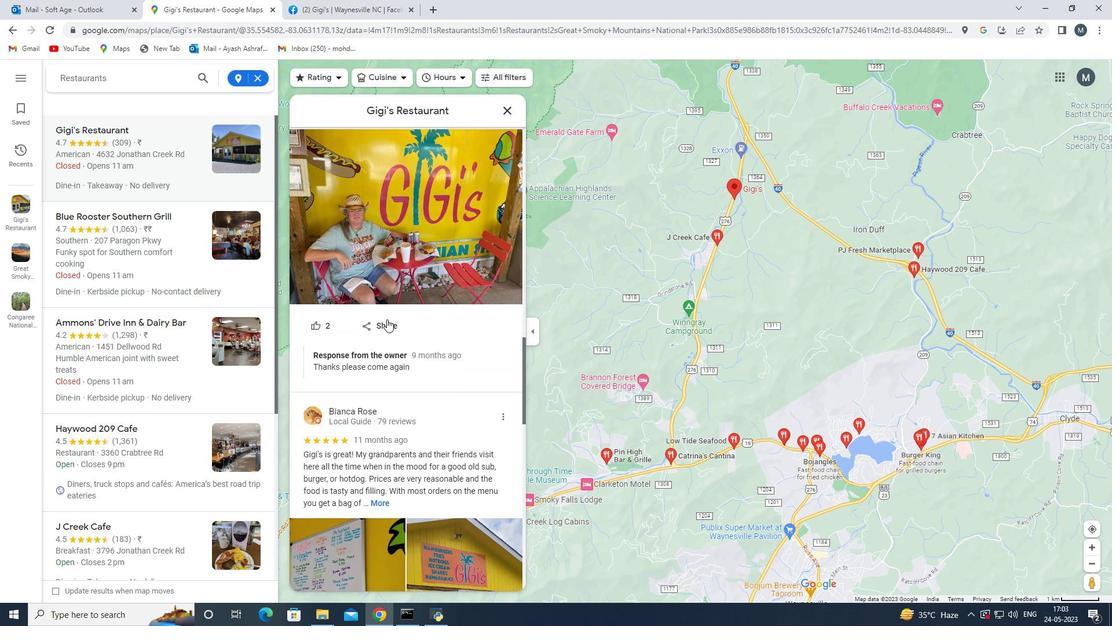 
Action: Mouse scrolled (387, 318) with delta (0, 0)
Screenshot: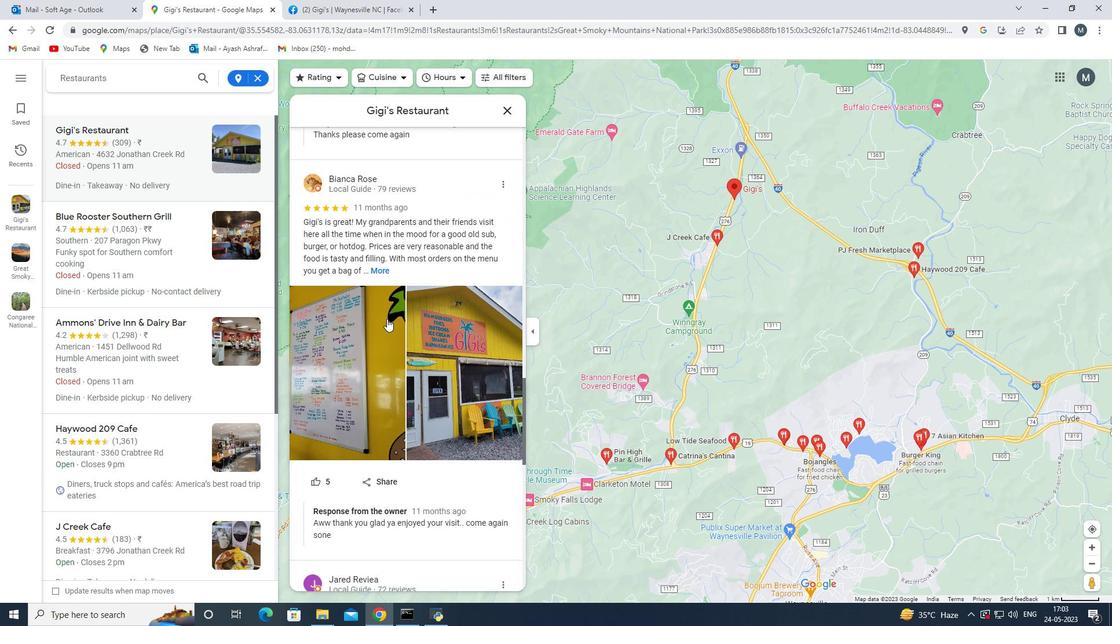 
Action: Mouse scrolled (387, 318) with delta (0, 0)
Screenshot: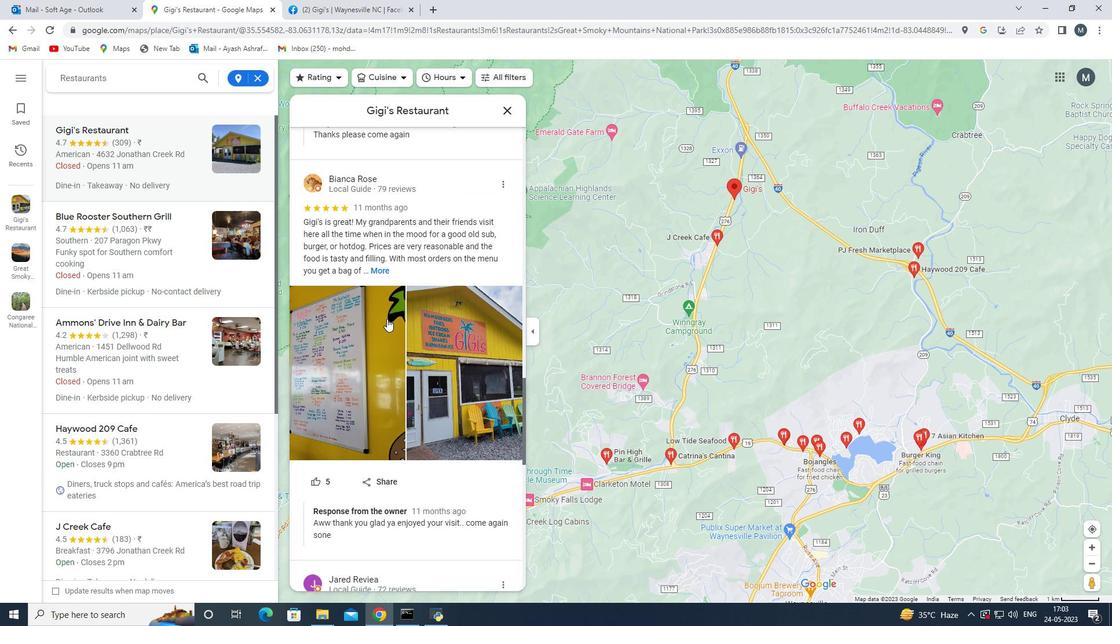 
Action: Mouse scrolled (387, 318) with delta (0, 0)
Screenshot: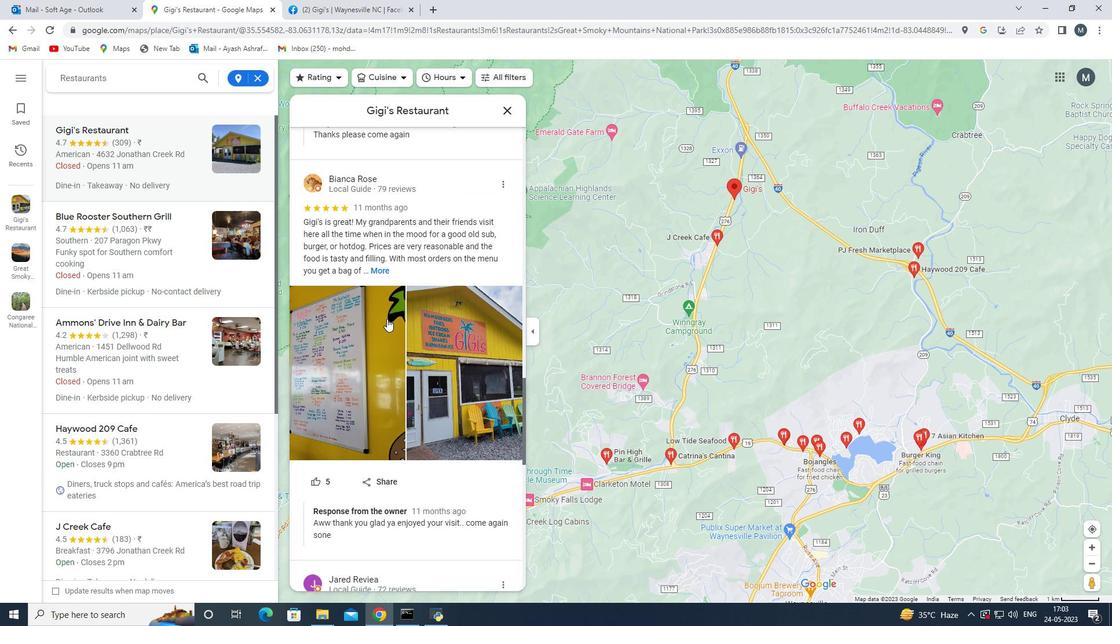 
Action: Mouse scrolled (387, 318) with delta (0, 0)
Screenshot: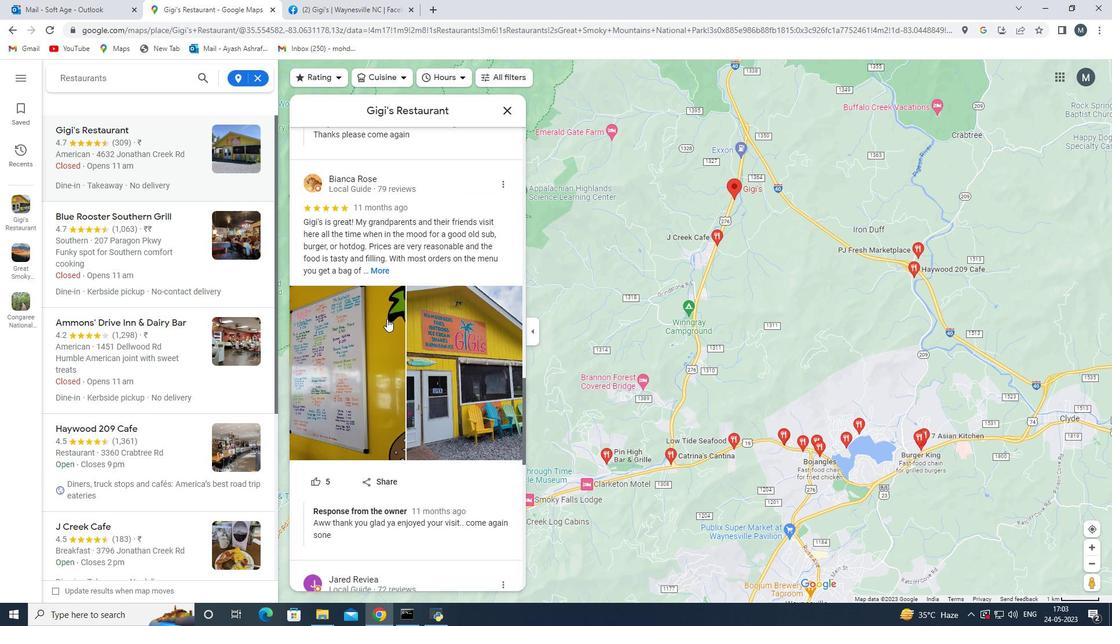 
Action: Mouse scrolled (387, 319) with delta (0, 0)
Screenshot: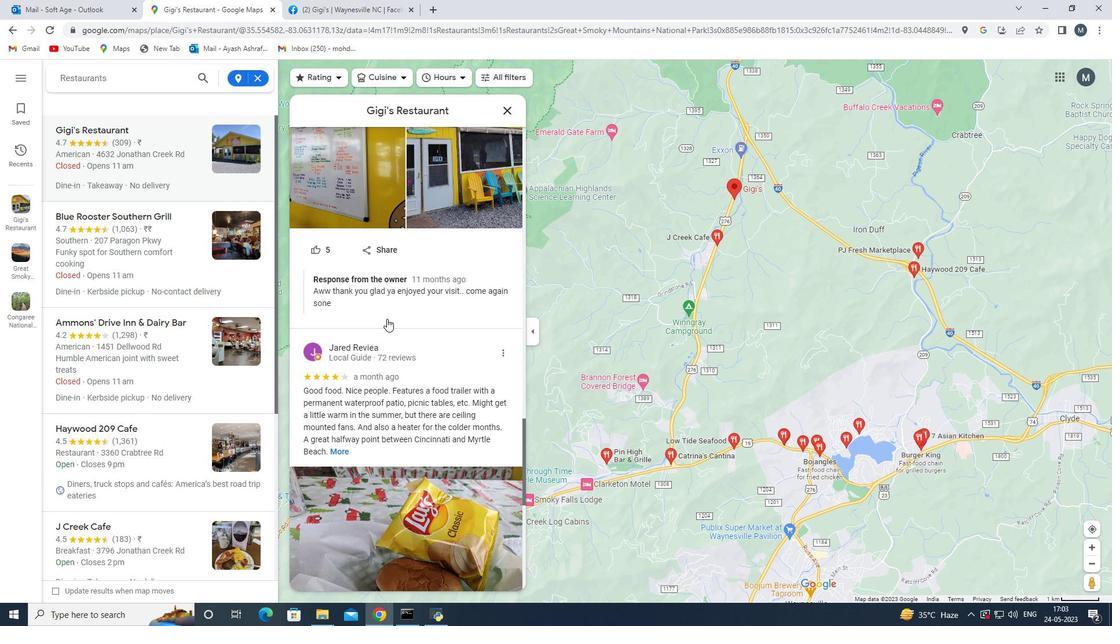 
Action: Mouse scrolled (387, 319) with delta (0, 0)
Screenshot: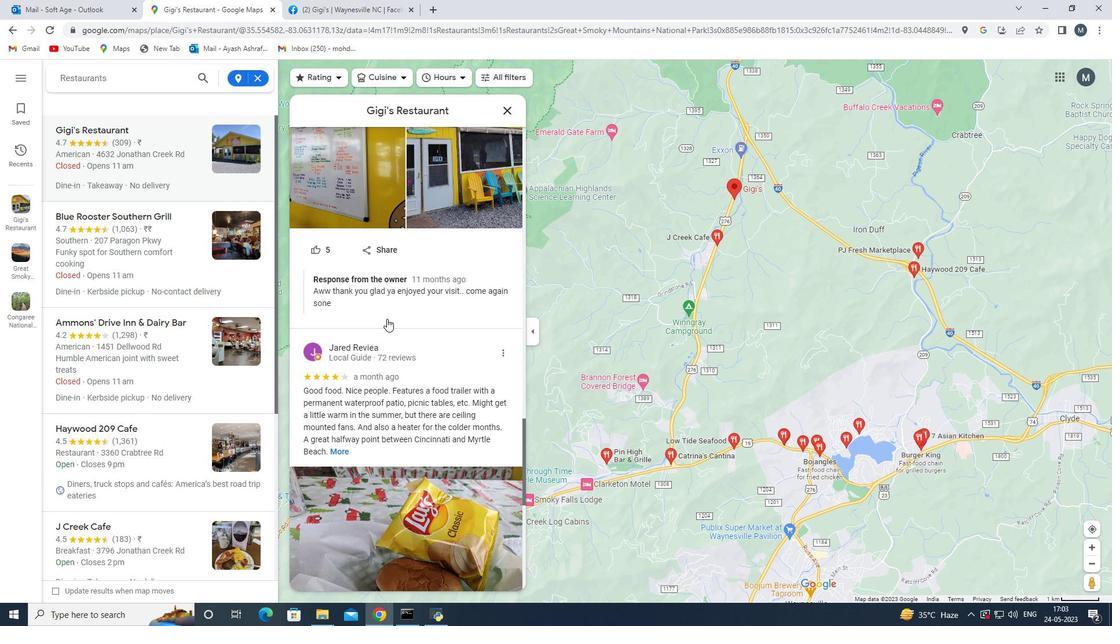 
Action: Mouse scrolled (387, 319) with delta (0, 0)
Screenshot: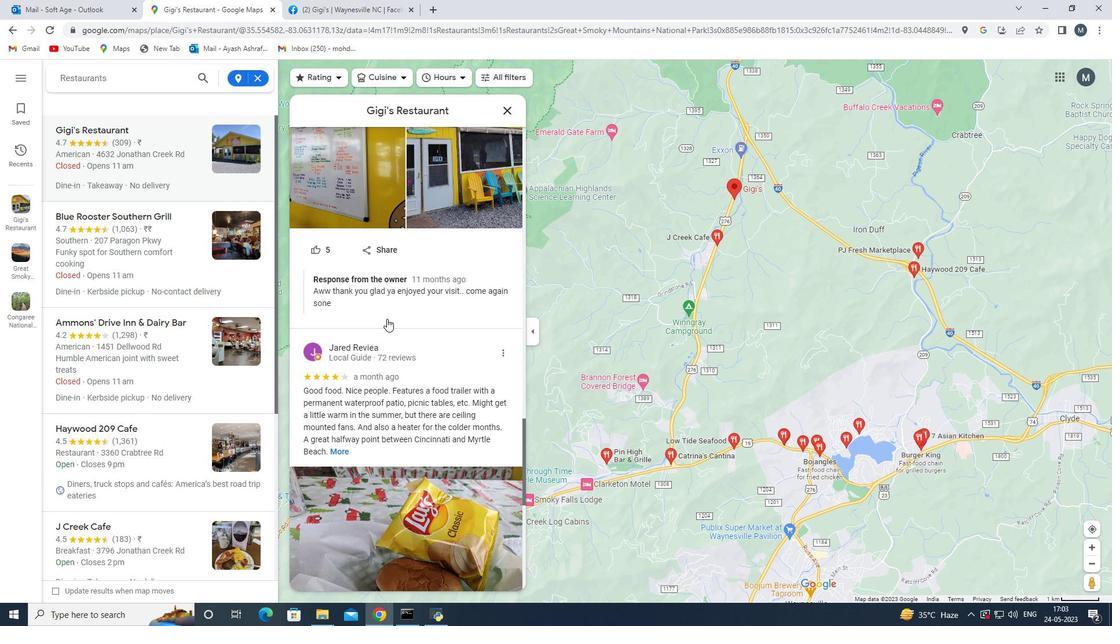 
Action: Mouse scrolled (387, 319) with delta (0, 0)
Screenshot: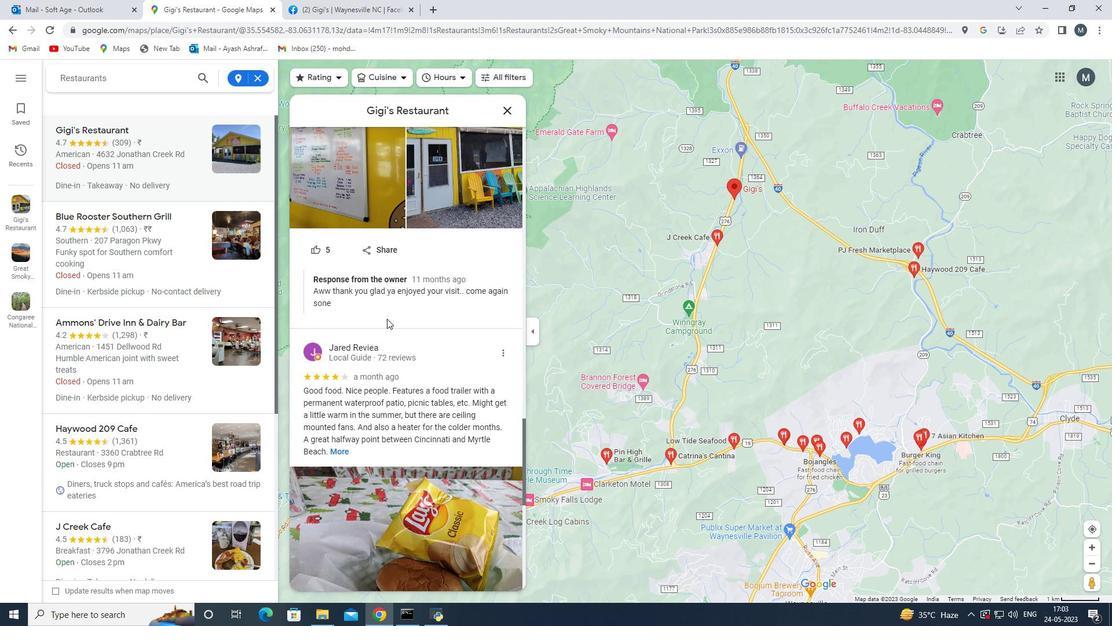 
Action: Mouse scrolled (387, 319) with delta (0, 0)
Screenshot: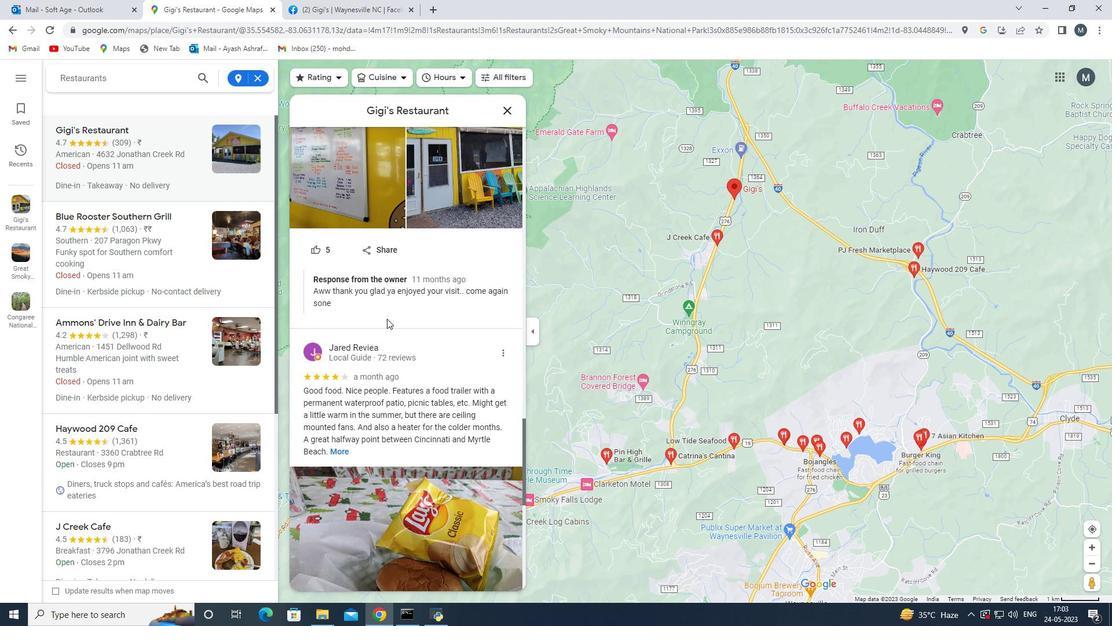 
Action: Mouse moved to (387, 318)
Screenshot: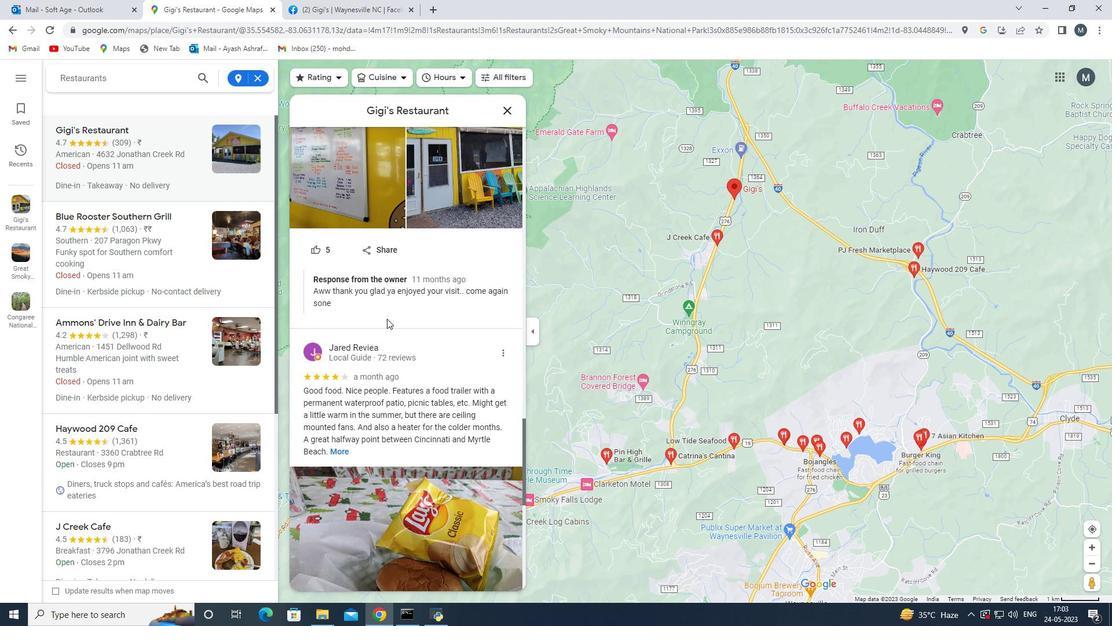 
Action: Mouse scrolled (387, 318) with delta (0, 0)
Screenshot: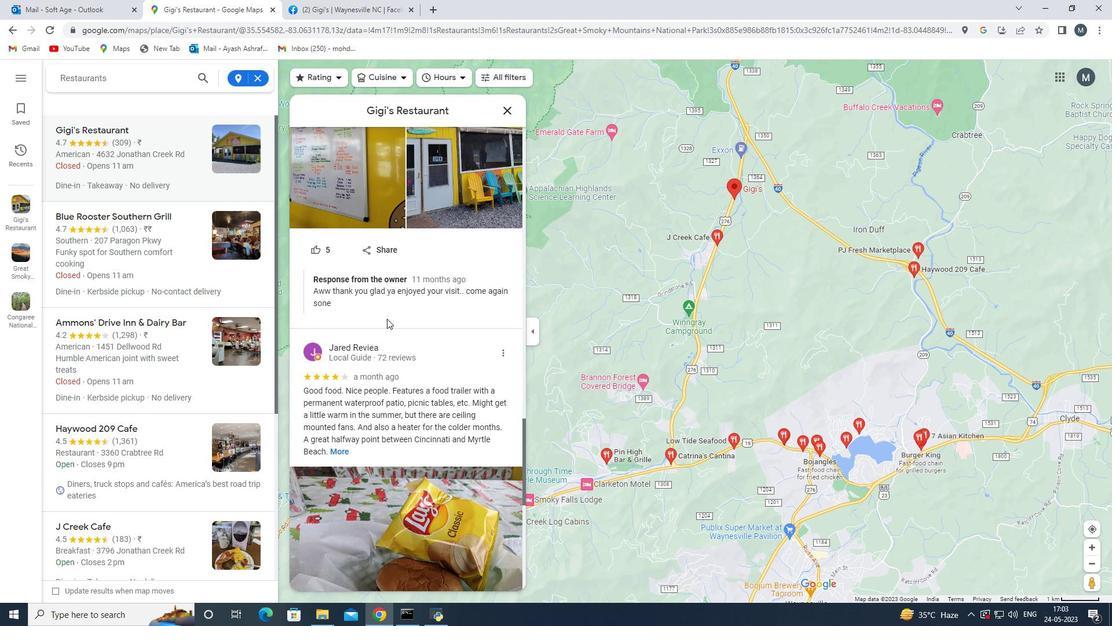 
Action: Mouse moved to (386, 314)
Screenshot: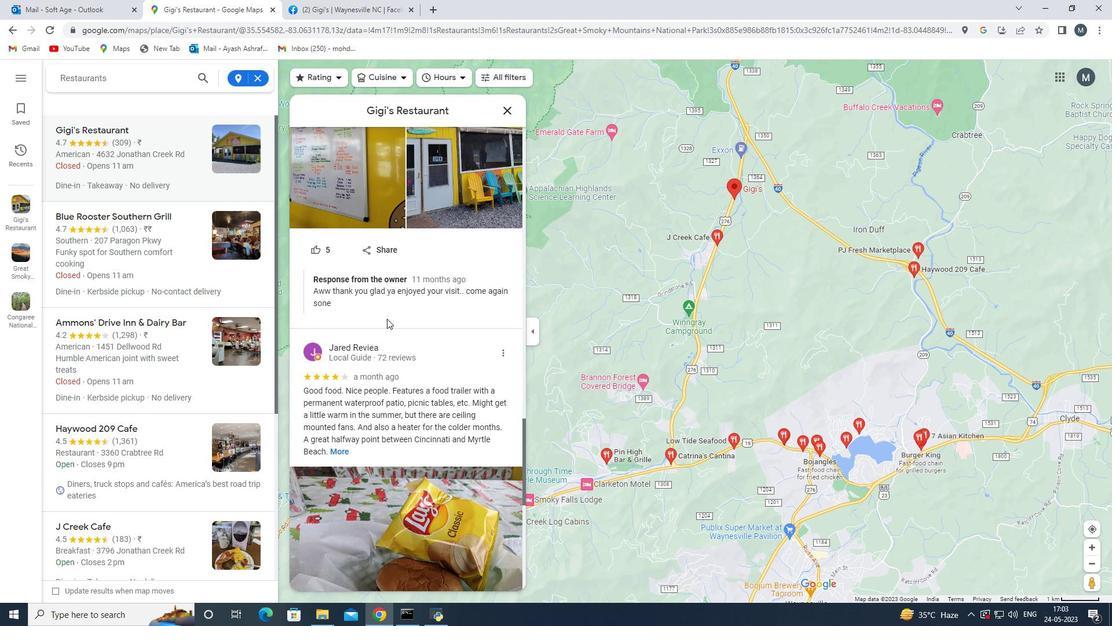 
Action: Mouse scrolled (386, 315) with delta (0, 0)
Screenshot: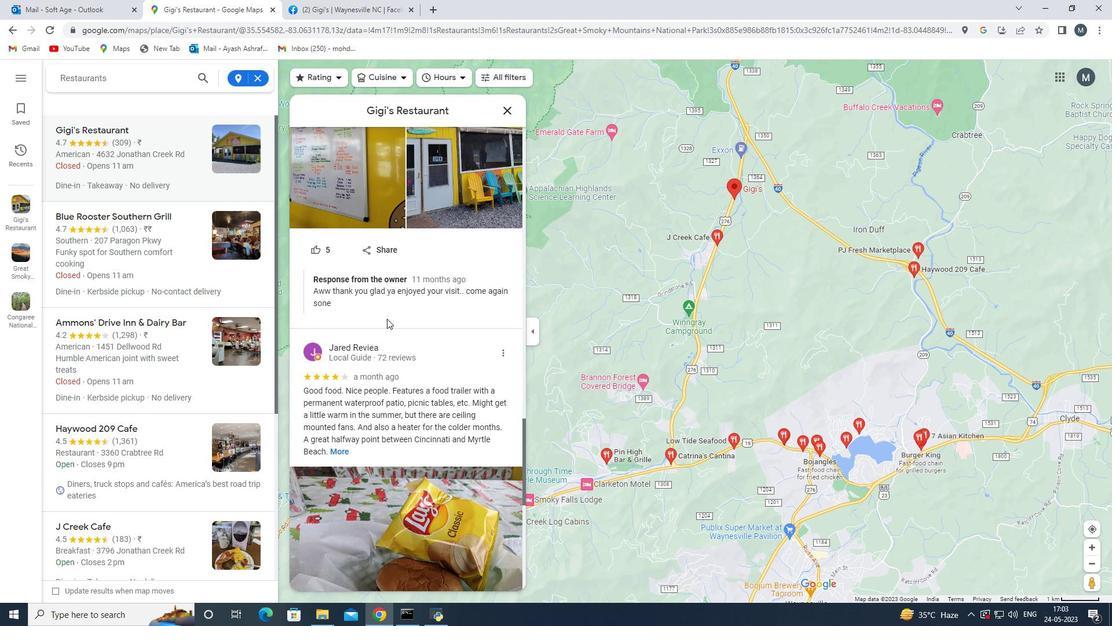 
Action: Mouse moved to (391, 301)
Screenshot: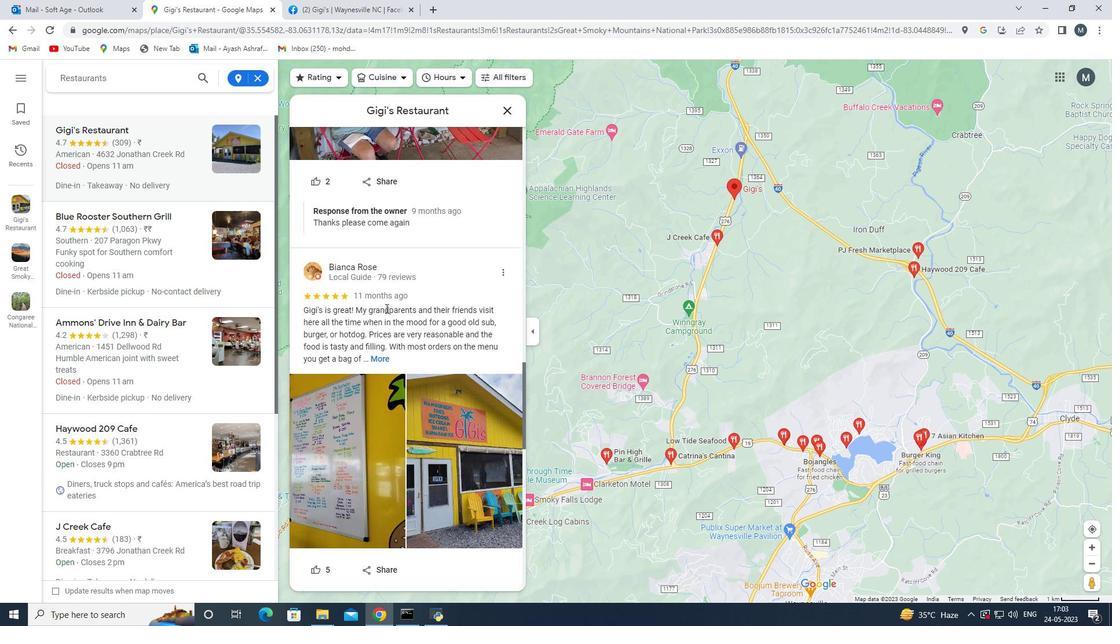
Action: Mouse scrolled (391, 302) with delta (0, 0)
Screenshot: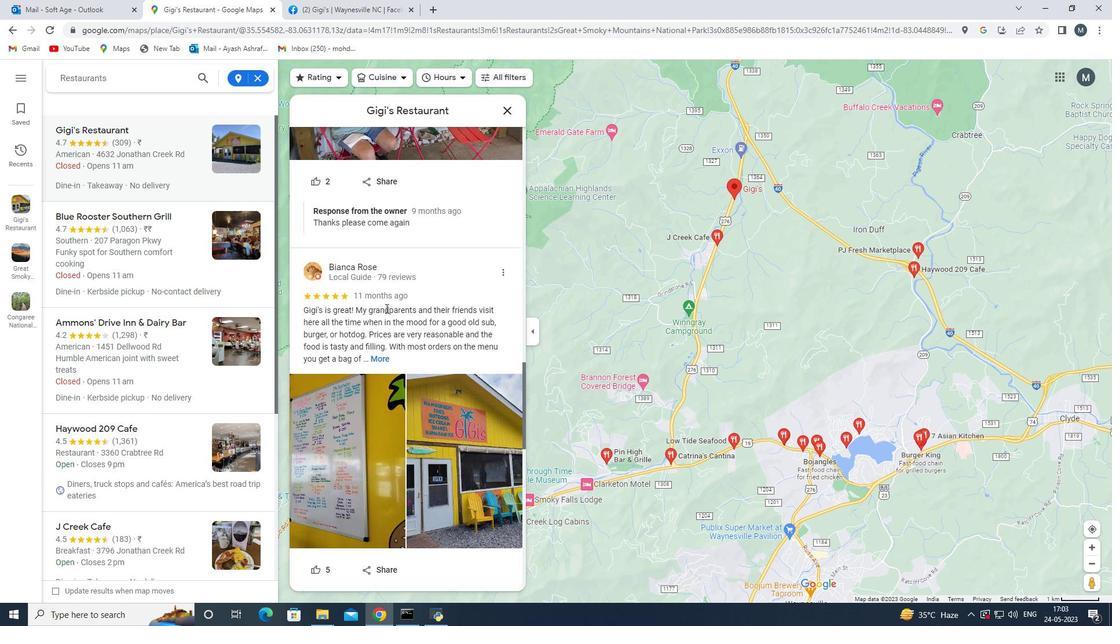
Action: Mouse moved to (391, 299)
Screenshot: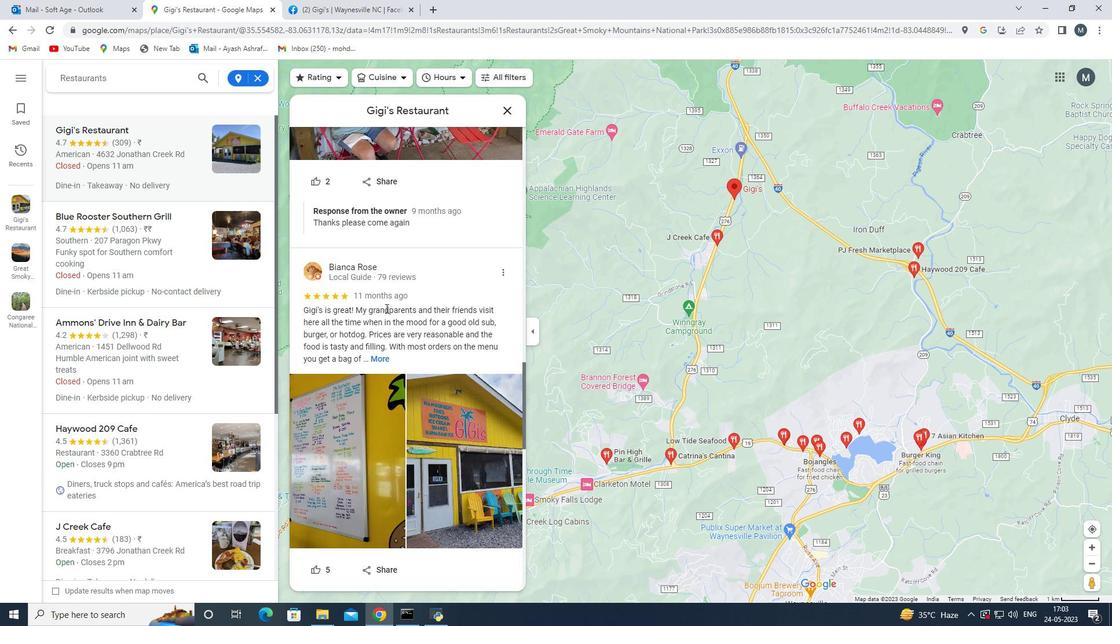 
Action: Mouse scrolled (391, 300) with delta (0, 0)
Screenshot: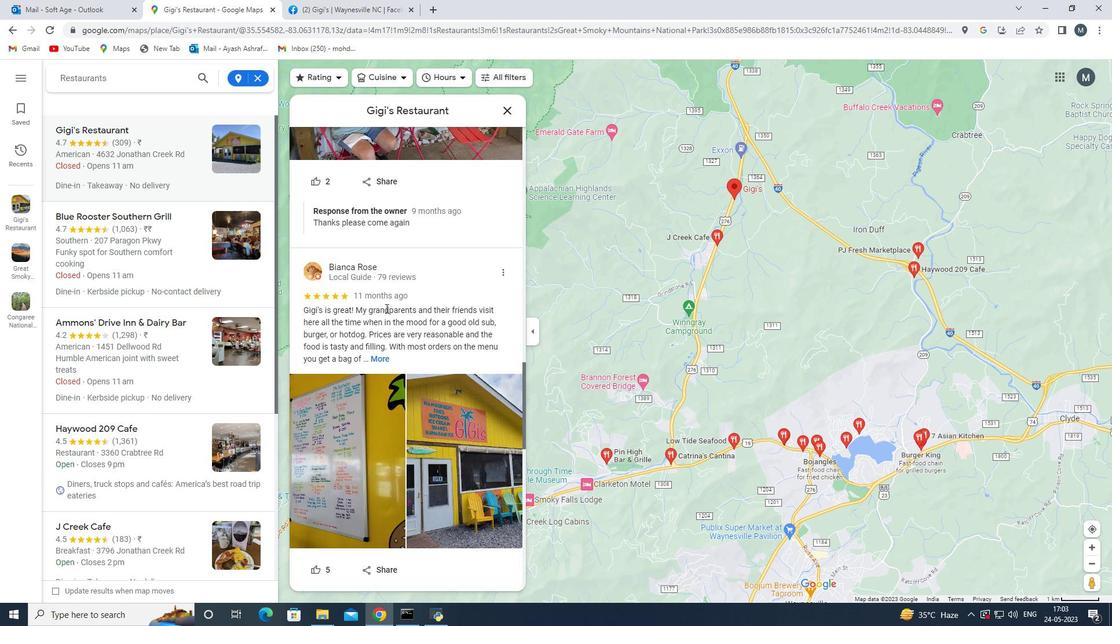 
Action: Mouse moved to (391, 298)
Screenshot: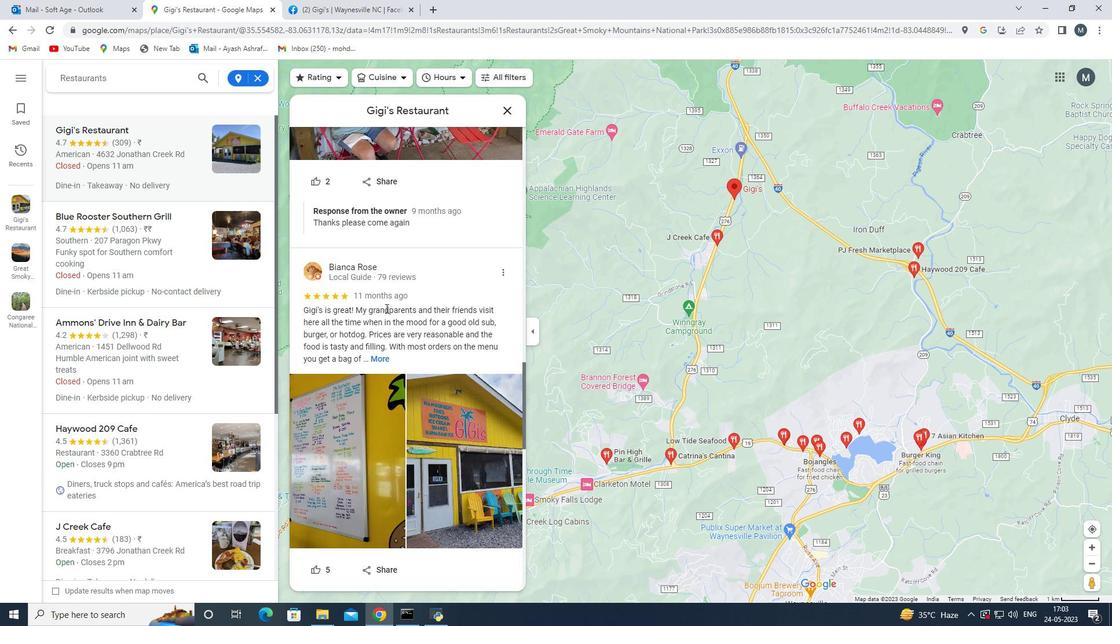 
Action: Mouse scrolled (391, 299) with delta (0, 0)
Screenshot: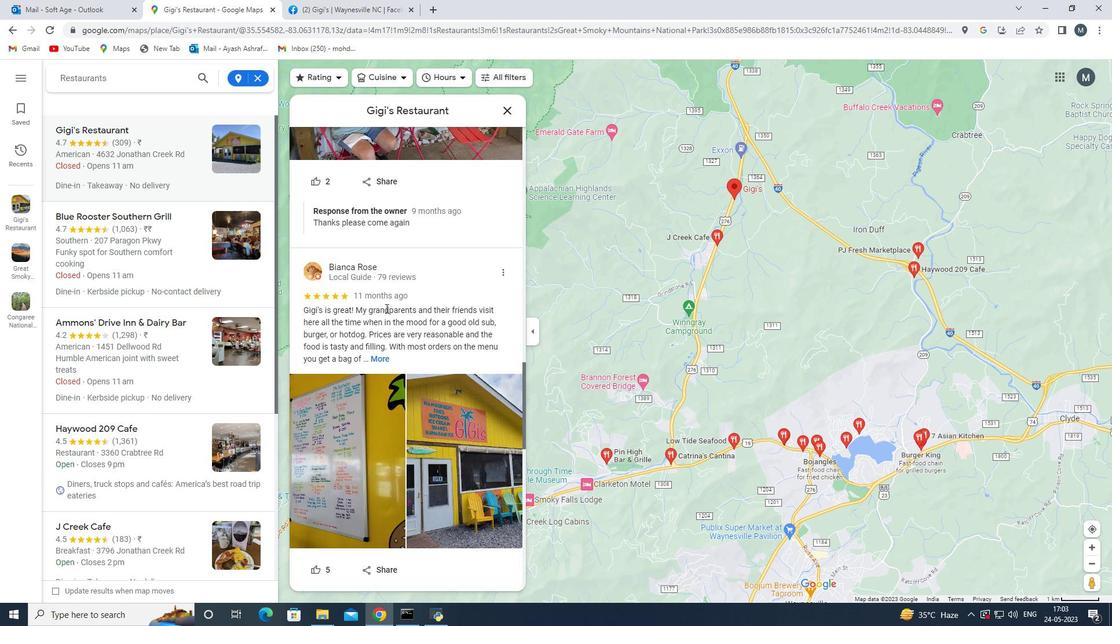 
Action: Mouse scrolled (391, 299) with delta (0, 0)
Screenshot: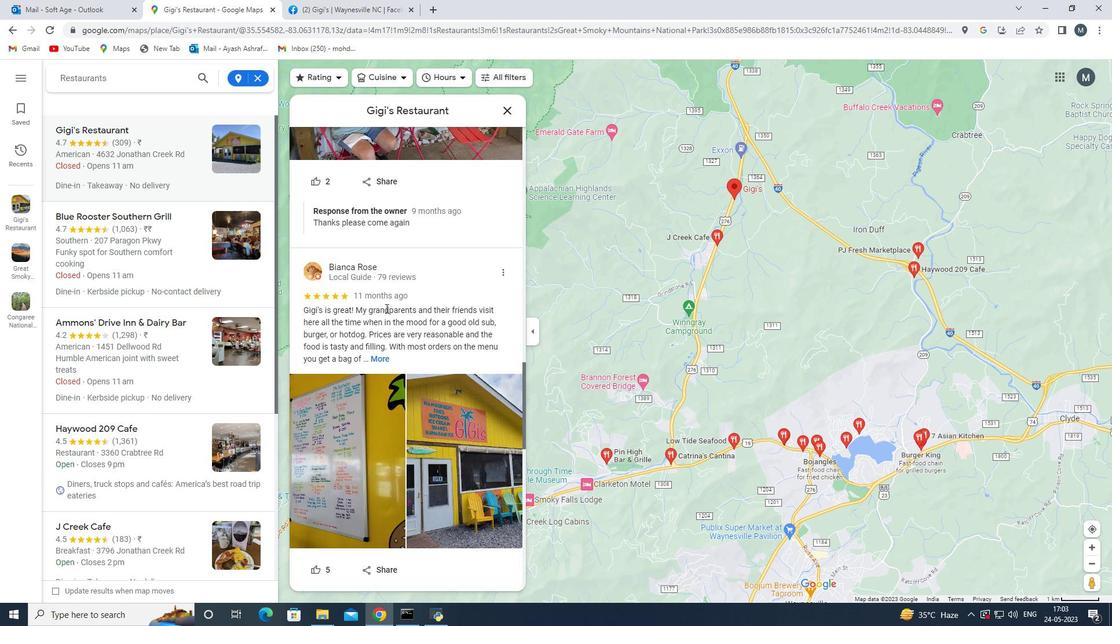 
Action: Mouse moved to (391, 295)
Screenshot: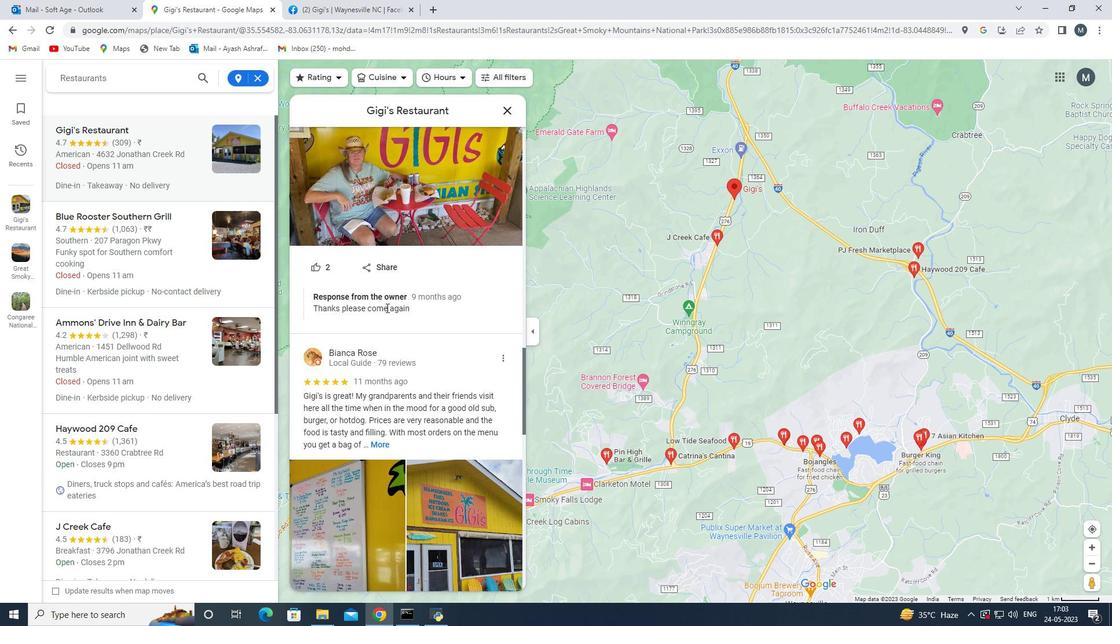 
Action: Mouse scrolled (391, 297) with delta (0, 0)
Screenshot: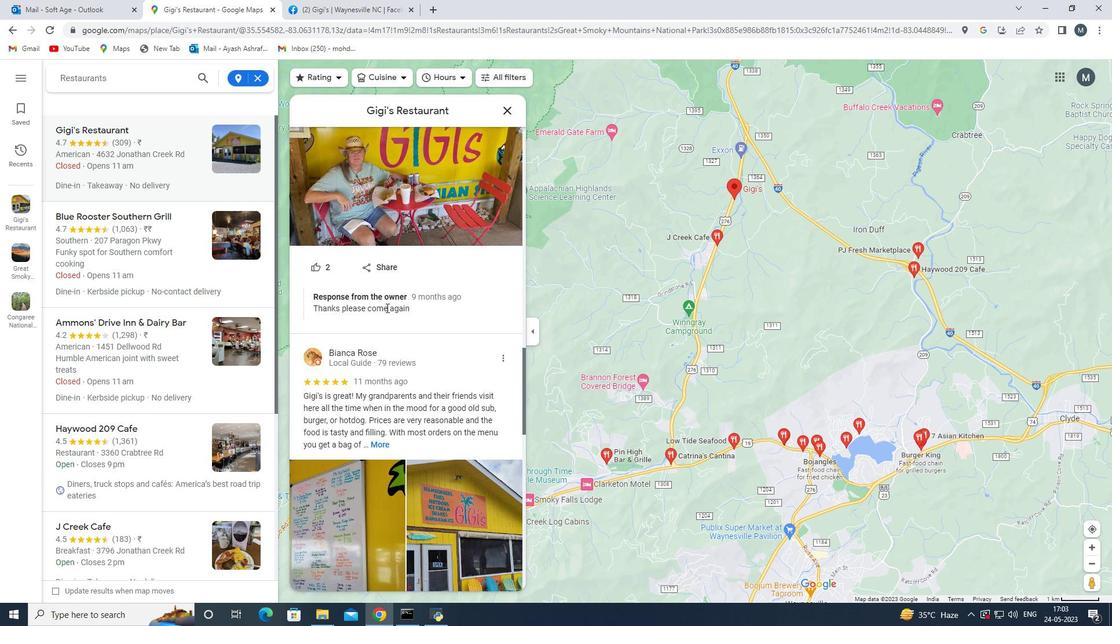 
Action: Mouse moved to (390, 284)
Screenshot: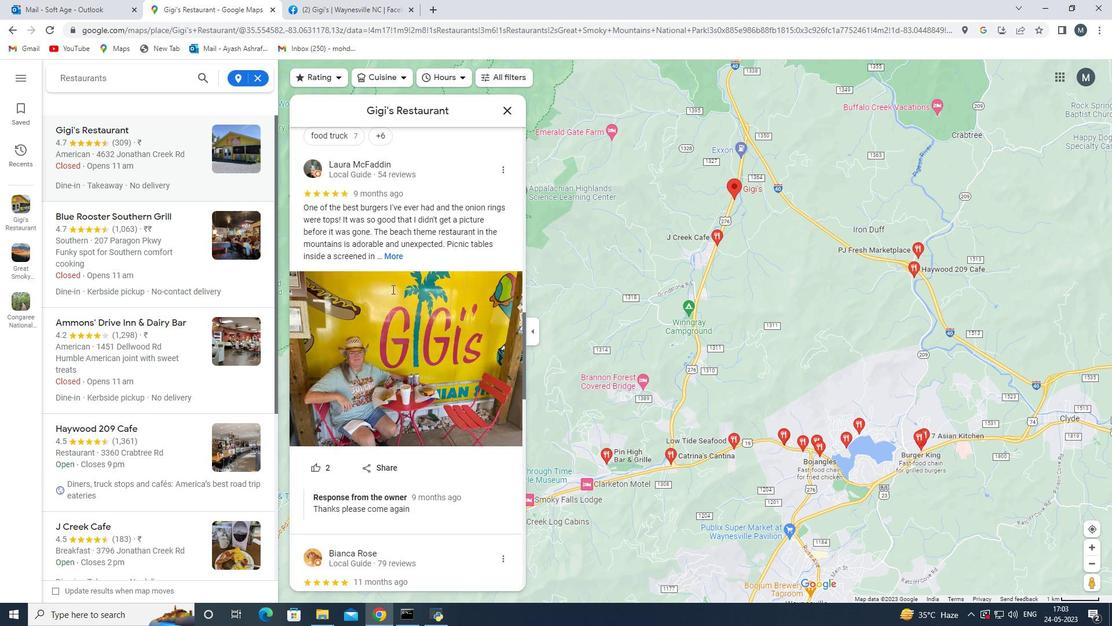 
Action: Mouse scrolled (390, 285) with delta (0, 0)
Screenshot: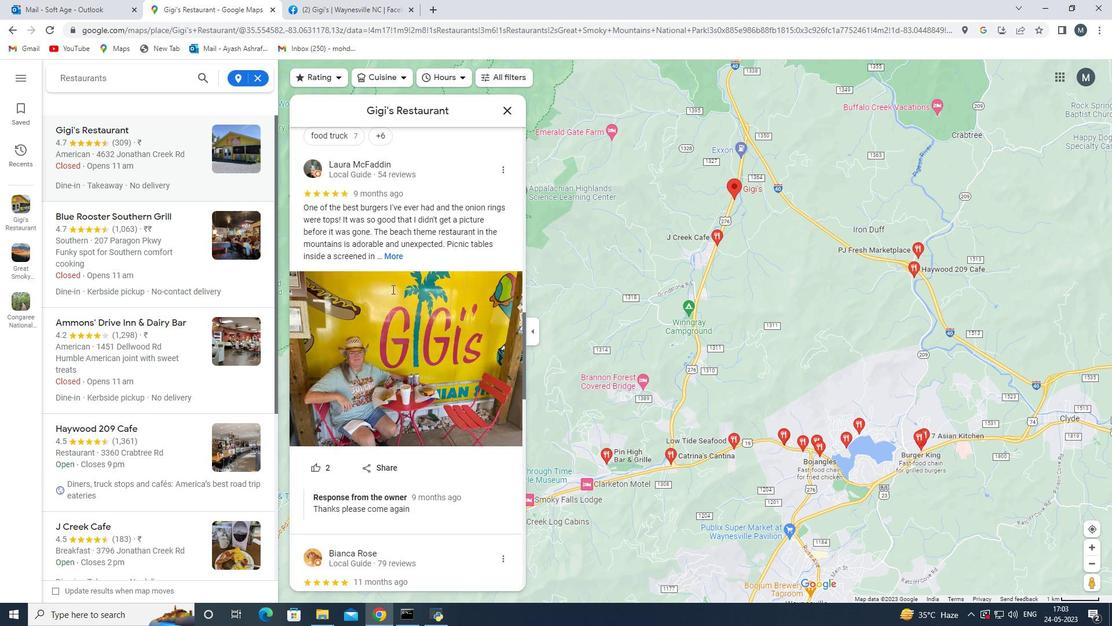 
Action: Mouse moved to (389, 283)
Screenshot: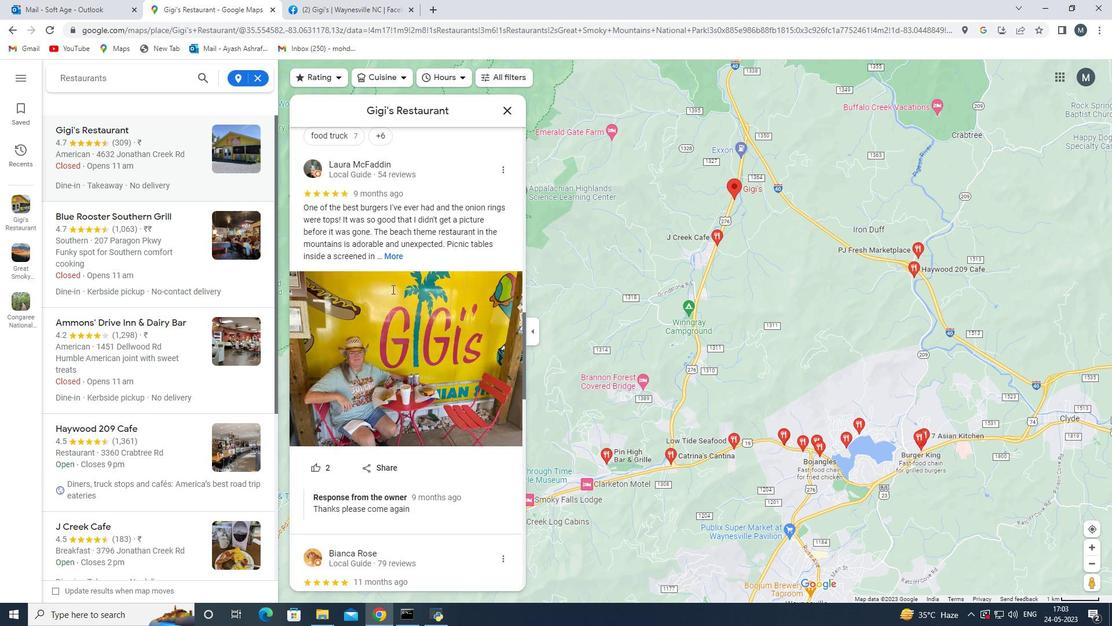 
Action: Mouse scrolled (389, 284) with delta (0, 0)
Screenshot: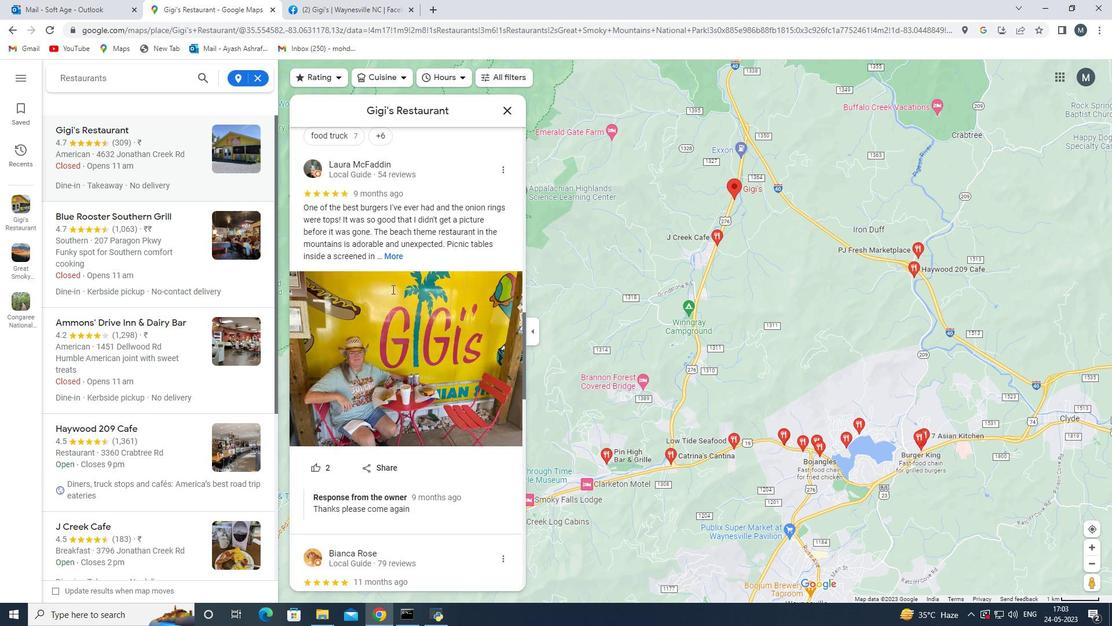 
Action: Mouse moved to (388, 282)
Screenshot: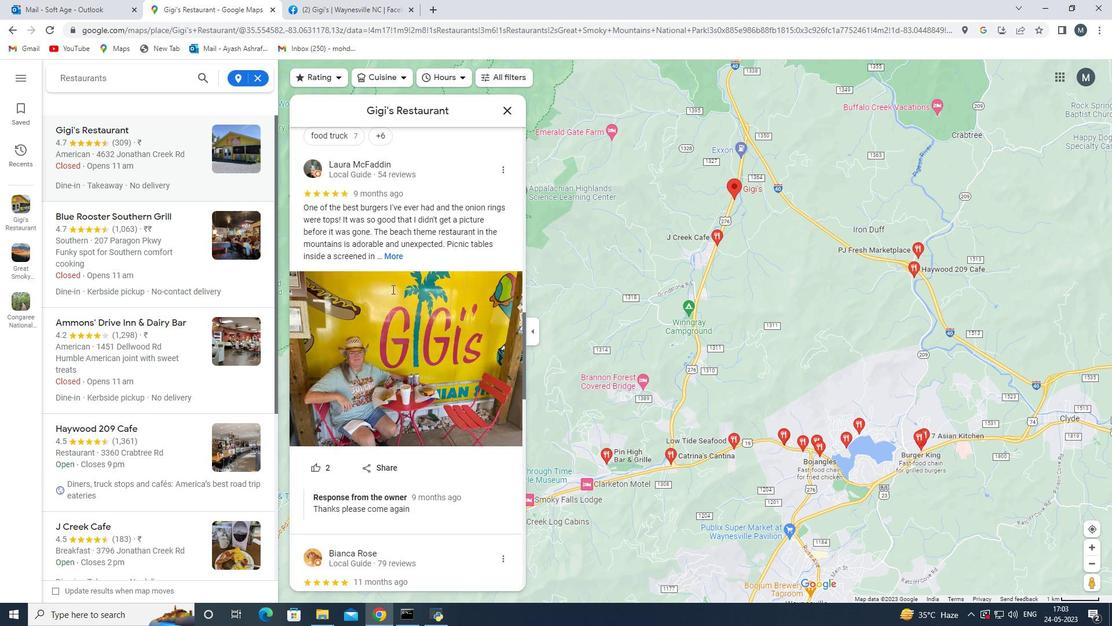 
Action: Mouse scrolled (388, 282) with delta (0, 0)
Screenshot: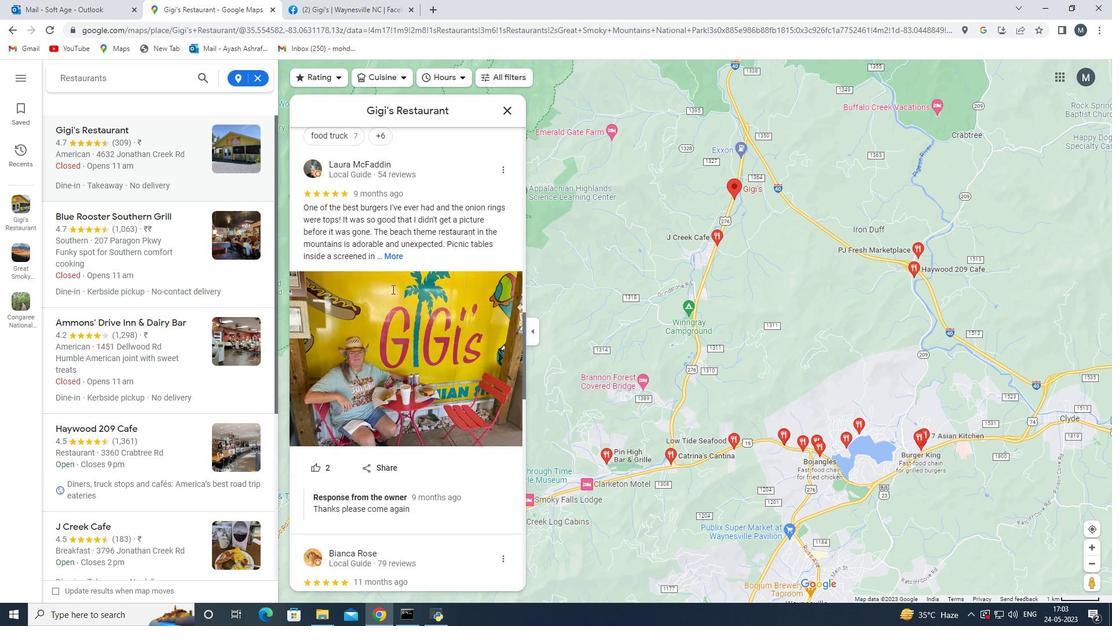 
Action: Mouse moved to (388, 282)
Screenshot: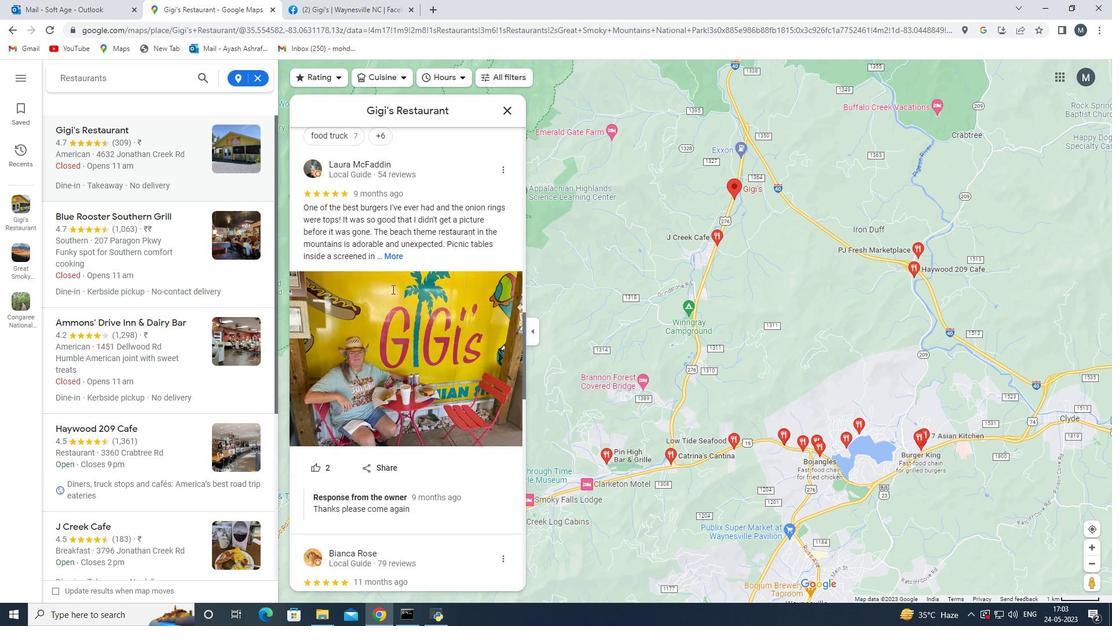 
Action: Mouse scrolled (388, 282) with delta (0, 0)
Screenshot: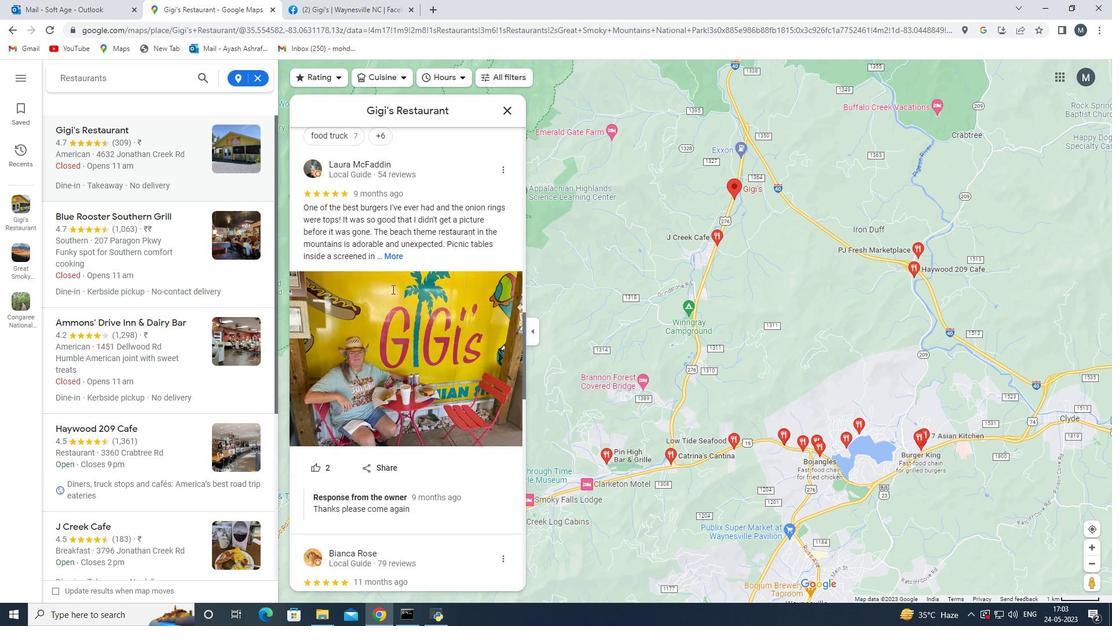 
Action: Mouse moved to (388, 280)
Screenshot: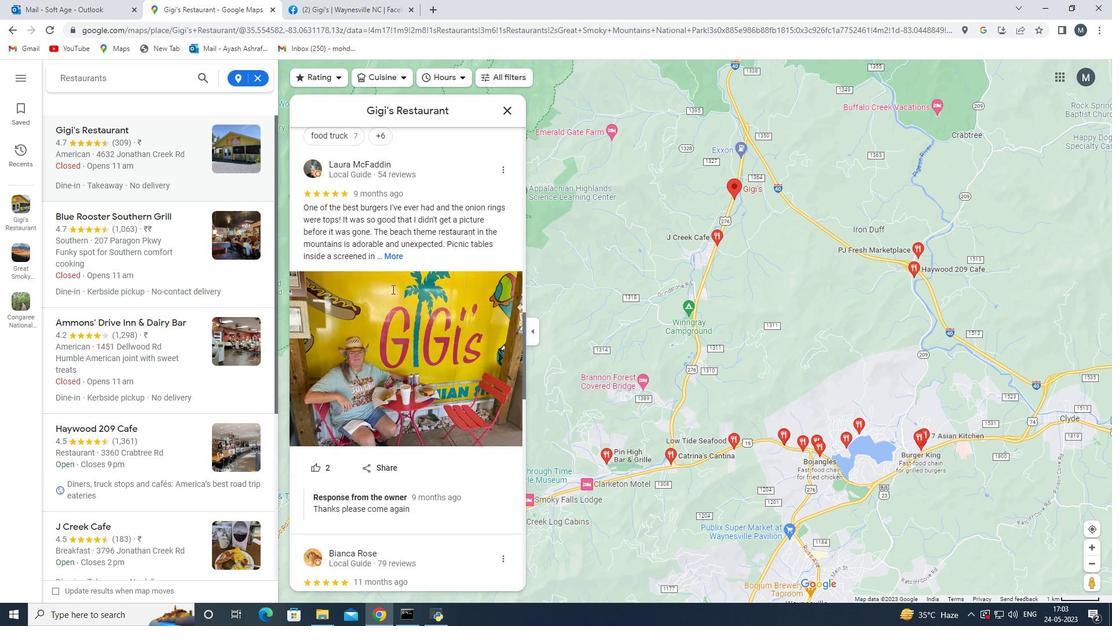 
Action: Mouse scrolled (388, 281) with delta (0, 0)
Screenshot: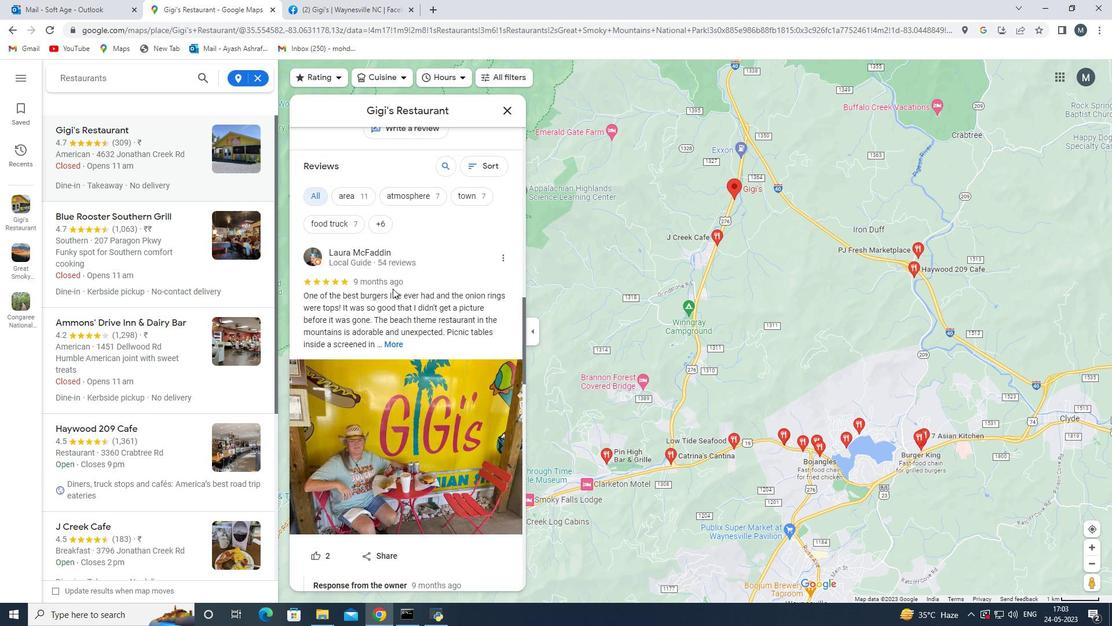 
Action: Mouse moved to (387, 273)
Screenshot: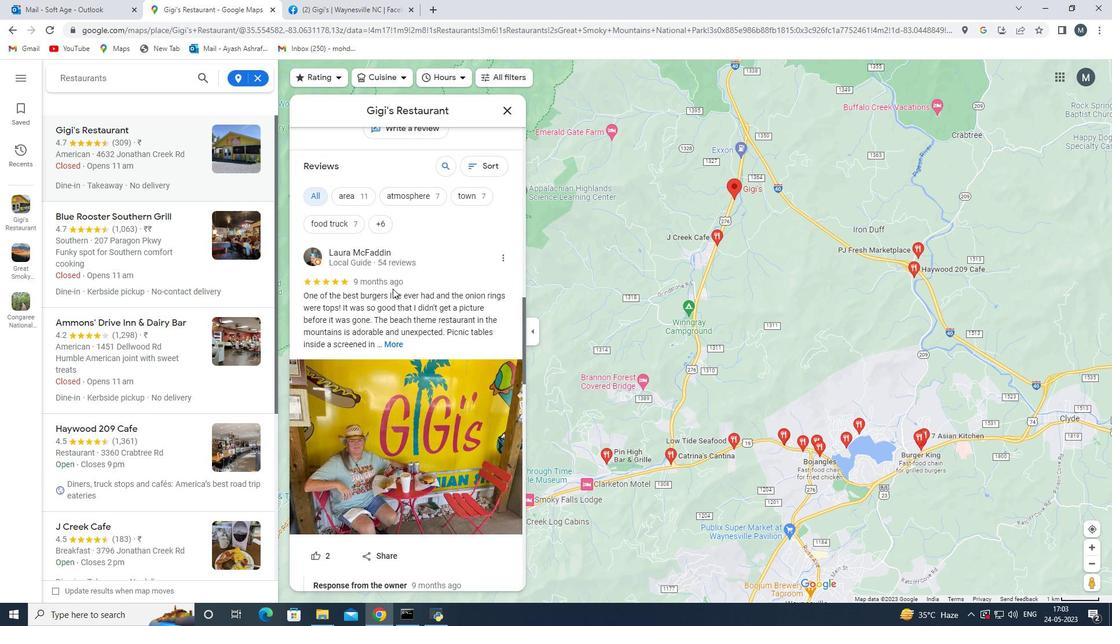 
Action: Mouse scrolled (387, 278) with delta (0, 0)
Screenshot: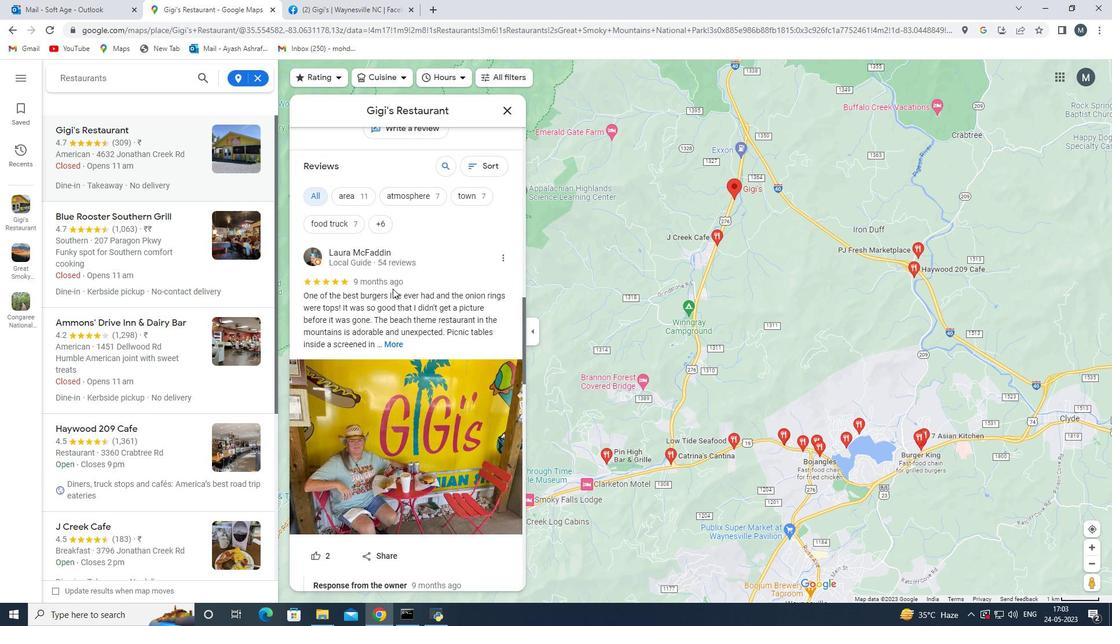 
Action: Mouse moved to (379, 262)
Screenshot: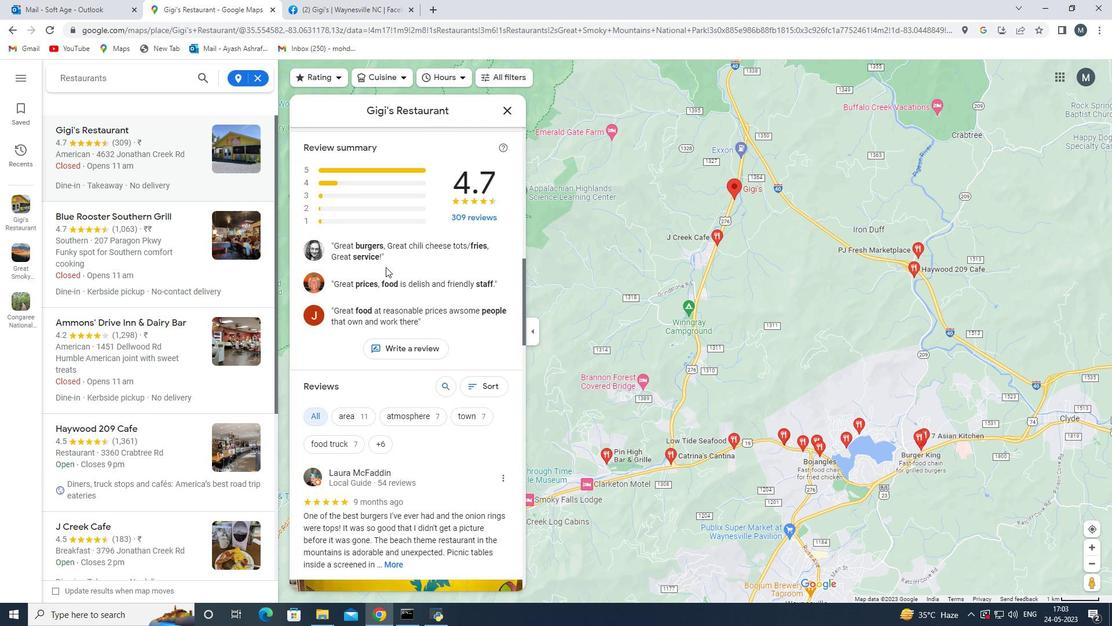 
Action: Mouse scrolled (379, 262) with delta (0, 0)
Screenshot: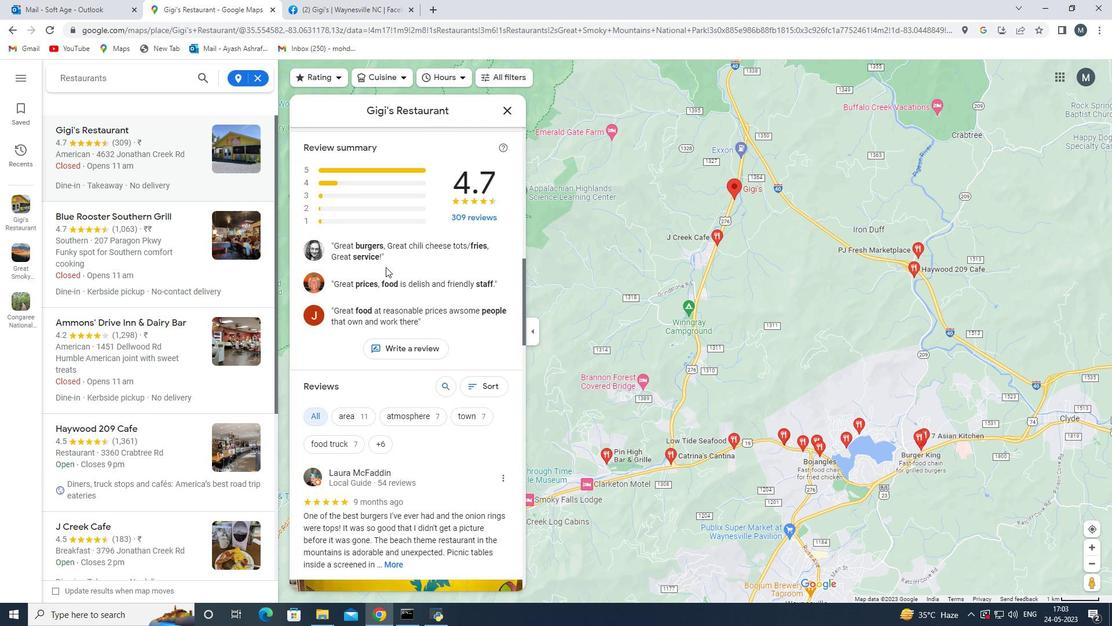 
Action: Mouse moved to (377, 257)
Screenshot: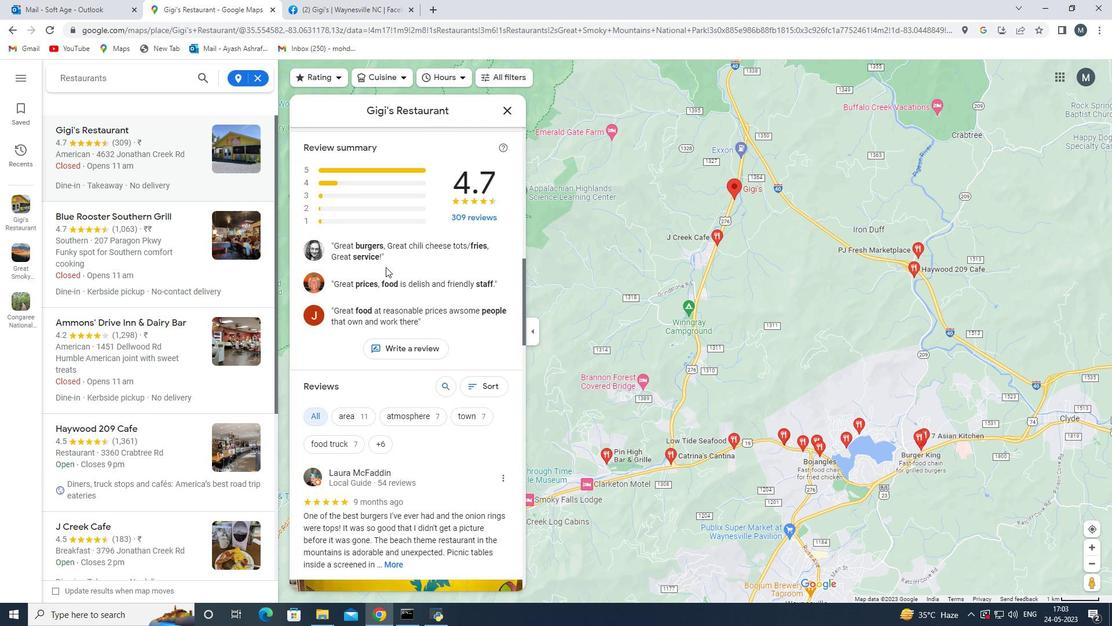 
Action: Mouse scrolled (377, 258) with delta (0, 0)
Screenshot: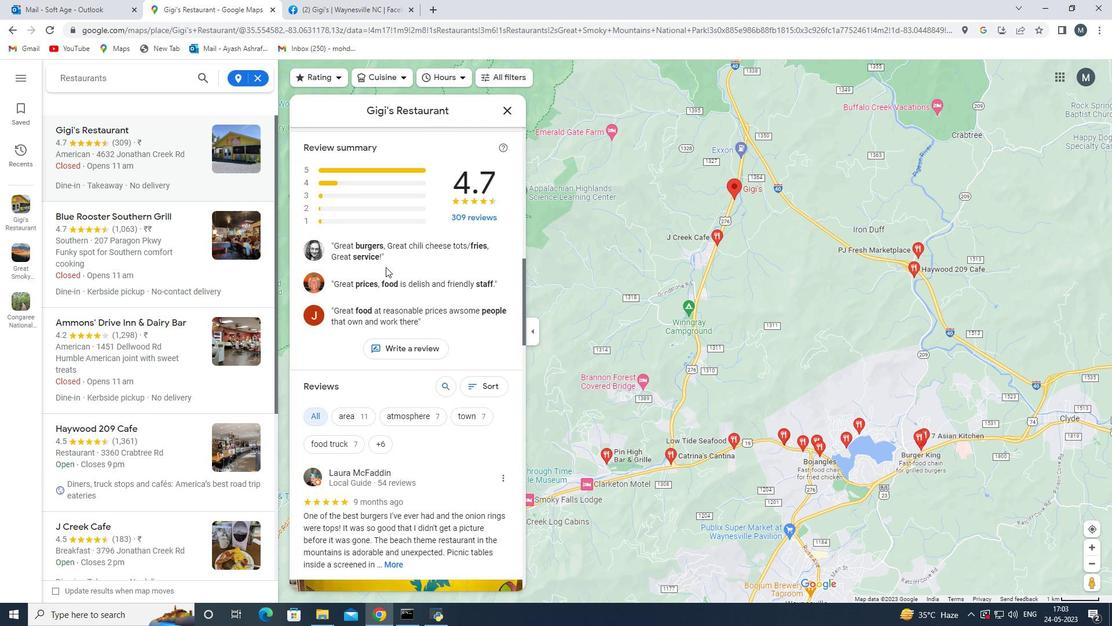 
Action: Mouse moved to (376, 255)
Screenshot: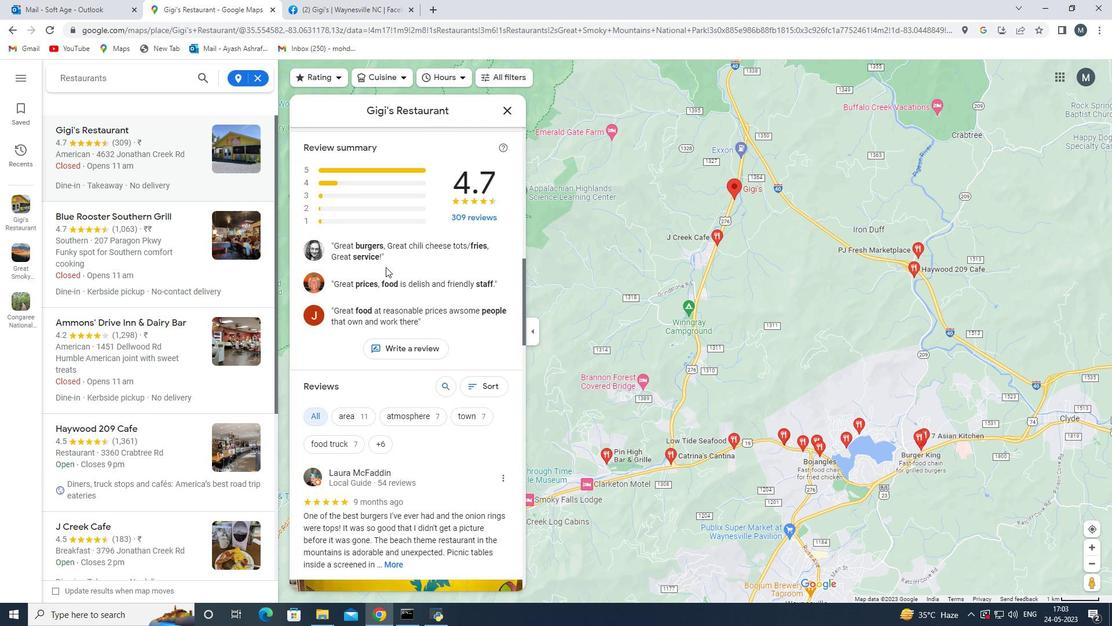 
Action: Mouse scrolled (376, 256) with delta (0, 0)
Screenshot: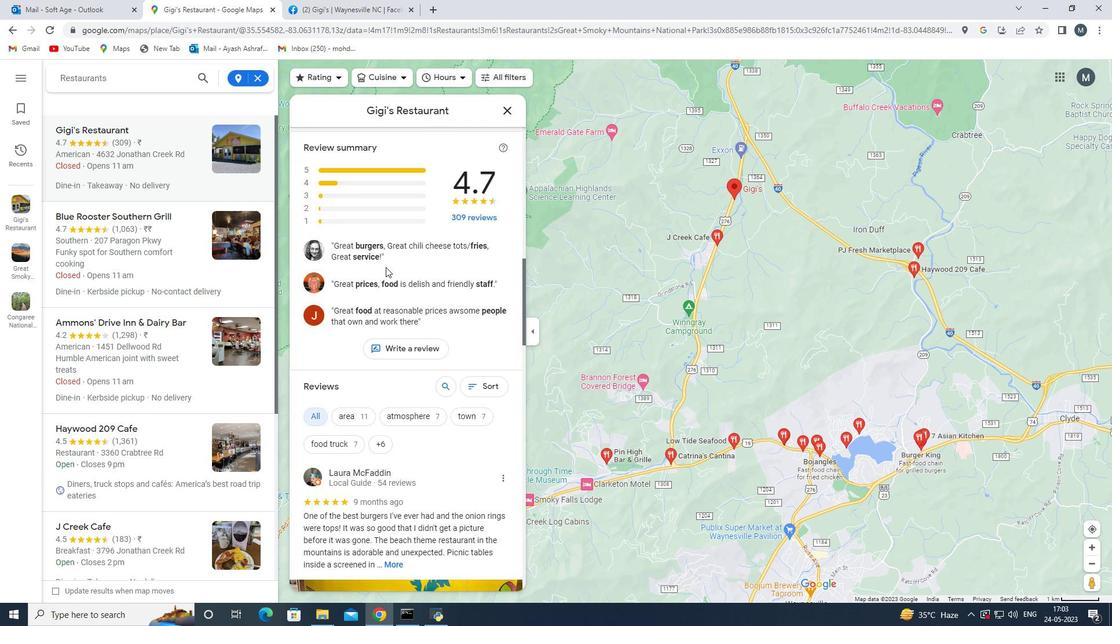 
Action: Mouse moved to (376, 252)
Screenshot: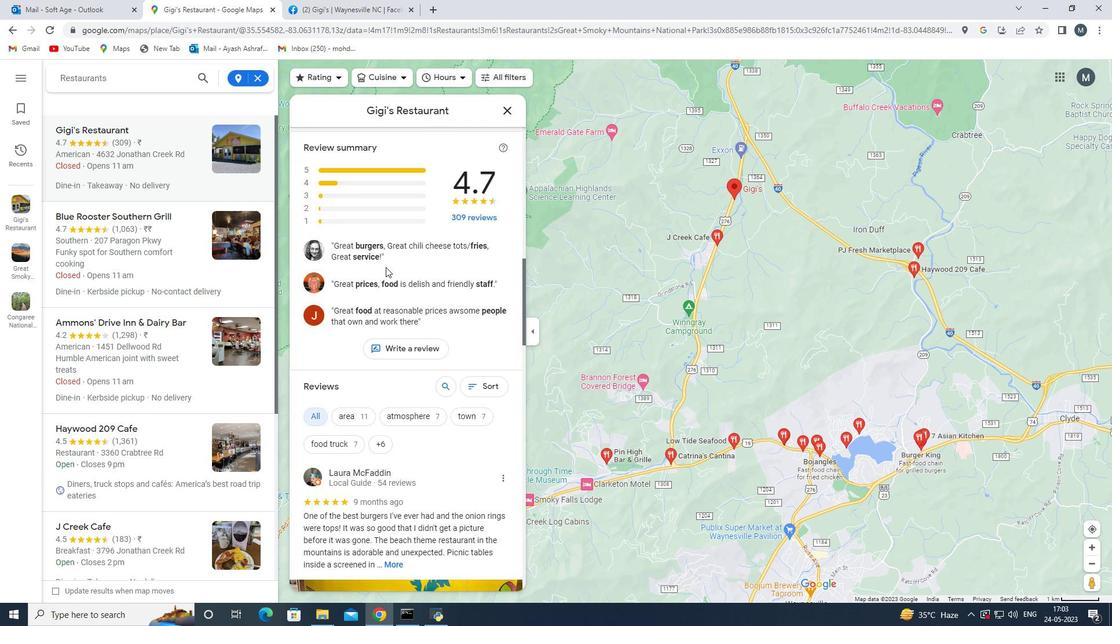 
Action: Mouse scrolled (376, 255) with delta (0, 0)
Screenshot: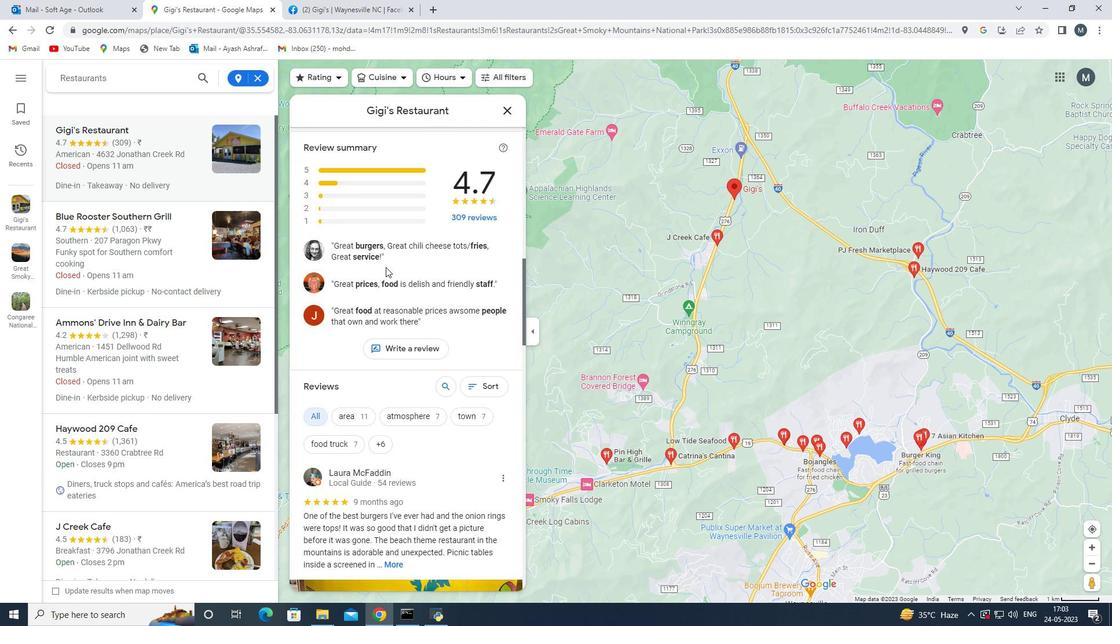 
Action: Mouse moved to (376, 251)
Screenshot: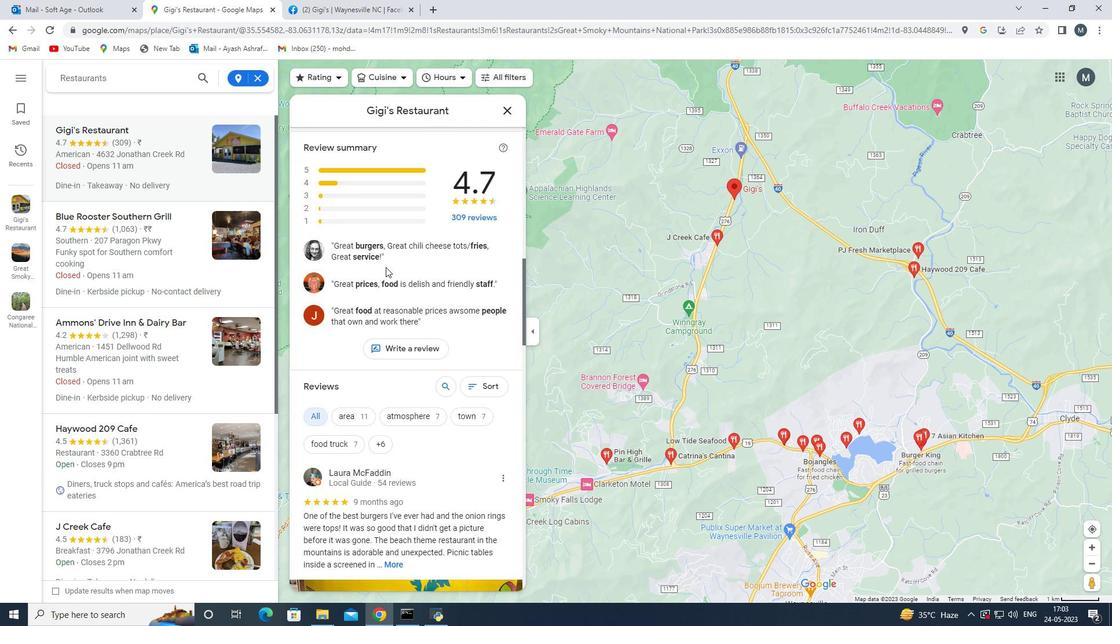 
Action: Mouse scrolled (376, 252) with delta (0, 0)
Screenshot: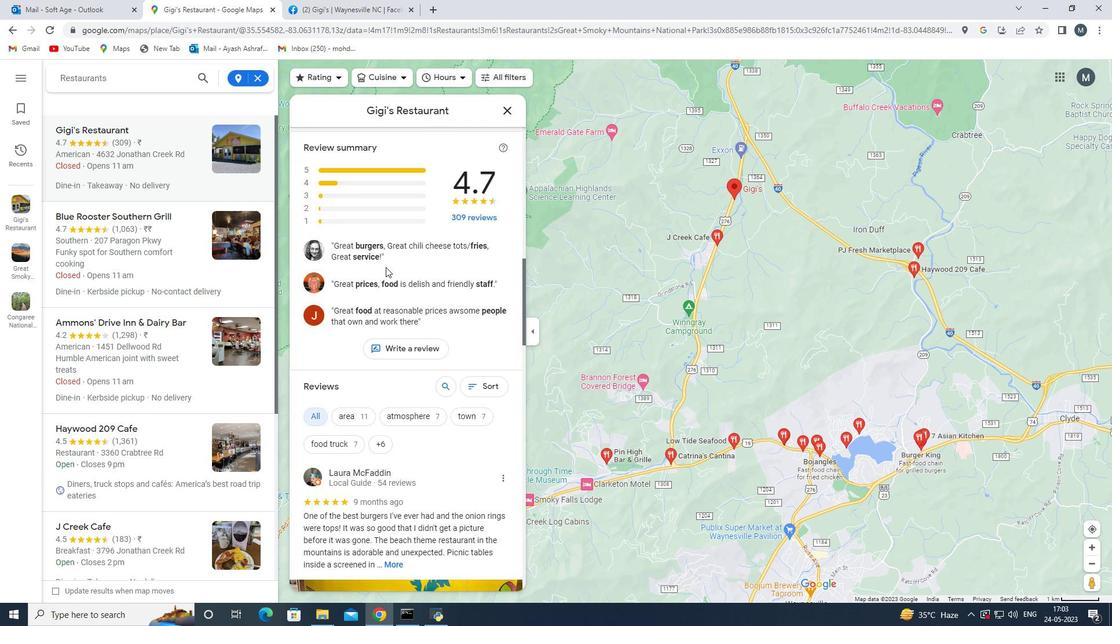 
Action: Mouse moved to (376, 247)
Screenshot: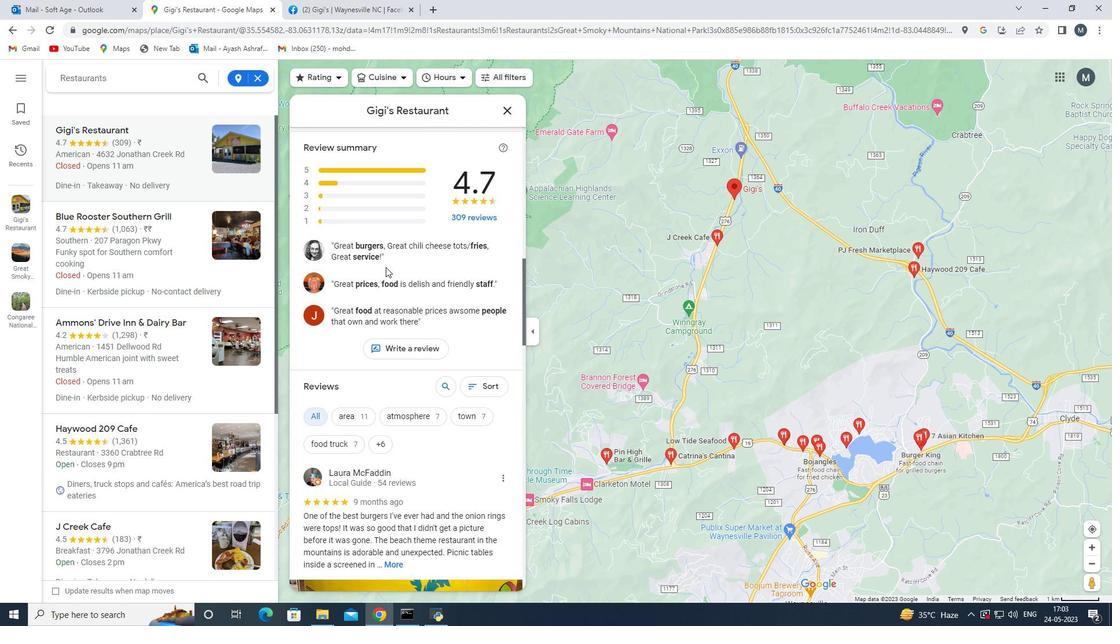 
Action: Mouse scrolled (376, 248) with delta (0, 0)
Screenshot: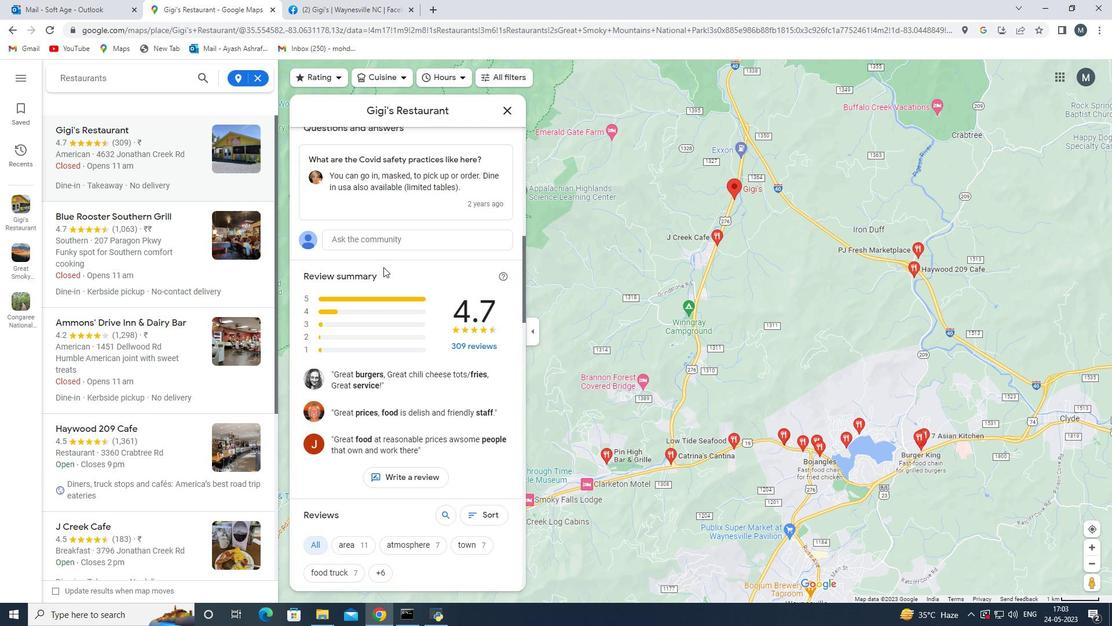 
Action: Mouse moved to (376, 245)
Screenshot: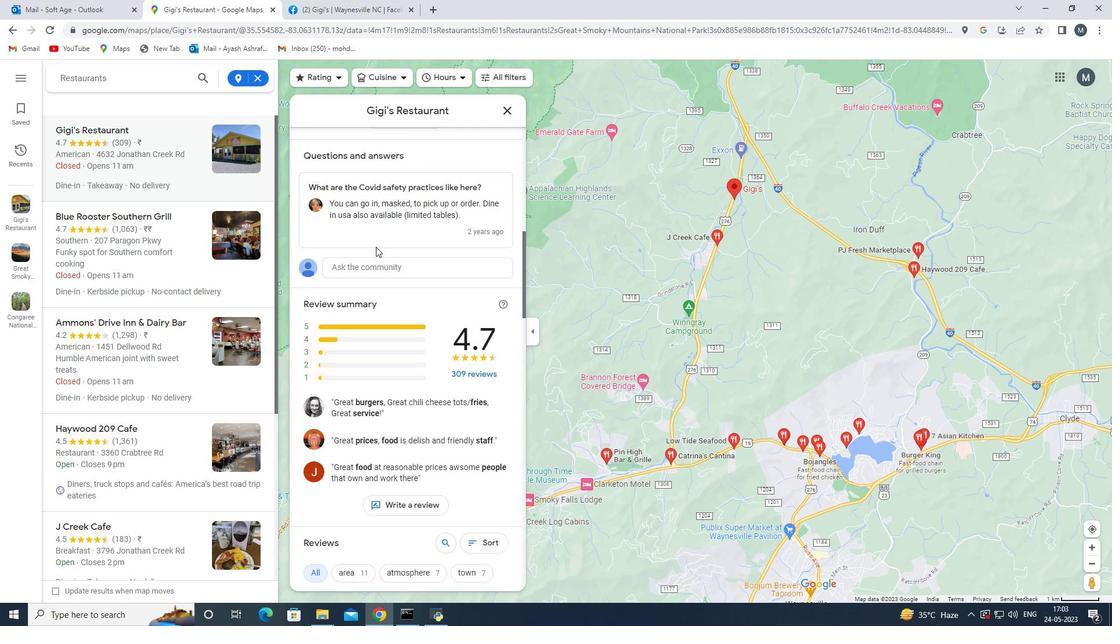 
Action: Mouse scrolled (376, 246) with delta (0, 0)
Screenshot: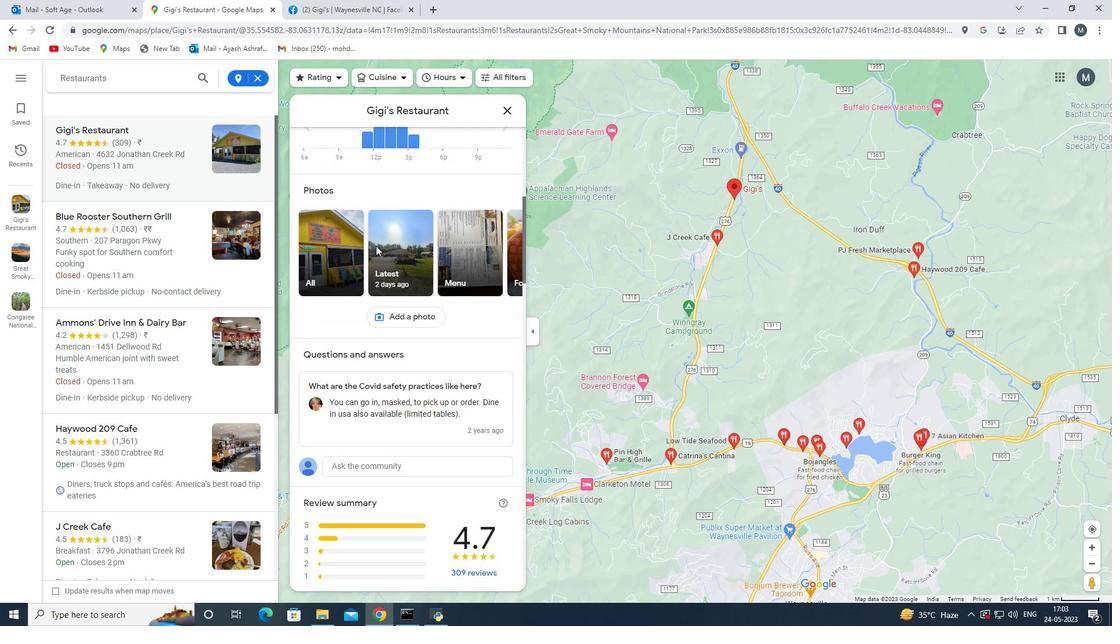 
Action: Mouse scrolled (376, 246) with delta (0, 0)
Screenshot: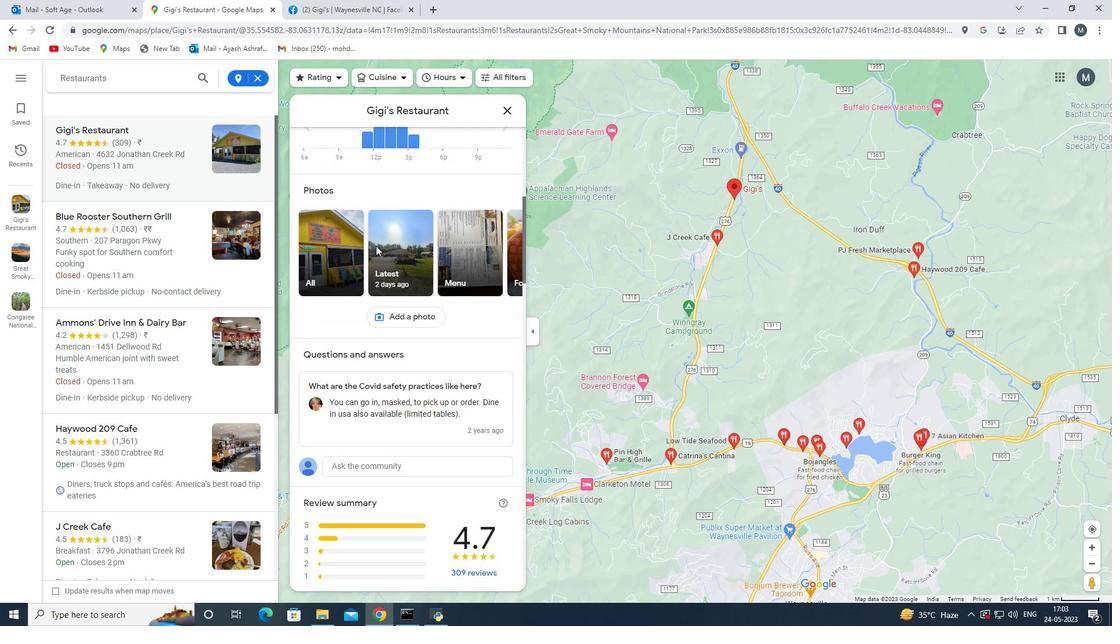 
Action: Mouse scrolled (376, 246) with delta (0, 0)
Screenshot: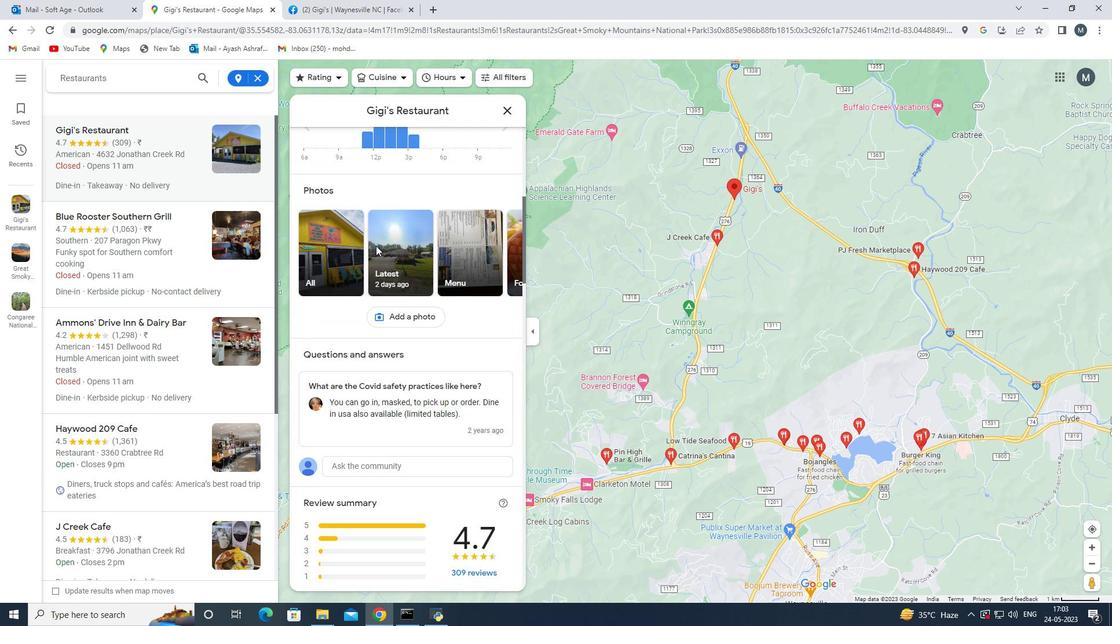 
Action: Mouse scrolled (376, 246) with delta (0, 0)
Screenshot: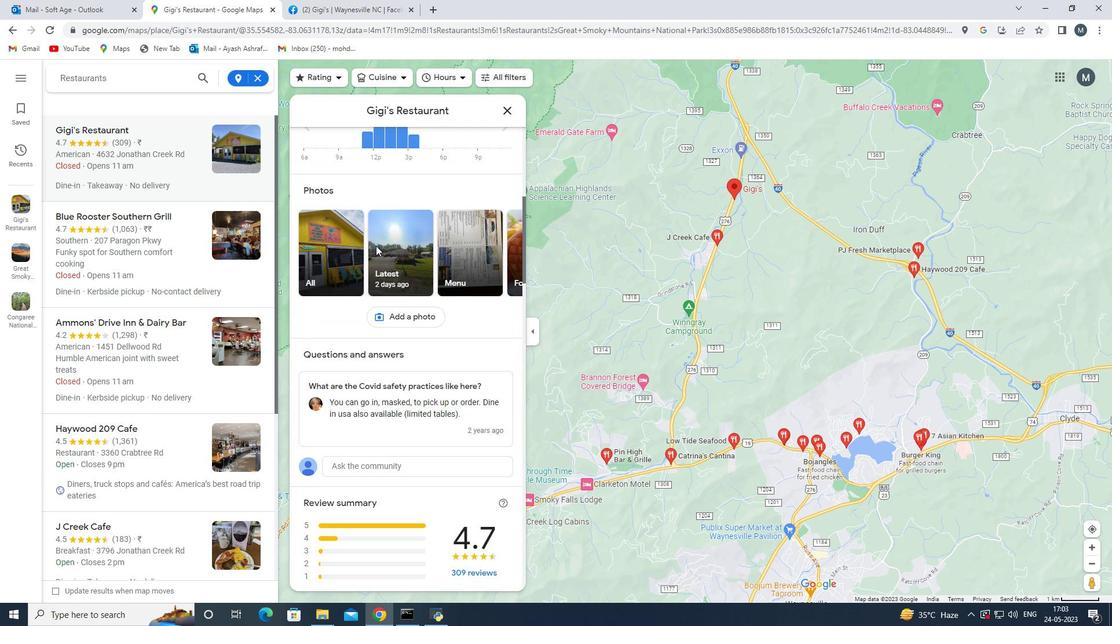 
Action: Mouse scrolled (376, 246) with delta (0, 0)
Screenshot: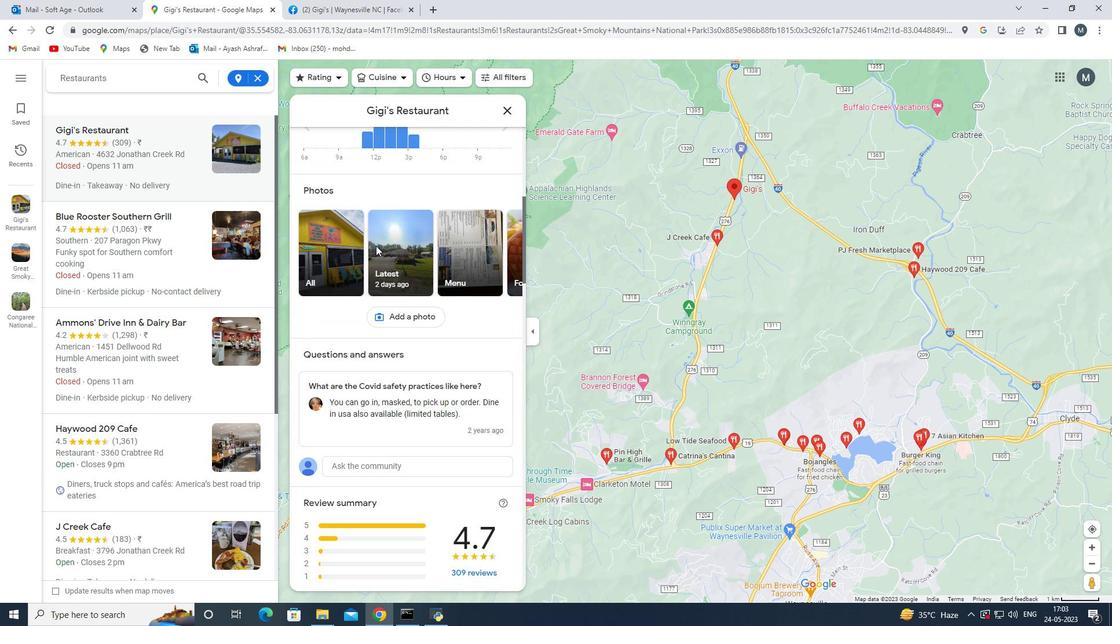 
Action: Mouse scrolled (376, 246) with delta (0, 0)
Screenshot: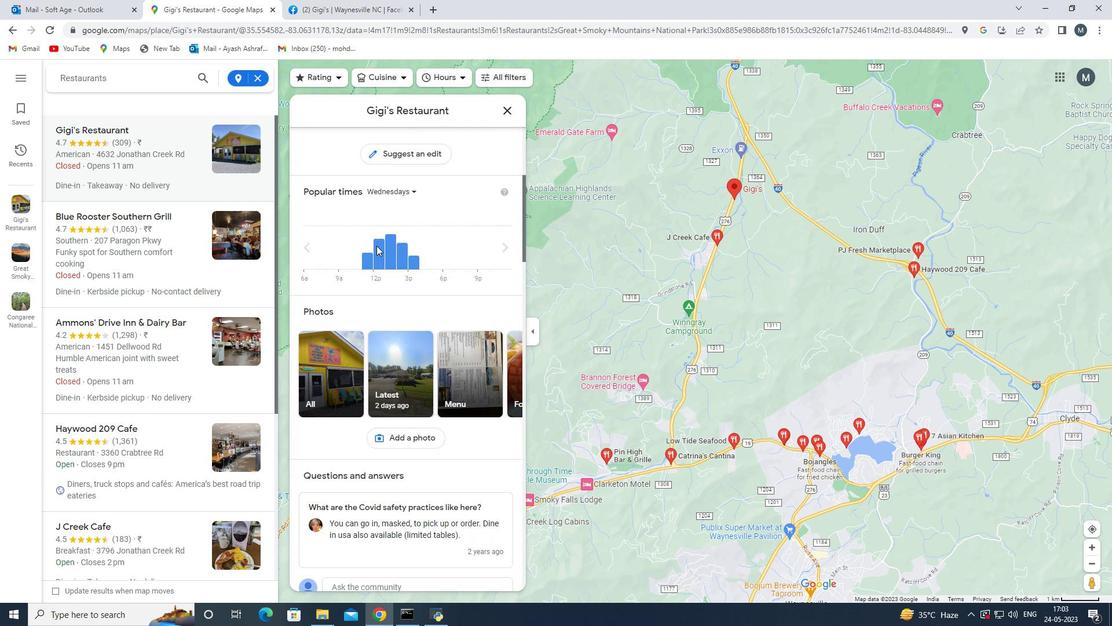 
Action: Mouse moved to (380, 249)
Screenshot: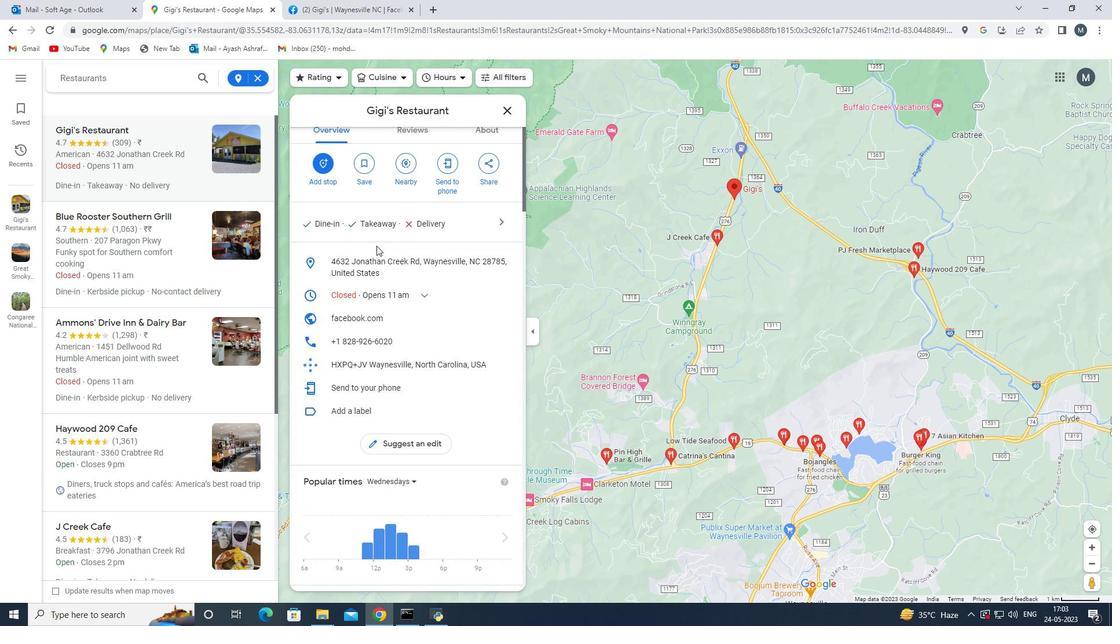 
Action: Mouse scrolled (380, 250) with delta (0, 0)
Screenshot: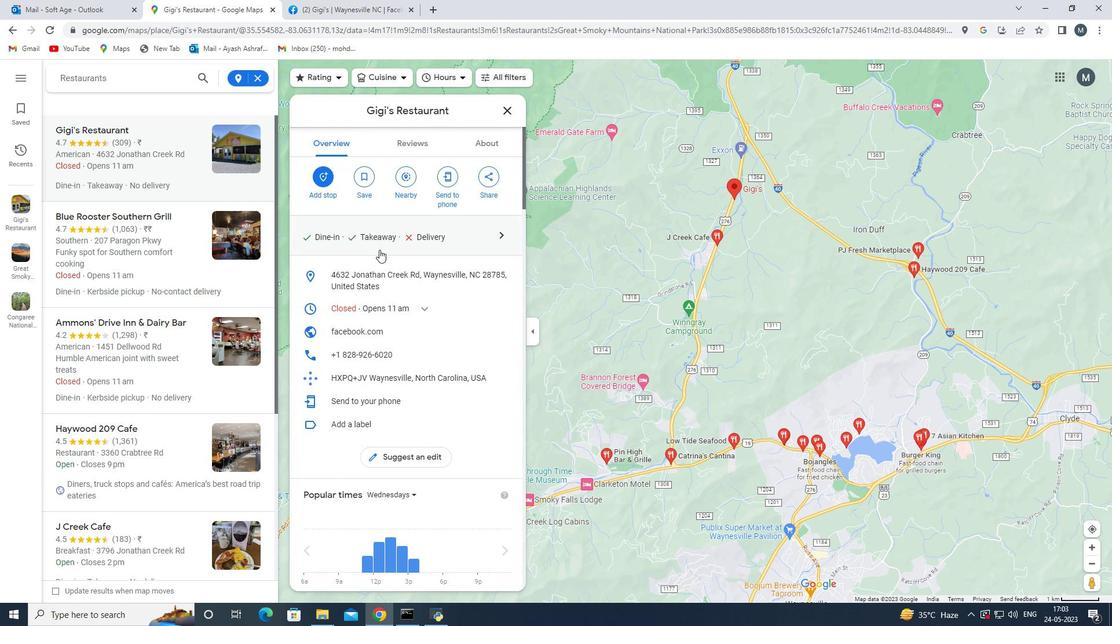 
Action: Mouse moved to (380, 276)
Screenshot: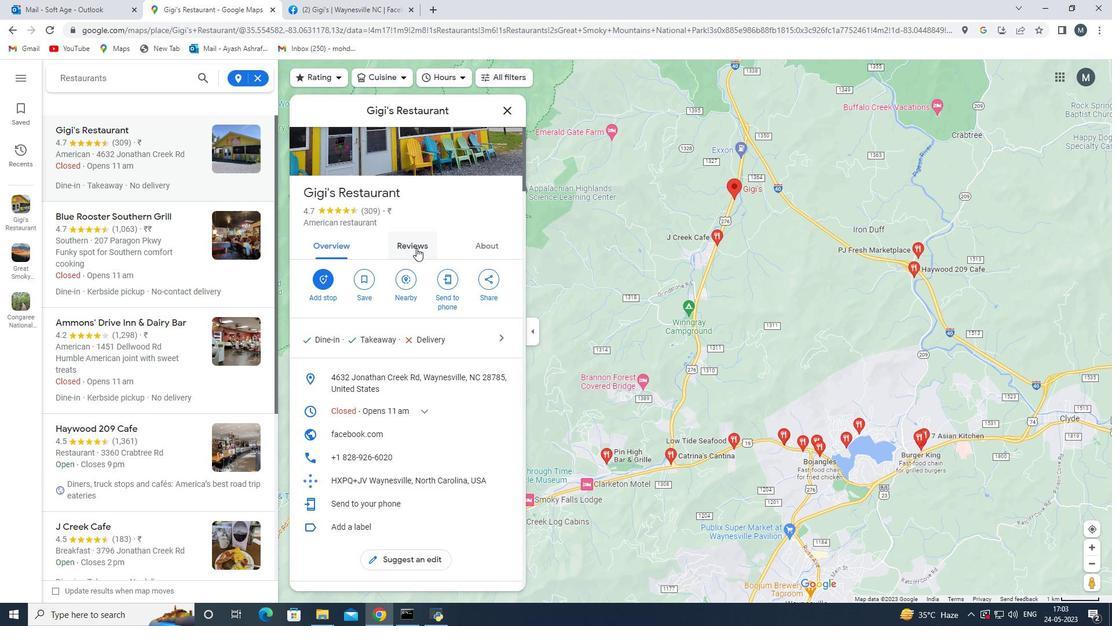 
Action: Mouse scrolled (380, 277) with delta (0, 0)
Screenshot: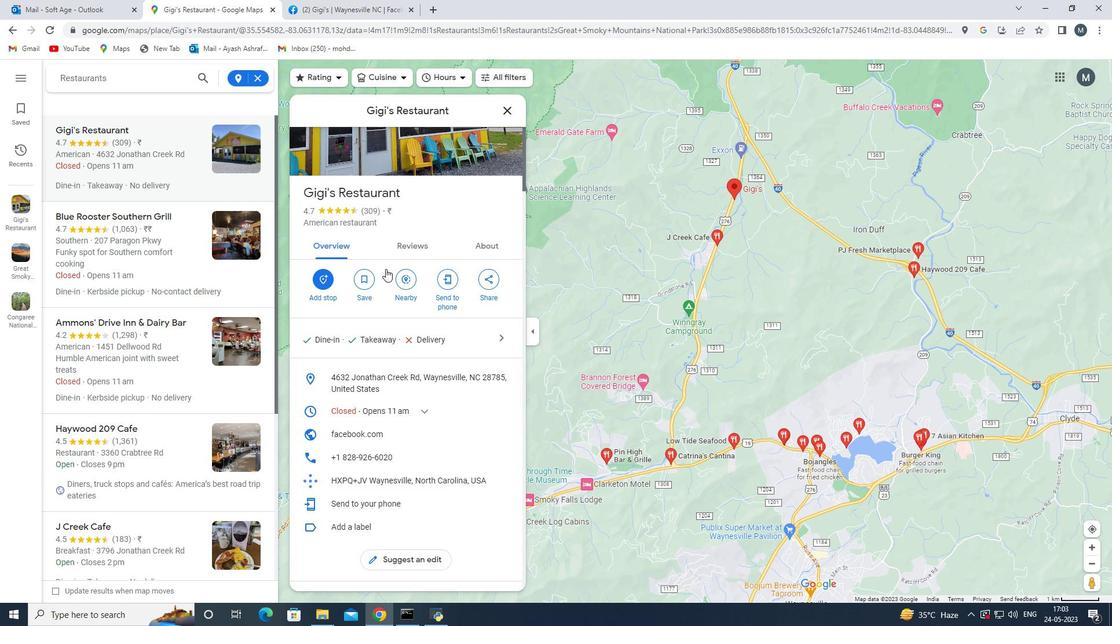 
Action: Mouse scrolled (380, 277) with delta (0, 0)
Screenshot: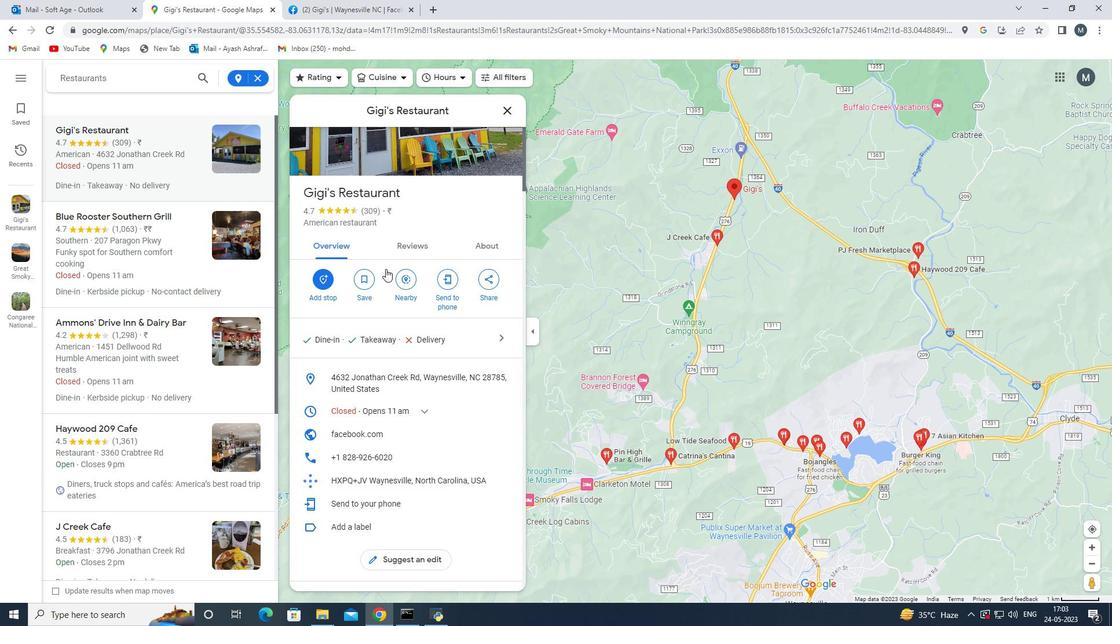 
Action: Mouse scrolled (380, 277) with delta (0, 0)
